 Task: Add an event with the title Second Networking Luncheon, date '2023/10/05', time 7:00 AM to 9:00 AMand add a description: The training workshop will be facilitated by experienced leadership experts who will provide guidance, insights, and practical tips throughout the session. Participants will have ample opportunities to ask questions, share experiences, and receive personalized feedback on their leadership development.Select event color  Flamingo . Add location for the event as: Kuala Lumpur, Malaysia, logged in from the account softage.8@softage.netand send the event invitation to softage.5@softage.net and softage.6@softage.net. Set a reminder for the event Doesn't repeat
Action: Mouse moved to (65, 116)
Screenshot: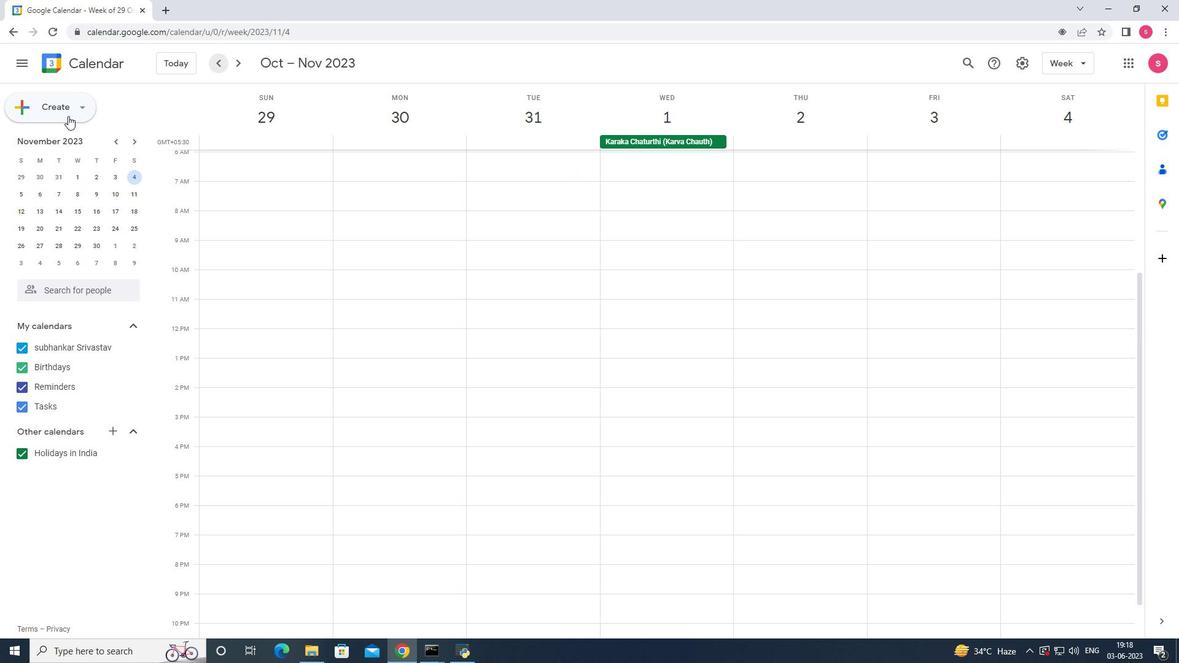 
Action: Mouse pressed left at (65, 116)
Screenshot: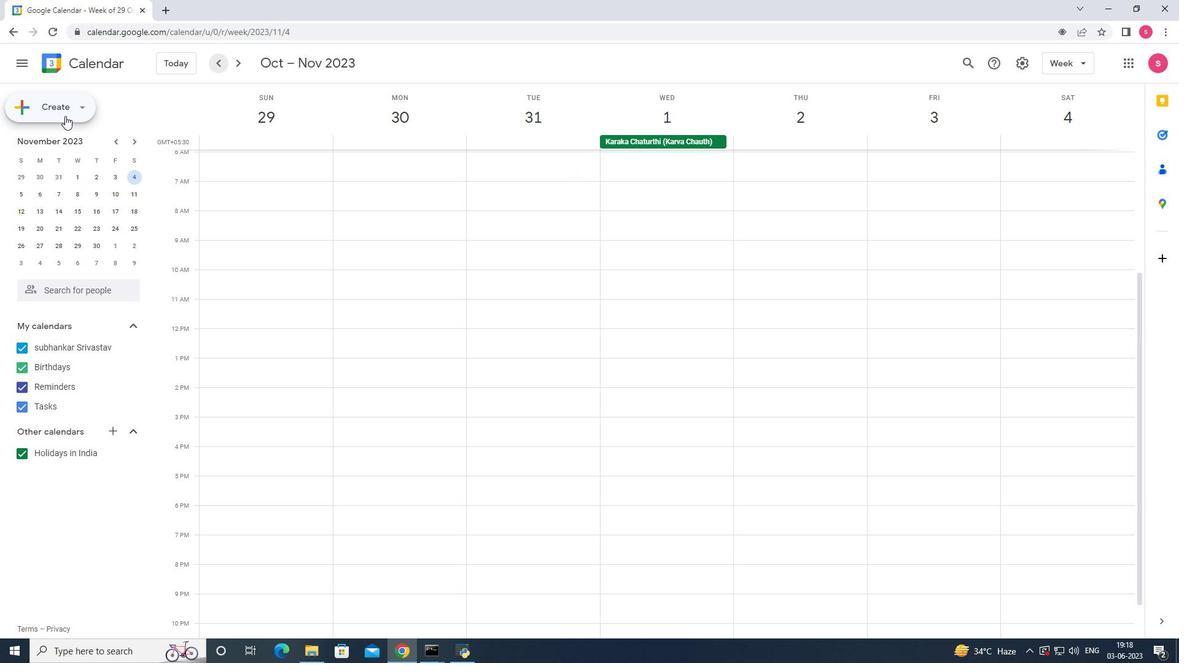 
Action: Mouse moved to (41, 136)
Screenshot: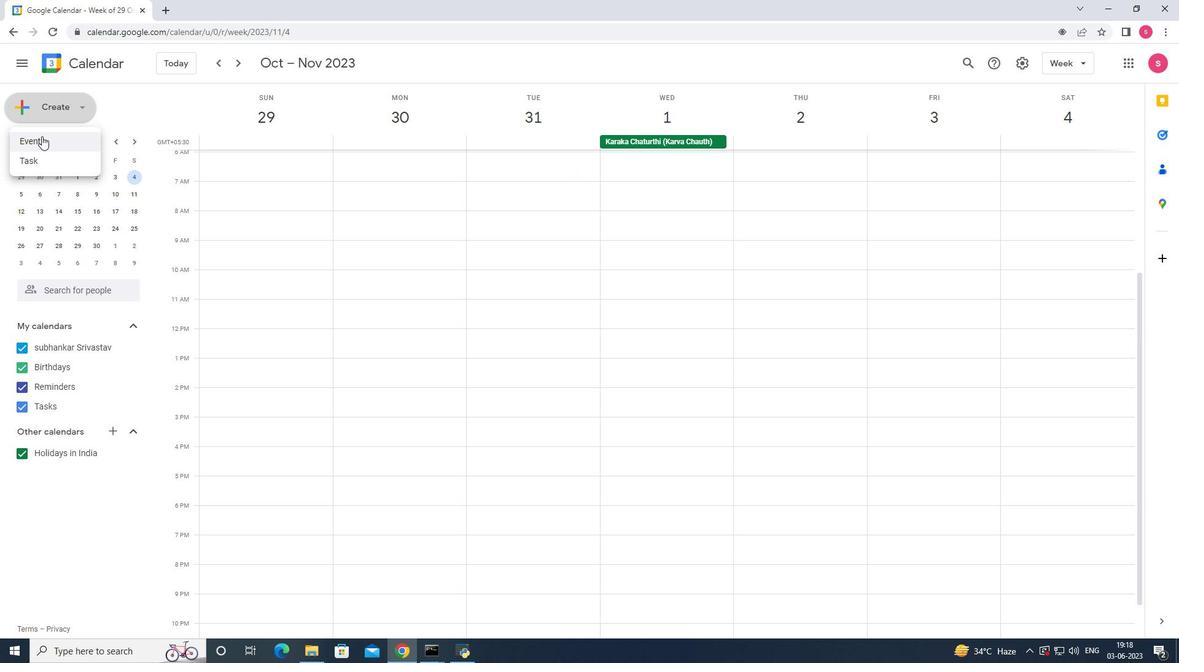 
Action: Mouse pressed left at (41, 136)
Screenshot: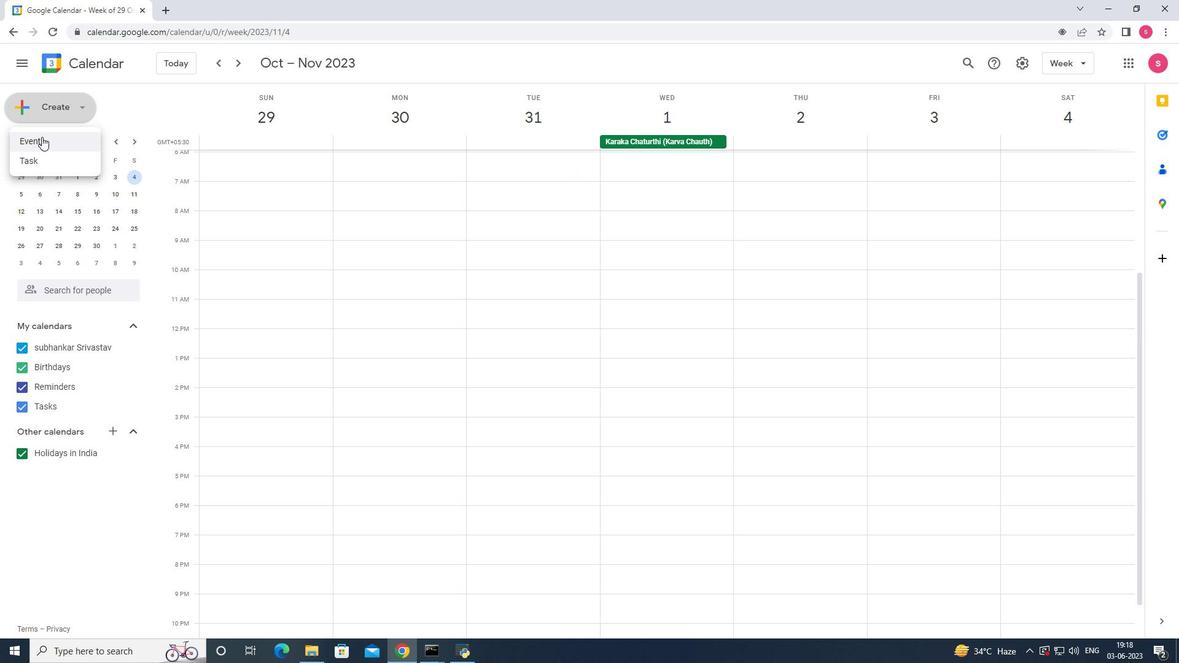 
Action: Mouse moved to (827, 247)
Screenshot: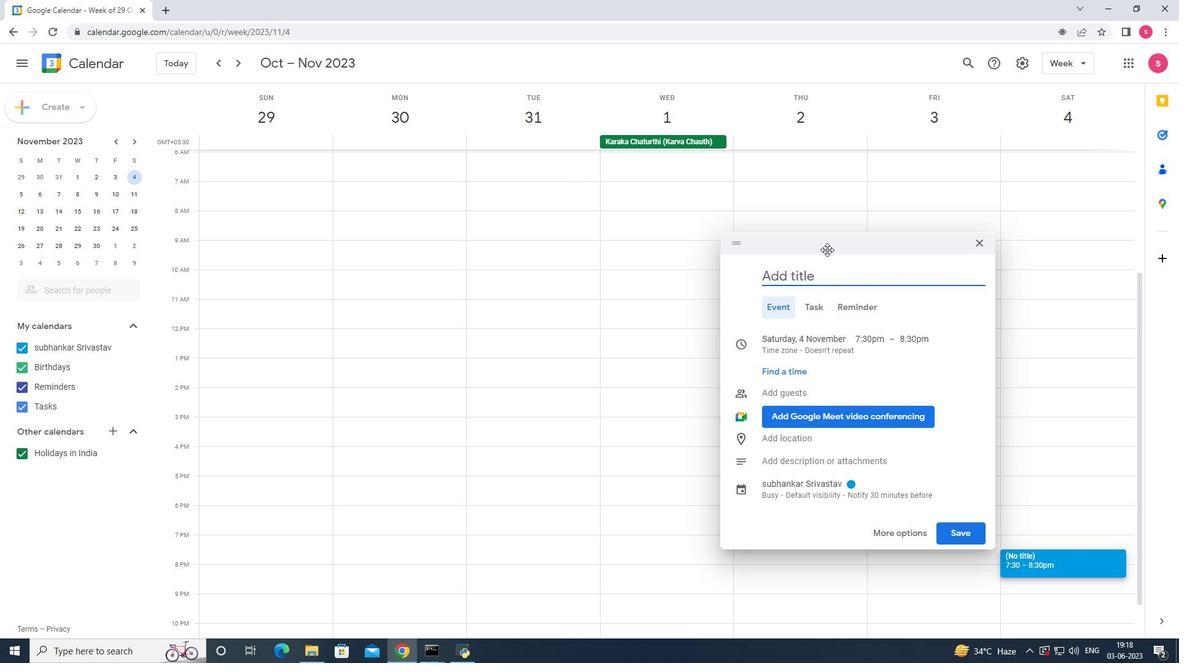 
Action: Mouse pressed left at (827, 247)
Screenshot: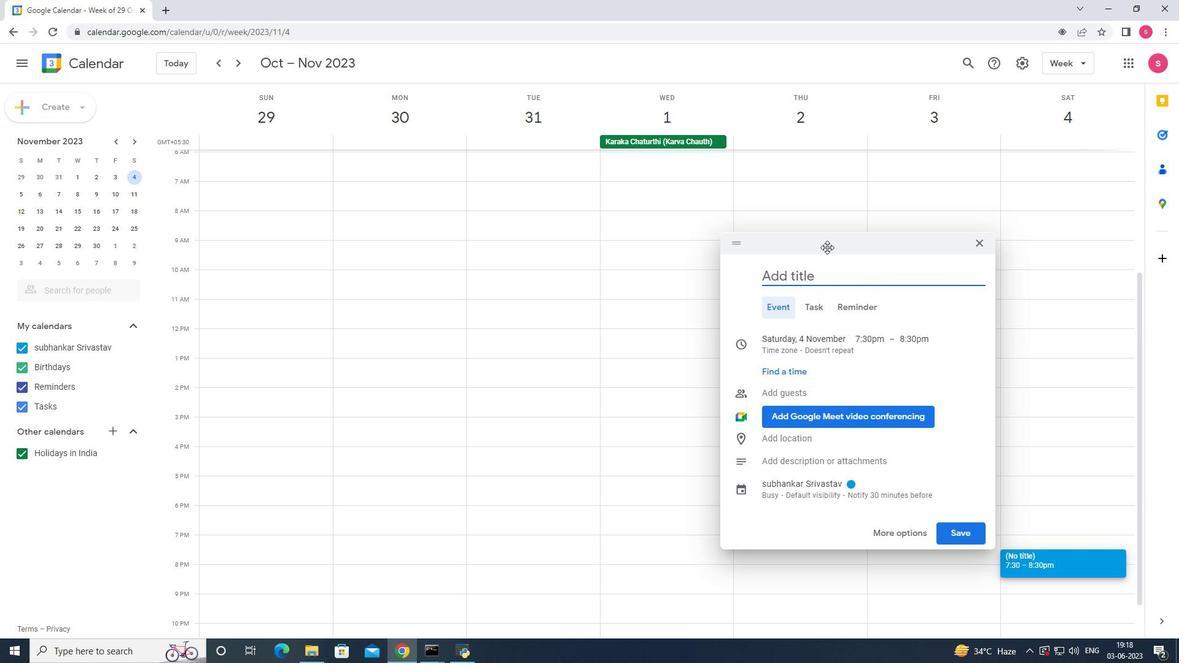 
Action: Mouse moved to (803, 253)
Screenshot: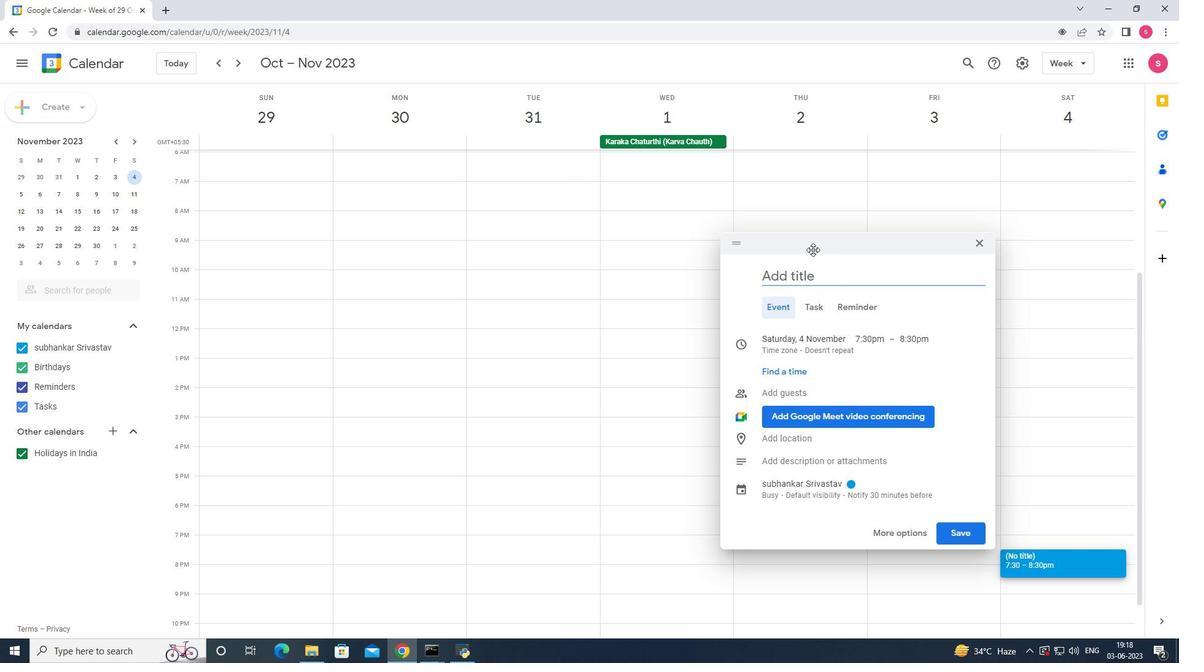 
Action: Mouse pressed left at (803, 253)
Screenshot: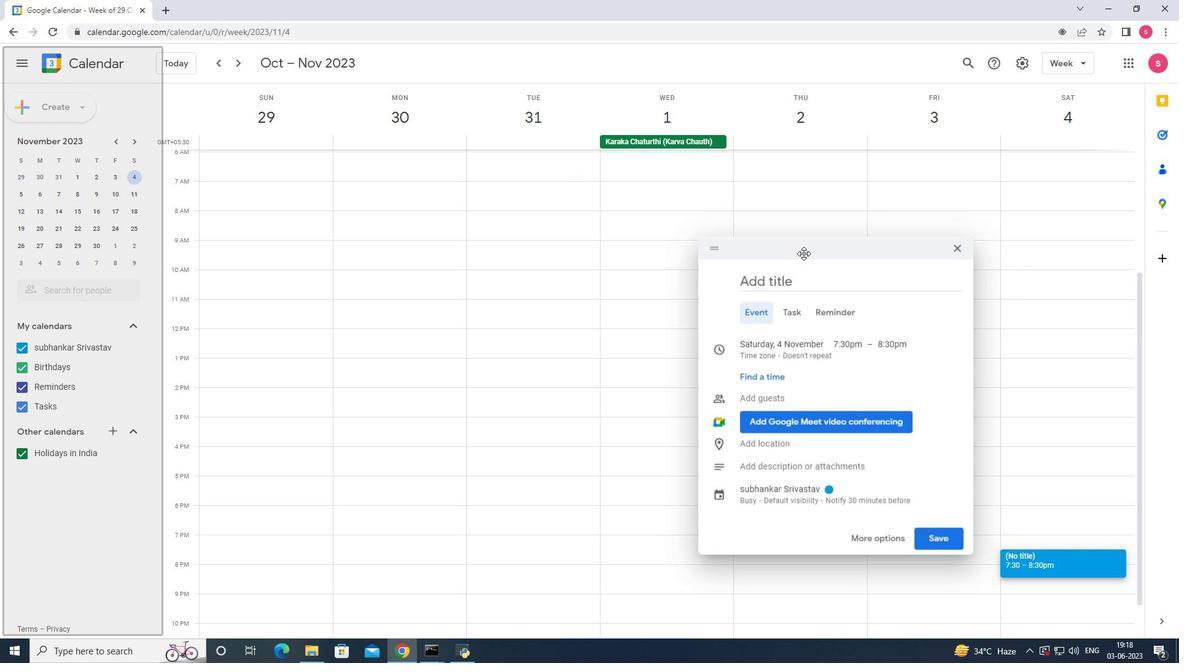 
Action: Mouse moved to (410, 240)
Screenshot: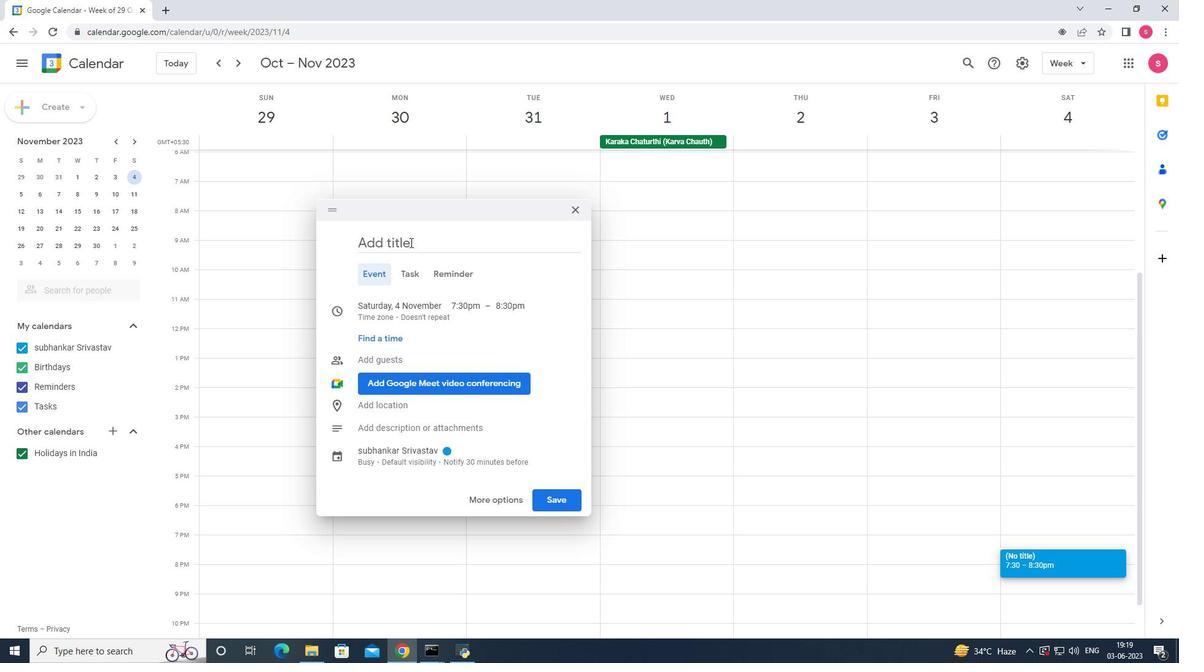 
Action: Mouse pressed left at (410, 240)
Screenshot: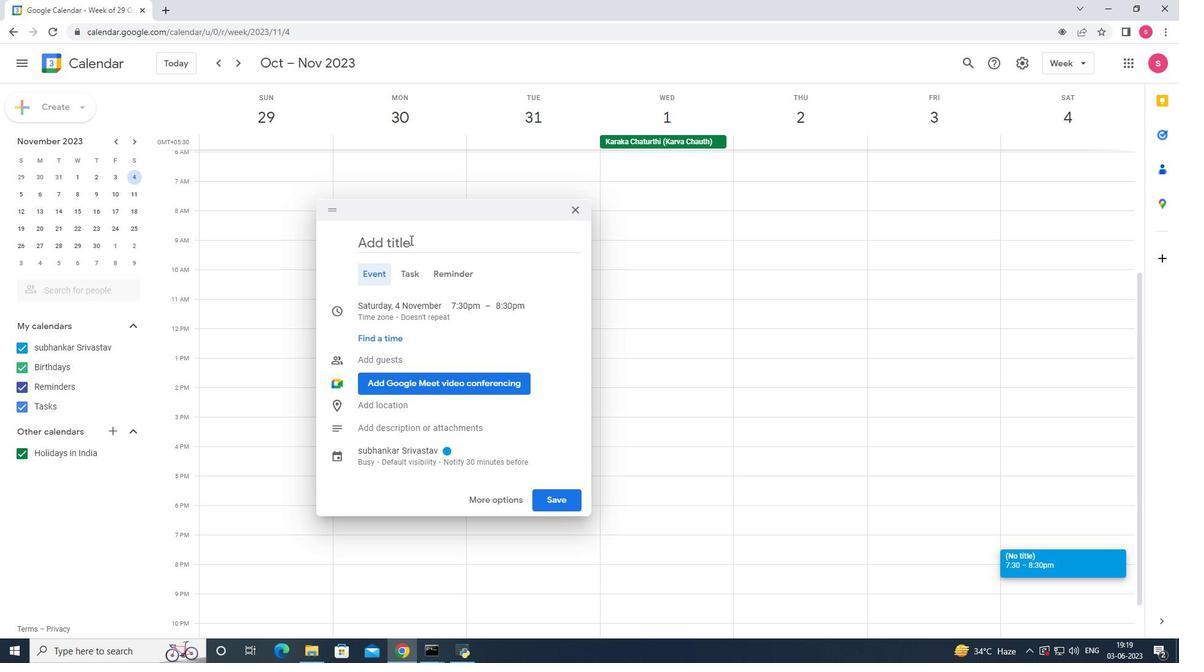 
Action: Key pressed <Key.shift_r>Select<Key.backspace><Key.backspace><Key.backspace><Key.backspace>cond<Key.space><Key.shift_r><Key.shift_r><Key.shift_r><Key.shift_r><Key.shift_r><Key.shift_r><Key.shift_r><Key.shift_r><Key.shift_r><Key.shift_r><Key.shift_r><Key.shift_r><Key.shift_r><Key.shift_r><Key.shift_r><Key.shift_r><Key.shift_r><Key.shift_r>Networking<Key.space><Key.shift>Luncheon
Screenshot: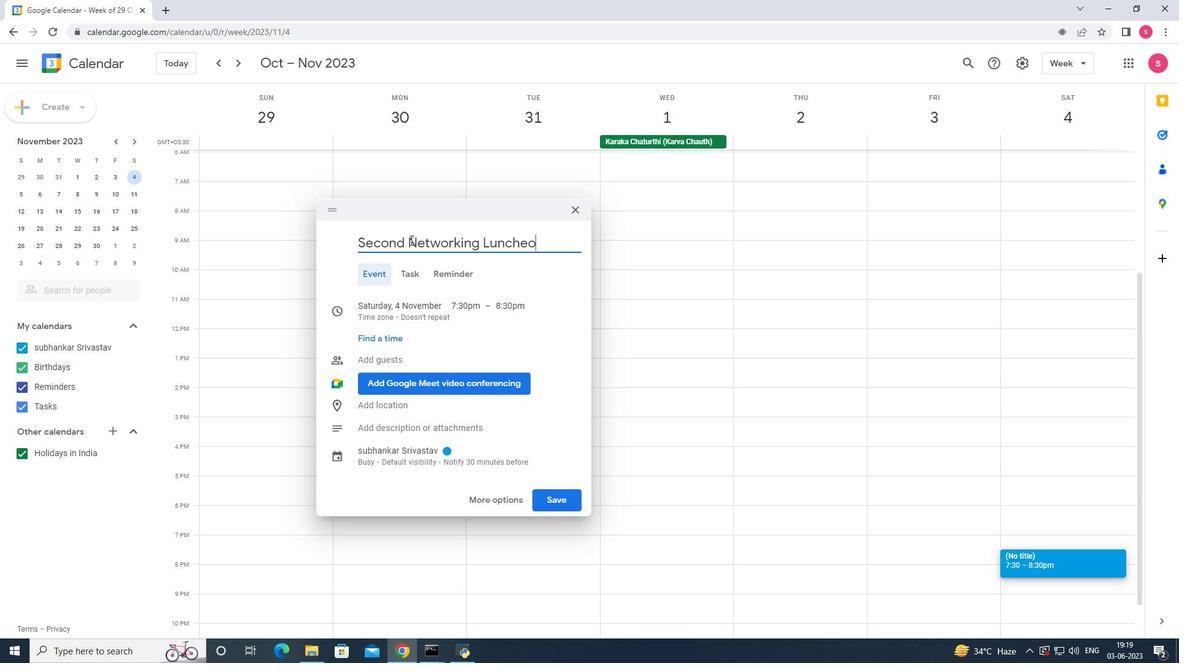 
Action: Mouse moved to (410, 308)
Screenshot: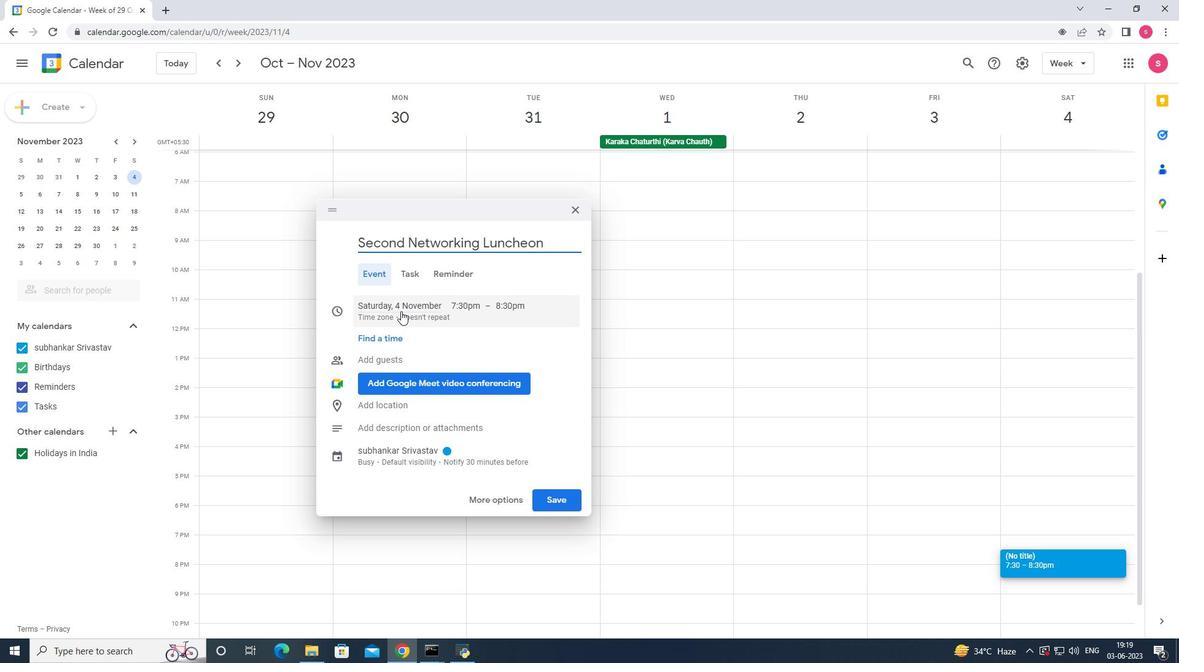 
Action: Mouse pressed left at (410, 308)
Screenshot: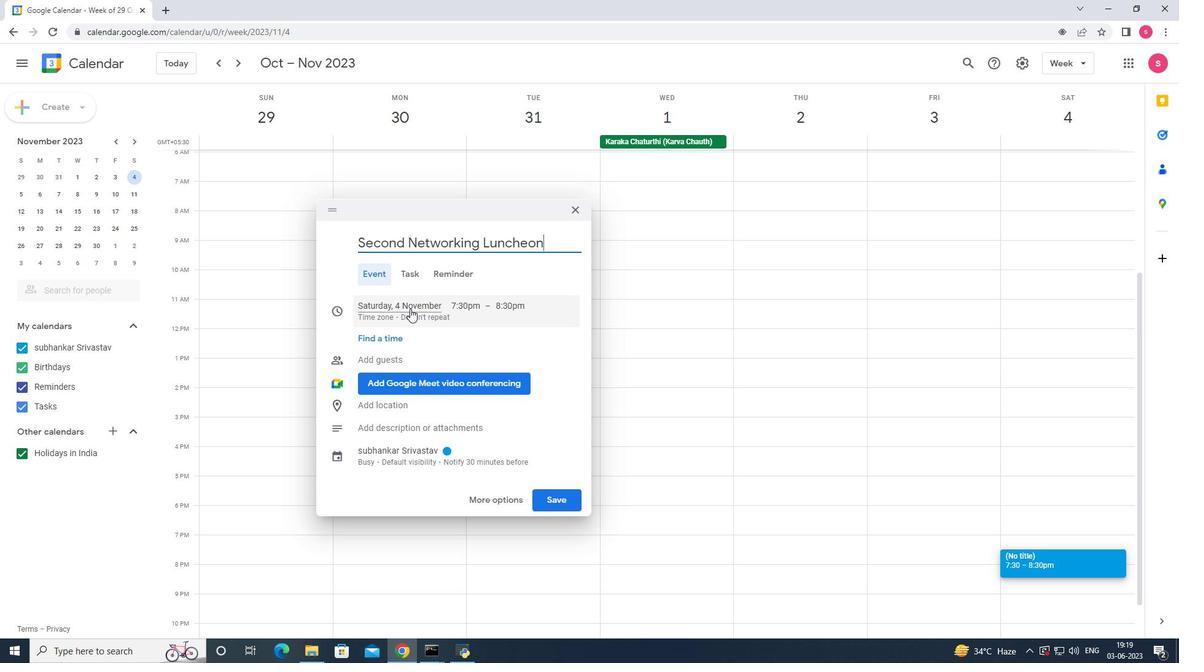 
Action: Mouse moved to (491, 330)
Screenshot: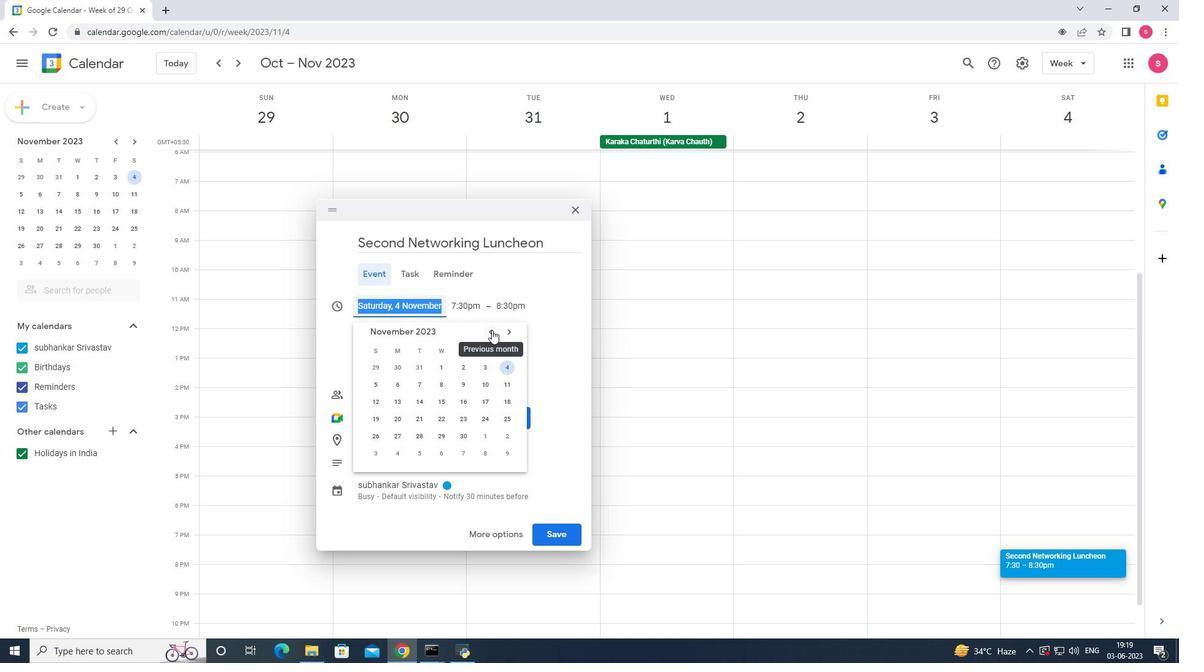 
Action: Mouse pressed left at (491, 330)
Screenshot: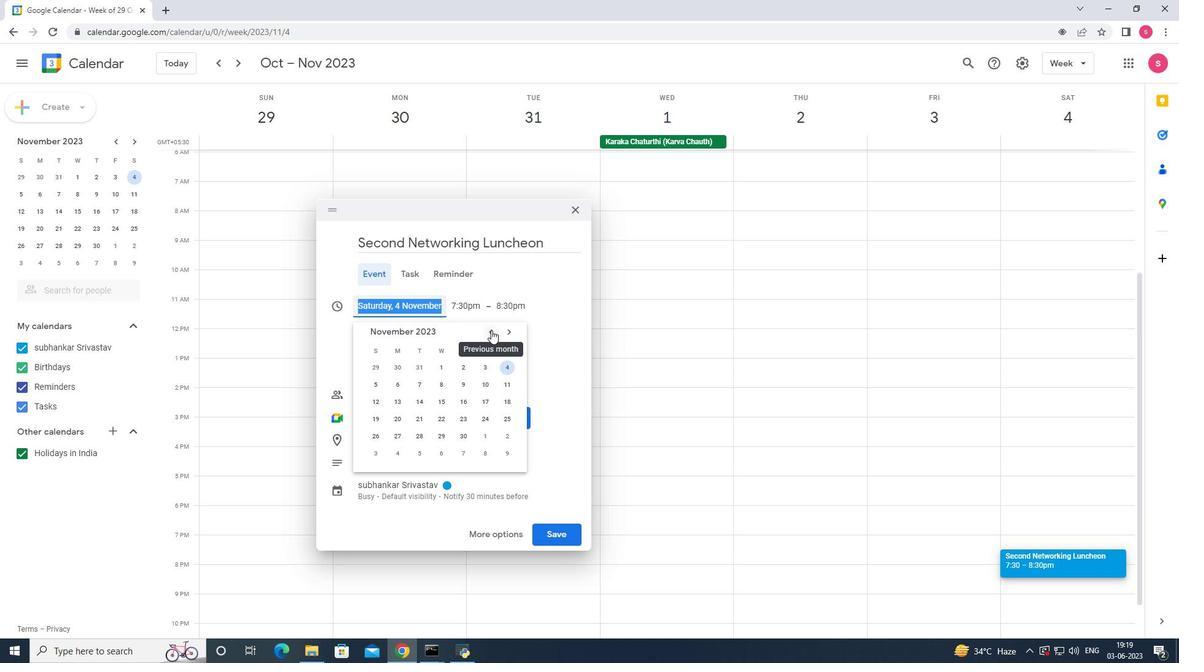 
Action: Mouse moved to (463, 361)
Screenshot: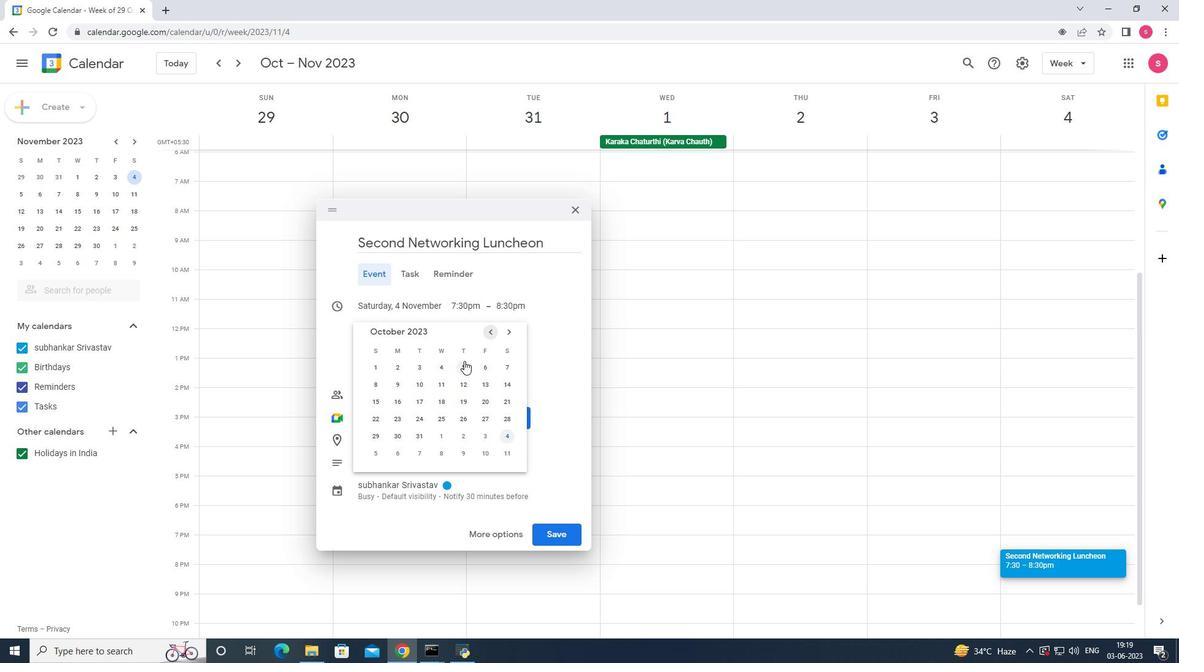 
Action: Mouse pressed left at (463, 361)
Screenshot: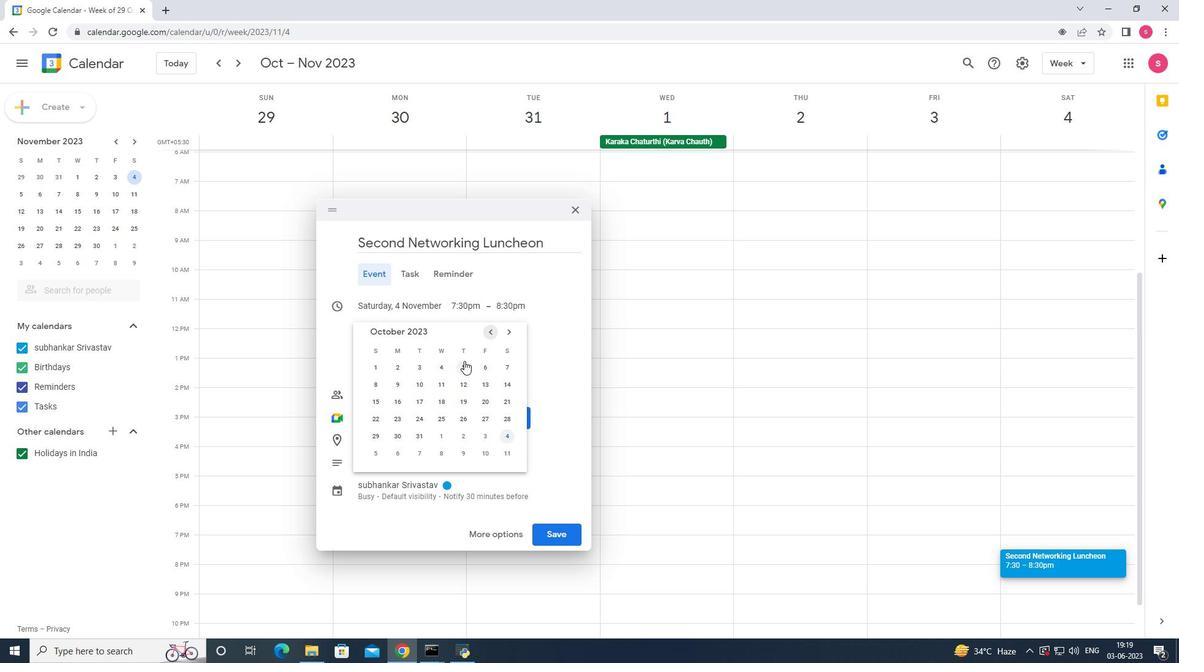 
Action: Mouse moved to (463, 307)
Screenshot: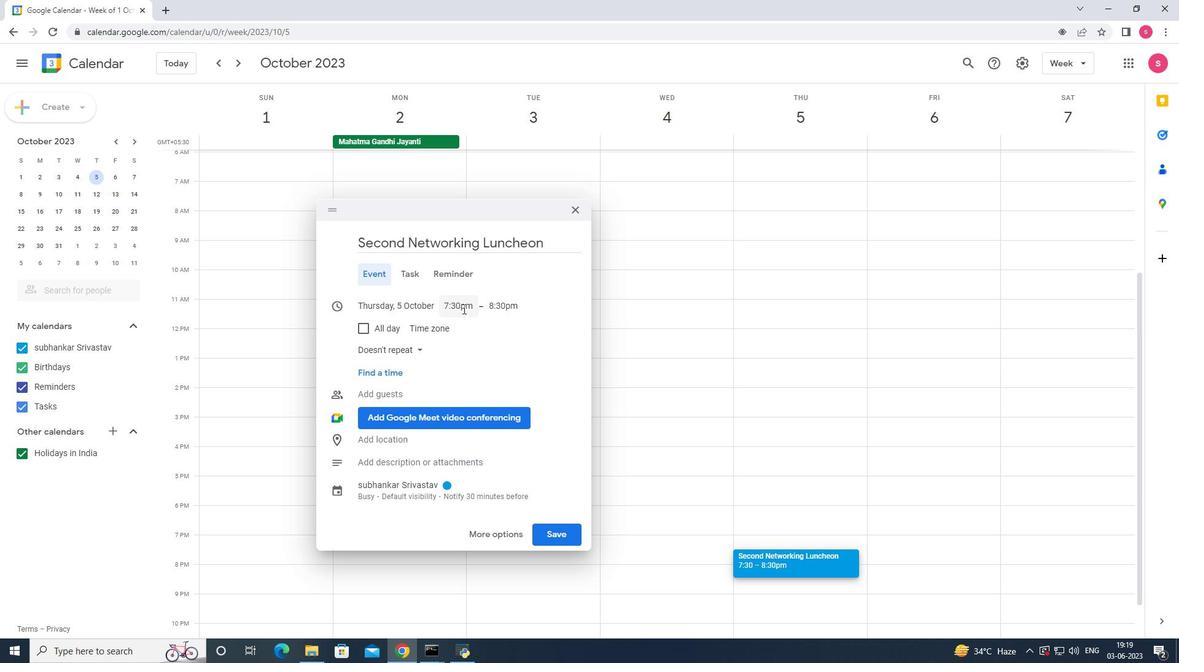 
Action: Mouse pressed left at (463, 307)
Screenshot: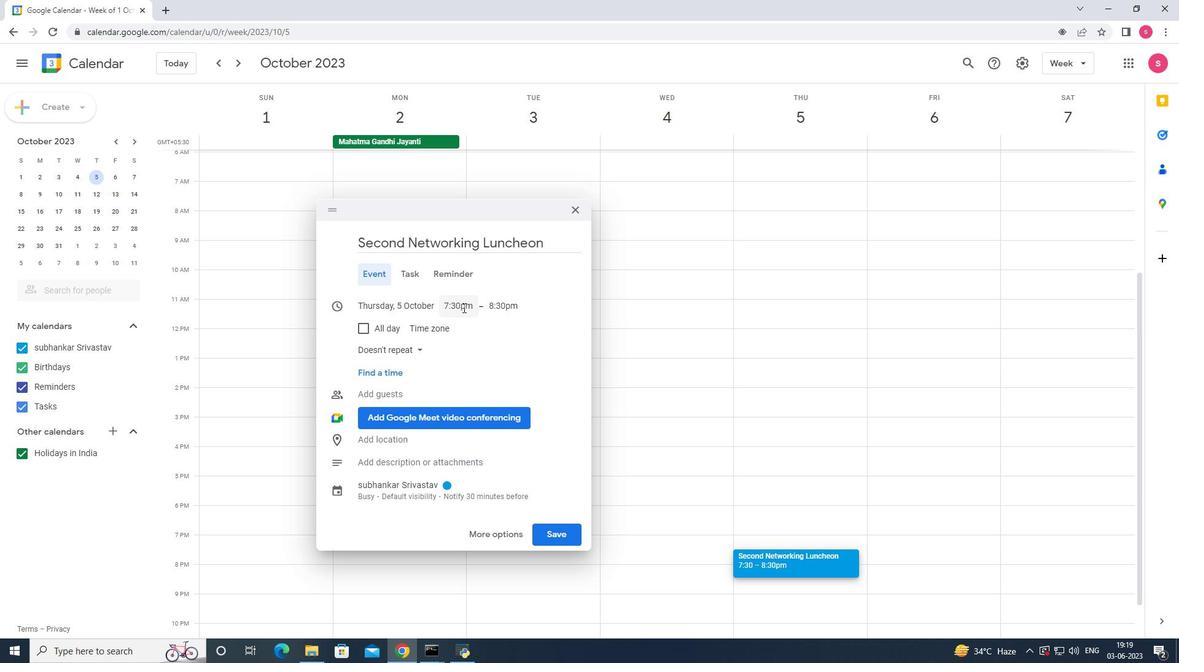 
Action: Mouse moved to (484, 411)
Screenshot: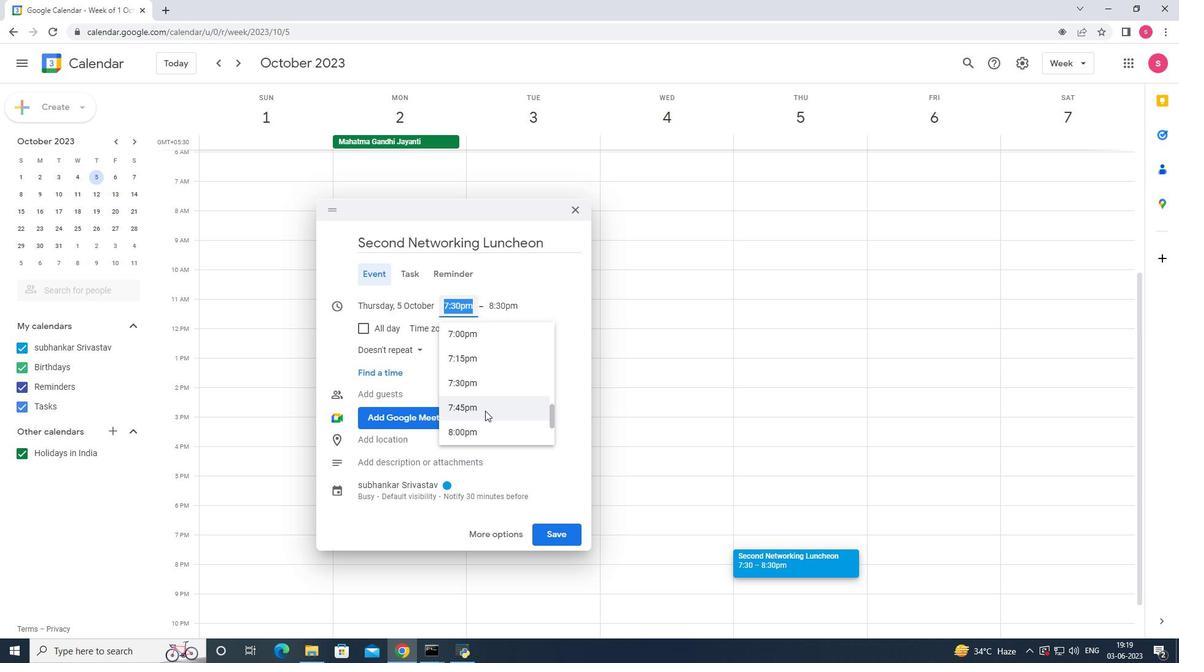 
Action: Mouse scrolled (484, 410) with delta (0, 0)
Screenshot: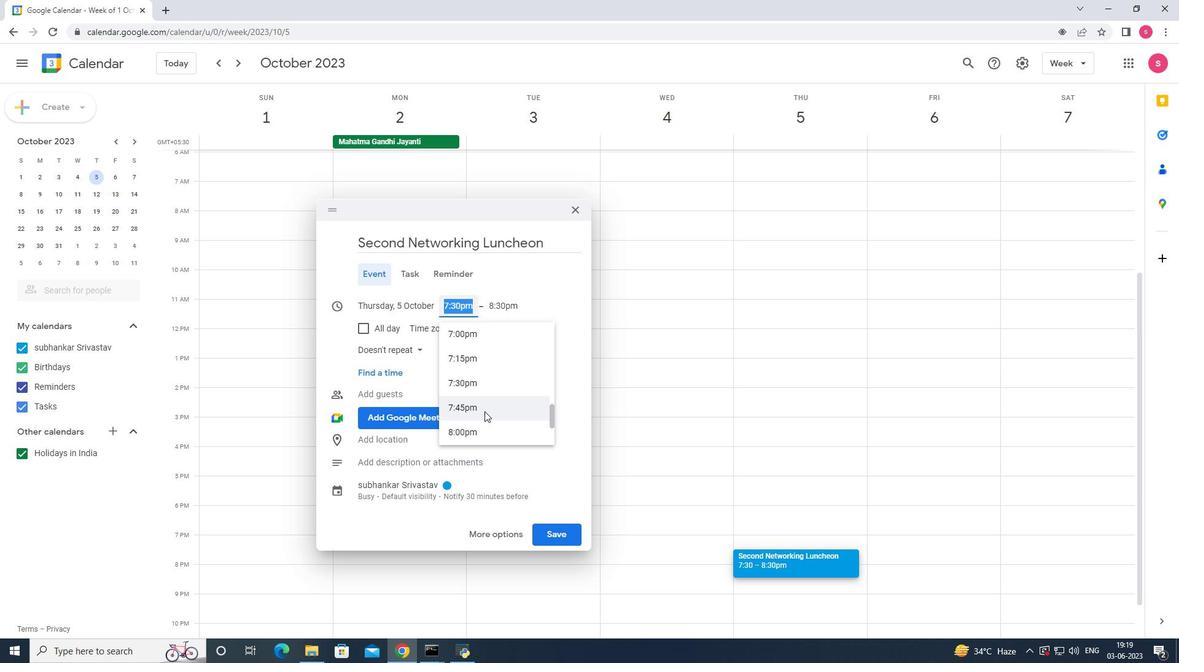 
Action: Mouse scrolled (484, 412) with delta (0, 0)
Screenshot: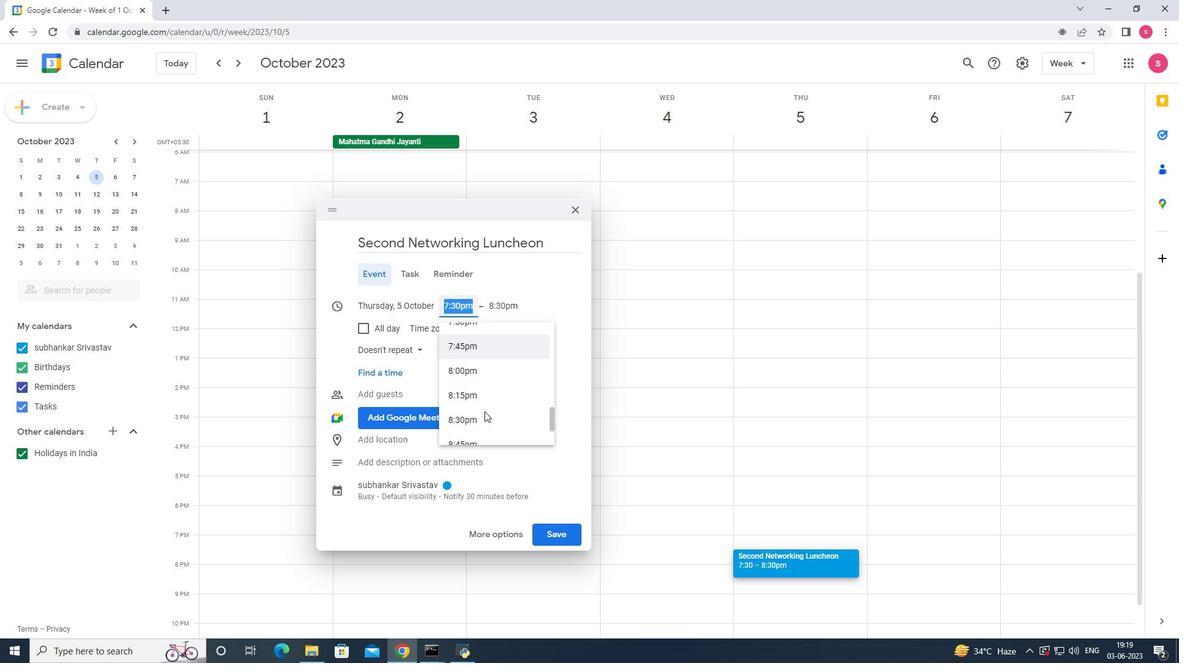 
Action: Mouse moved to (482, 407)
Screenshot: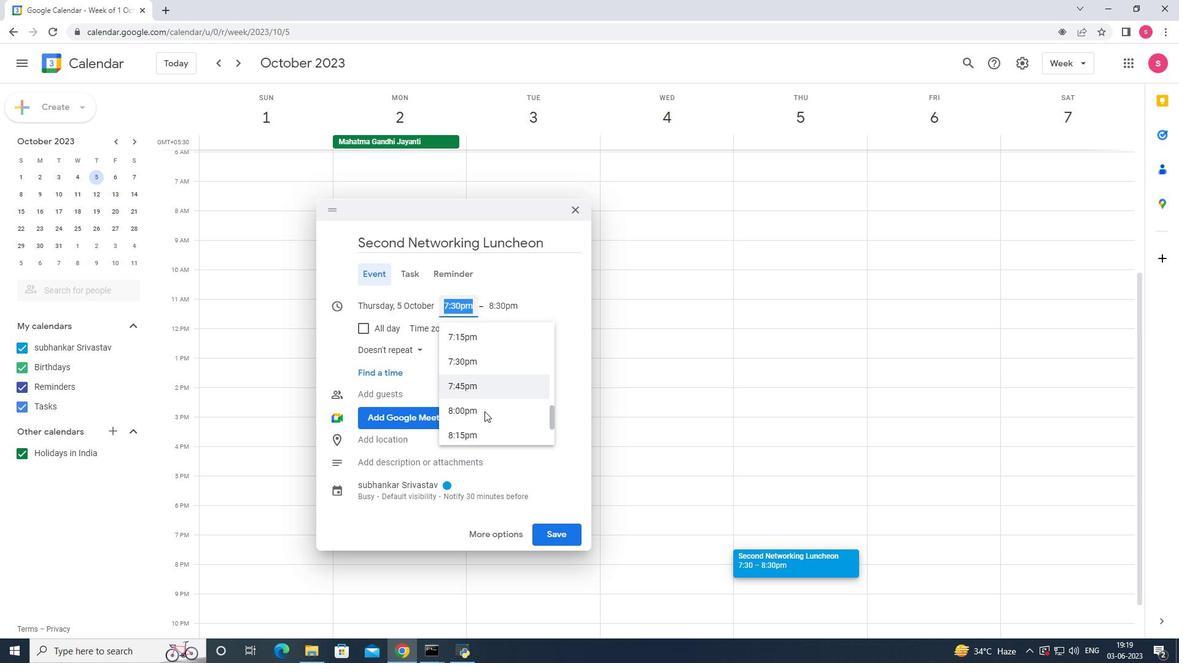 
Action: Mouse scrolled (482, 407) with delta (0, 0)
Screenshot: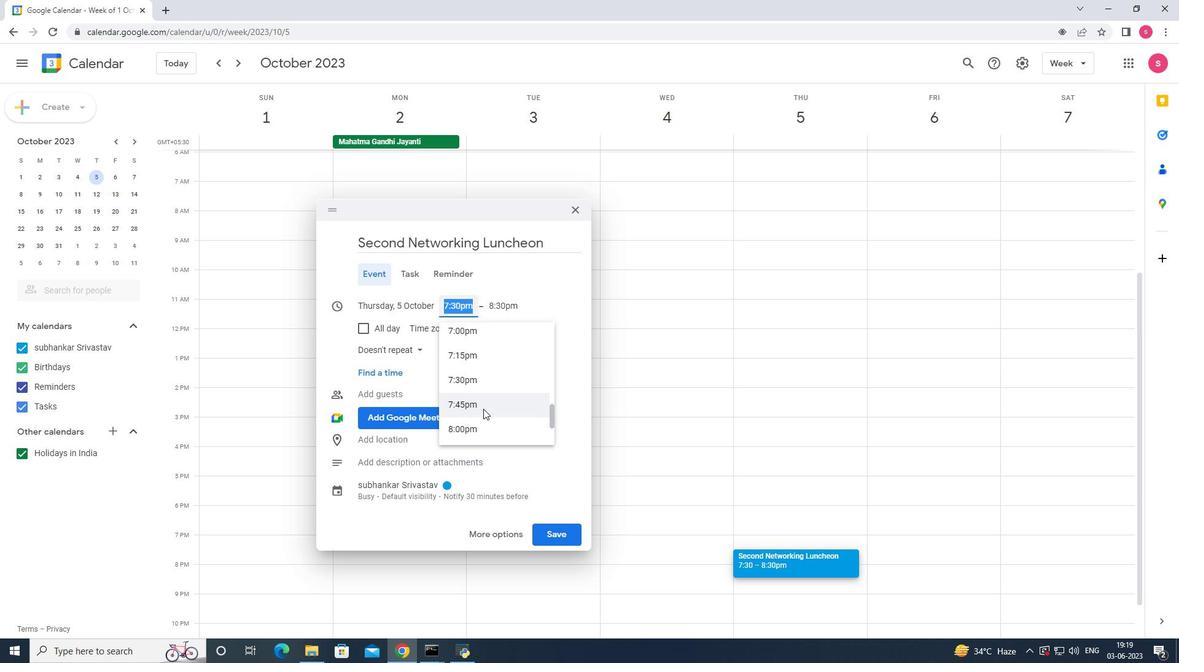 
Action: Mouse scrolled (482, 407) with delta (0, 0)
Screenshot: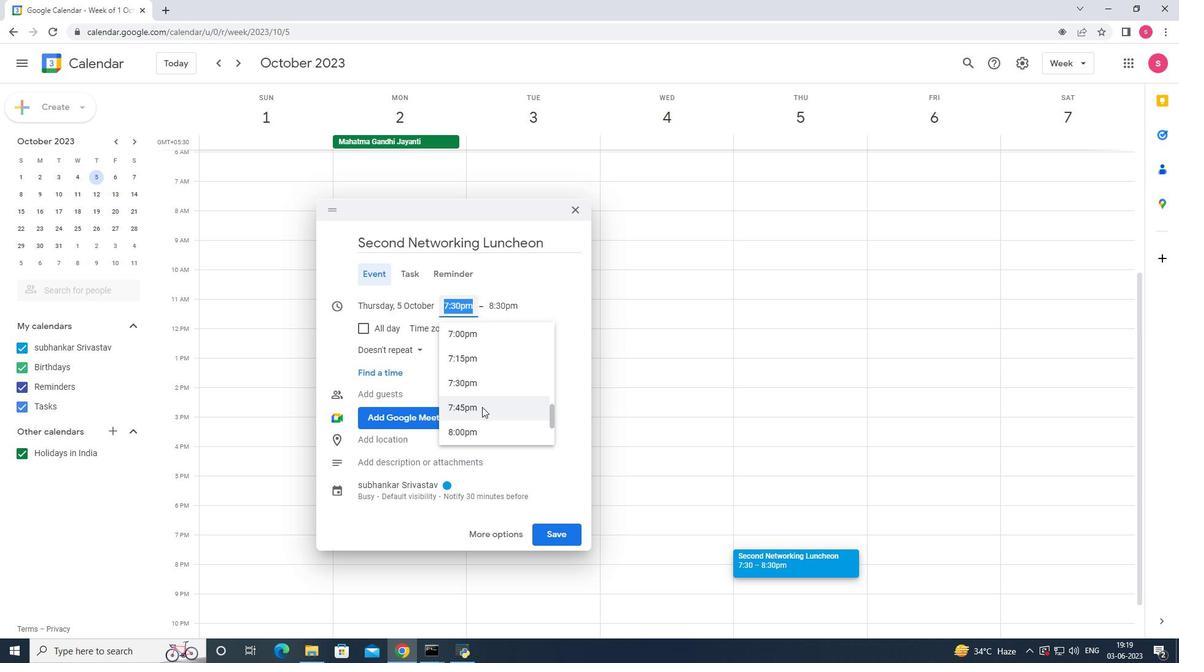 
Action: Mouse scrolled (482, 407) with delta (0, 0)
Screenshot: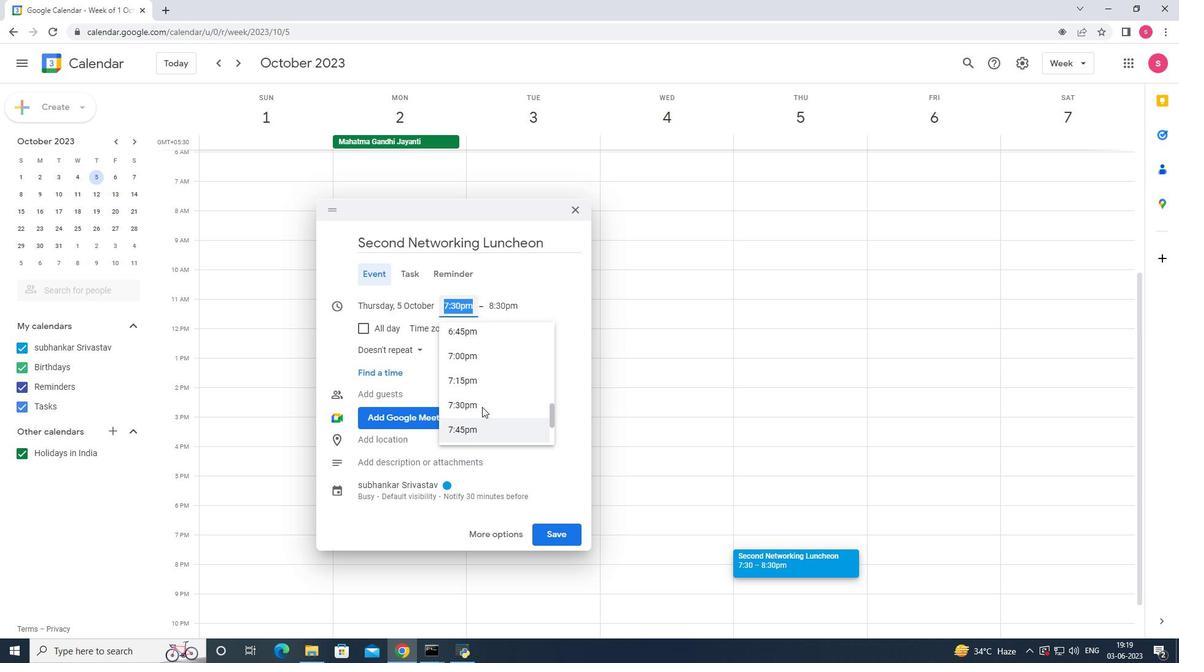 
Action: Mouse scrolled (482, 406) with delta (0, 0)
Screenshot: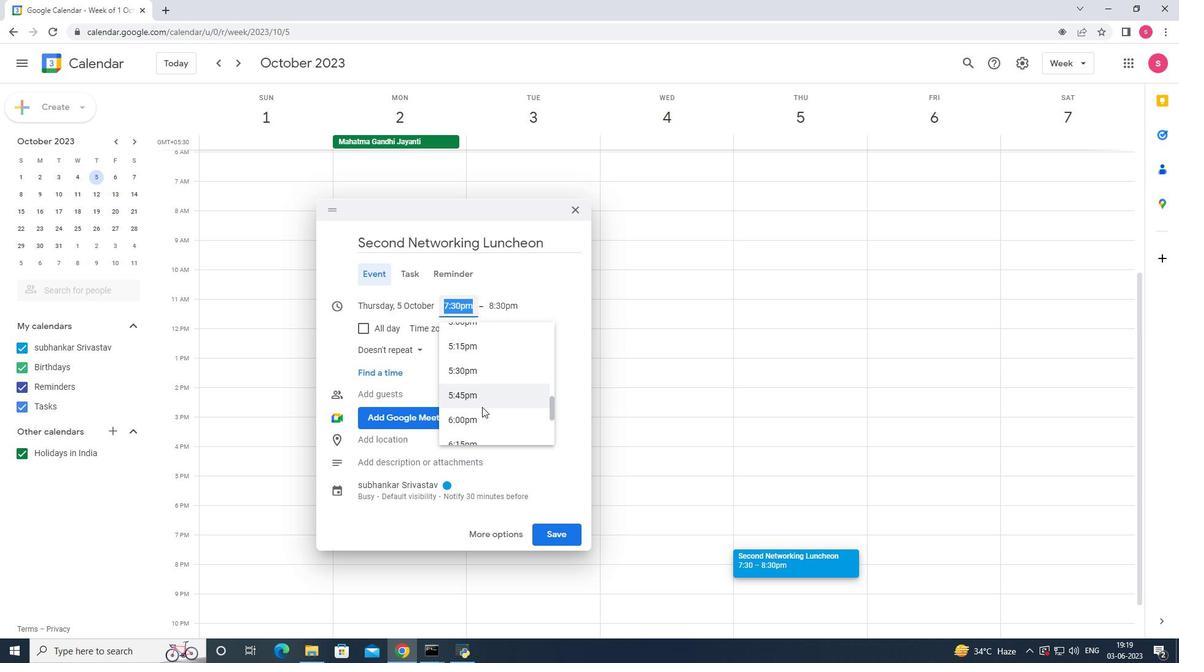 
Action: Mouse scrolled (482, 407) with delta (0, 0)
Screenshot: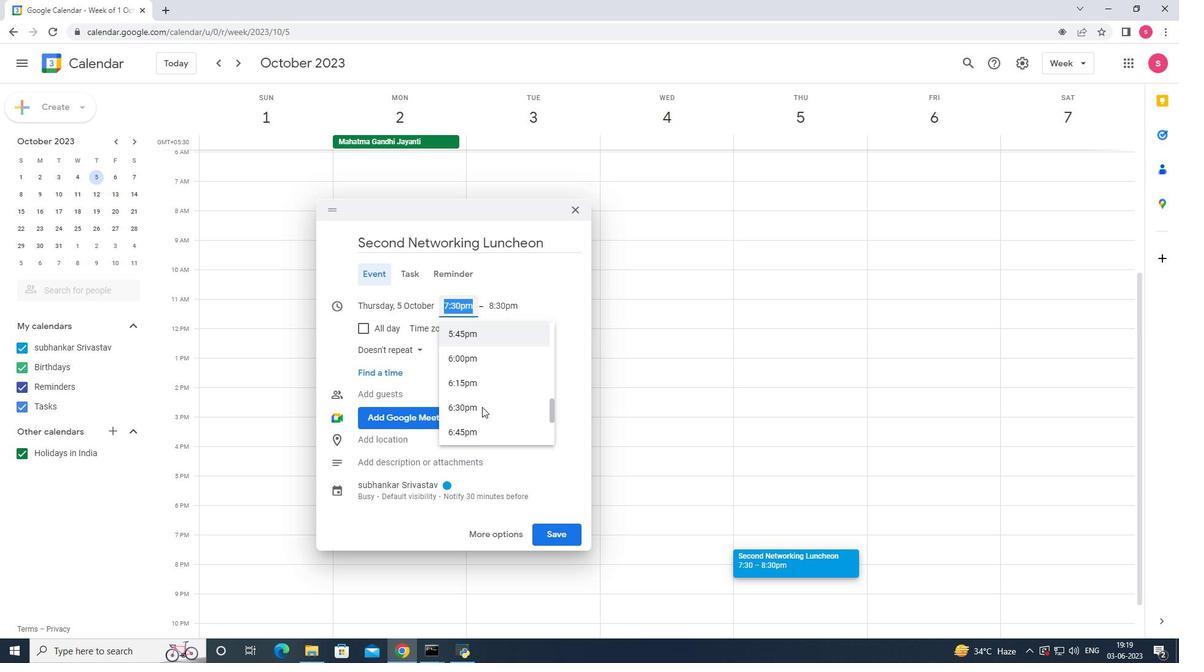 
Action: Mouse moved to (481, 404)
Screenshot: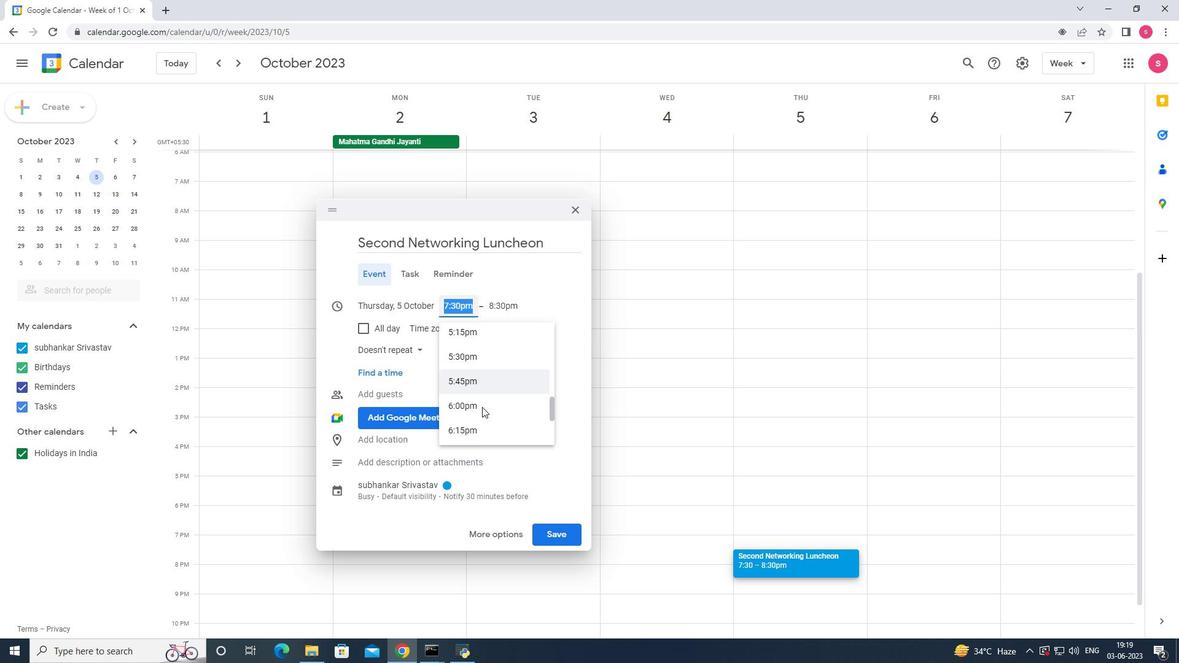 
Action: Mouse scrolled (481, 405) with delta (0, 0)
Screenshot: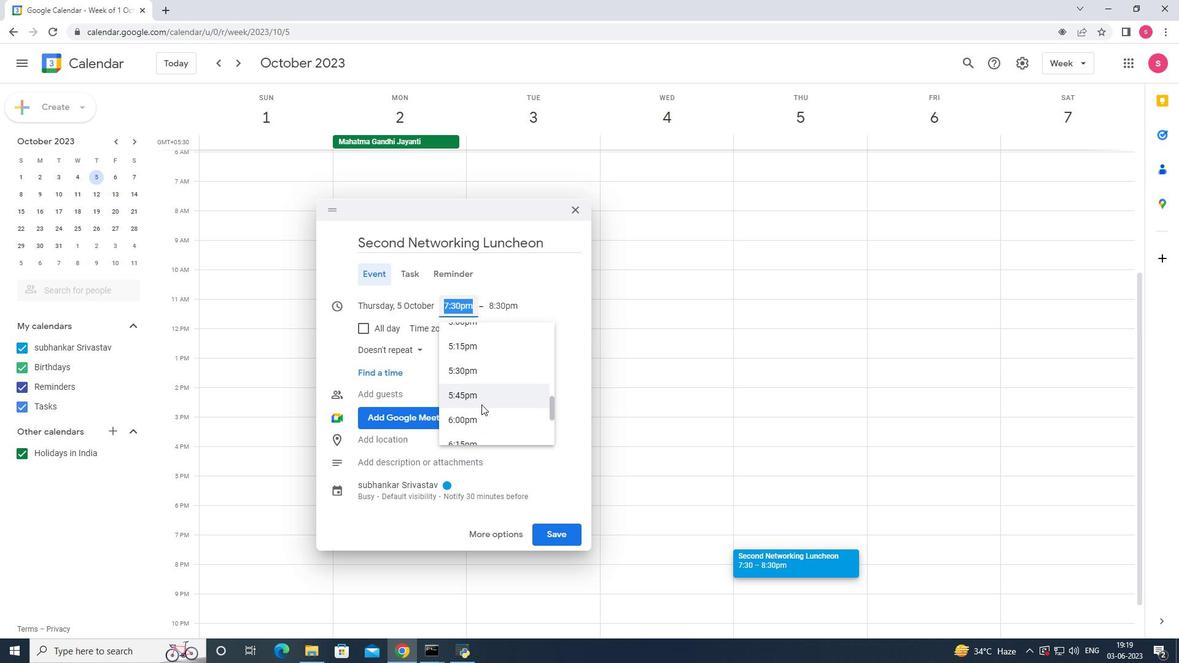 
Action: Mouse scrolled (481, 405) with delta (0, 0)
Screenshot: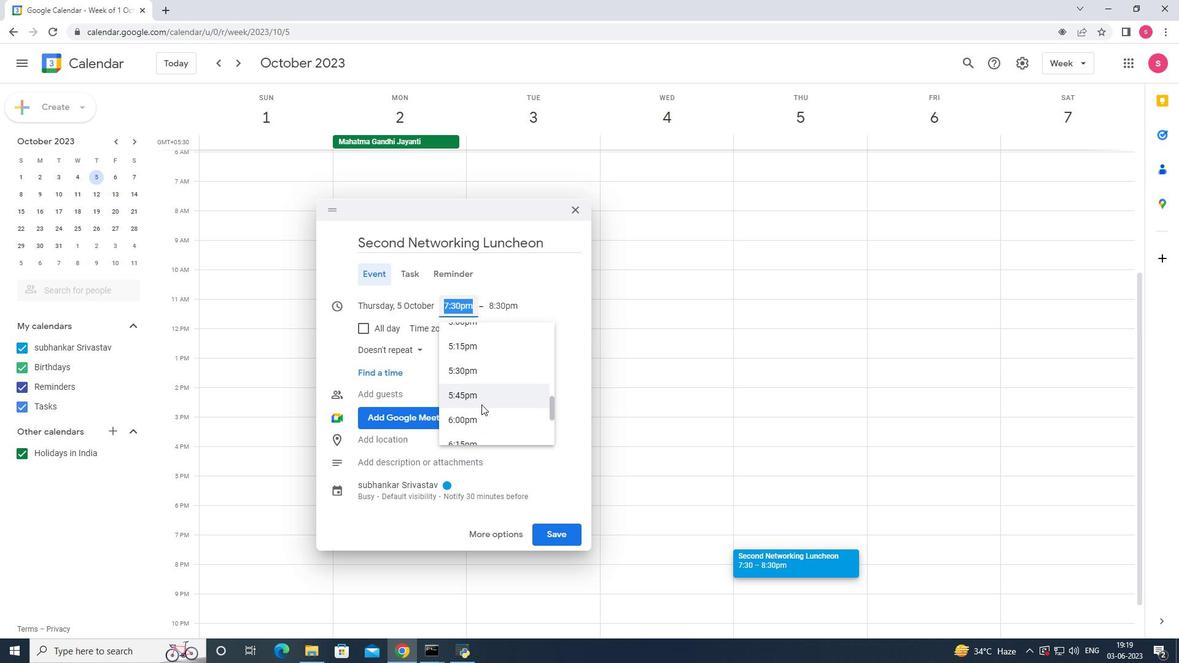 
Action: Mouse scrolled (481, 405) with delta (0, 0)
Screenshot: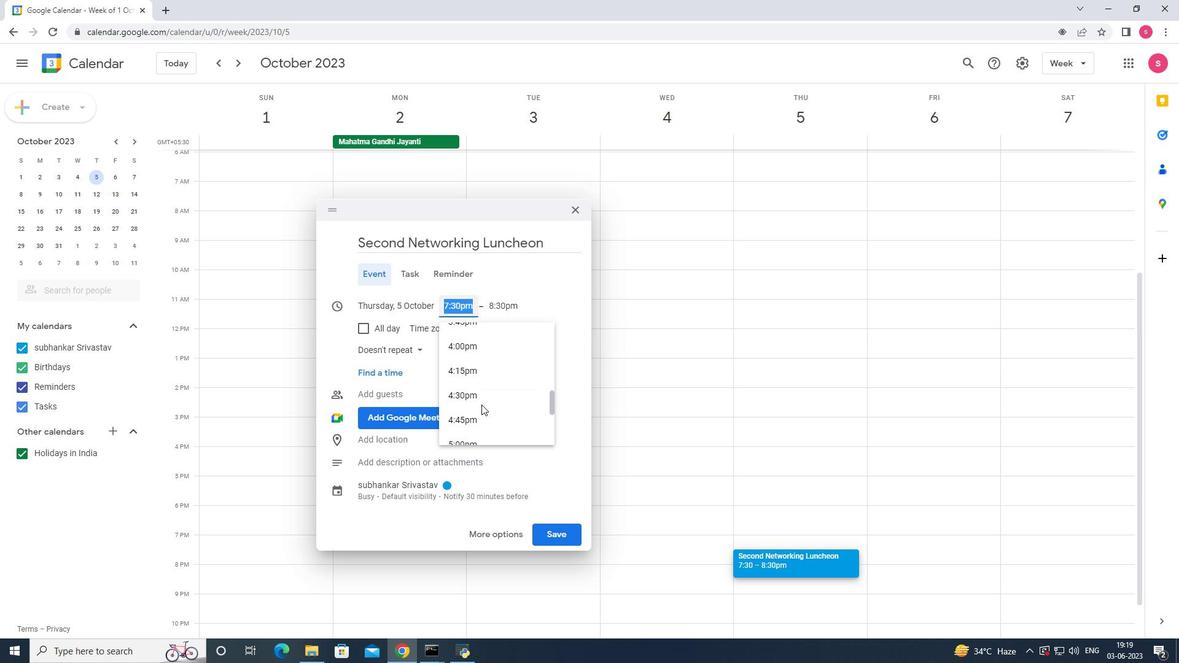 
Action: Mouse scrolled (481, 405) with delta (0, 0)
Screenshot: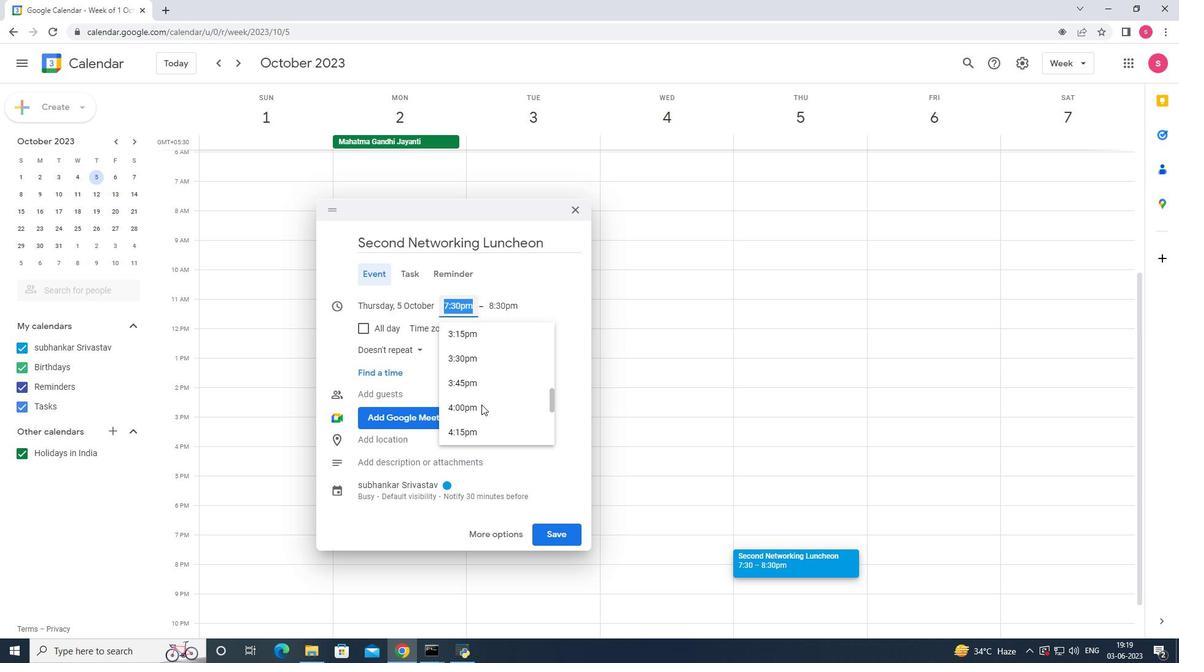 
Action: Mouse scrolled (481, 405) with delta (0, 0)
Screenshot: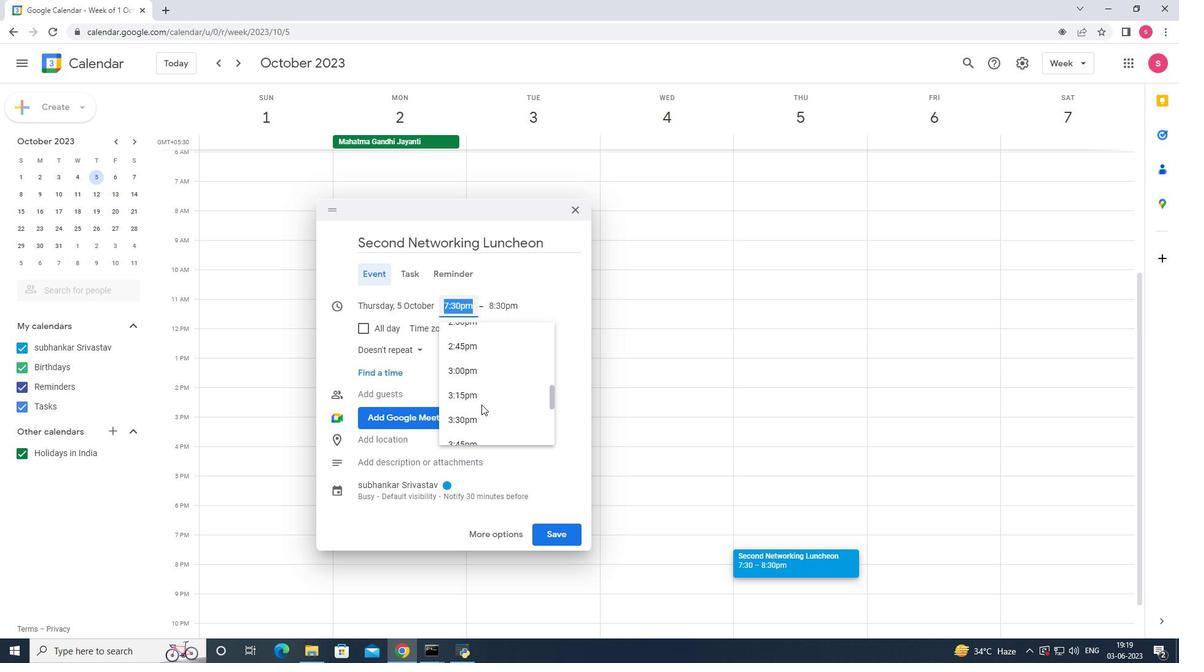 
Action: Mouse scrolled (481, 405) with delta (0, 0)
Screenshot: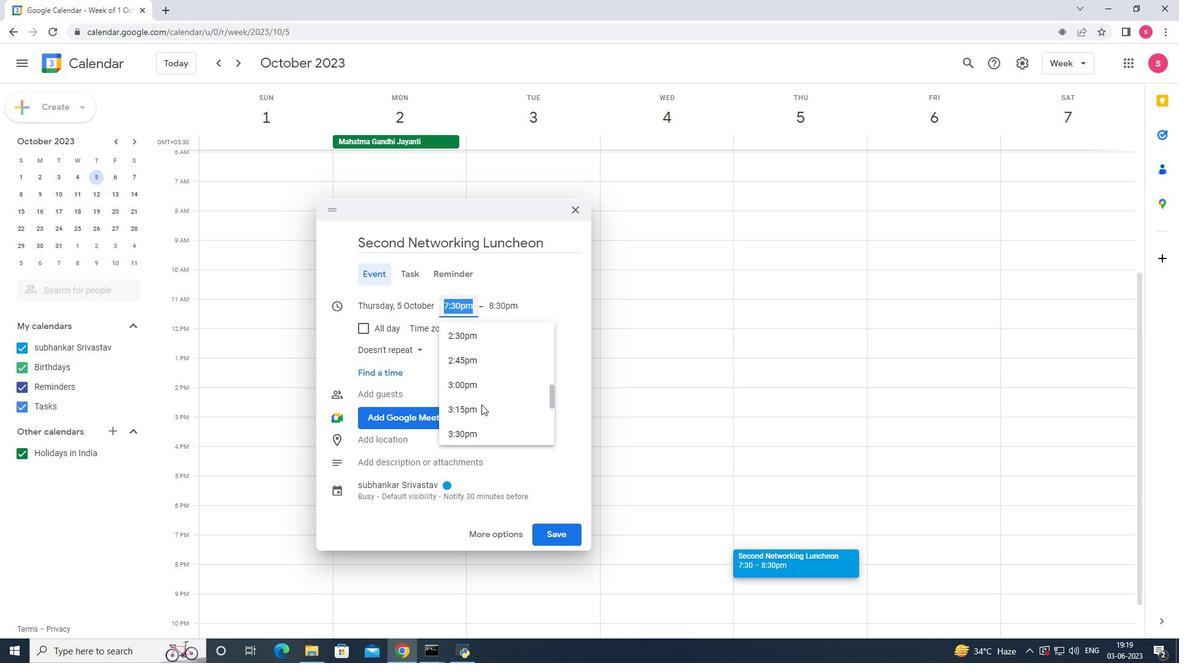 
Action: Mouse scrolled (481, 405) with delta (0, 0)
Screenshot: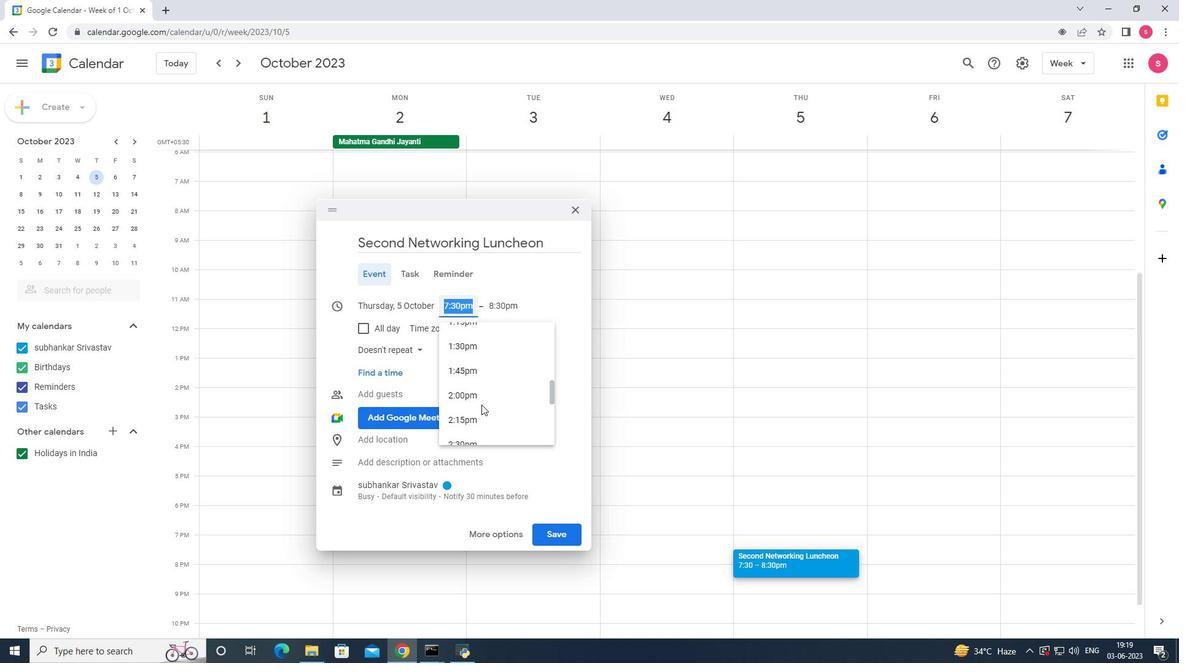 
Action: Mouse scrolled (481, 405) with delta (0, 0)
Screenshot: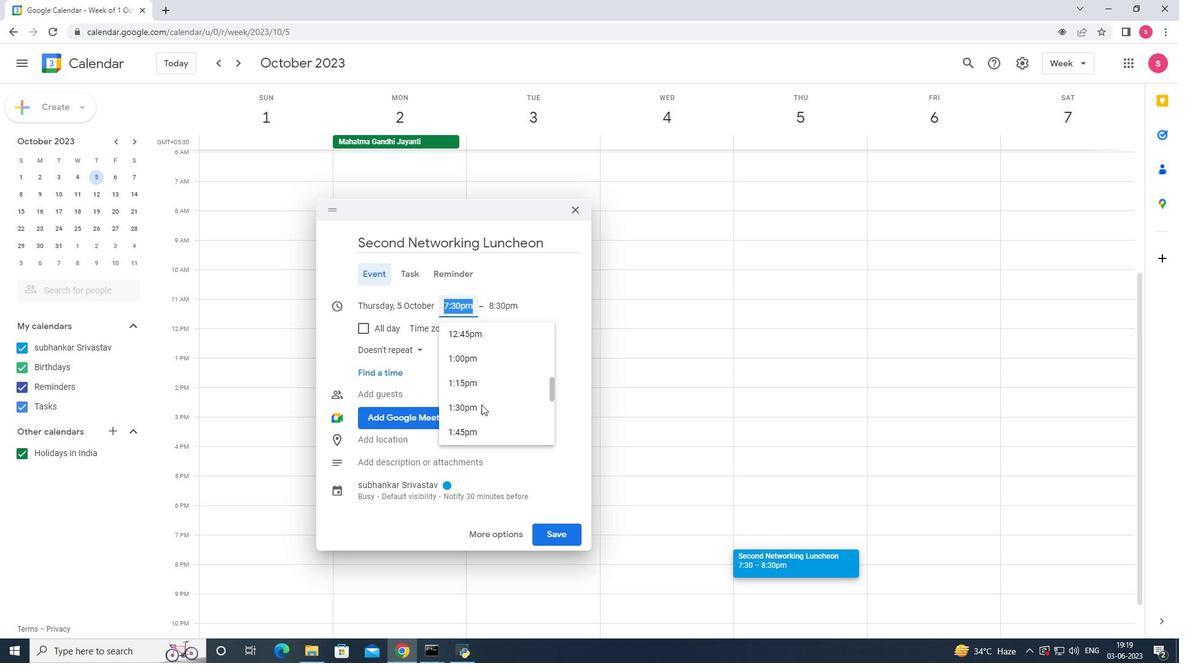 
Action: Mouse scrolled (481, 405) with delta (0, 0)
Screenshot: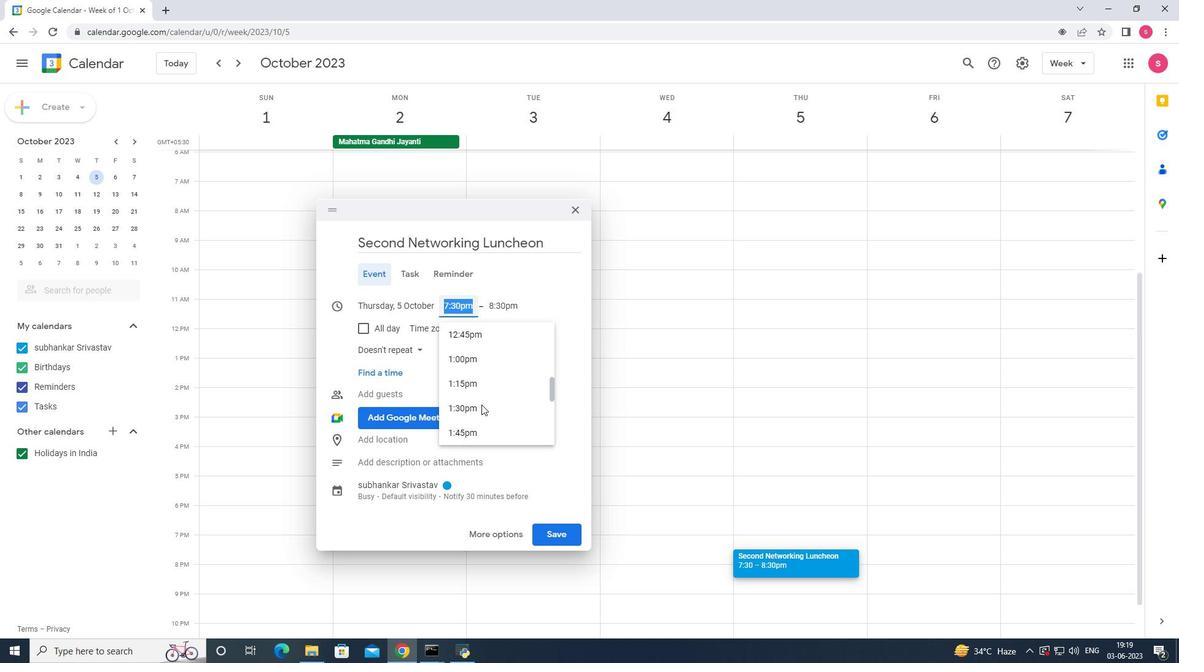
Action: Mouse scrolled (481, 405) with delta (0, 0)
Screenshot: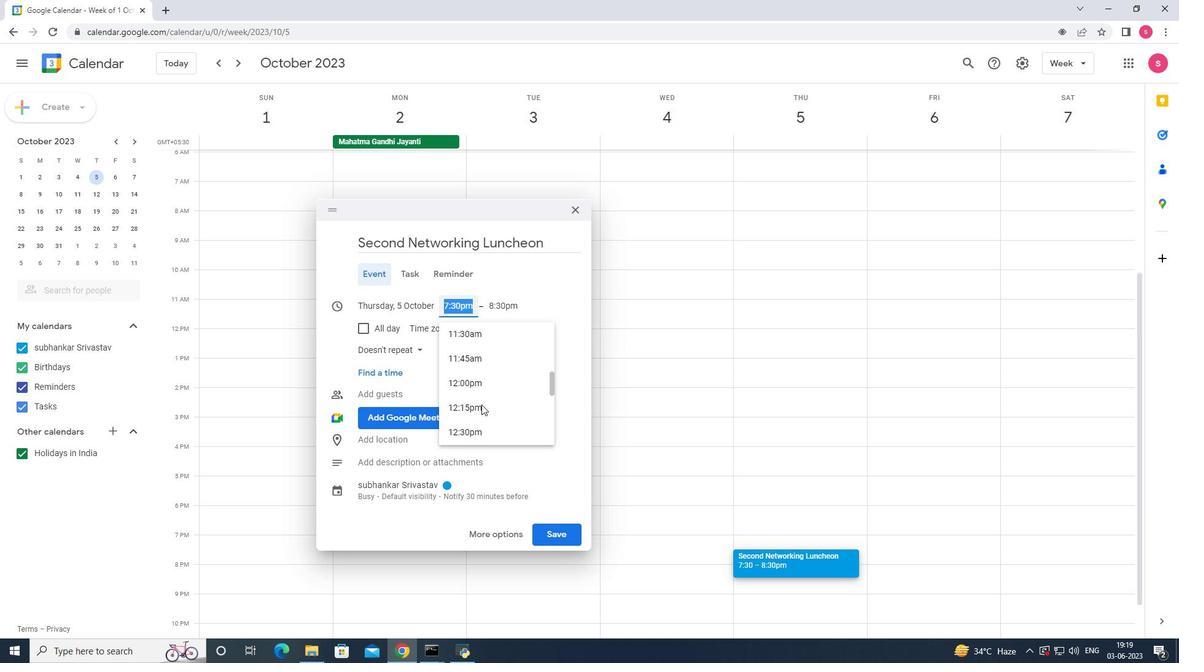 
Action: Mouse scrolled (481, 404) with delta (0, 0)
Screenshot: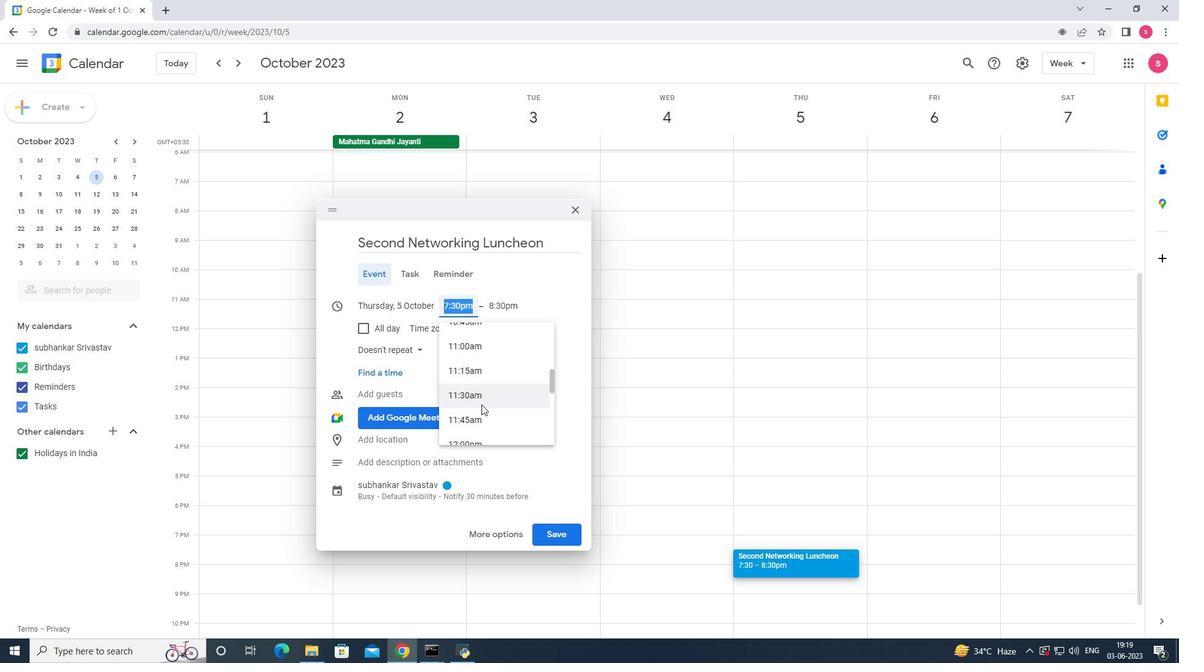 
Action: Mouse scrolled (481, 405) with delta (0, 0)
Screenshot: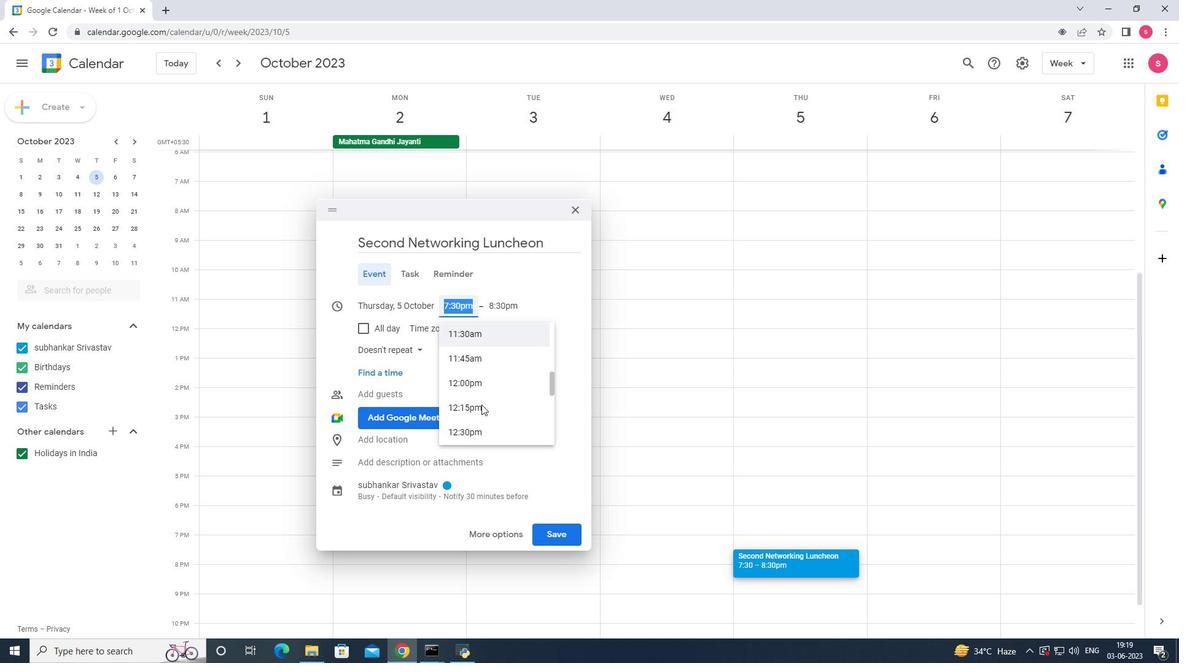 
Action: Mouse scrolled (481, 405) with delta (0, 0)
Screenshot: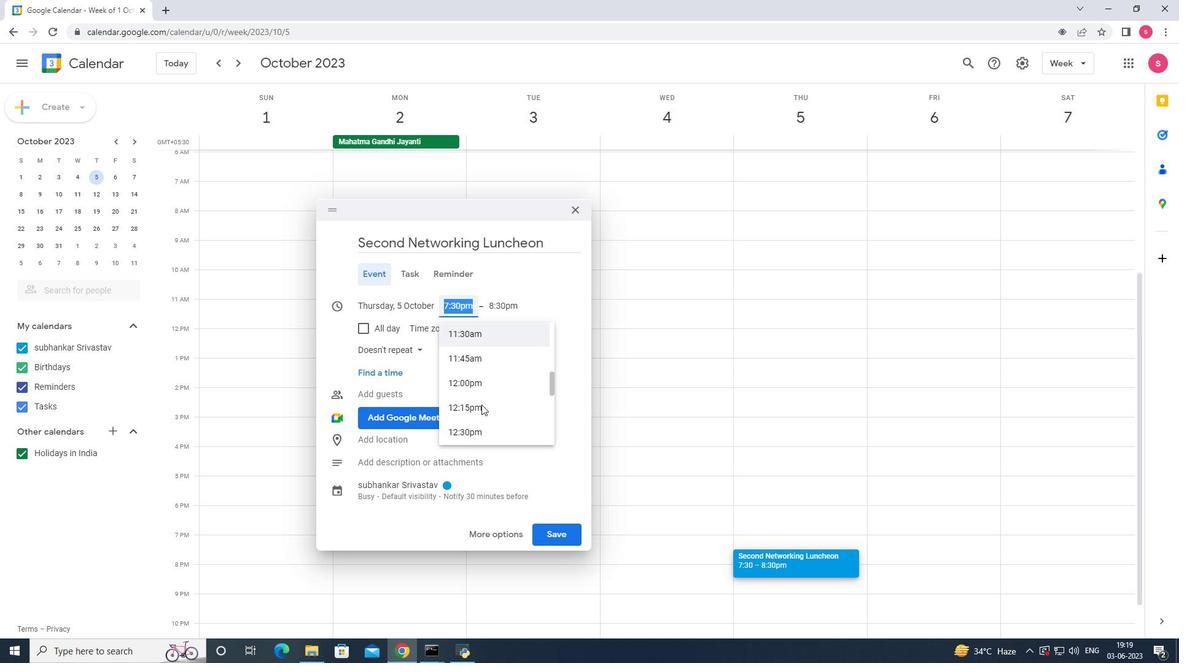 
Action: Mouse scrolled (481, 405) with delta (0, 0)
Screenshot: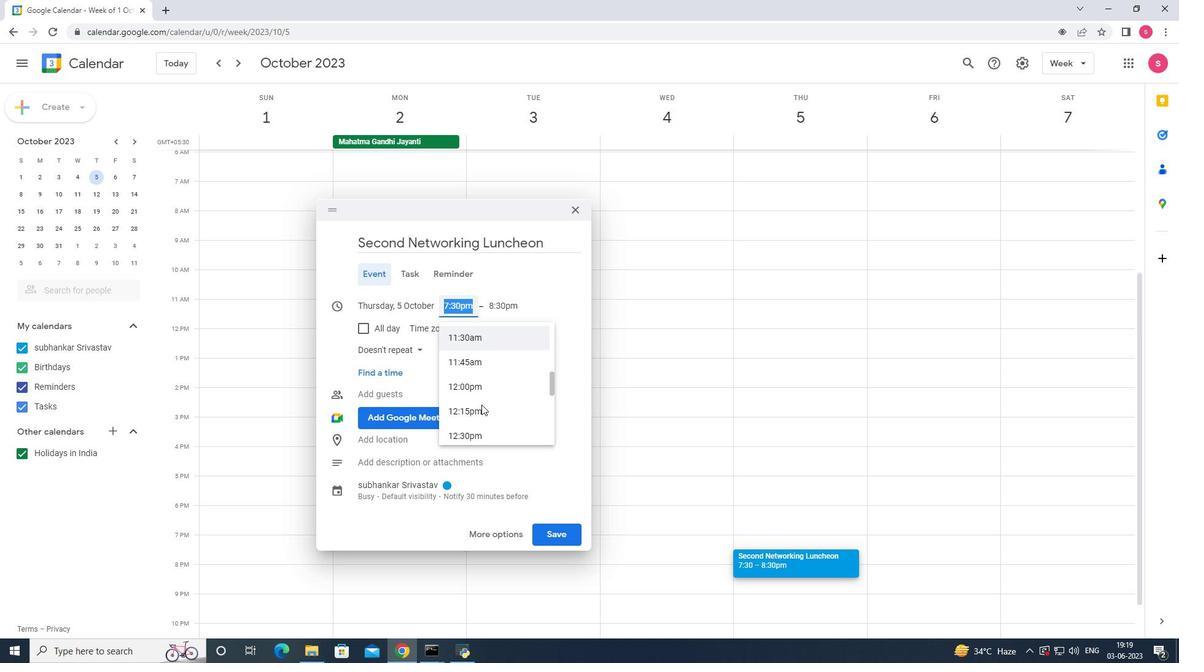 
Action: Mouse scrolled (481, 405) with delta (0, 0)
Screenshot: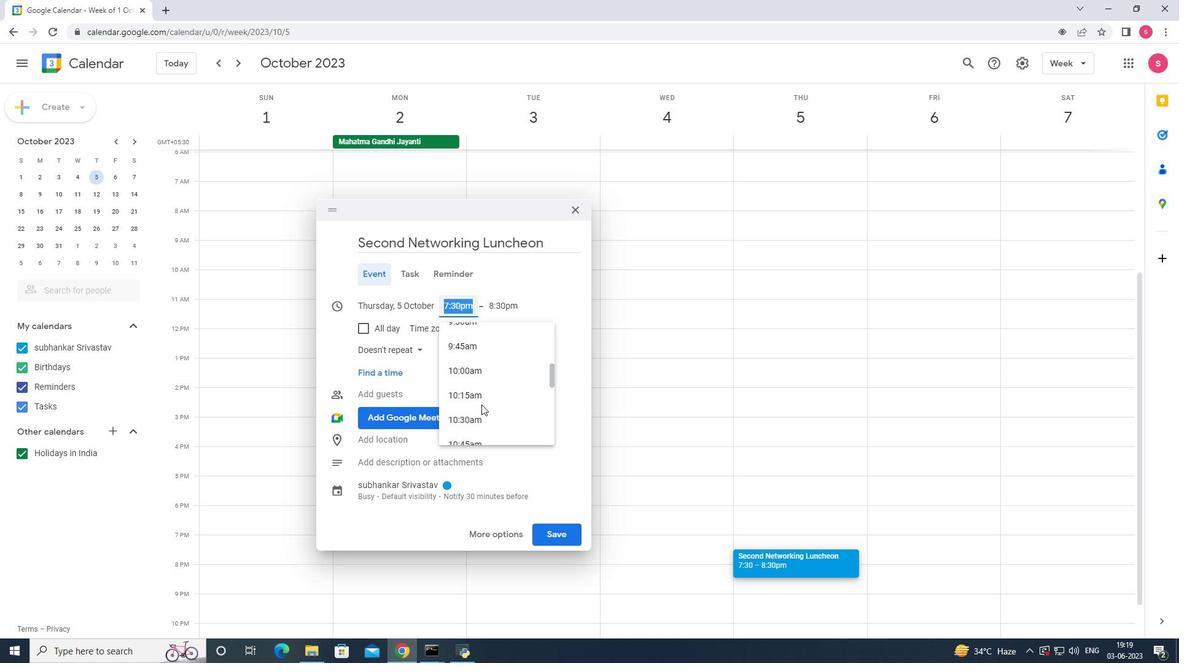 
Action: Mouse scrolled (481, 405) with delta (0, 0)
Screenshot: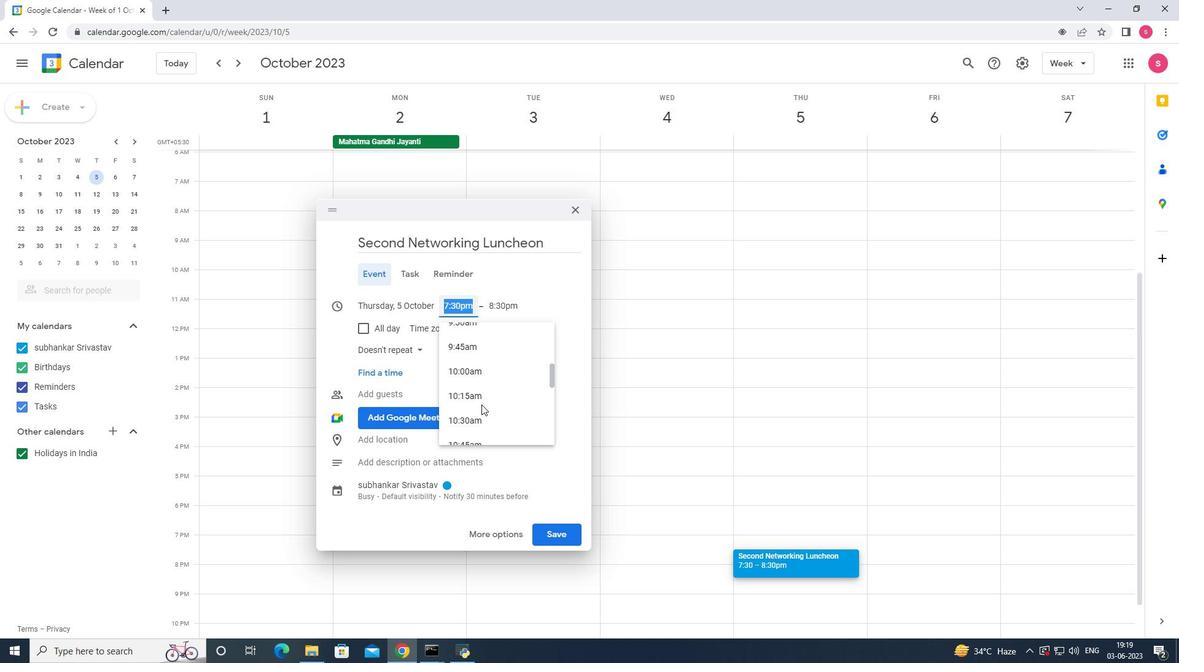 
Action: Mouse scrolled (481, 405) with delta (0, 0)
Screenshot: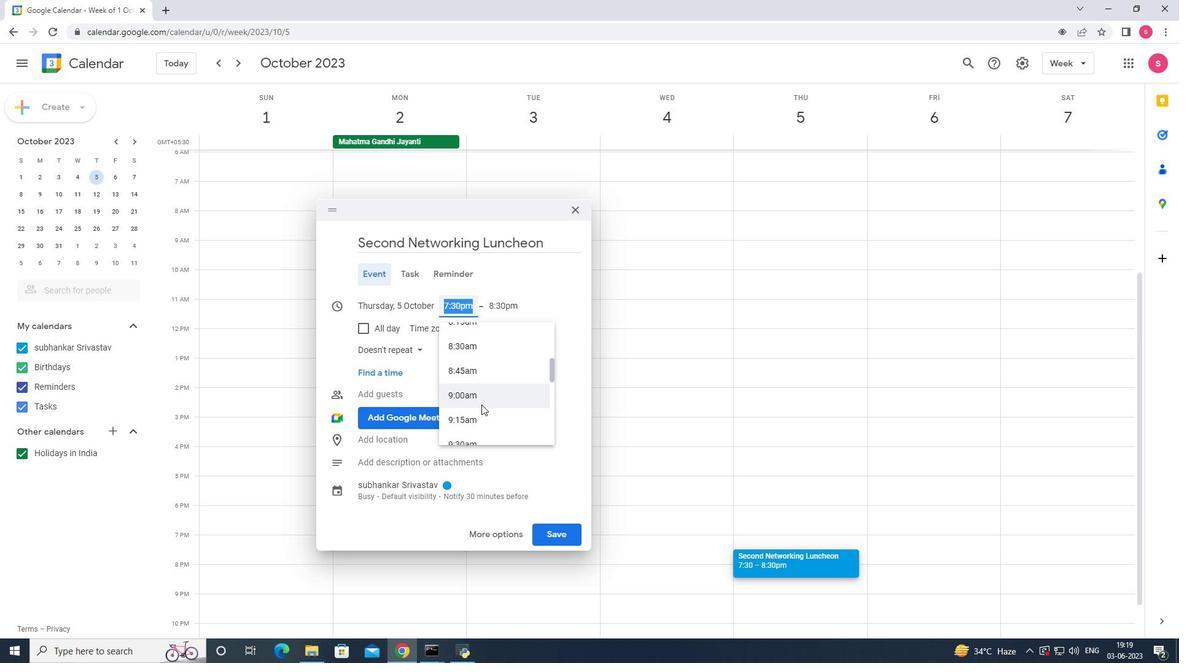 
Action: Mouse scrolled (481, 405) with delta (0, 0)
Screenshot: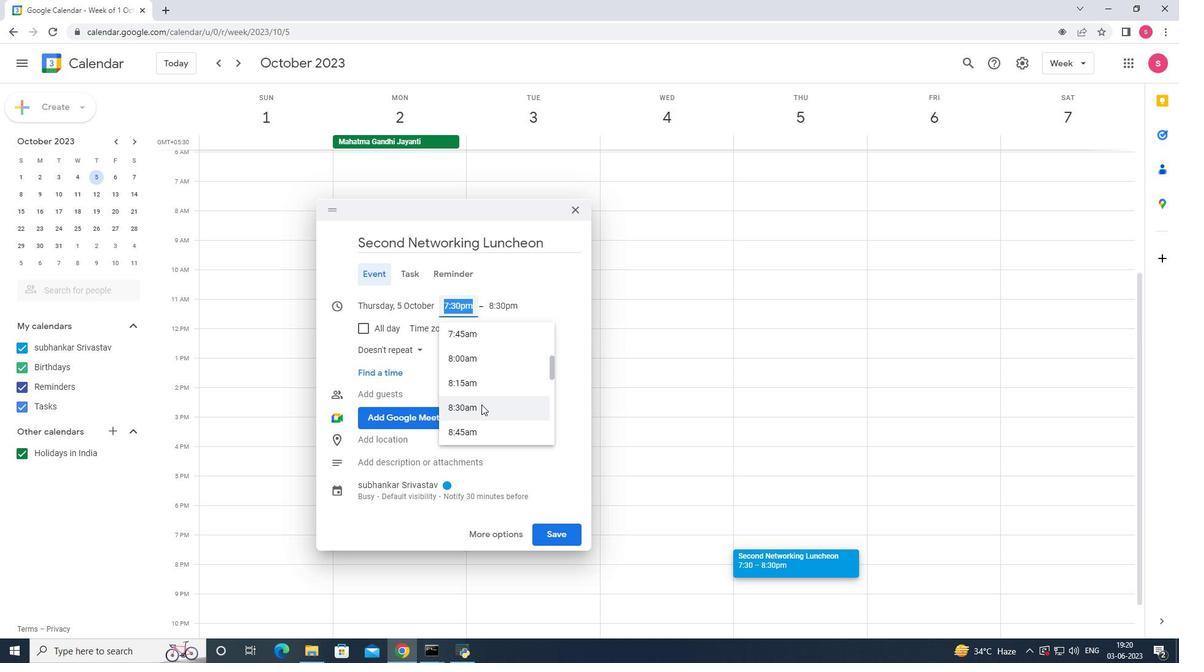 
Action: Mouse scrolled (481, 405) with delta (0, 0)
Screenshot: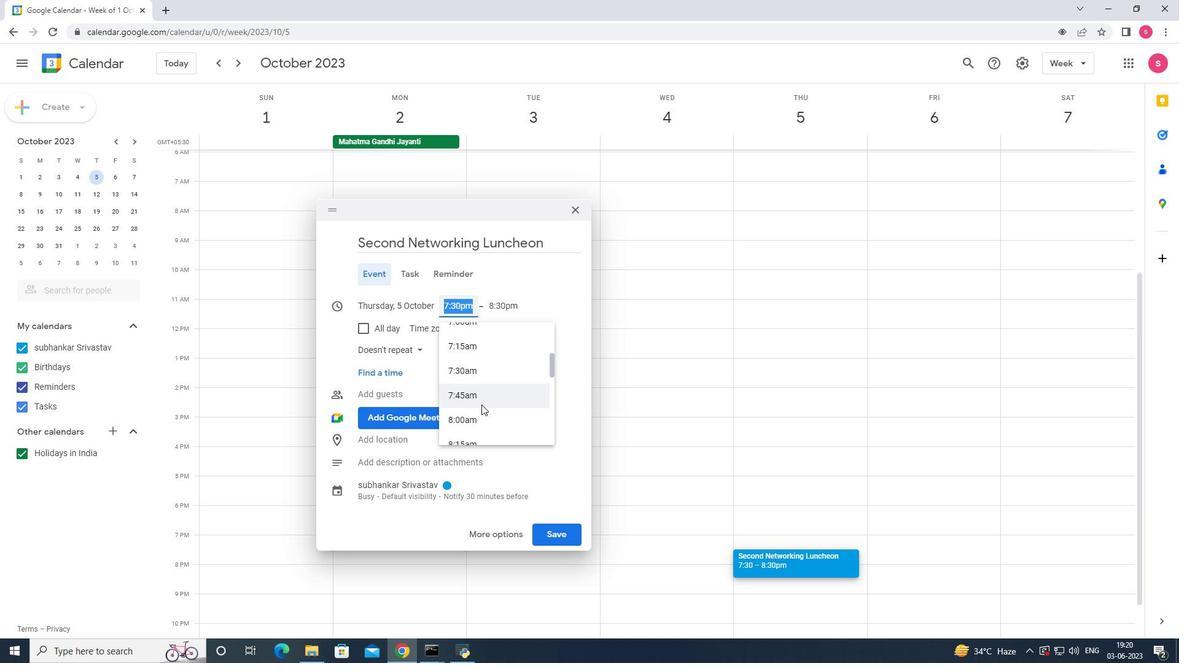 
Action: Mouse scrolled (481, 405) with delta (0, 0)
Screenshot: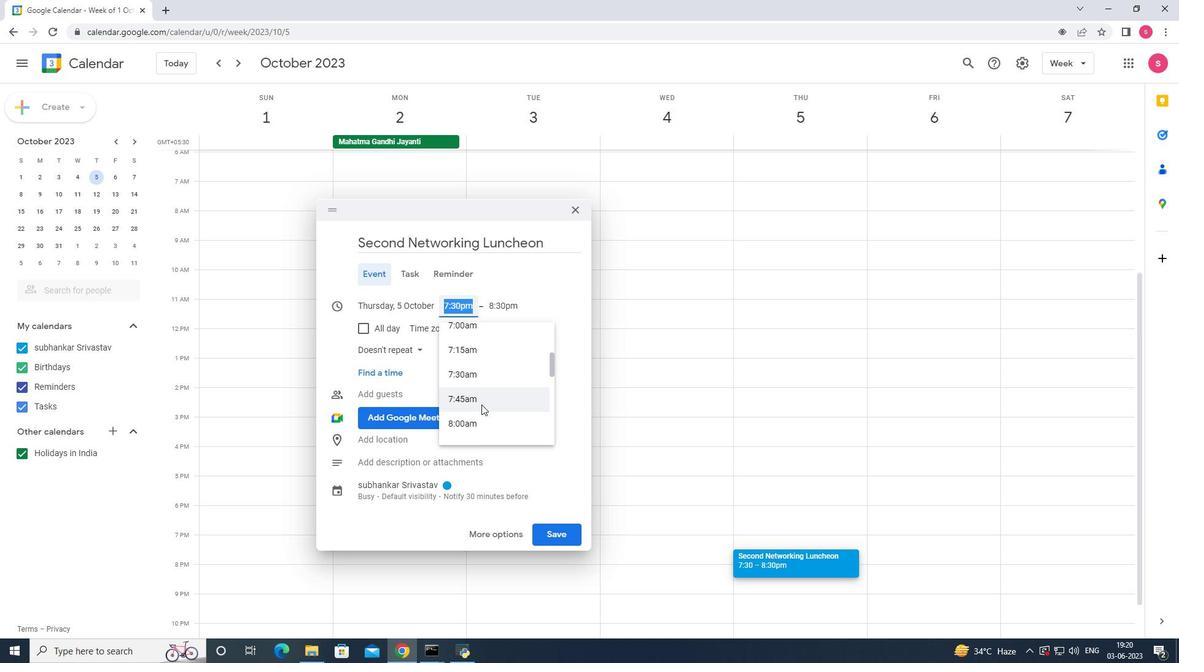 
Action: Mouse moved to (479, 405)
Screenshot: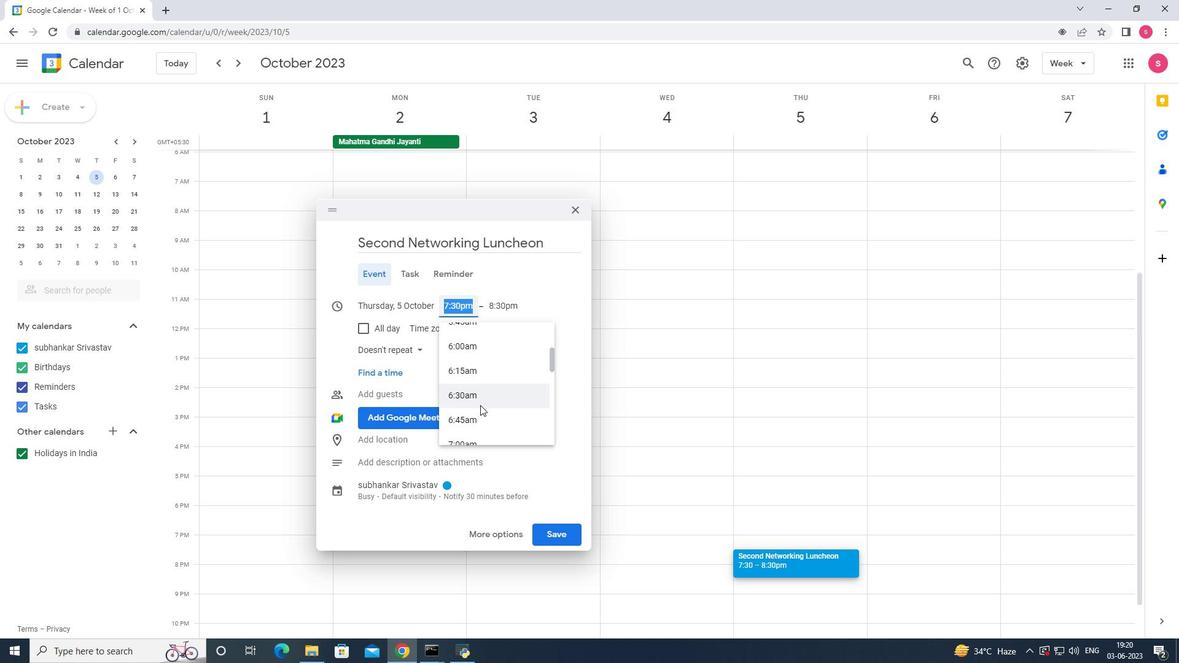 
Action: Mouse scrolled (479, 405) with delta (0, 0)
Screenshot: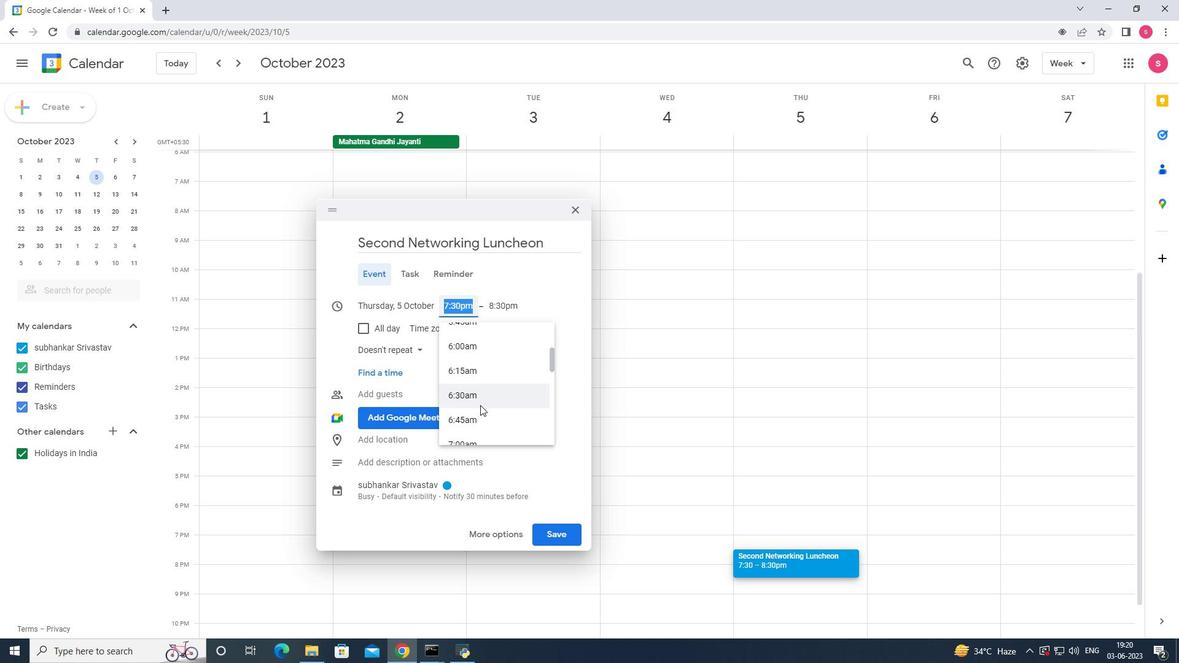 
Action: Mouse moved to (477, 383)
Screenshot: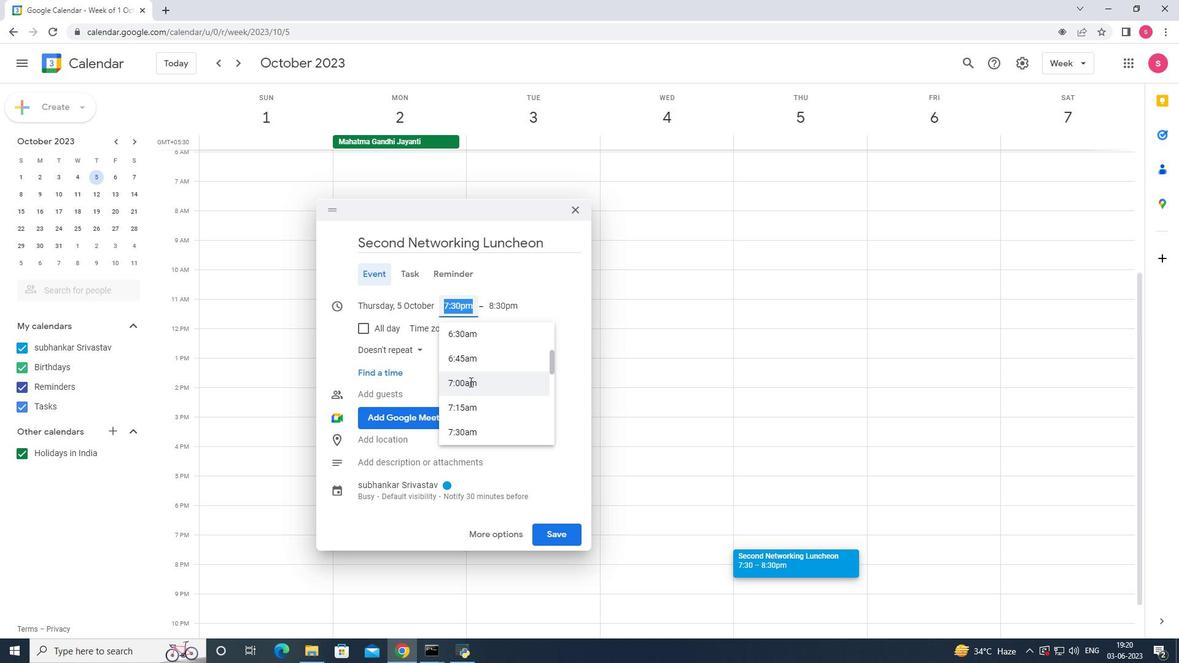 
Action: Mouse pressed left at (477, 383)
Screenshot: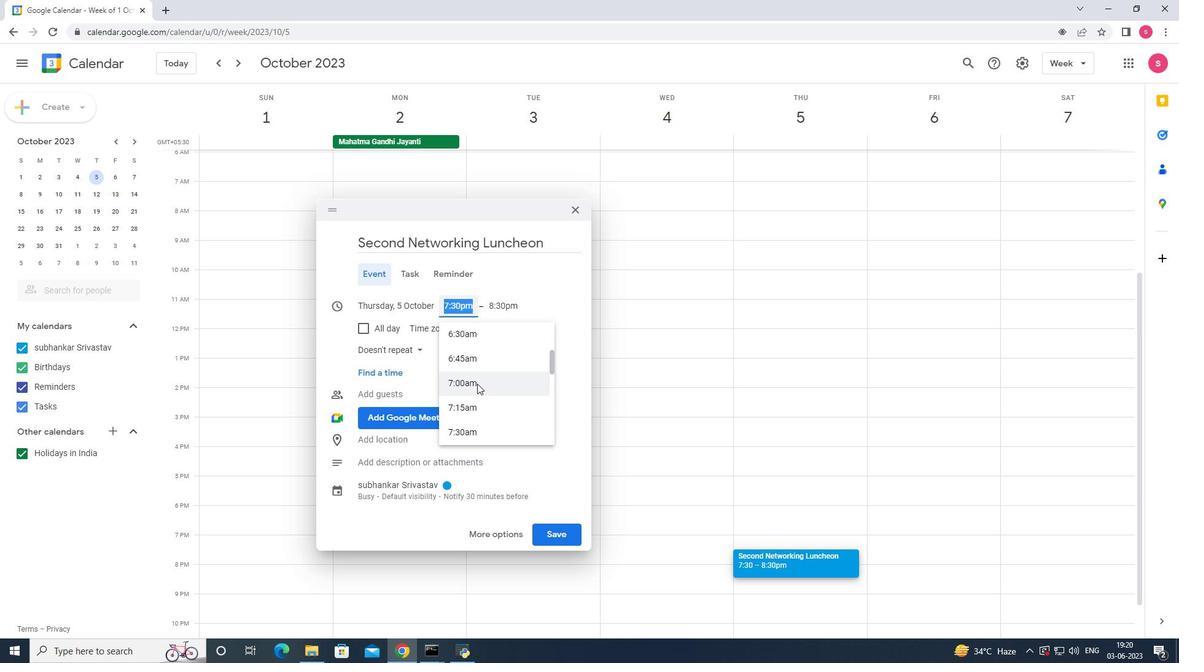 
Action: Mouse moved to (496, 305)
Screenshot: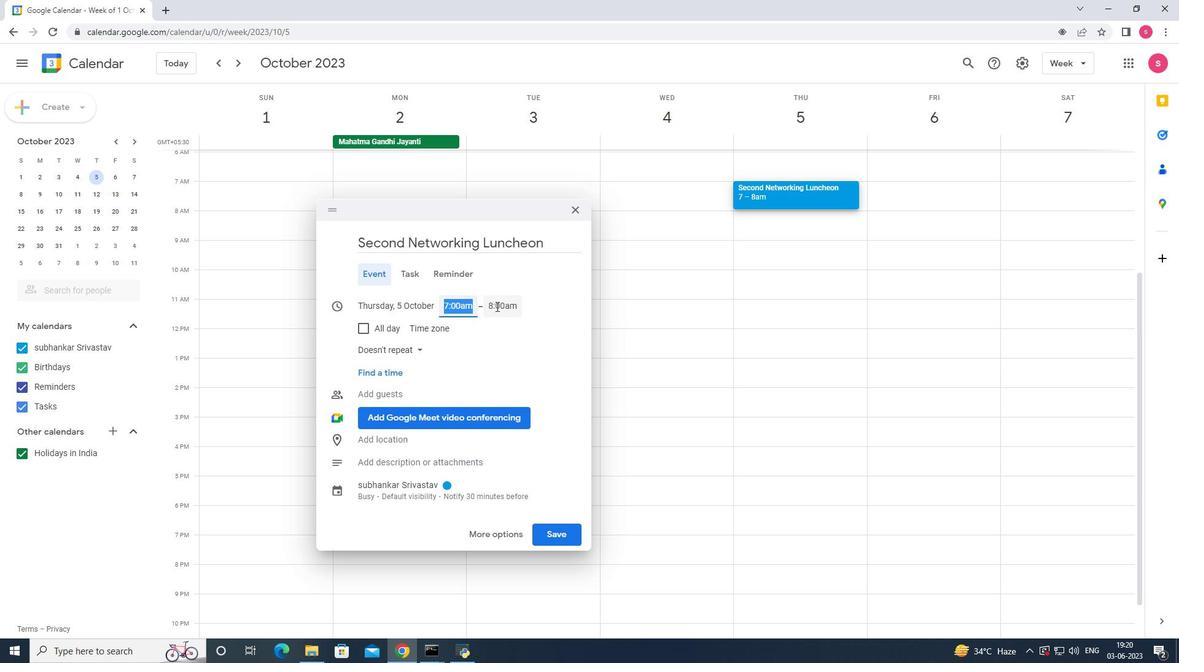 
Action: Mouse pressed left at (496, 305)
Screenshot: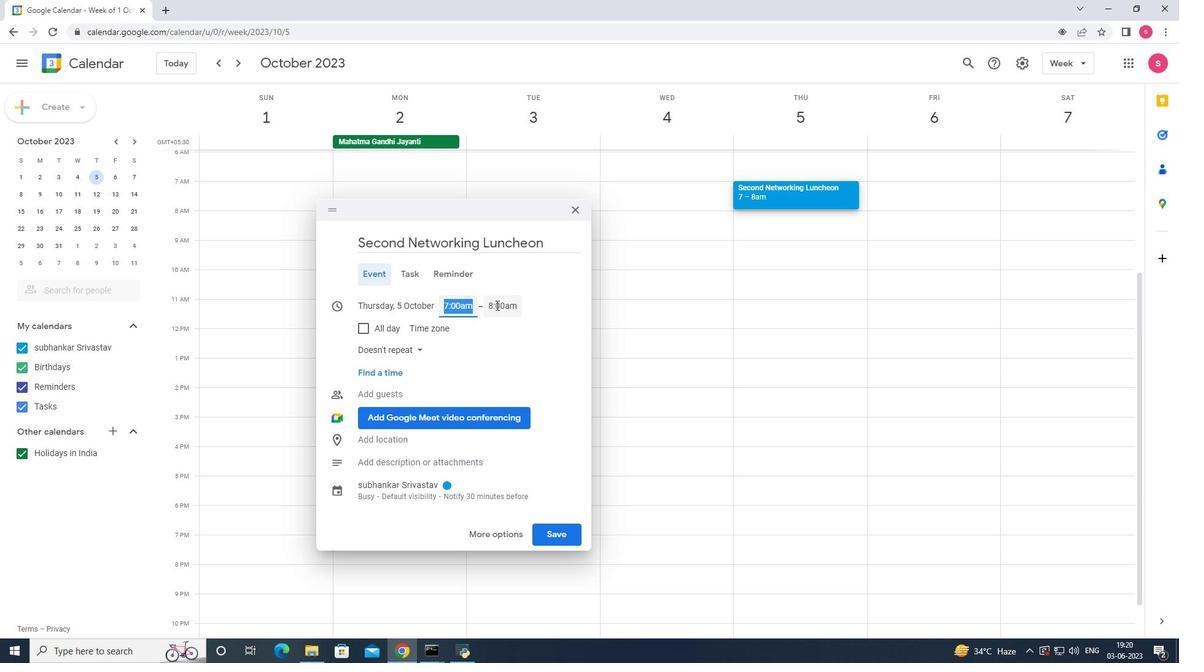 
Action: Mouse moved to (497, 380)
Screenshot: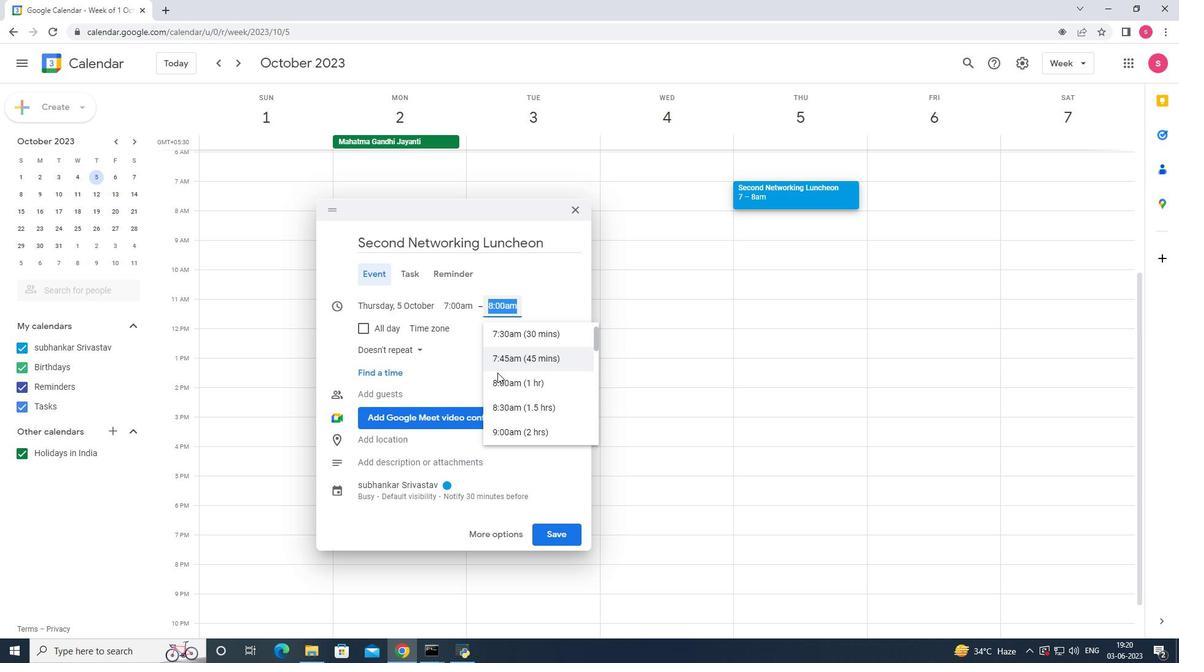 
Action: Mouse scrolled (497, 381) with delta (0, 0)
Screenshot: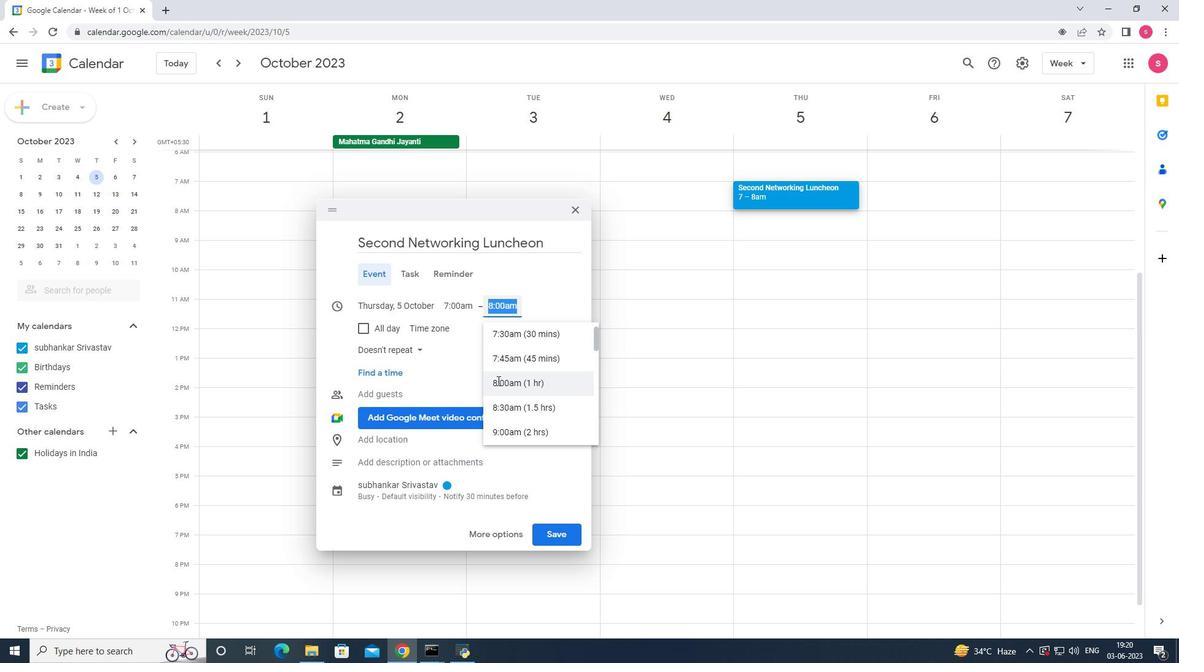 
Action: Mouse scrolled (497, 380) with delta (0, 0)
Screenshot: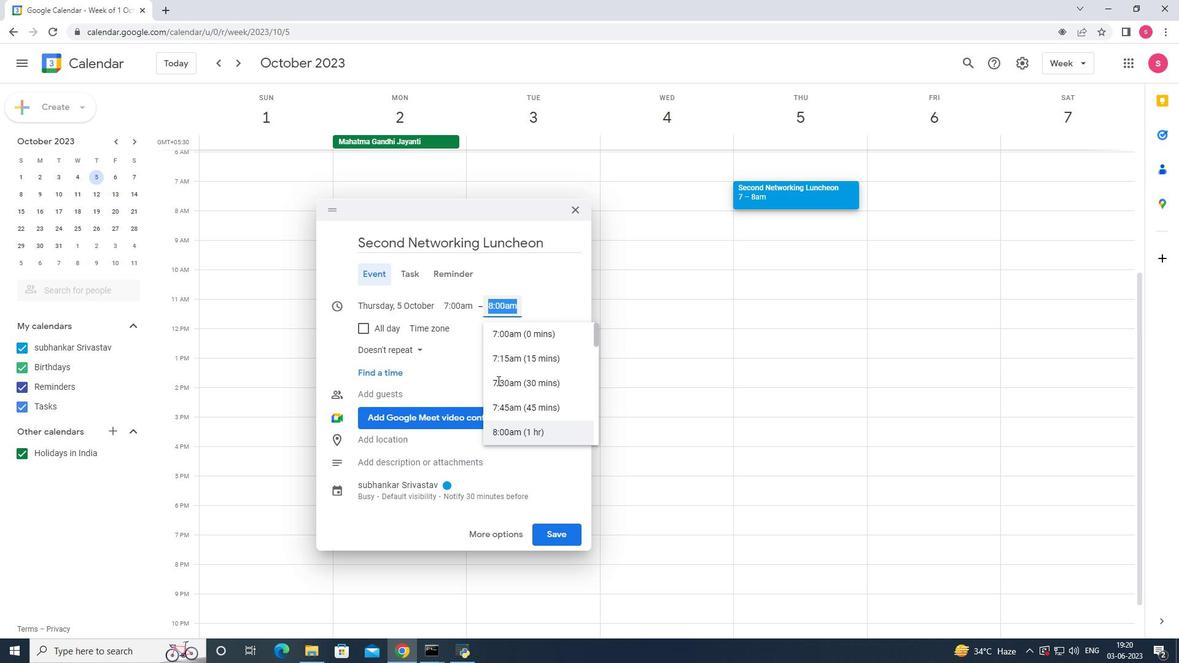 
Action: Mouse scrolled (497, 381) with delta (0, 0)
Screenshot: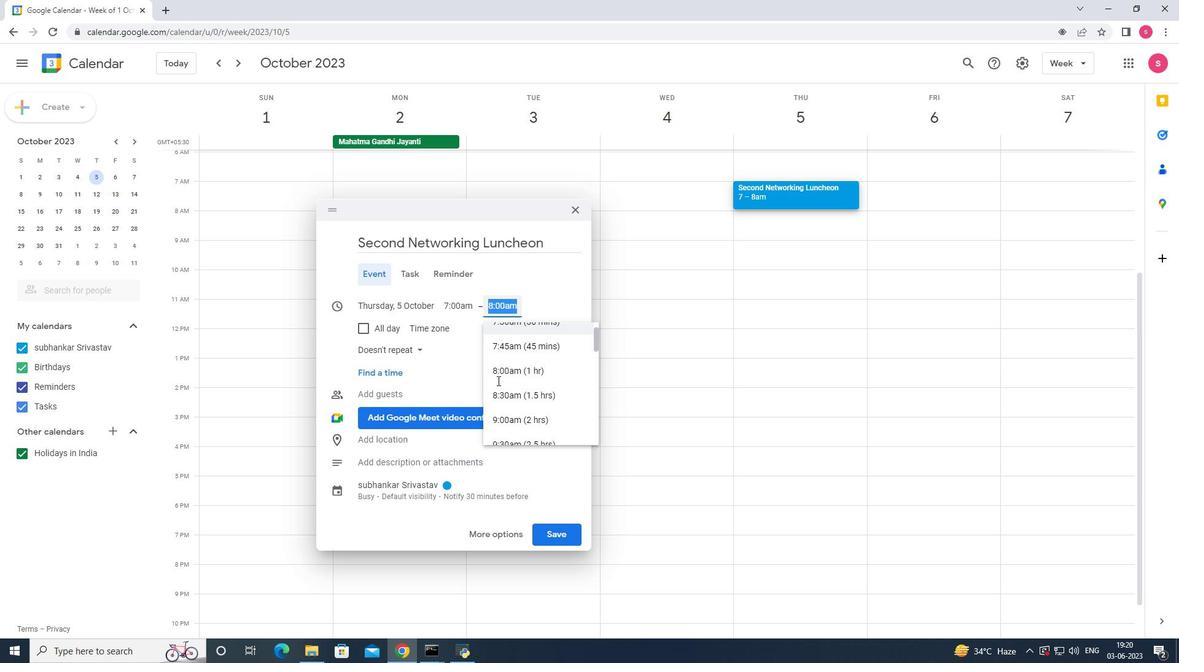 
Action: Mouse moved to (498, 380)
Screenshot: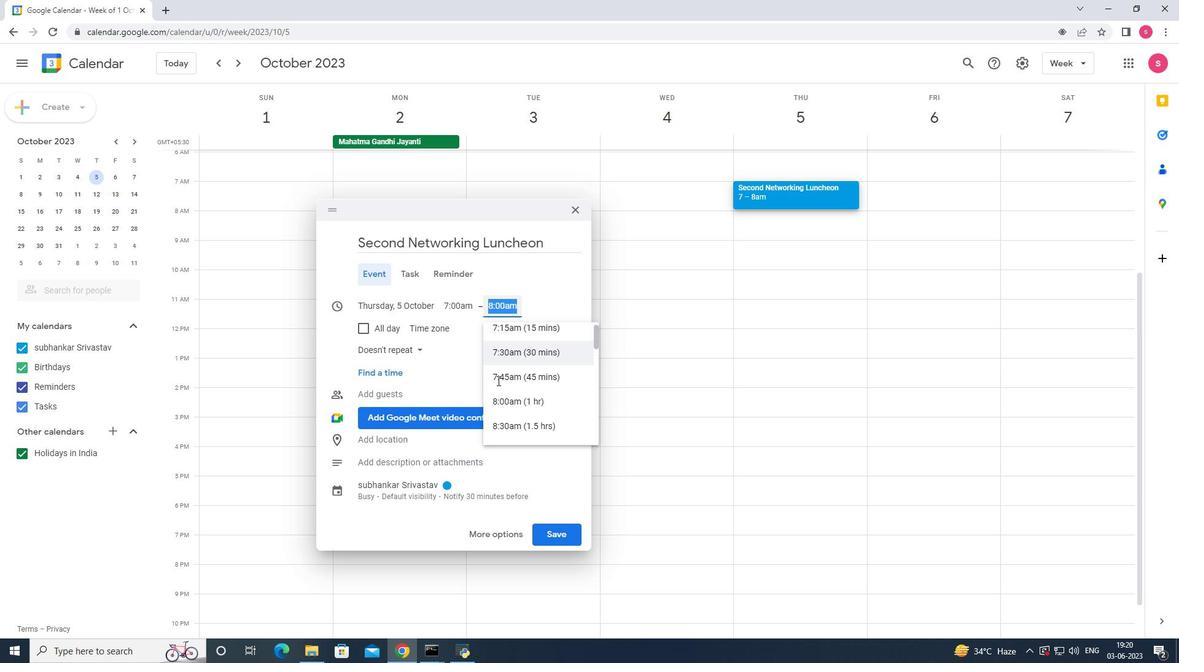 
Action: Mouse scrolled (498, 381) with delta (0, 0)
Screenshot: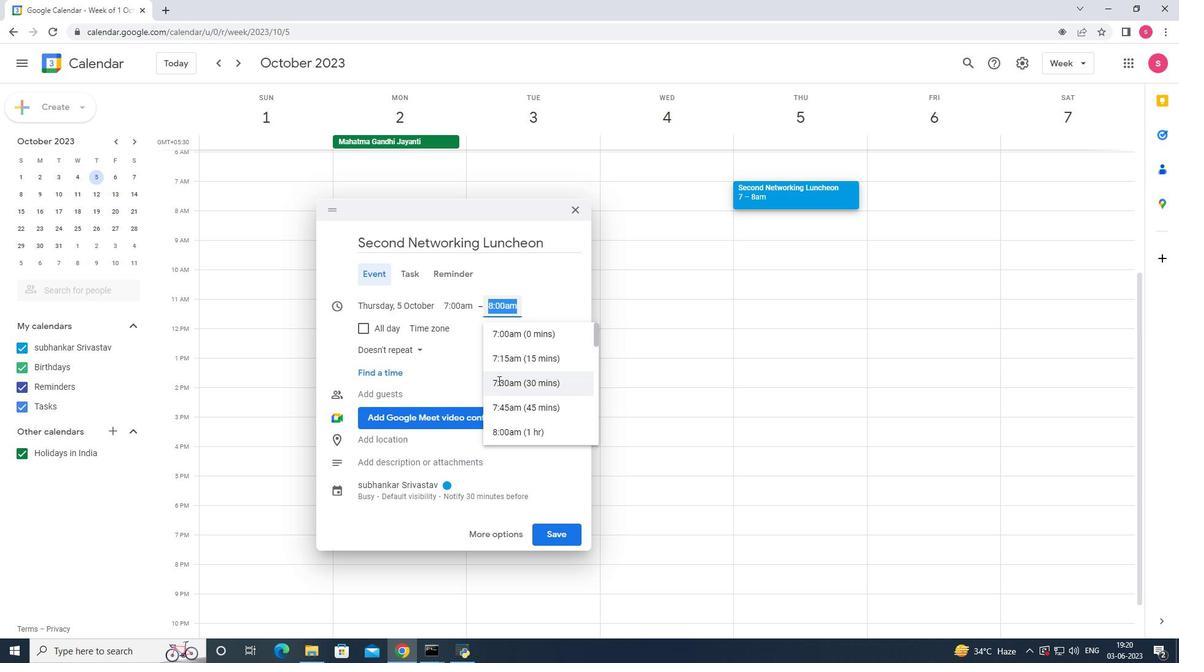 
Action: Mouse scrolled (498, 381) with delta (0, 0)
Screenshot: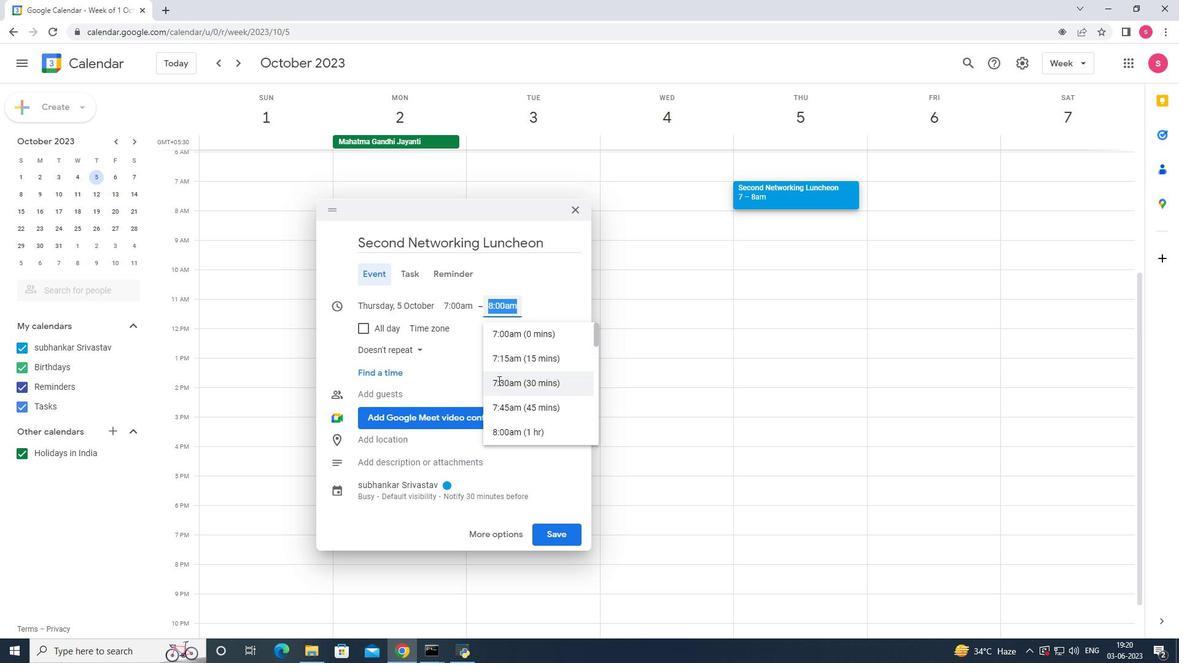 
Action: Mouse scrolled (498, 380) with delta (0, 0)
Screenshot: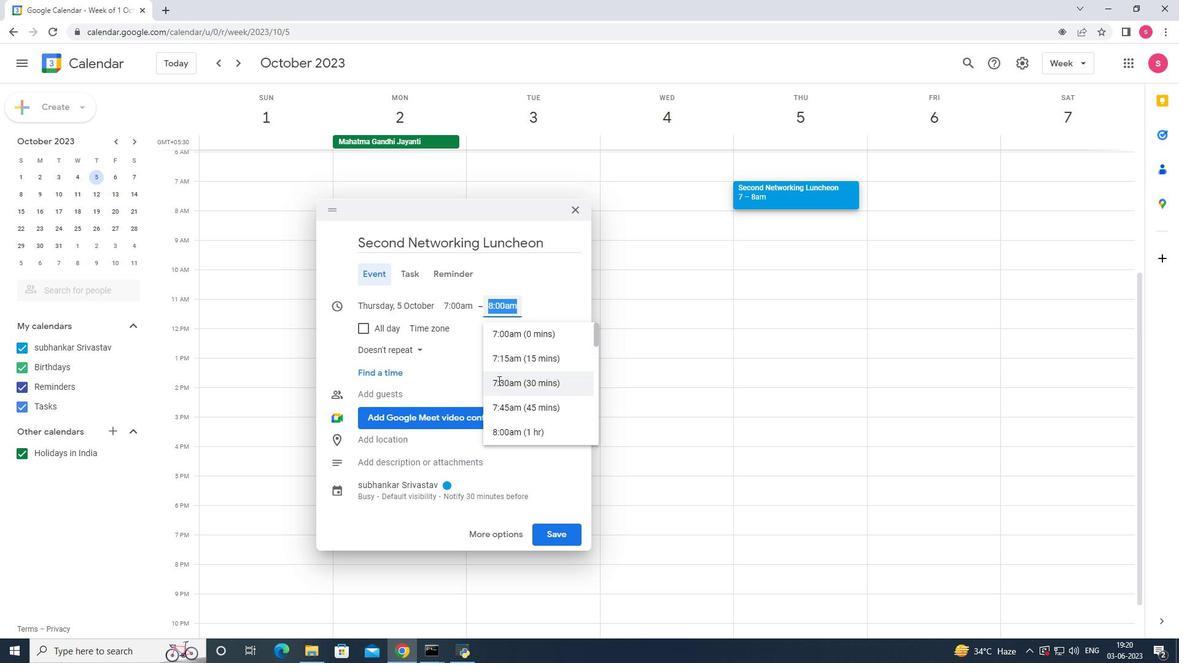 
Action: Mouse scrolled (498, 380) with delta (0, 0)
Screenshot: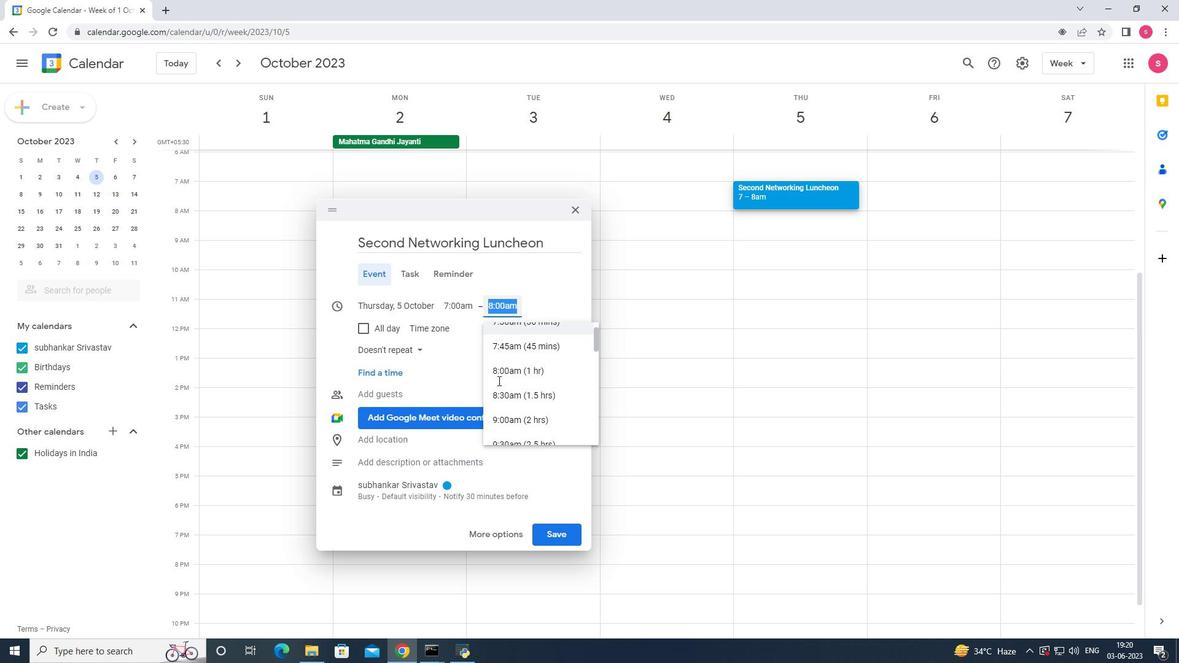 
Action: Mouse scrolled (498, 380) with delta (0, 0)
Screenshot: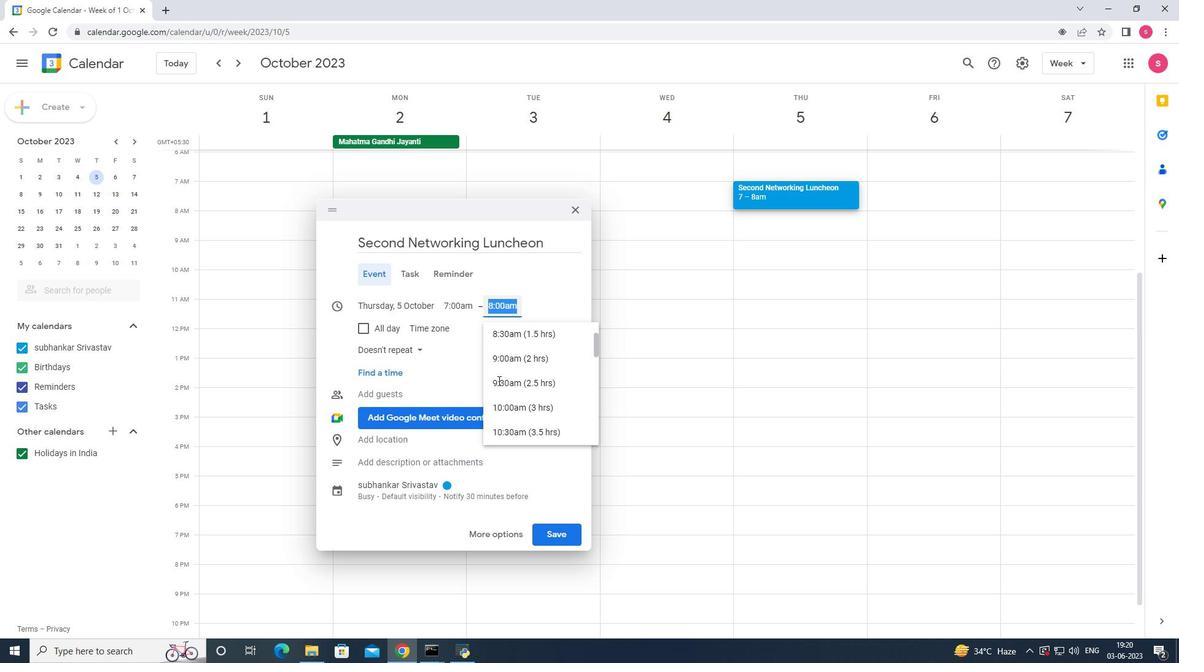
Action: Mouse moved to (504, 378)
Screenshot: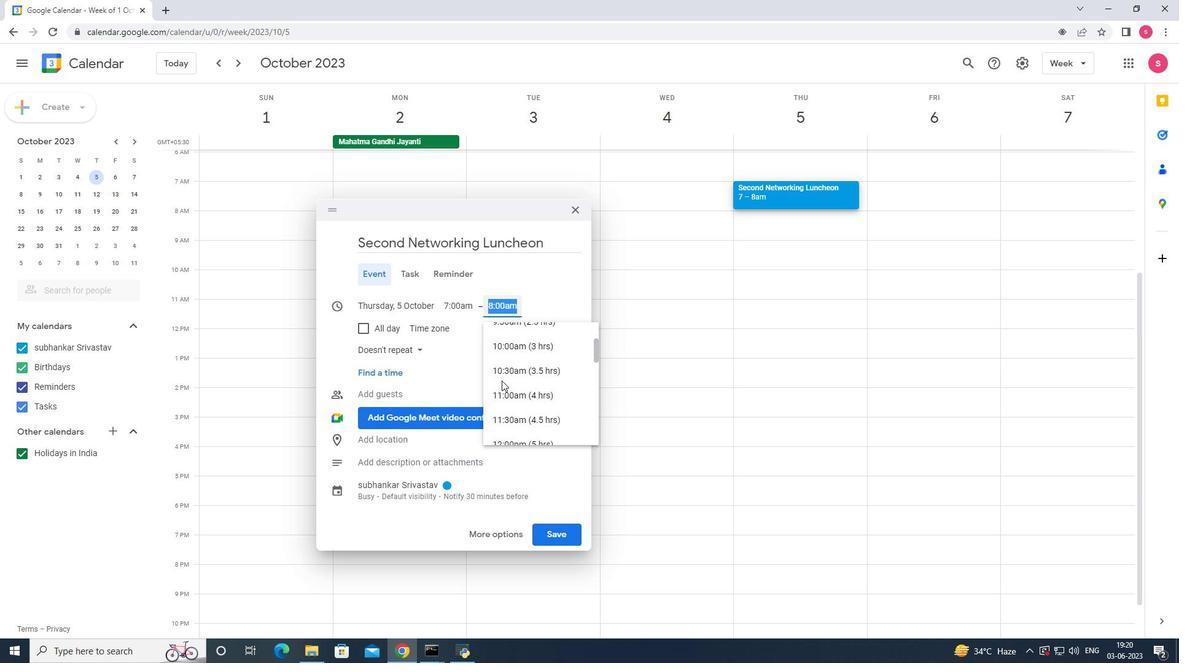 
Action: Mouse scrolled (504, 379) with delta (0, 0)
Screenshot: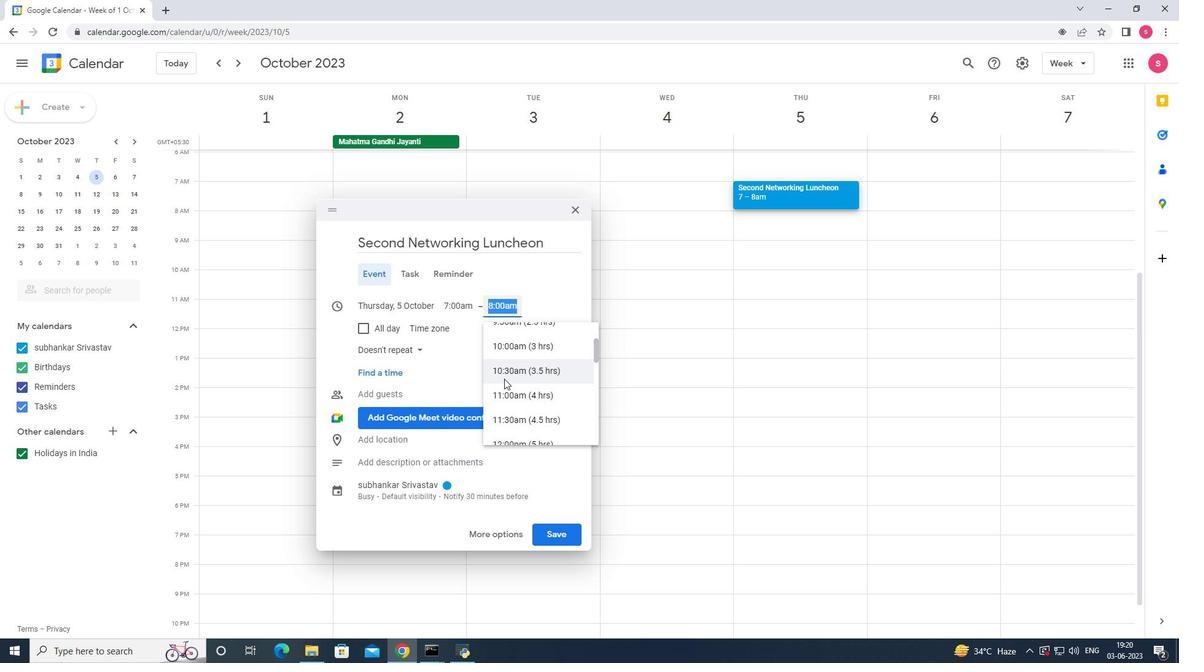 
Action: Mouse moved to (512, 358)
Screenshot: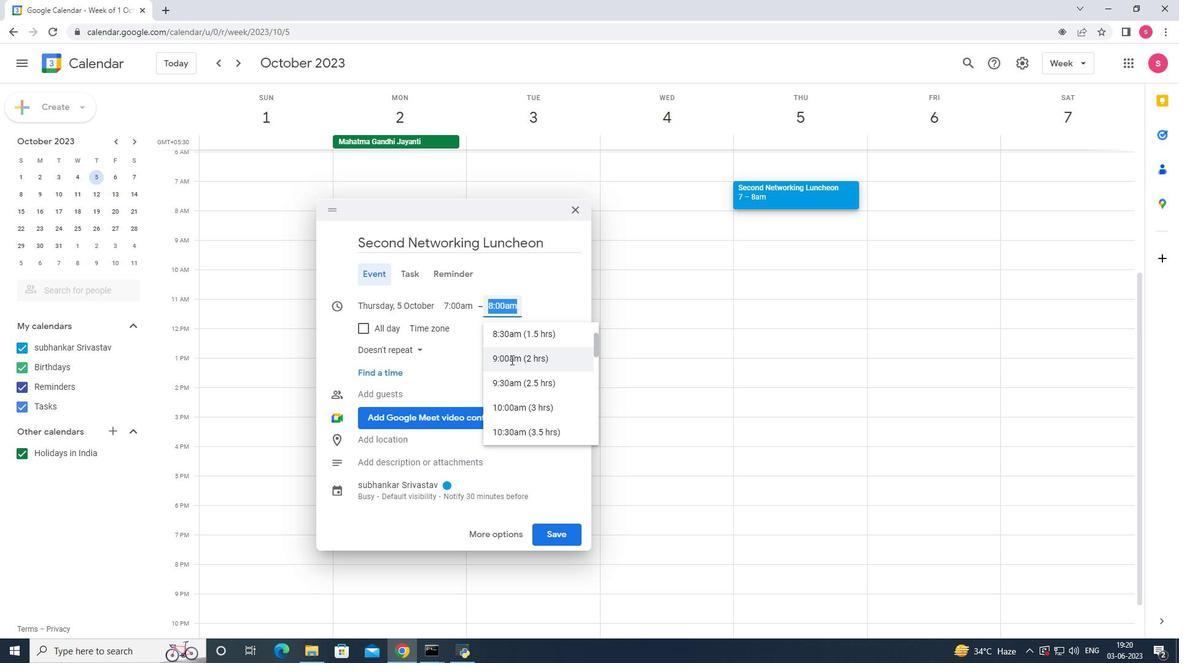 
Action: Mouse pressed left at (512, 358)
Screenshot: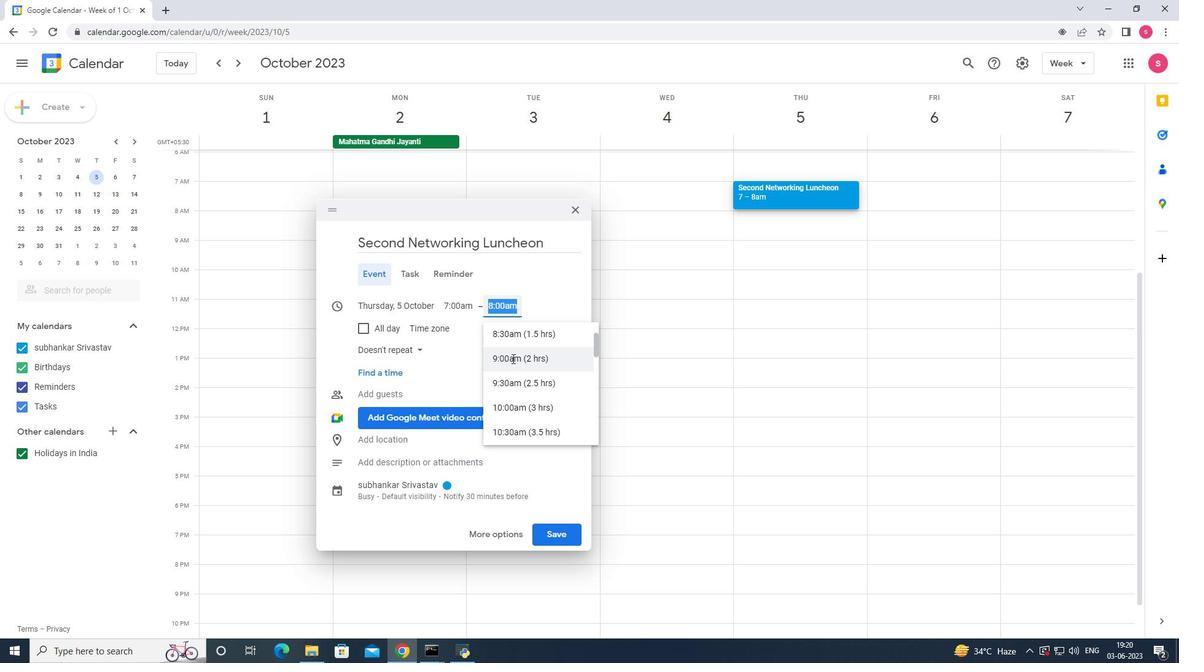 
Action: Mouse moved to (477, 358)
Screenshot: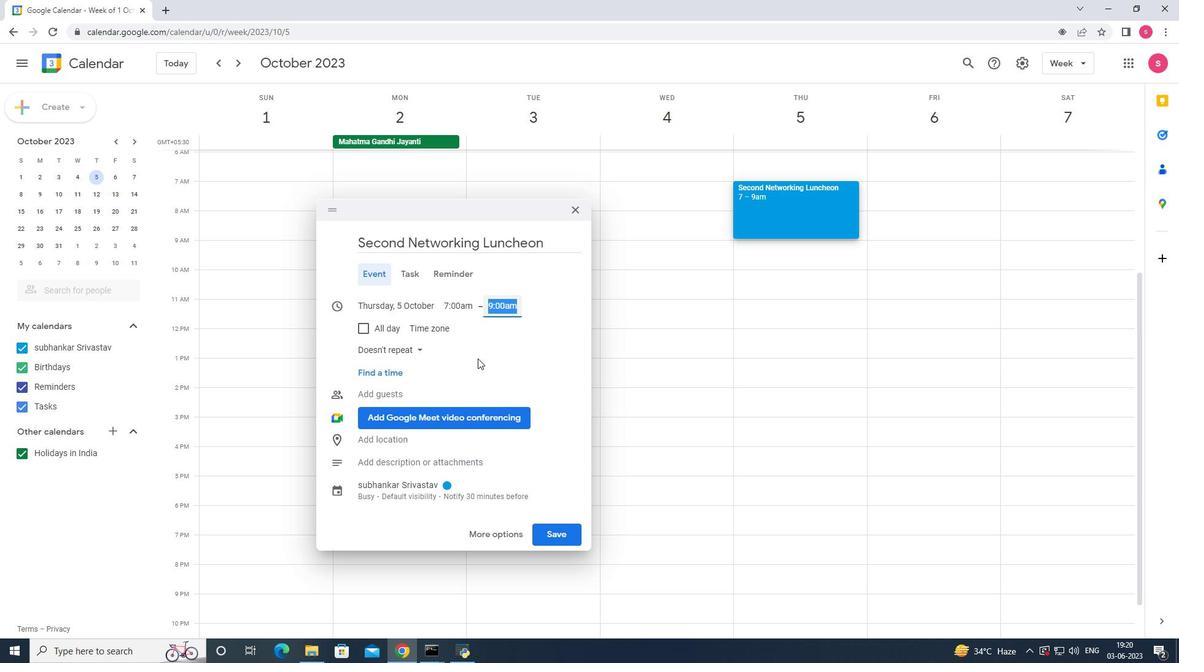 
Action: Mouse pressed left at (477, 358)
Screenshot: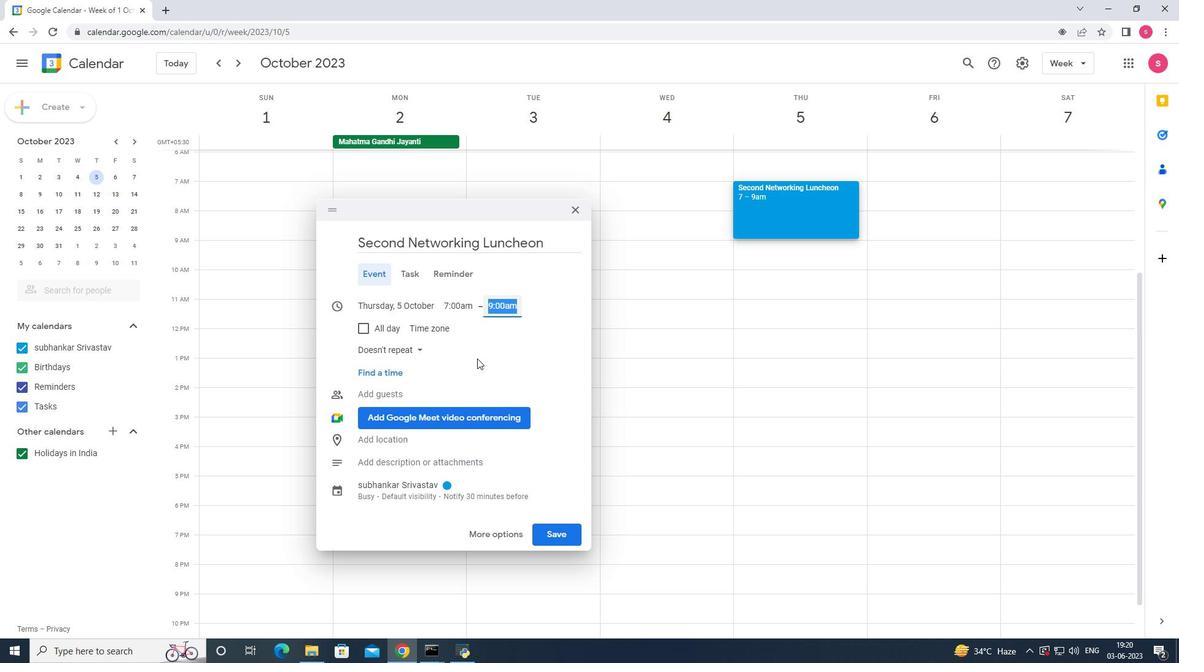 
Action: Mouse moved to (380, 380)
Screenshot: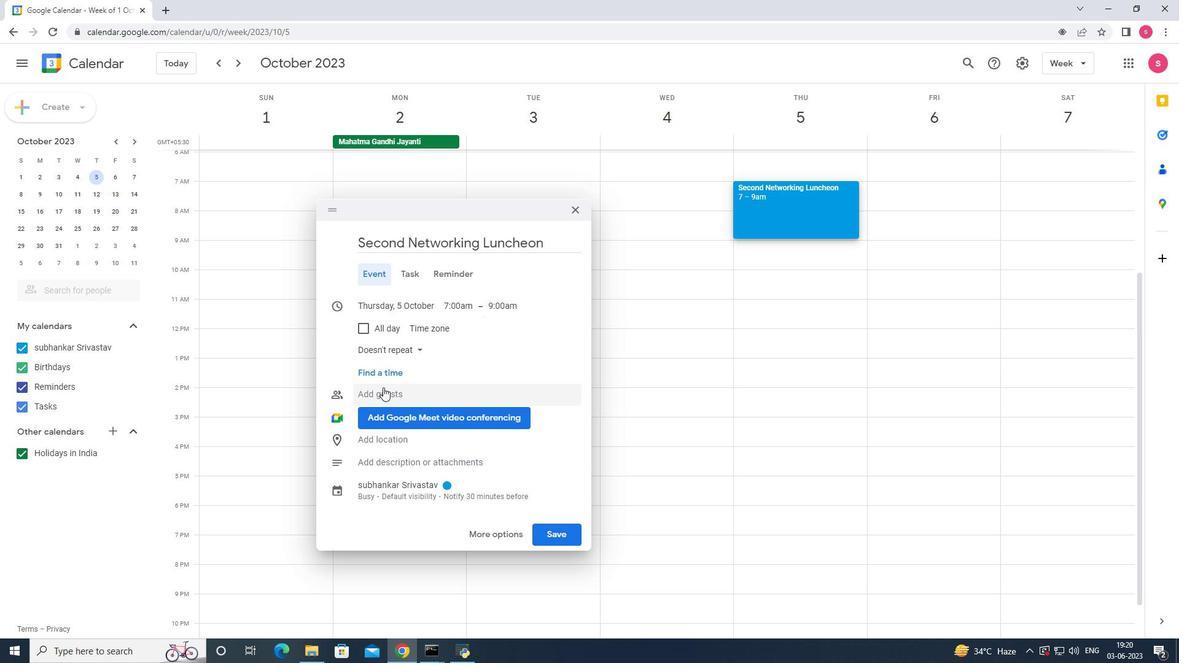 
Action: Mouse scrolled (380, 379) with delta (0, 0)
Screenshot: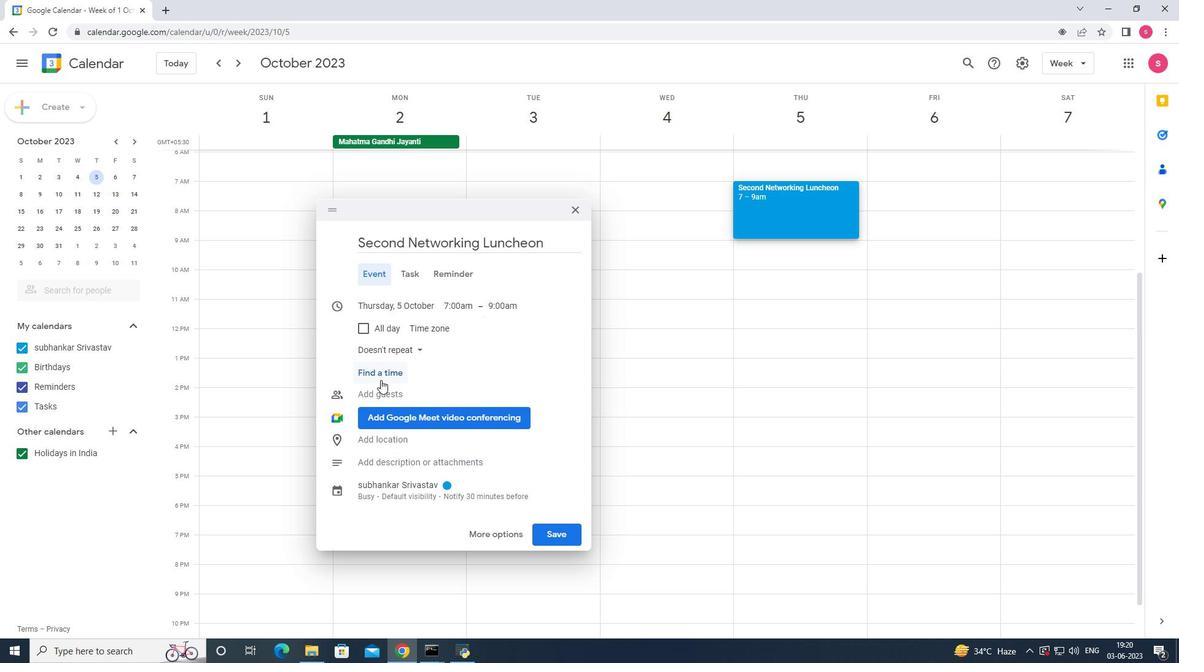 
Action: Mouse moved to (393, 458)
Screenshot: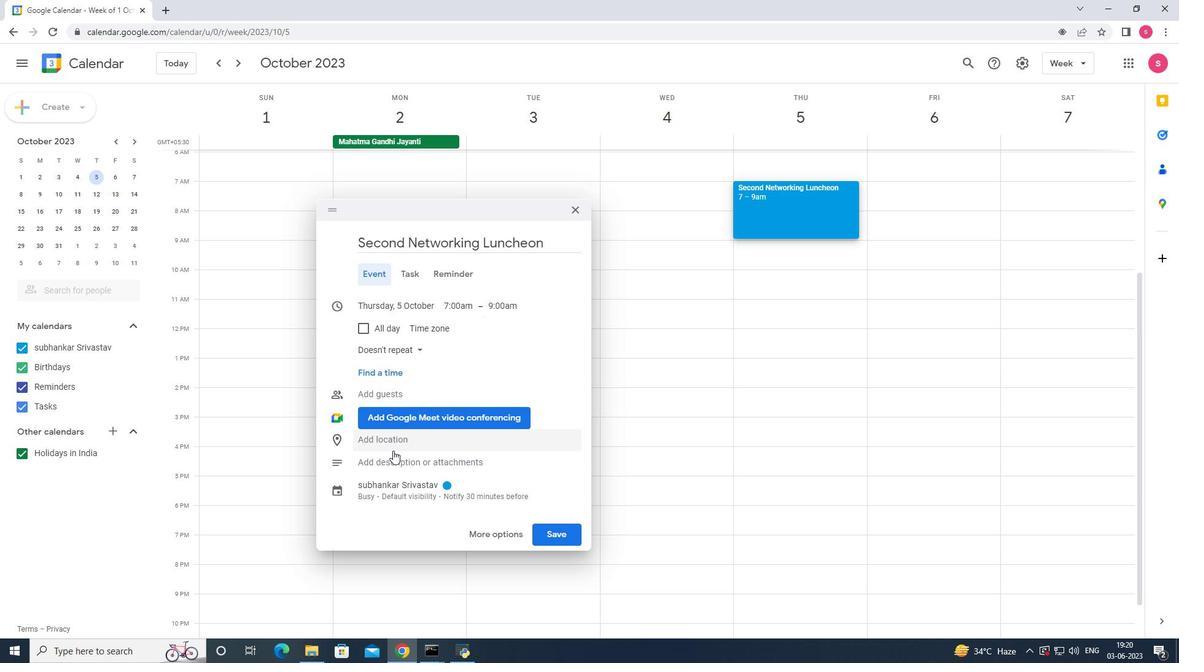 
Action: Mouse pressed left at (393, 458)
Screenshot: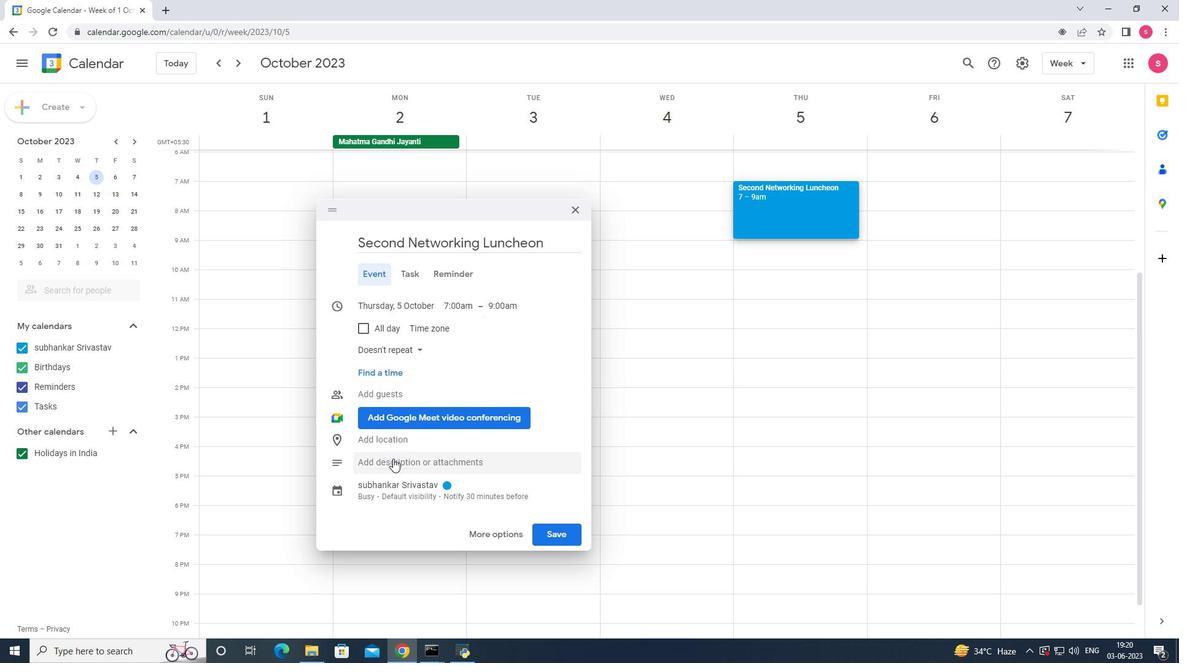 
Action: Mouse moved to (452, 452)
Screenshot: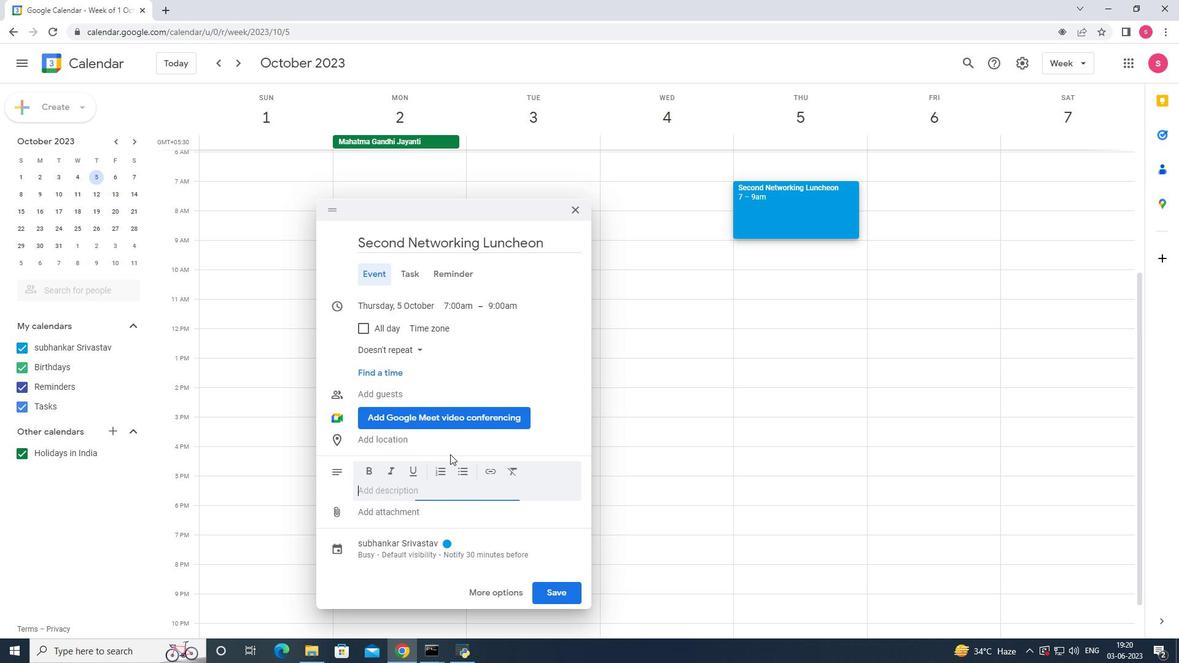 
Action: Key pressed <Key.shift_r><Key.shift_r><Key.shift_r><Key.shift_r><Key.shift_r><Key.shift_r><Key.shift_r><Key.shift_r><Key.shift_r><Key.shift_r><Key.shift_r><Key.shift_r><Key.shift_r><Key.shift_r><Key.shift_r><Key.shift_r><Key.shift_r><Key.shift_r><Key.shift_r><Key.shift_r><Key.shift_r><Key.shift_r><Key.shift_r><Key.shift_r><Key.shift_r>The<Key.space>training<Key.space>workshop<Key.space>wil<Key.space>be<Key.space>facilitated<Key.space>bt<Key.space>exper
Screenshot: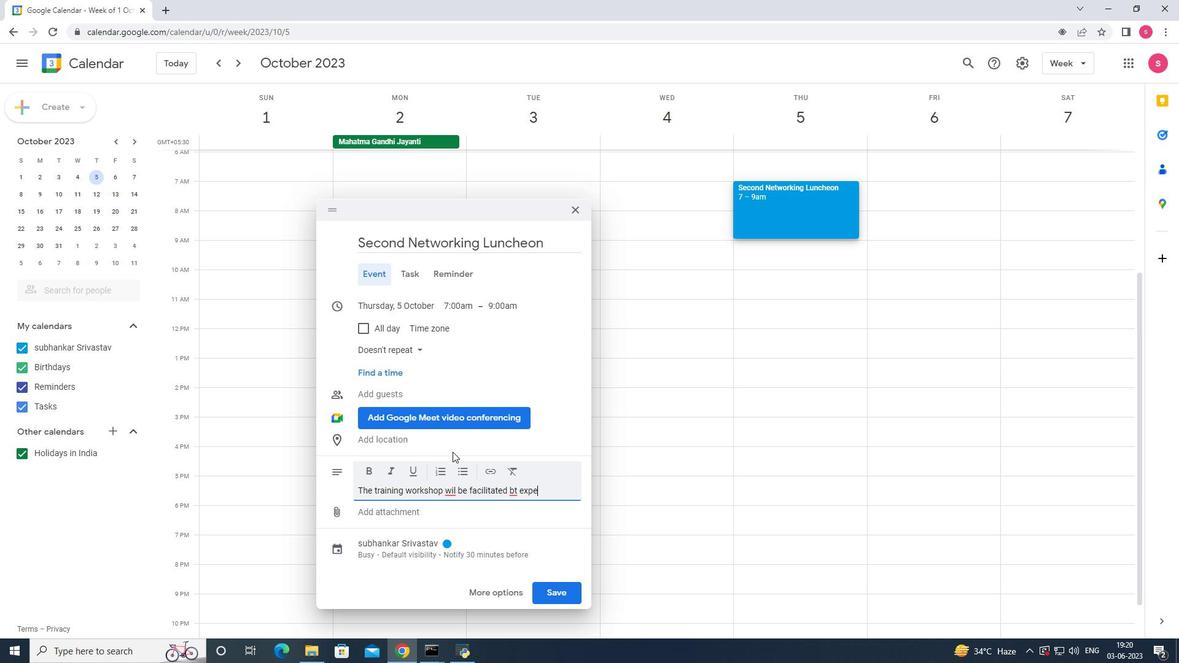 
Action: Mouse moved to (448, 490)
Screenshot: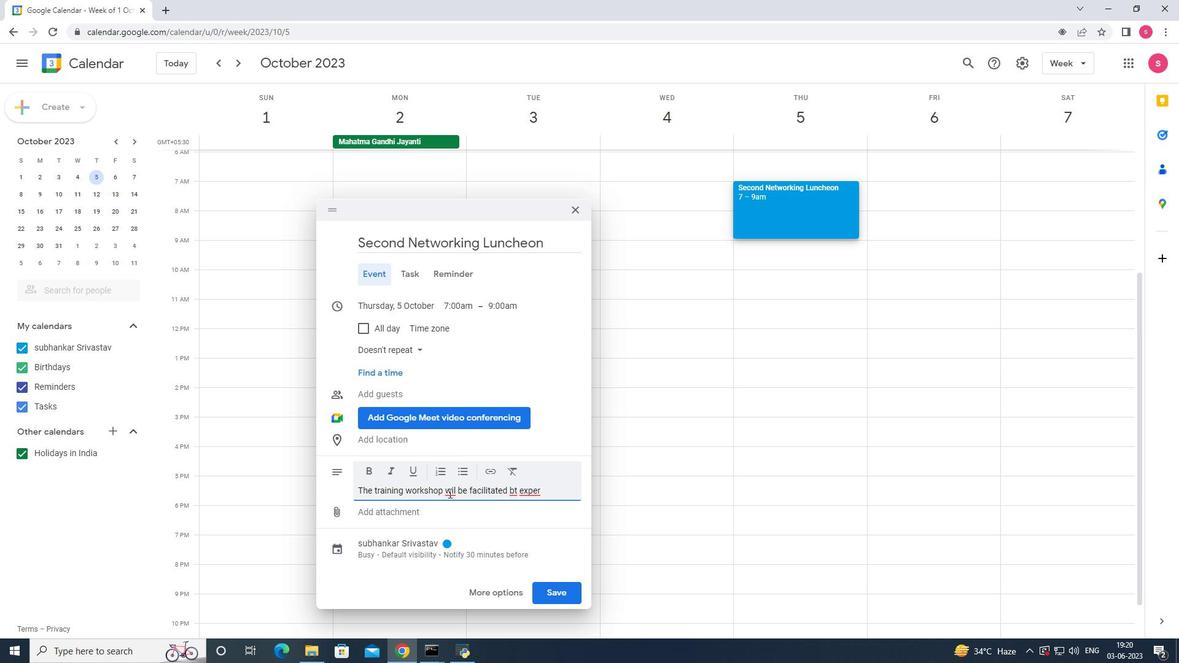 
Action: Mouse pressed left at (448, 490)
Screenshot: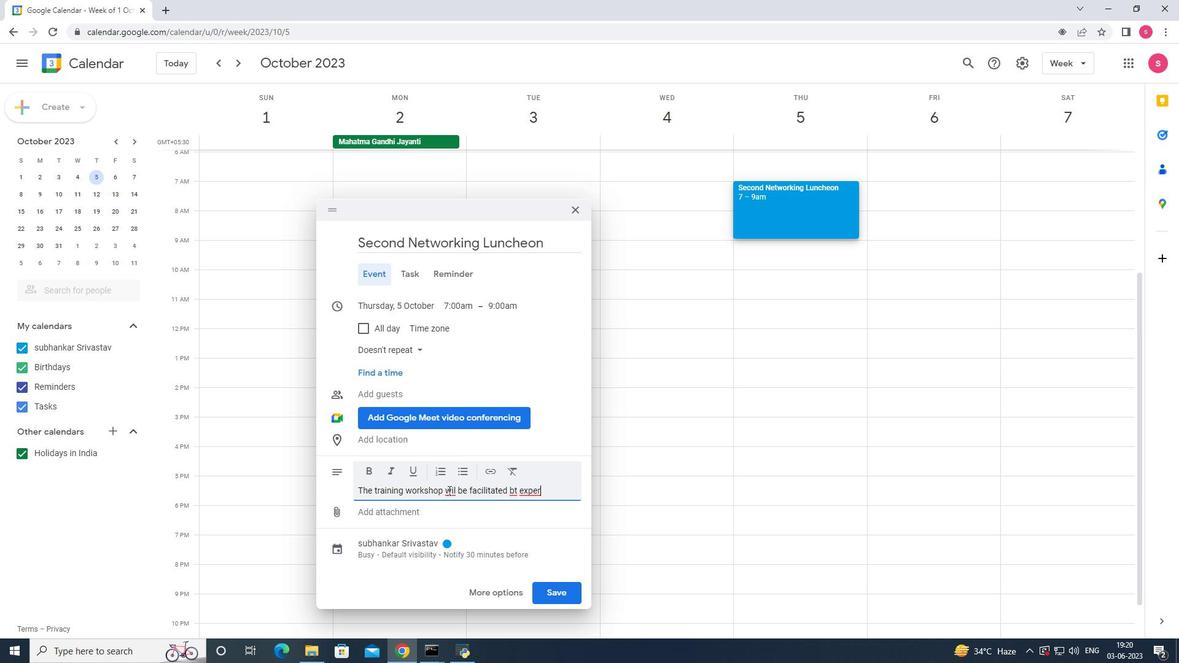 
Action: Mouse moved to (453, 492)
Screenshot: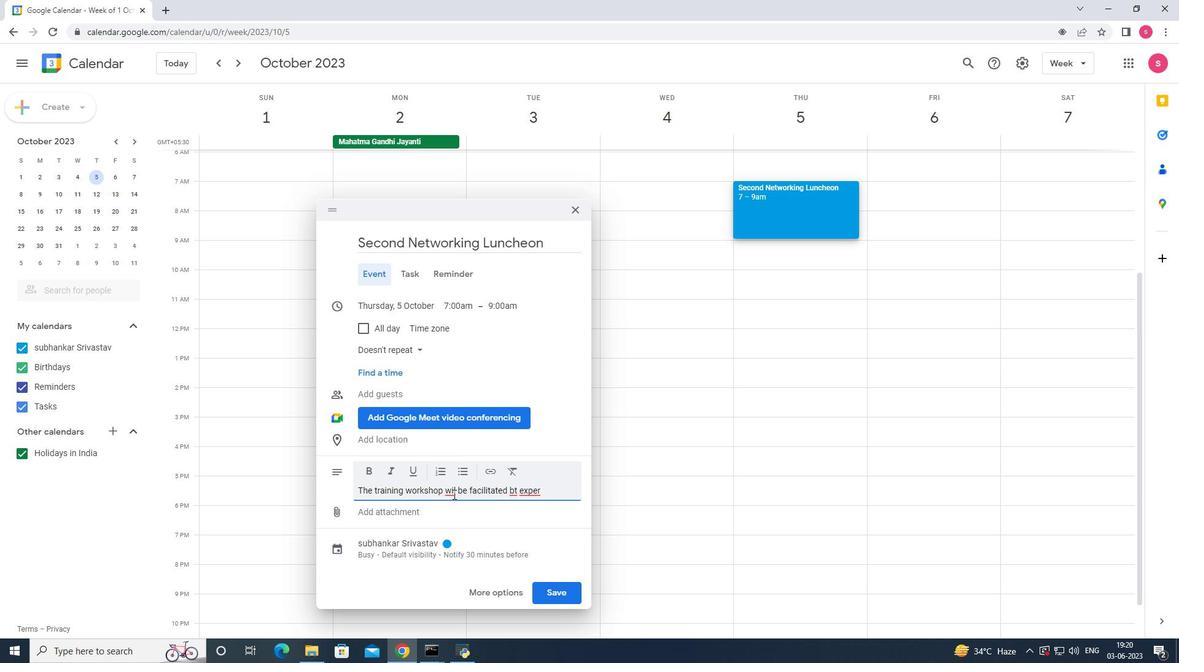
Action: Mouse pressed left at (453, 492)
Screenshot: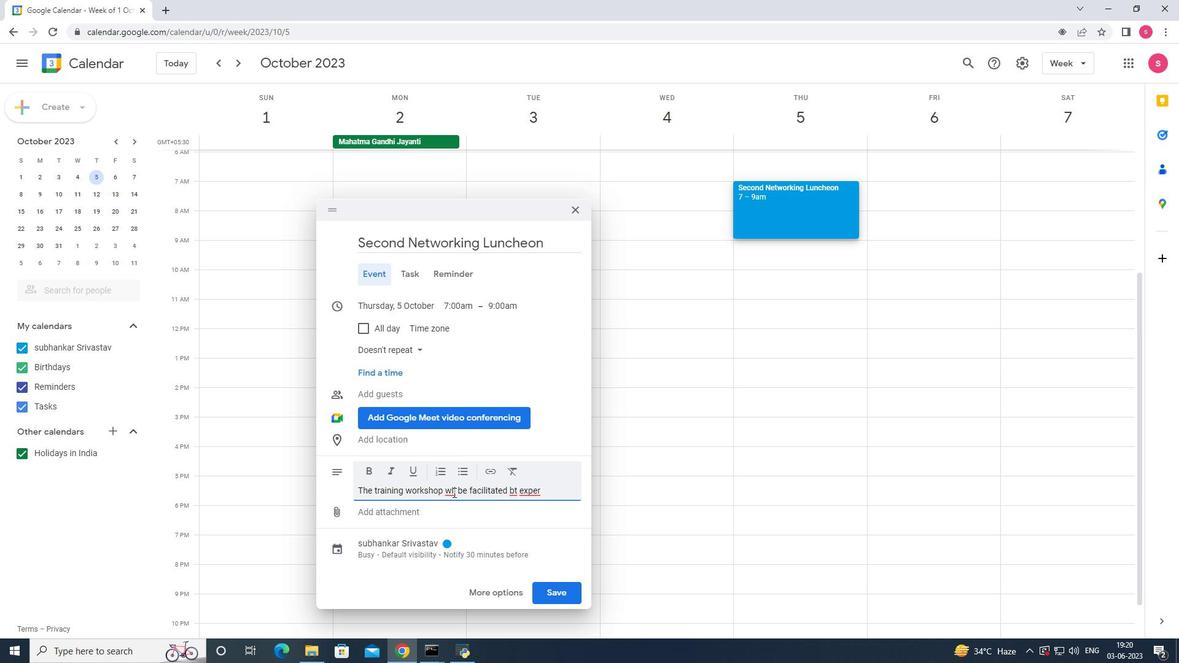 
Action: Mouse moved to (456, 491)
Screenshot: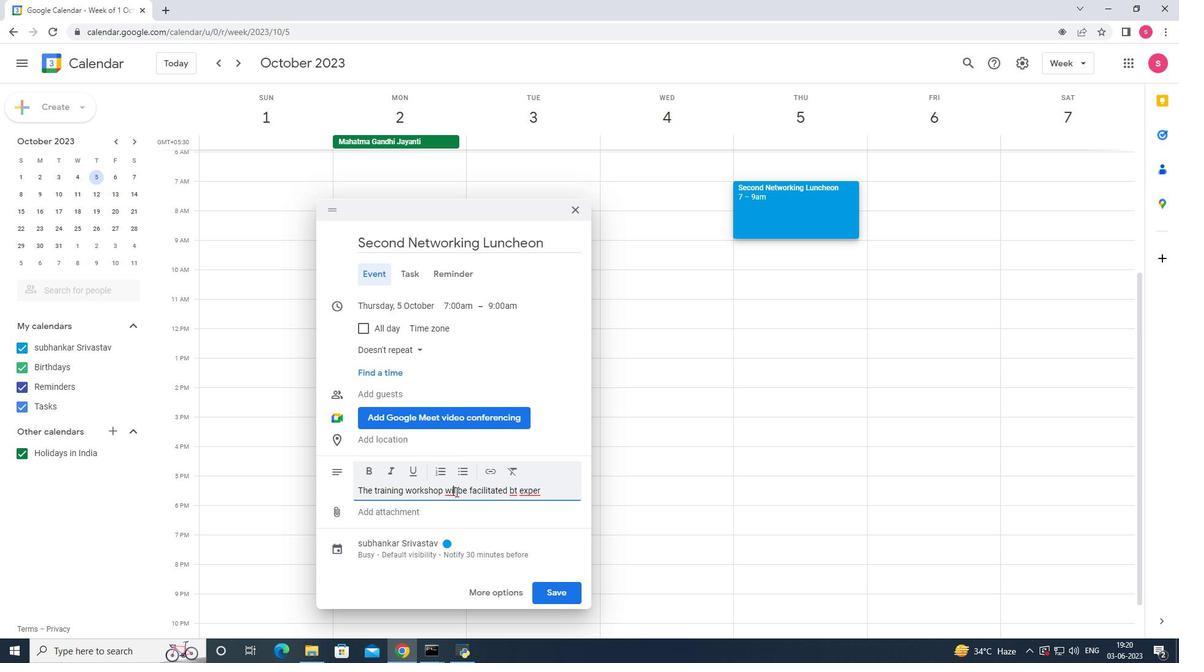 
Action: Mouse pressed left at (456, 491)
Screenshot: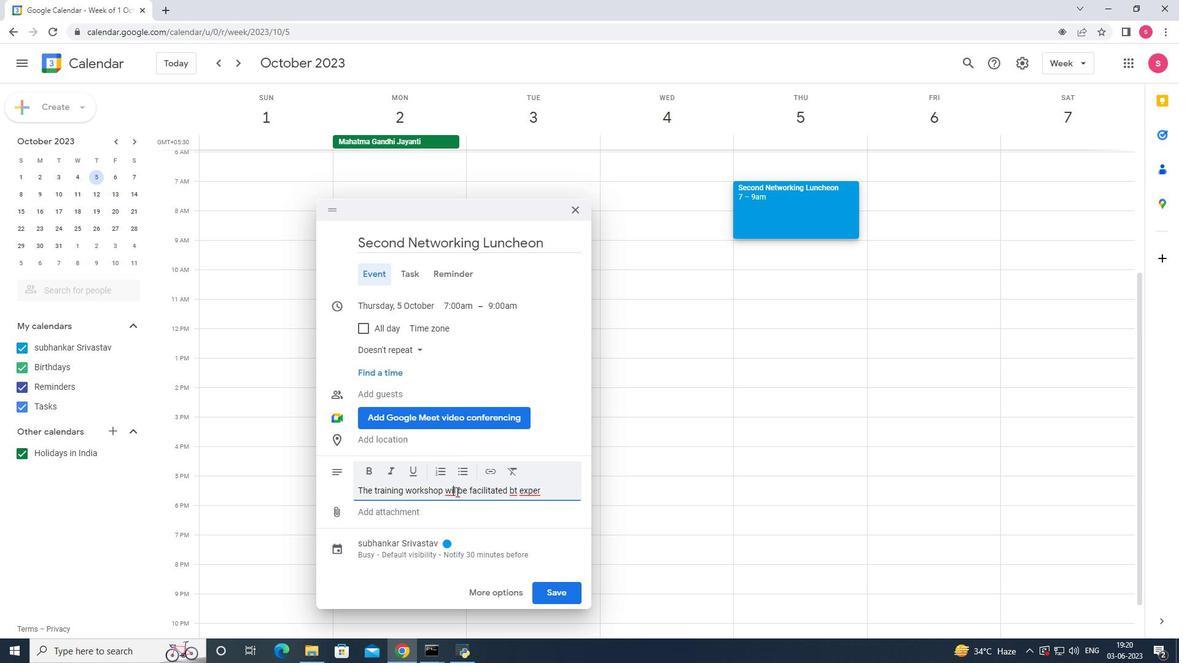 
Action: Mouse moved to (462, 495)
Screenshot: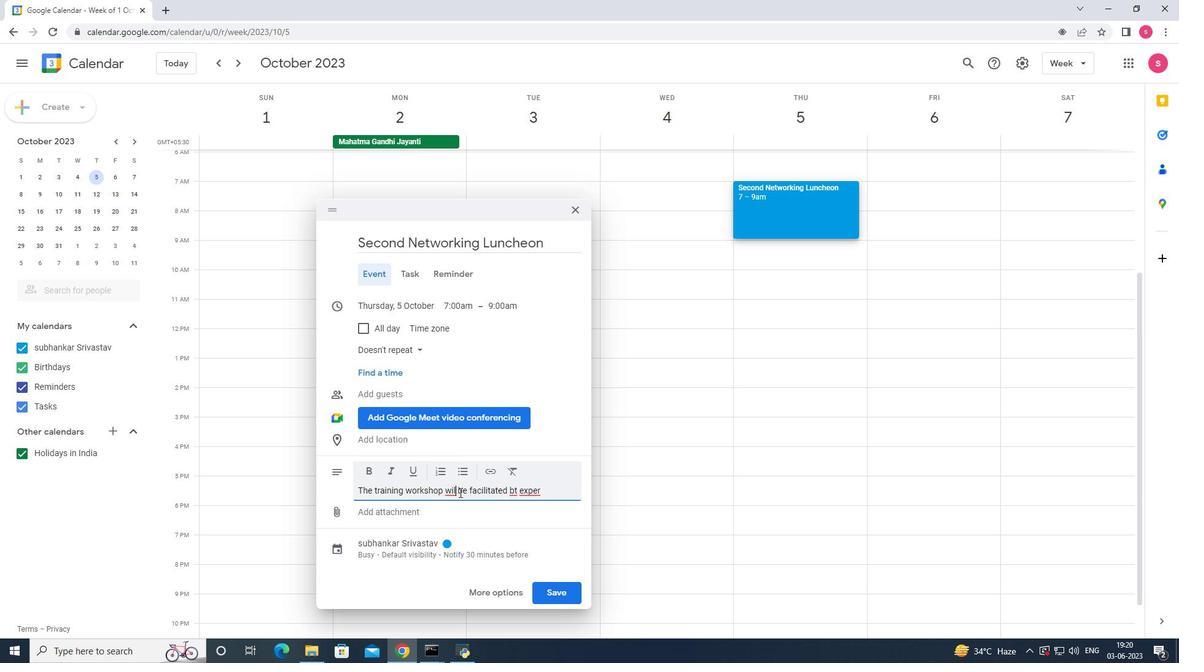 
Action: Key pressed l
Screenshot: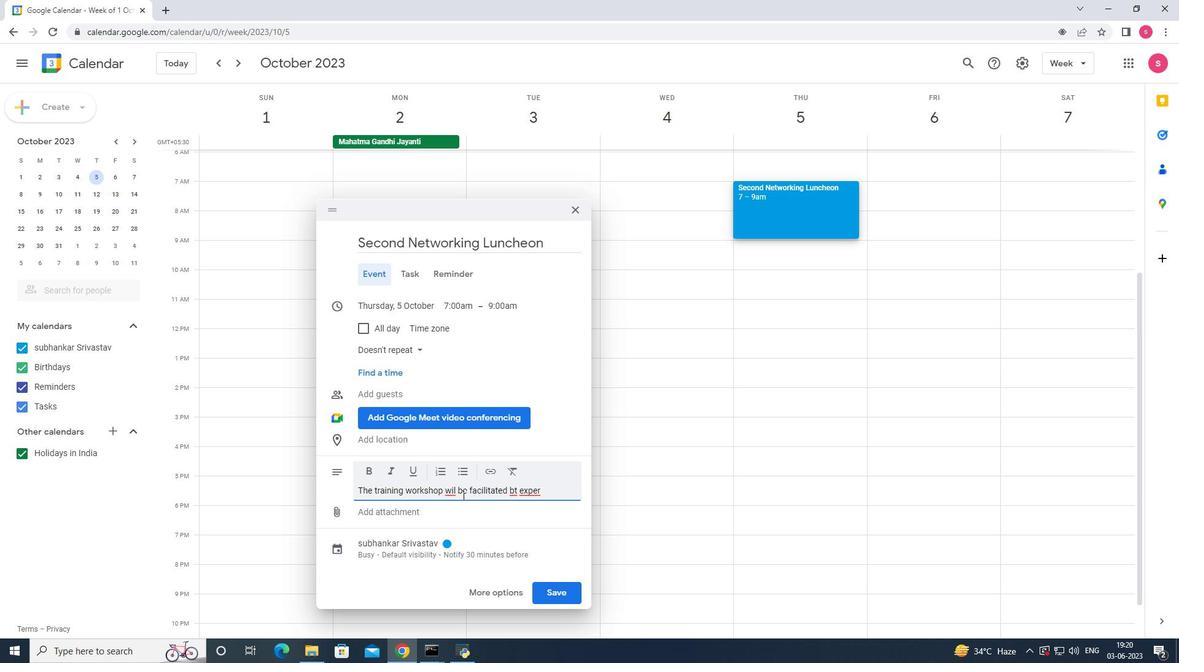 
Action: Mouse moved to (521, 491)
Screenshot: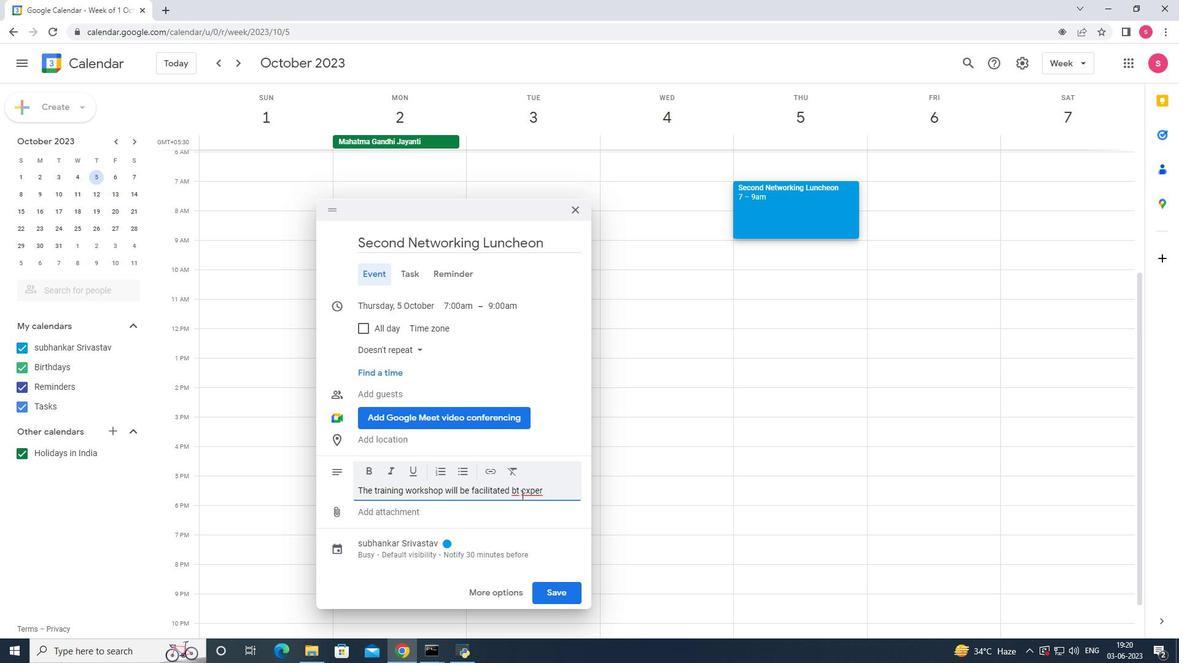 
Action: Mouse pressed left at (521, 491)
Screenshot: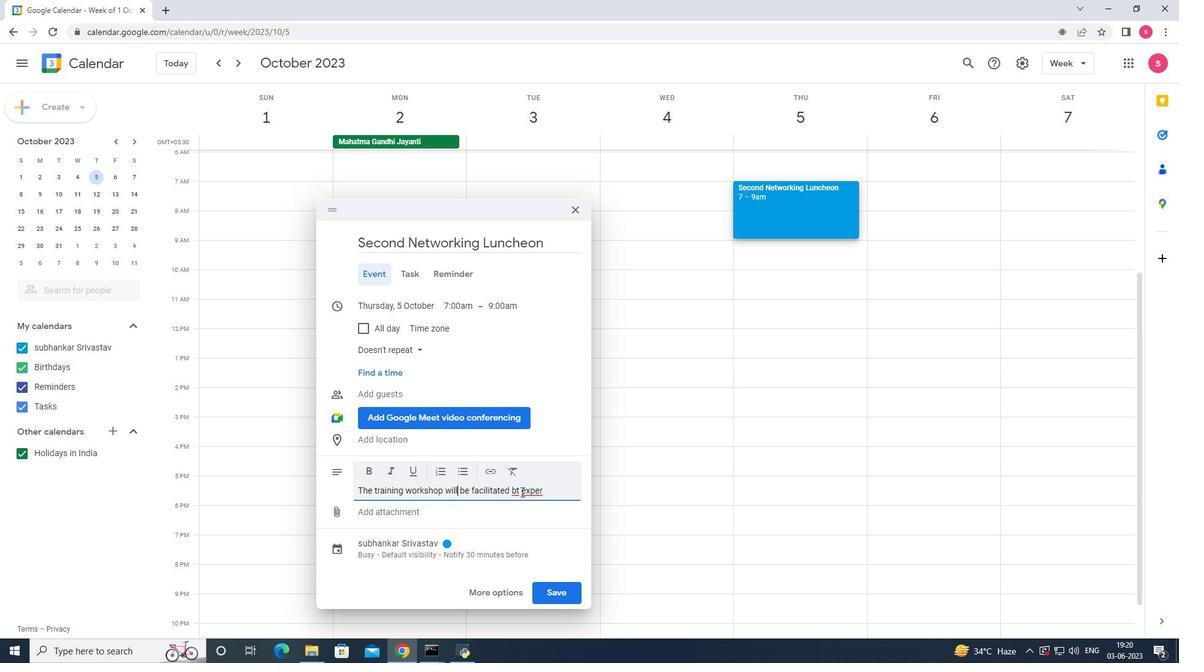 
Action: Mouse moved to (527, 477)
Screenshot: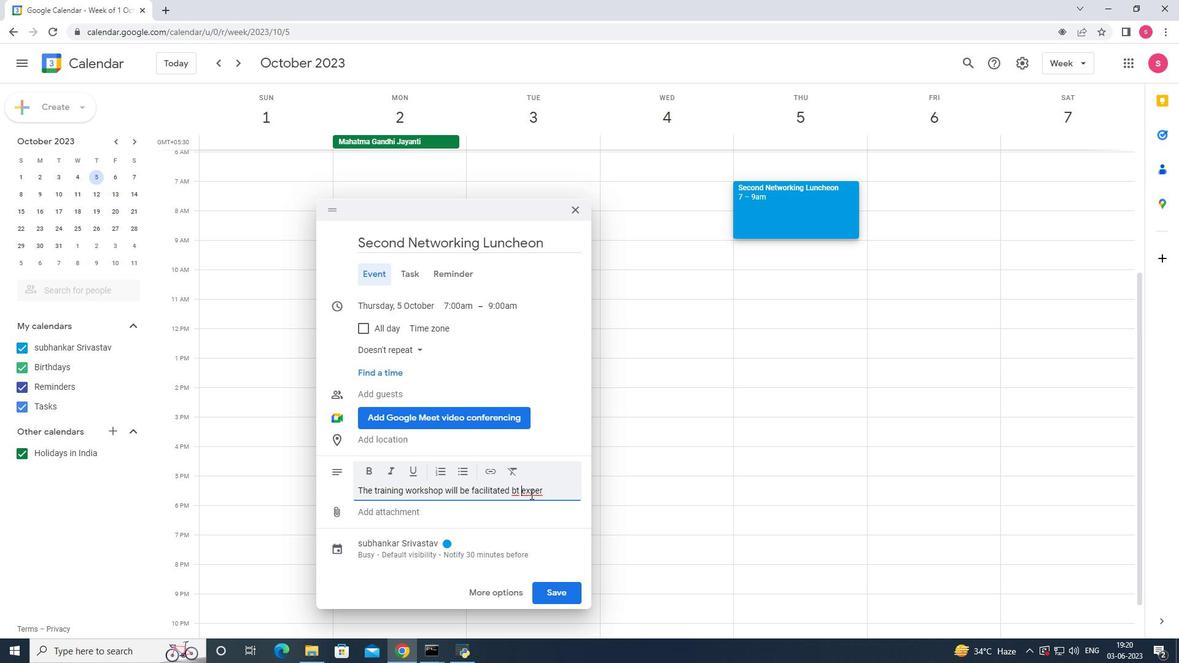
Action: Key pressed <Key.backspace><Key.backspace>e<Key.space>
Screenshot: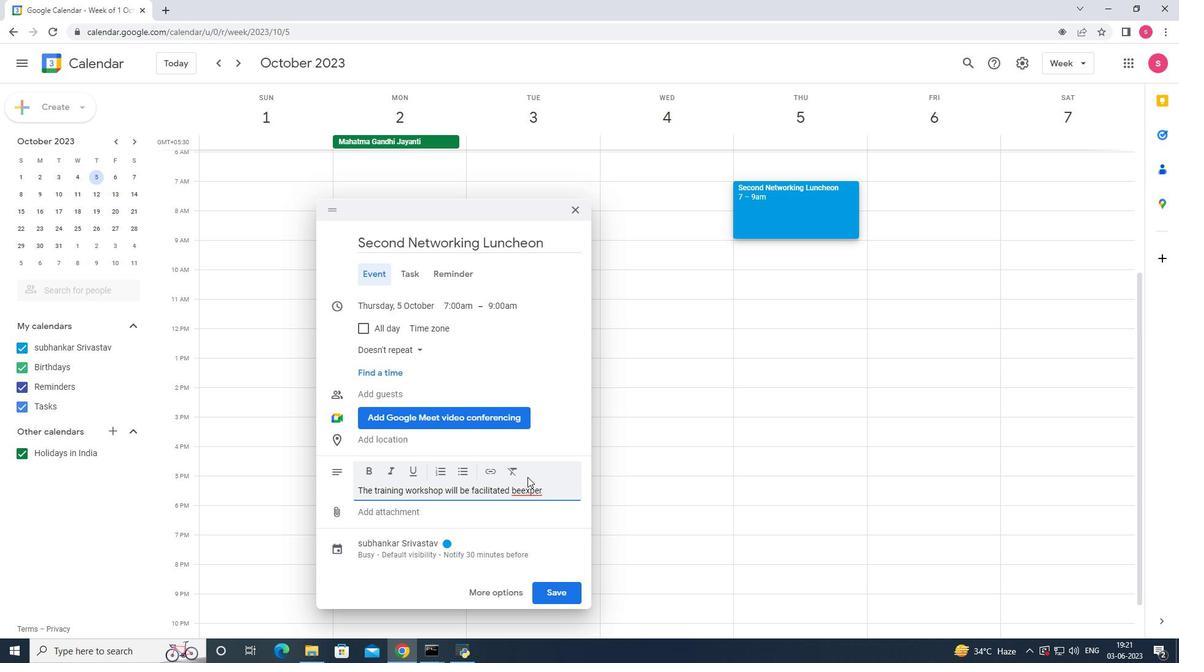 
Action: Mouse moved to (530, 496)
Screenshot: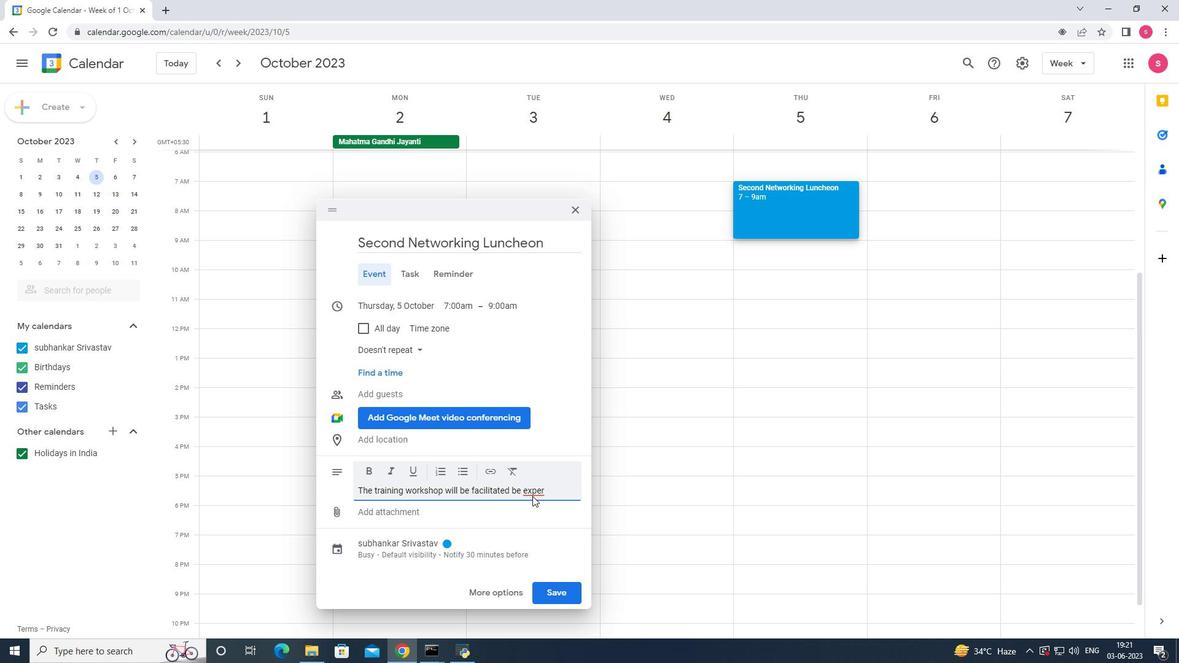 
Action: Key pressed <Key.backspace><Key.backspace>y<Key.space>
Screenshot: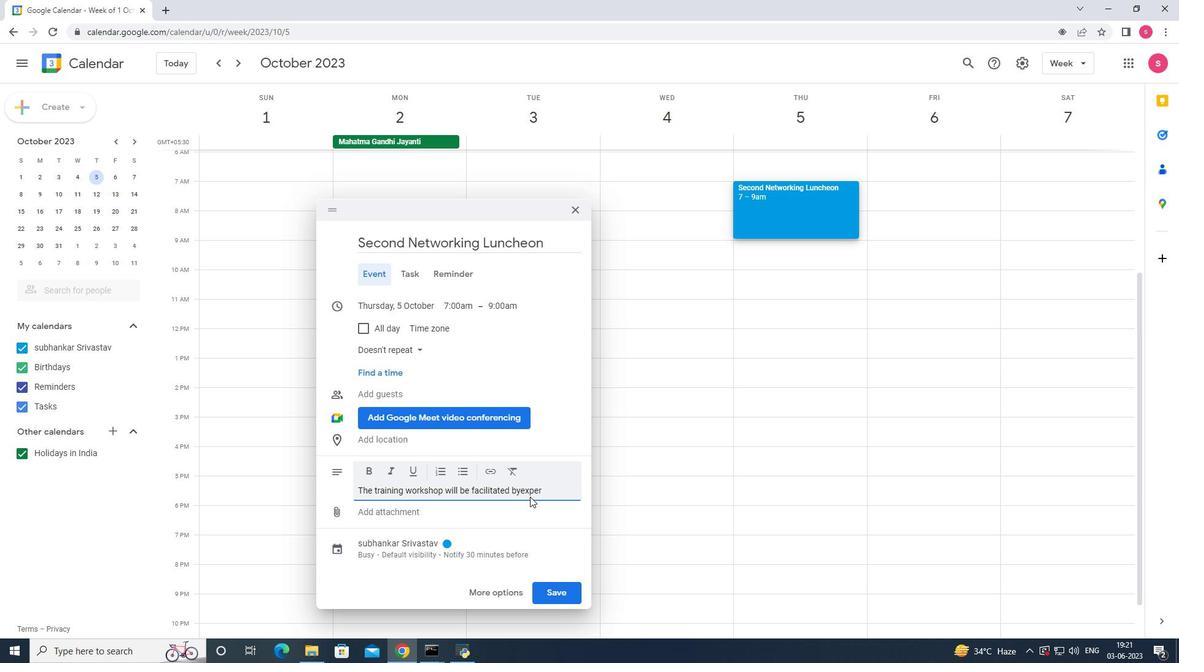 
Action: Mouse moved to (546, 485)
Screenshot: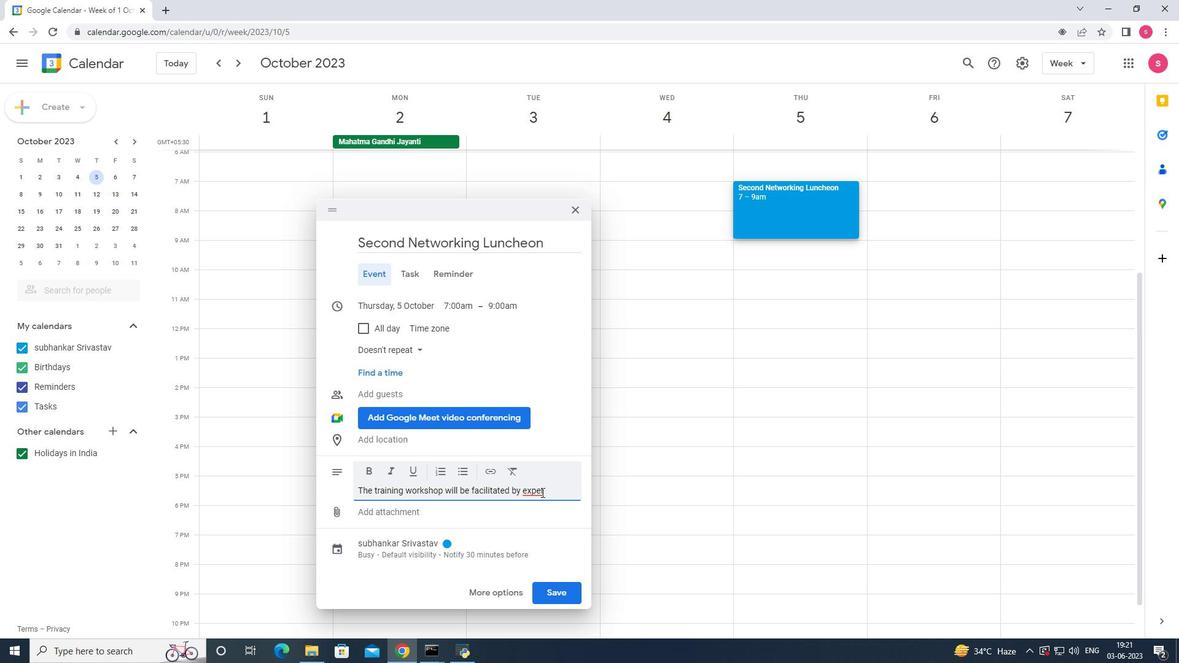 
Action: Mouse pressed left at (546, 485)
Screenshot: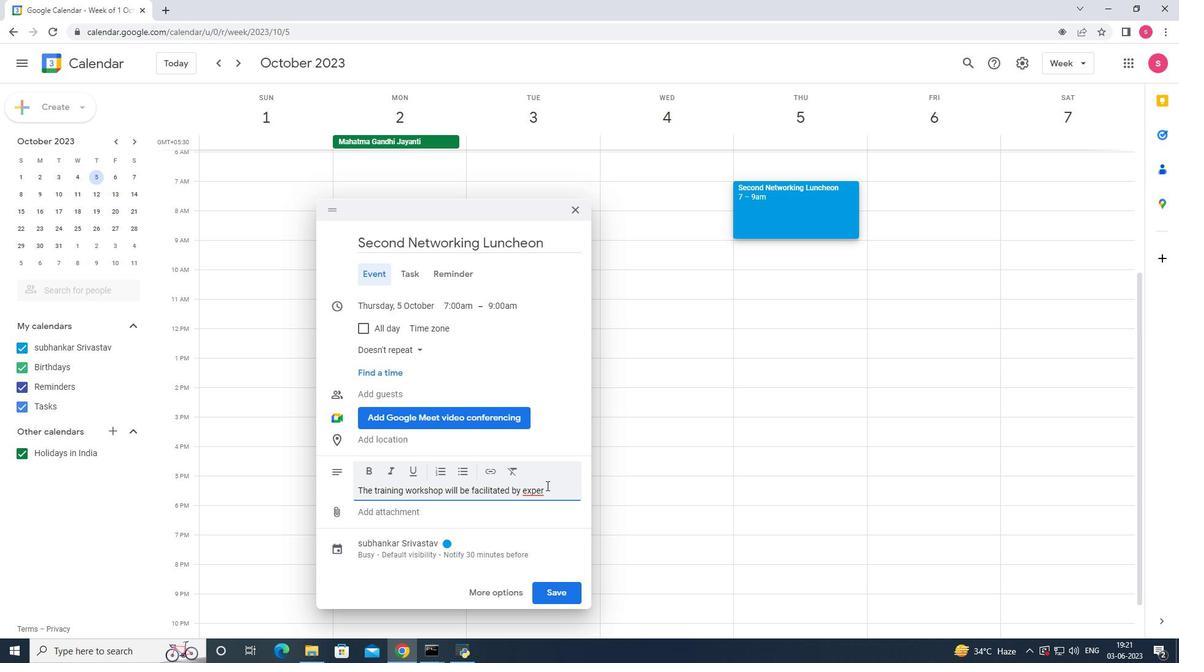 
Action: Key pressed <Key.right><Key.right>
Screenshot: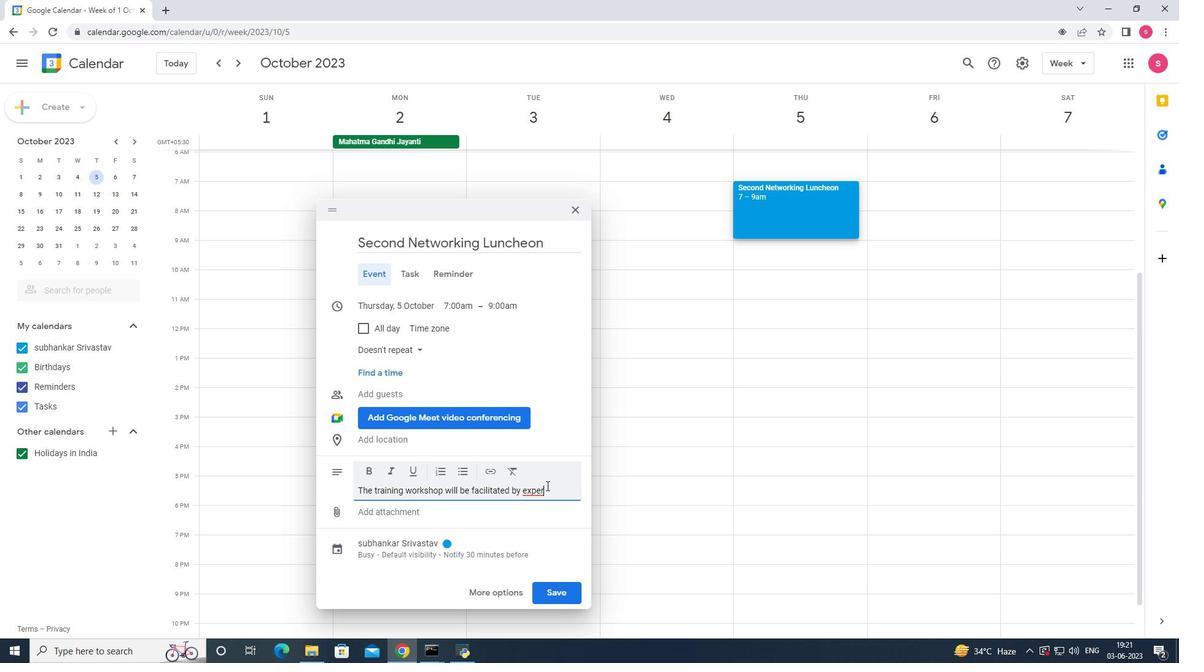 
Action: Mouse moved to (548, 485)
Screenshot: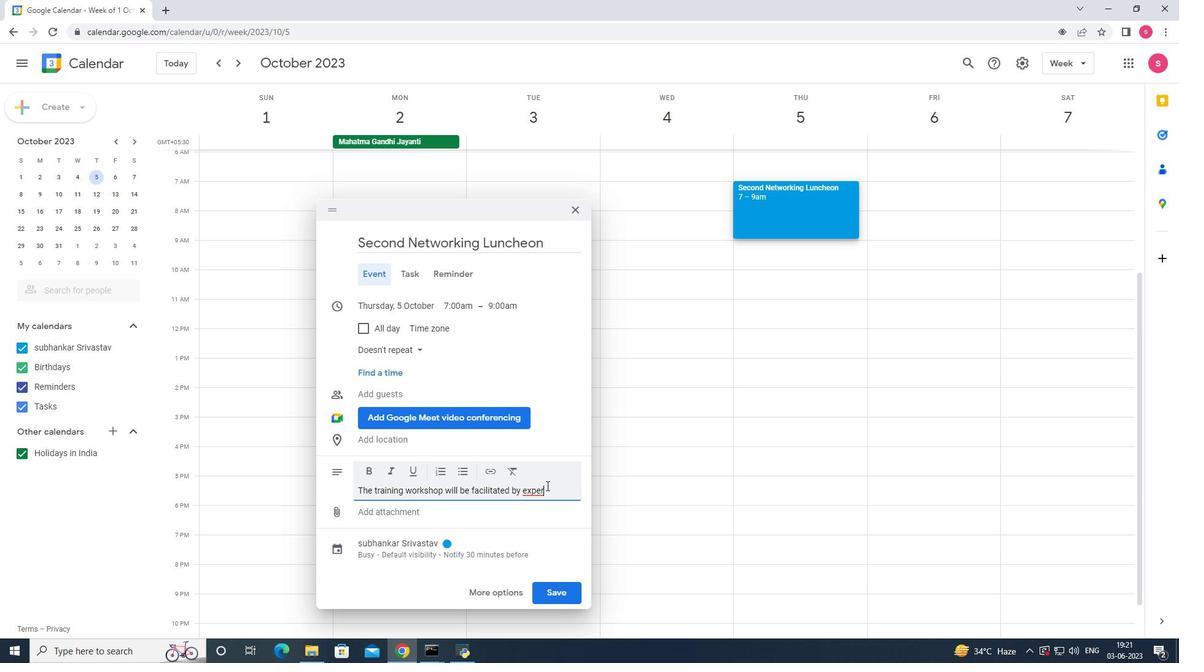 
Action: Key pressed <Key.backspace><Key.backspace>erience<Key.space><Key.backspace>d<Key.space>leadd<Key.backspace>ership<Key.space>experts<Key.space>who<Key.space>will<Key.space>provie<Key.backspace>de<Key.space>huidence<Key.space>
Screenshot: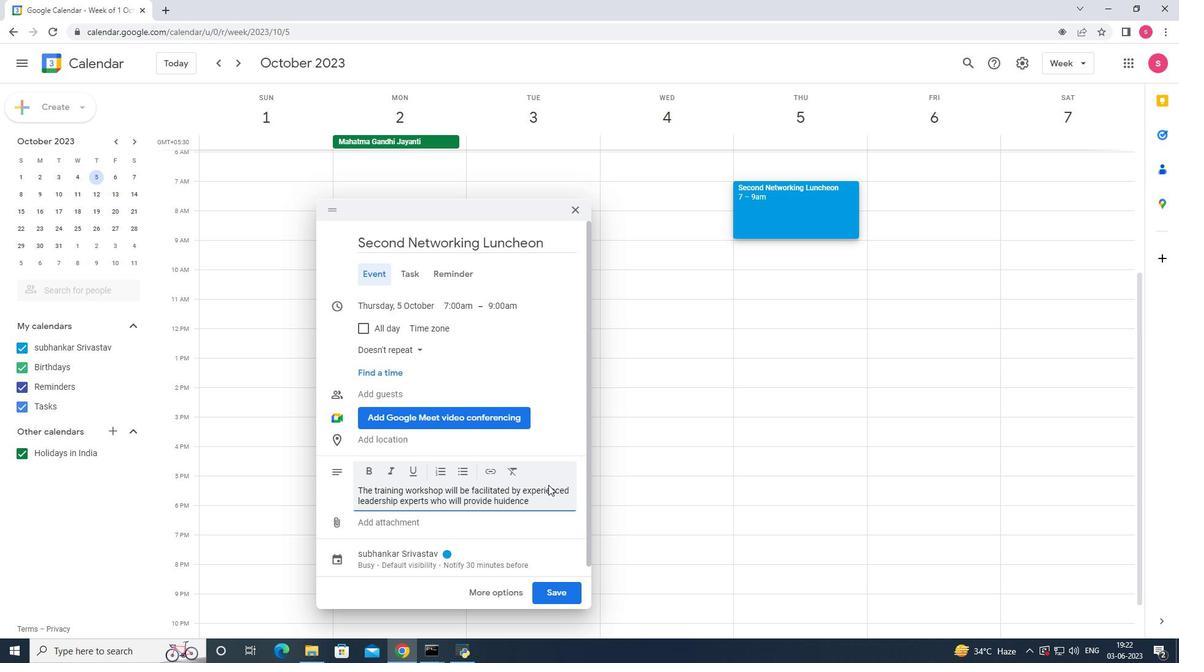 
Action: Mouse moved to (496, 501)
Screenshot: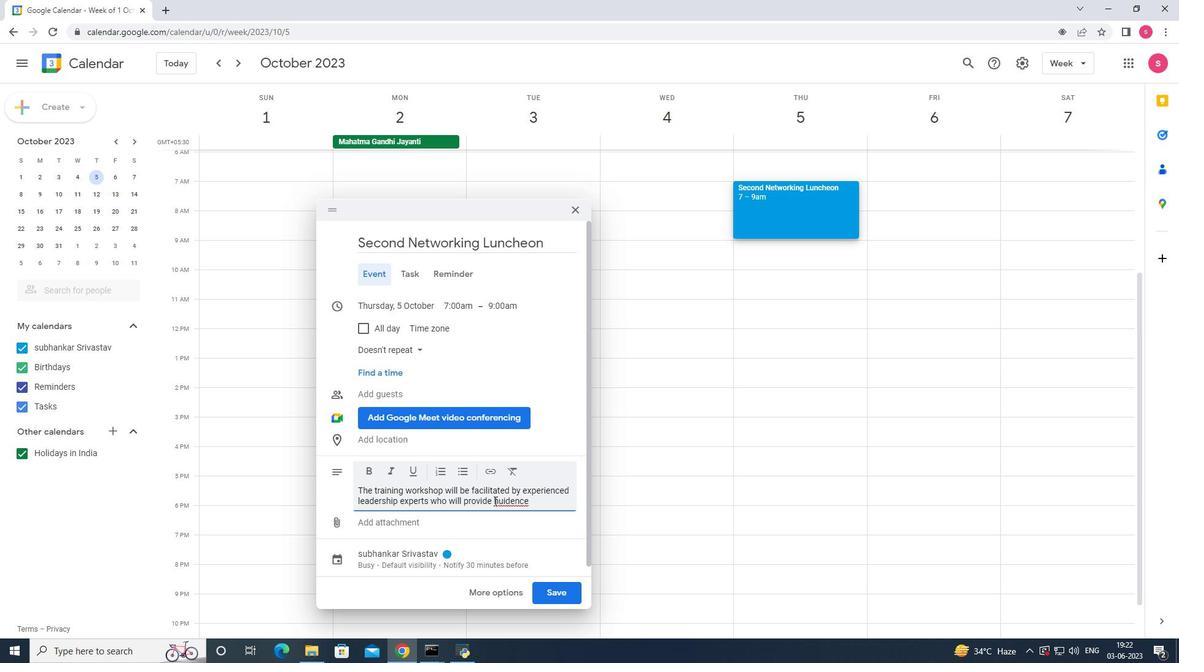 
Action: Mouse pressed left at (496, 501)
Screenshot: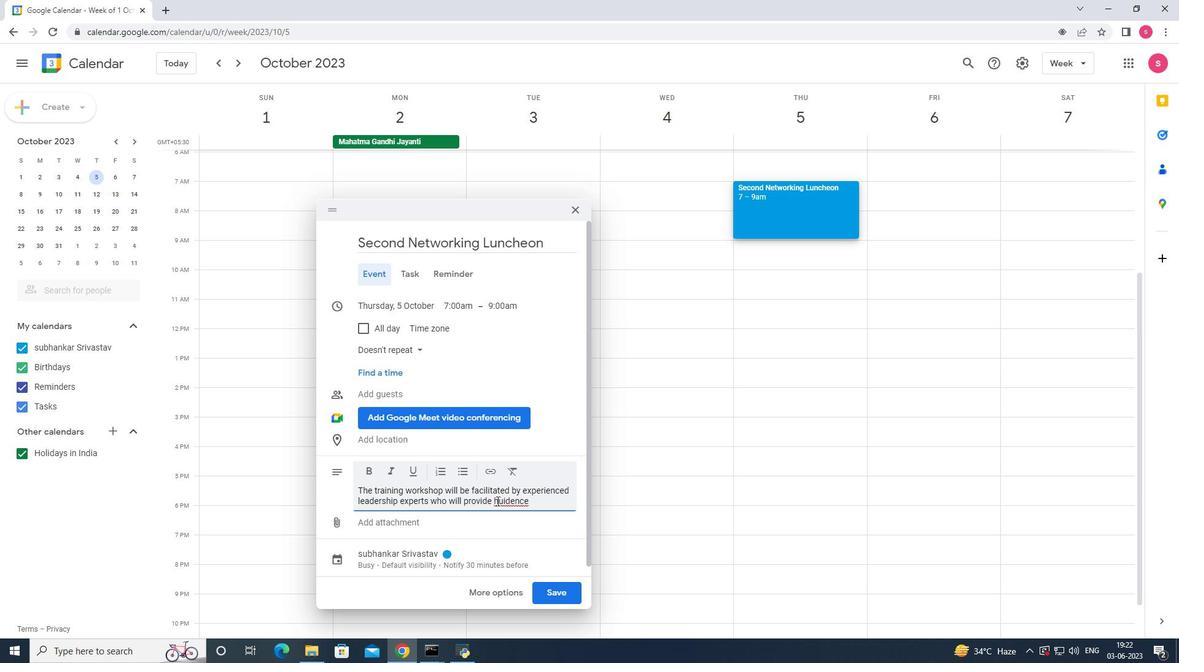 
Action: Mouse moved to (501, 503)
Screenshot: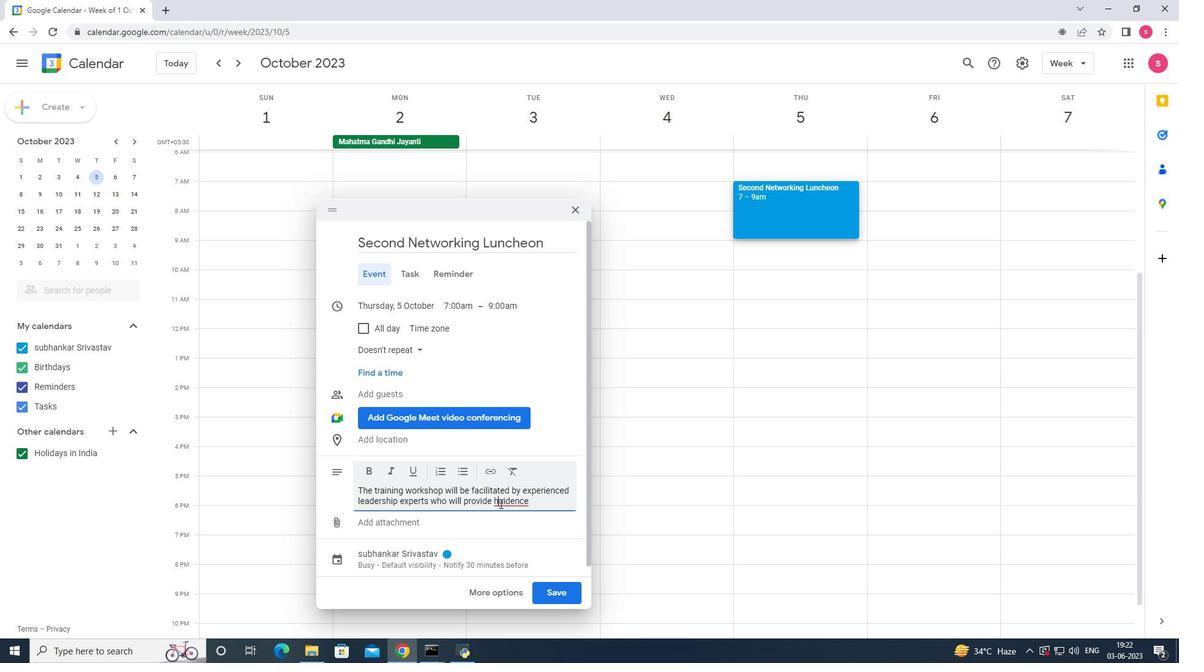 
Action: Key pressed <Key.backspace>g
Screenshot: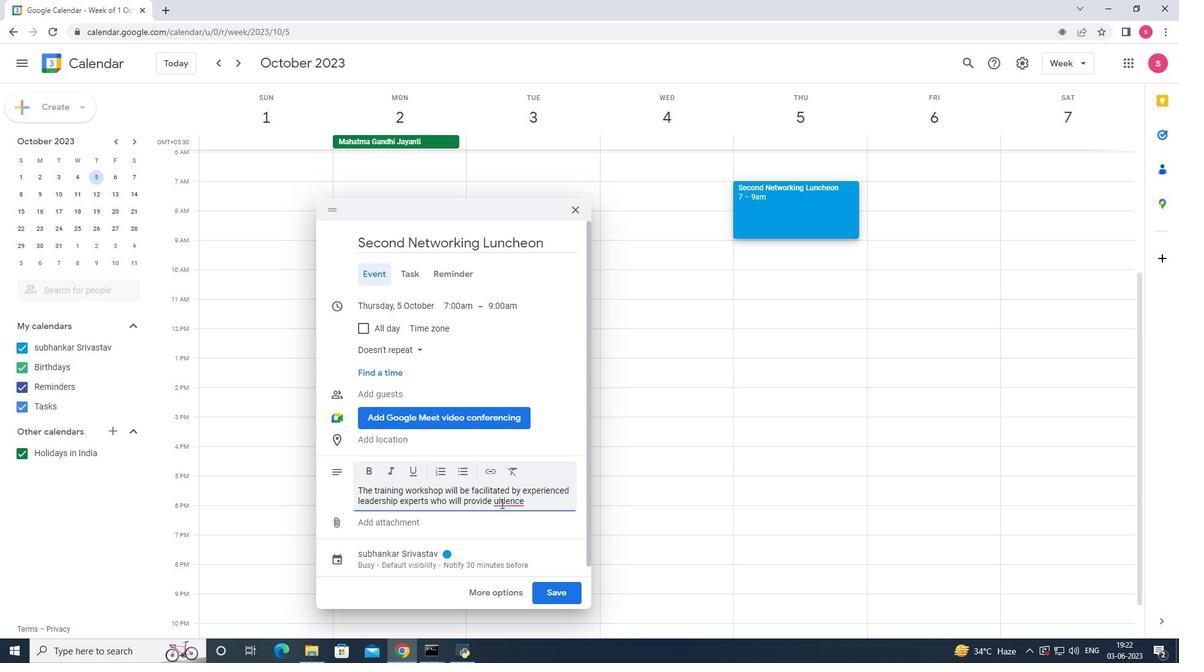 
Action: Mouse moved to (540, 504)
Screenshot: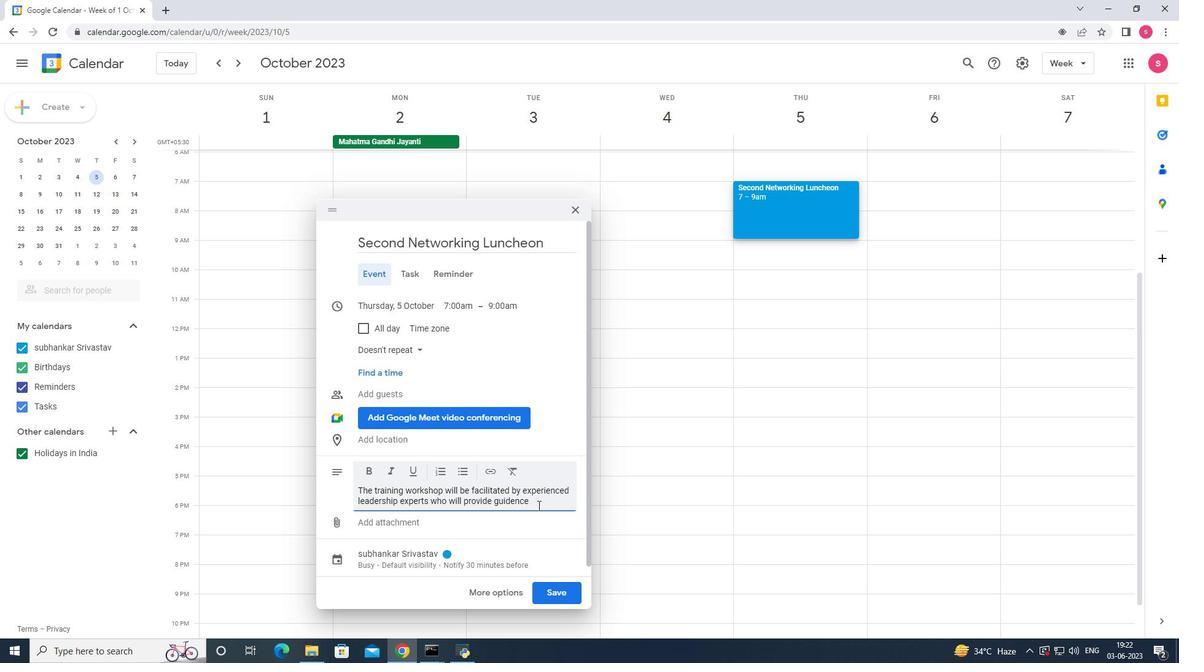 
Action: Mouse pressed left at (540, 504)
Screenshot: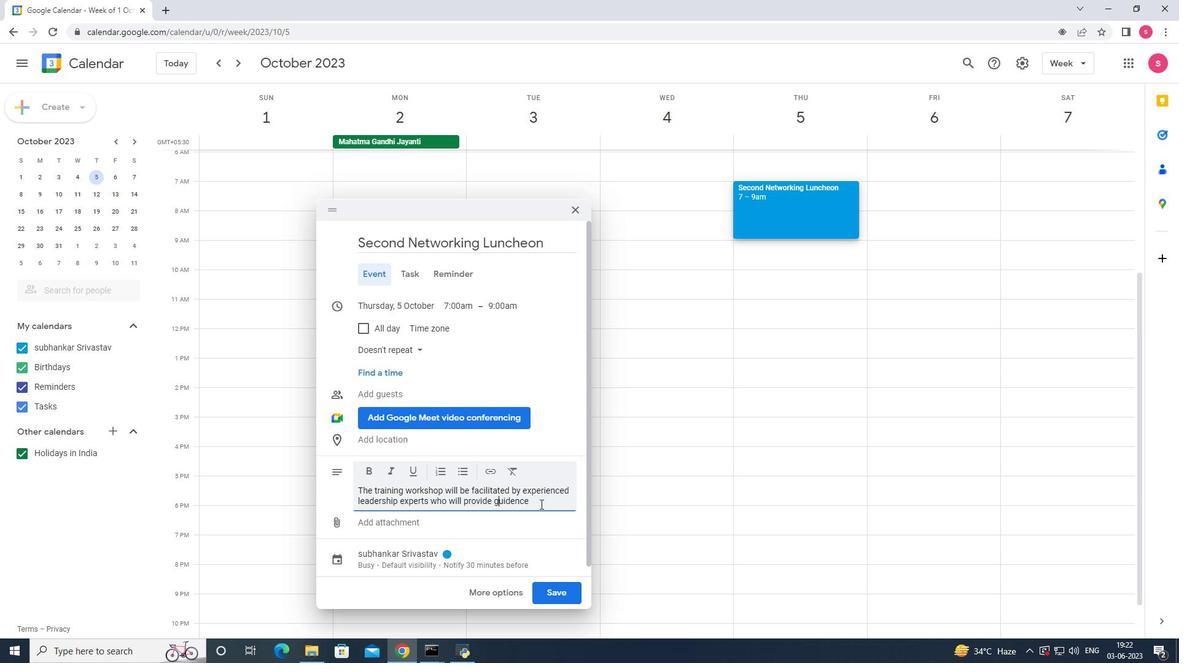 
Action: Key pressed <Key.backspace>,<Key.space>insights
Screenshot: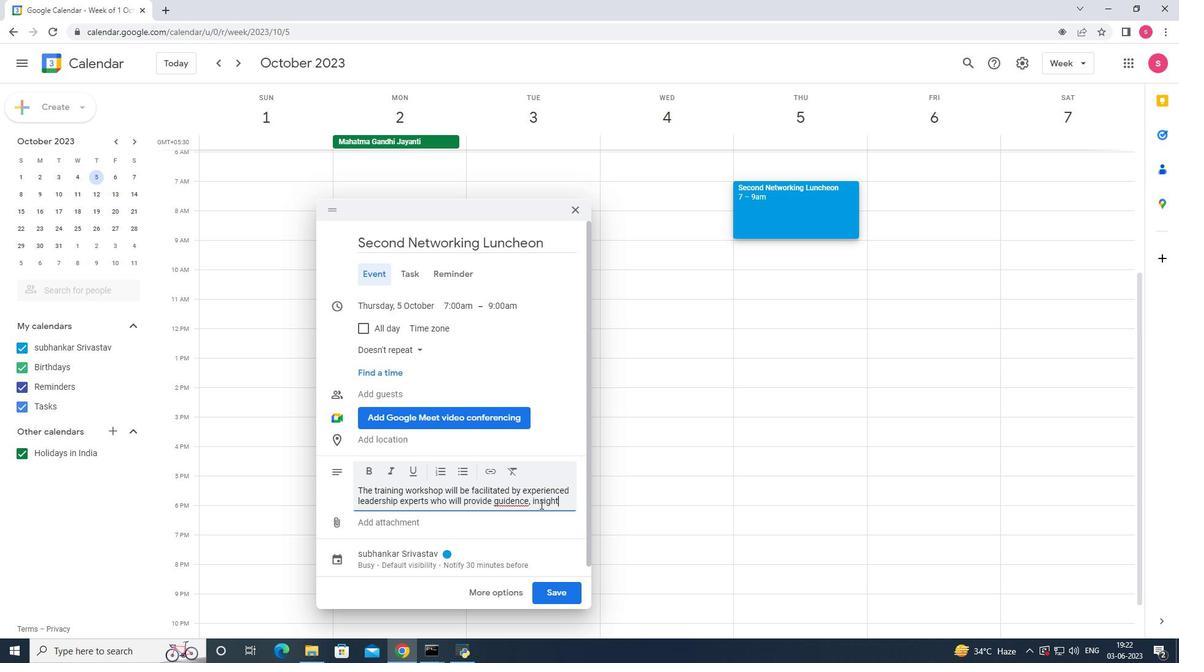 
Action: Mouse moved to (513, 496)
Screenshot: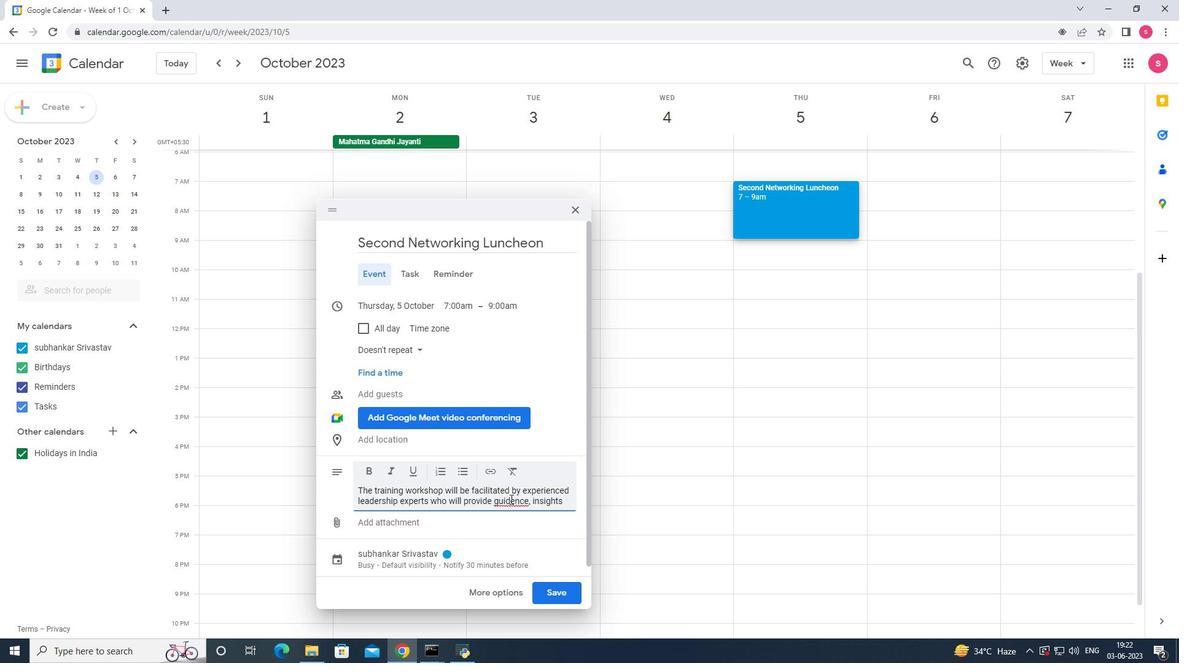
Action: Mouse pressed left at (513, 496)
Screenshot: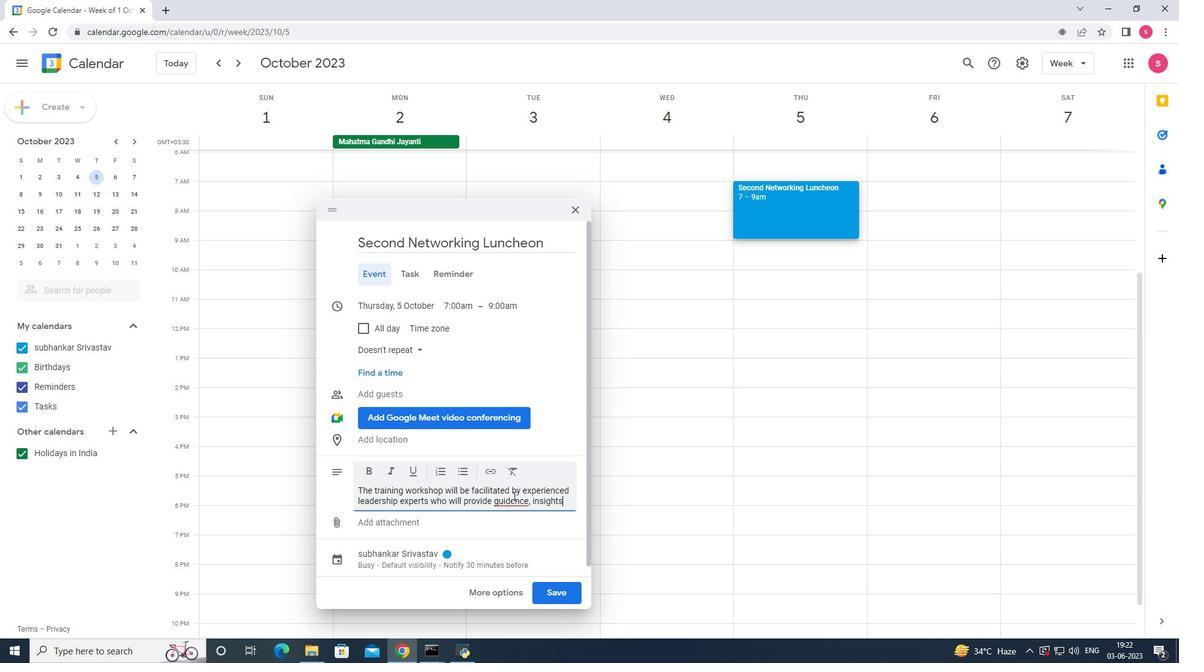 
Action: Mouse moved to (532, 496)
Screenshot: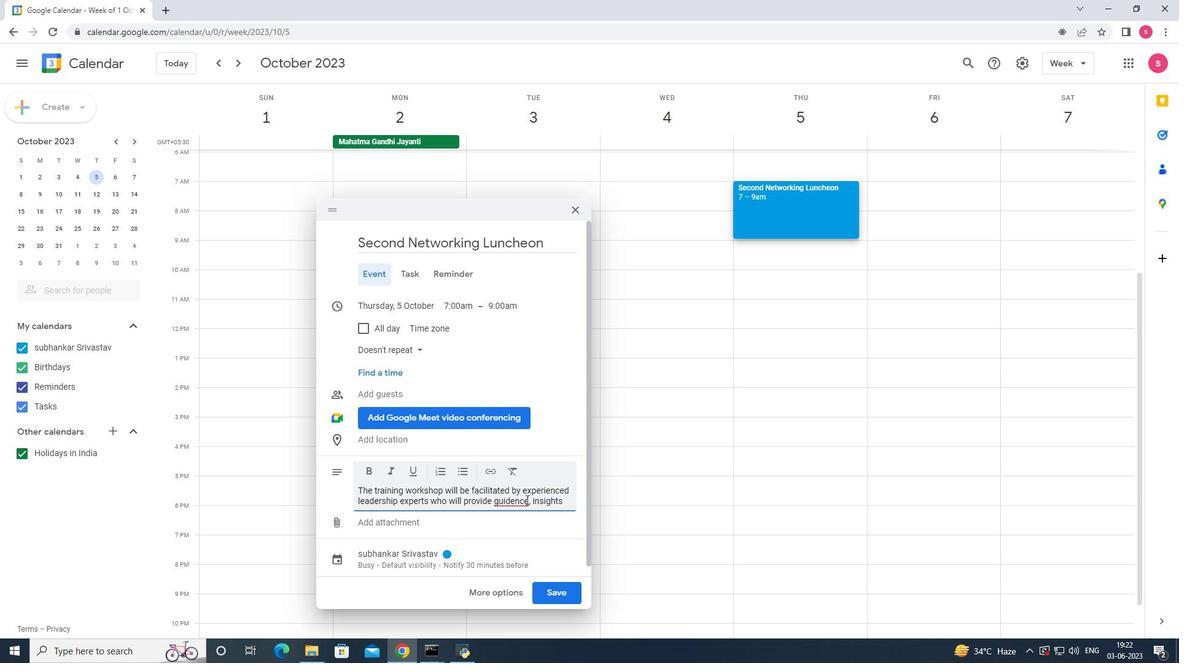 
Action: Key pressed <Key.backspace>a<Key.right><Key.right><Key.right><Key.right><Key.right><Key.right><Key.right><Key.right><Key.right><Key.right><Key.right><Key.right><Key.right><Key.right>,<Key.space>and<Key.space>practial<Key.space>tips<Key.space>
Screenshot: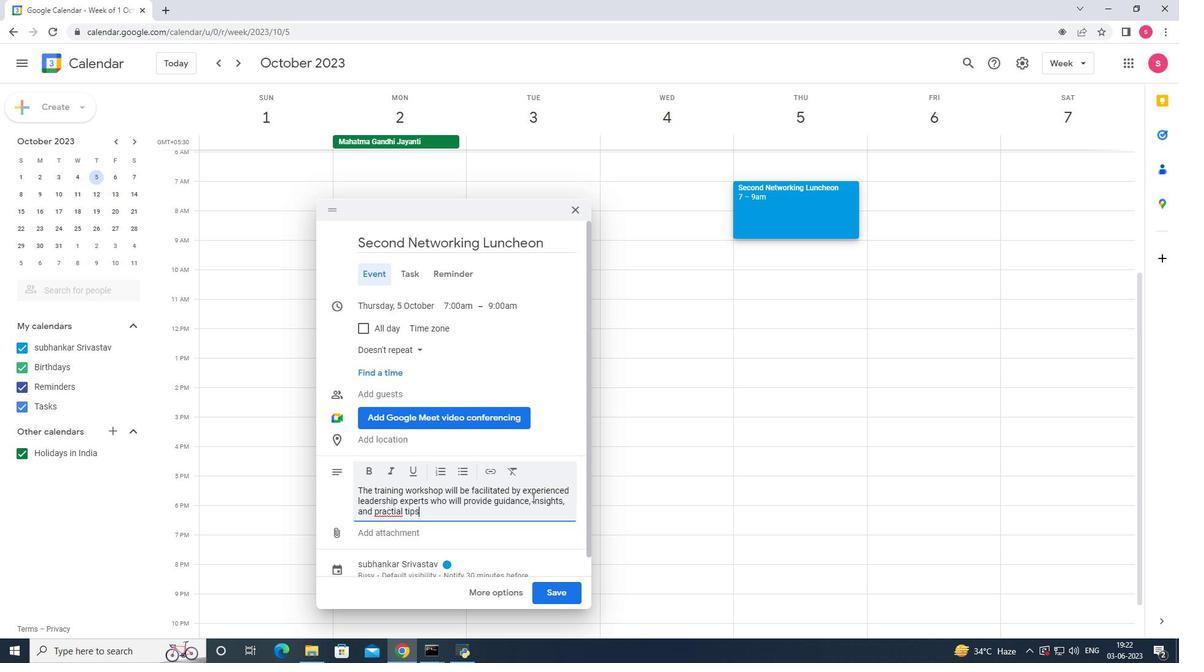 
Action: Mouse moved to (392, 515)
Screenshot: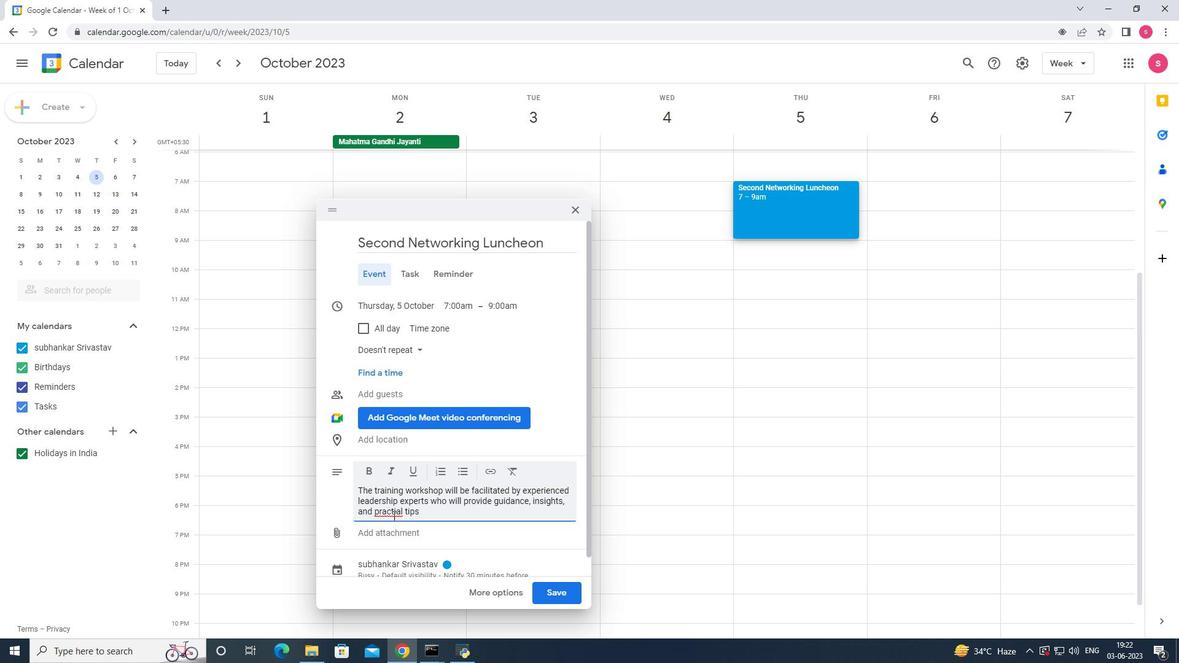 
Action: Key pressed <Key.left>
Screenshot: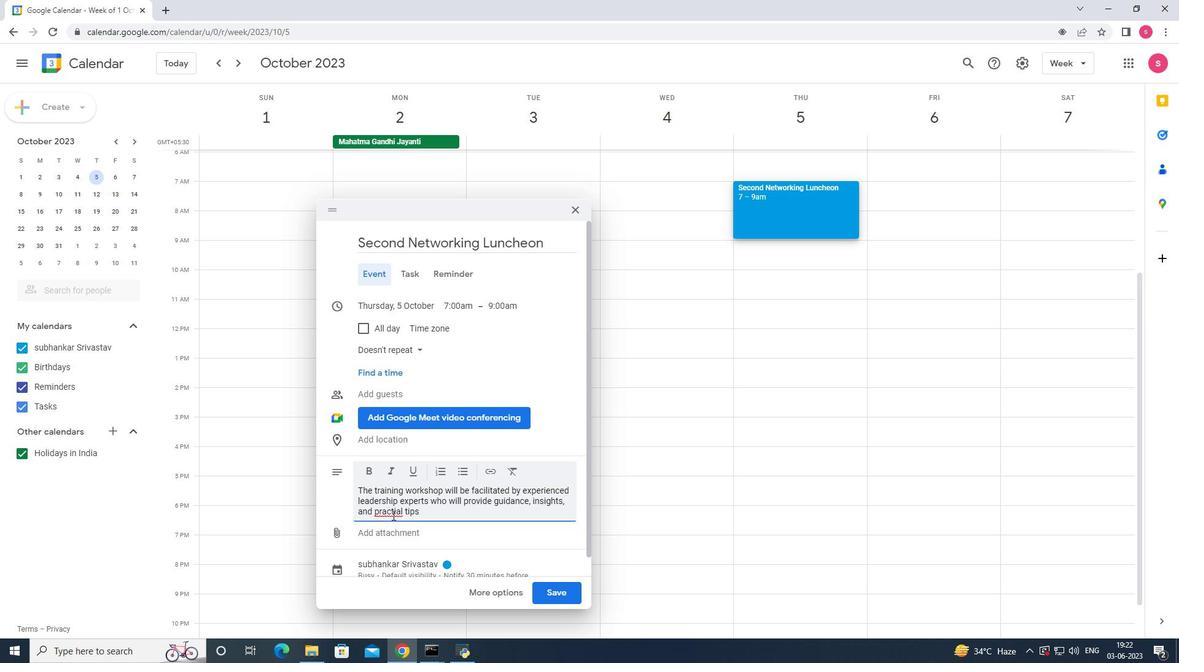 
Action: Mouse moved to (393, 512)
Screenshot: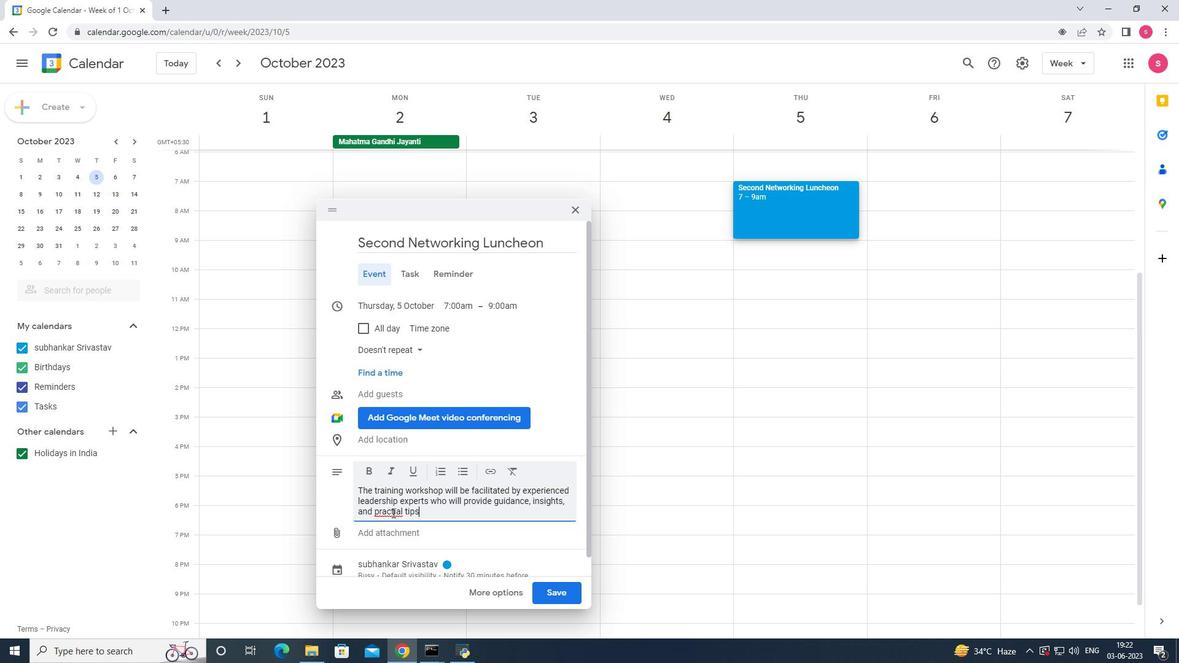 
Action: Key pressed <Key.left>
Screenshot: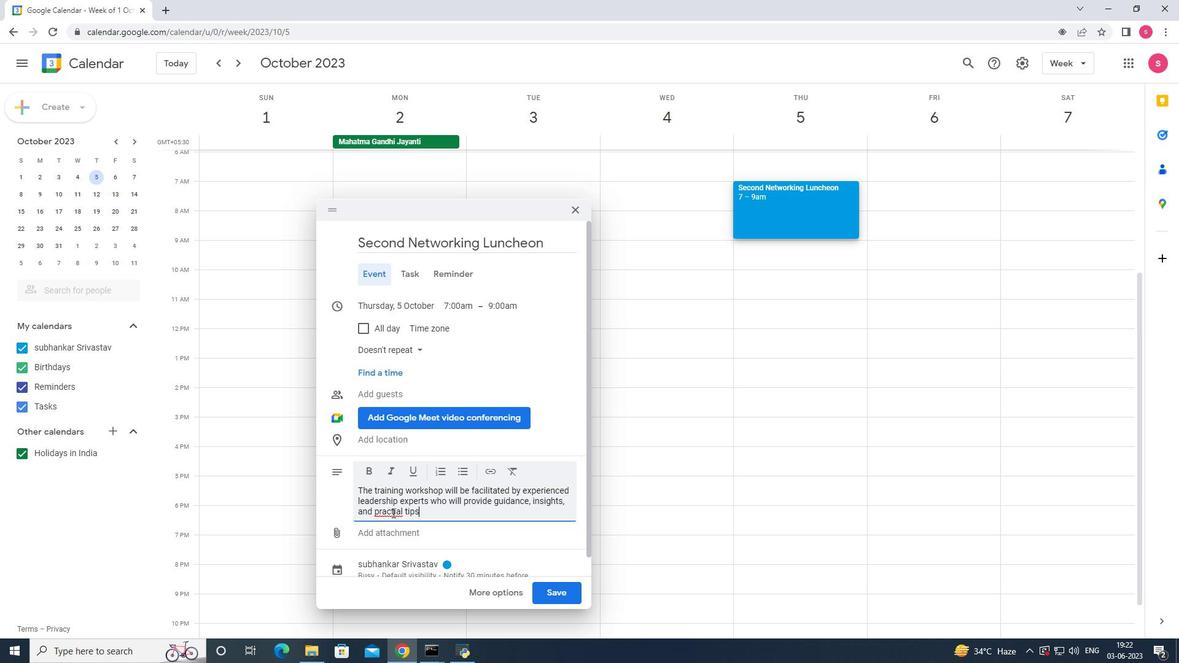 
Action: Mouse moved to (412, 514)
Screenshot: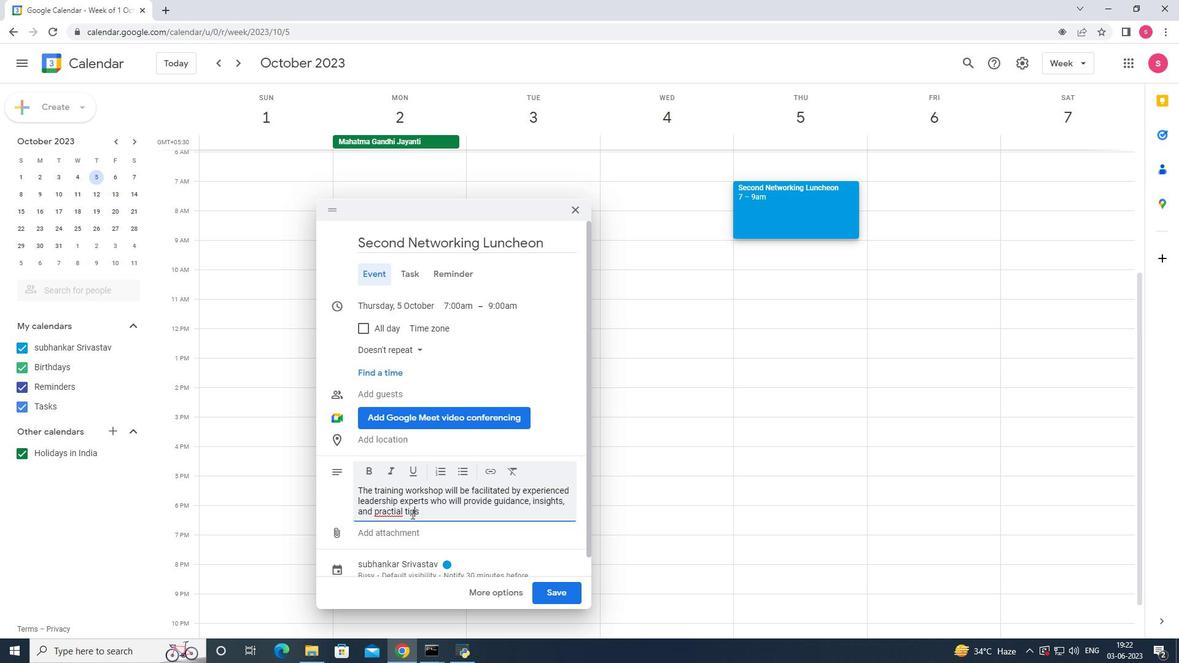 
Action: Key pressed <Key.left>
Screenshot: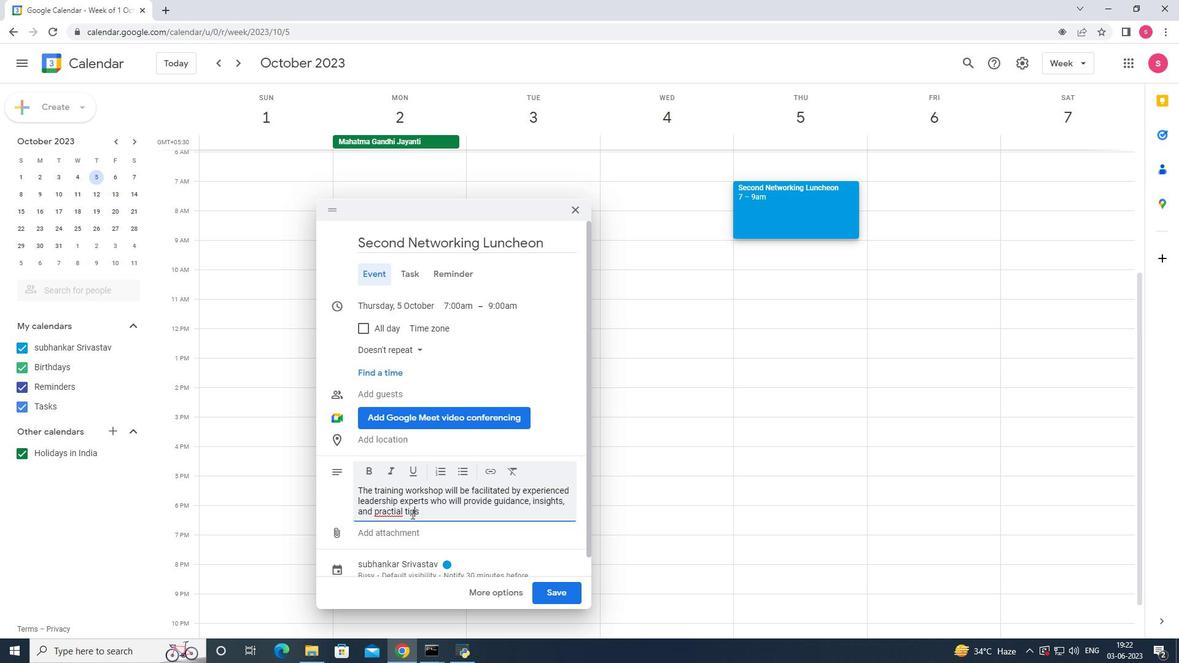 
Action: Mouse moved to (441, 539)
Screenshot: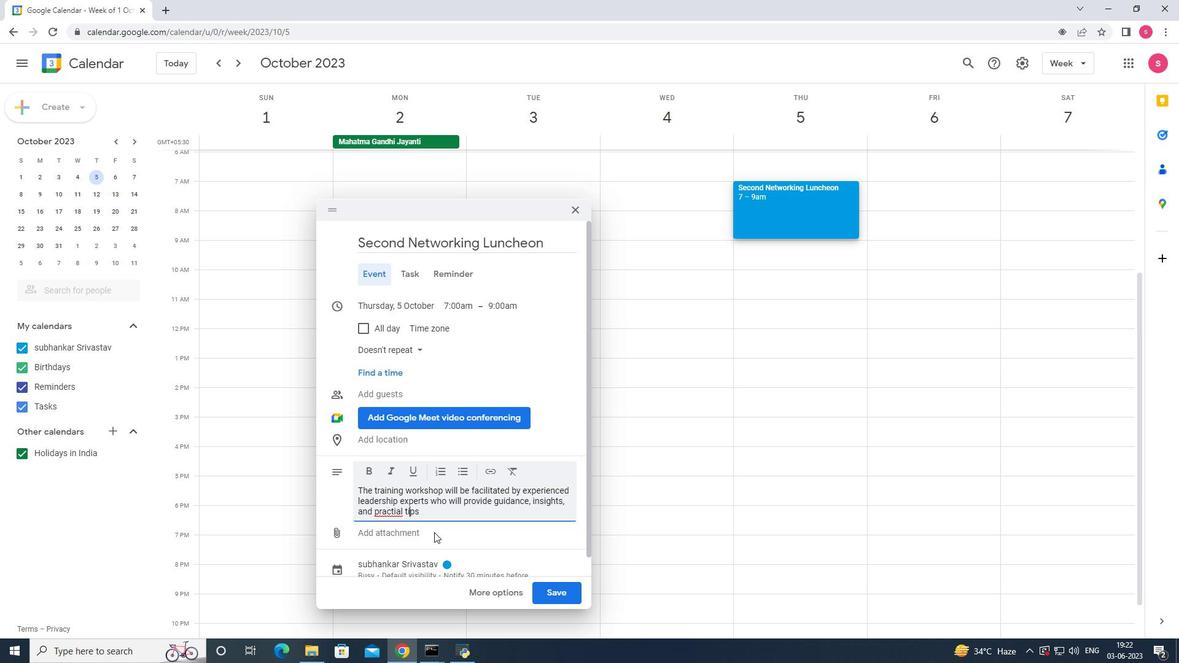 
Action: Key pressed <Key.left>
Screenshot: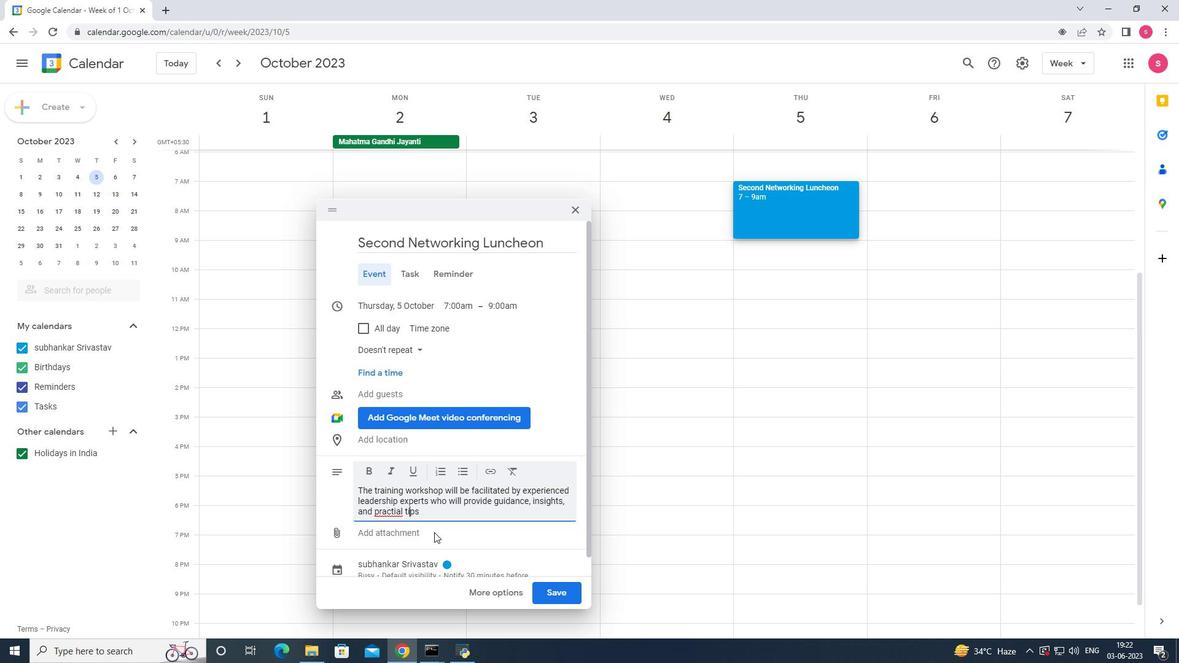 
Action: Mouse moved to (468, 535)
Screenshot: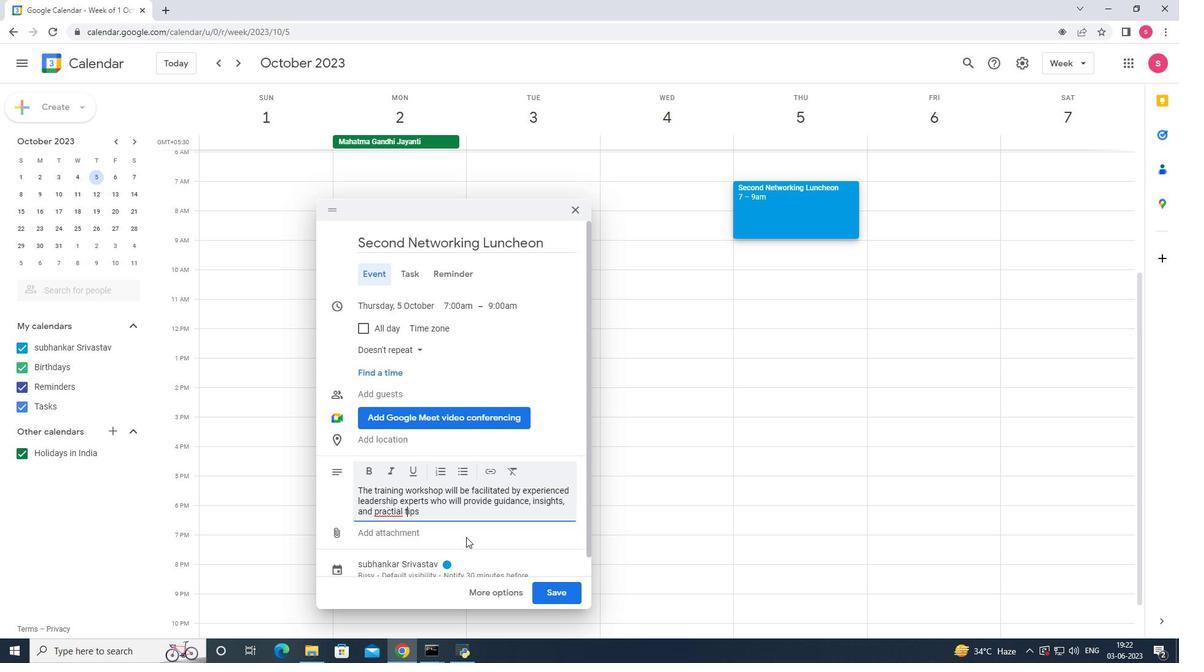 
Action: Key pressed <Key.left><Key.left><Key.left><Key.left>c
Screenshot: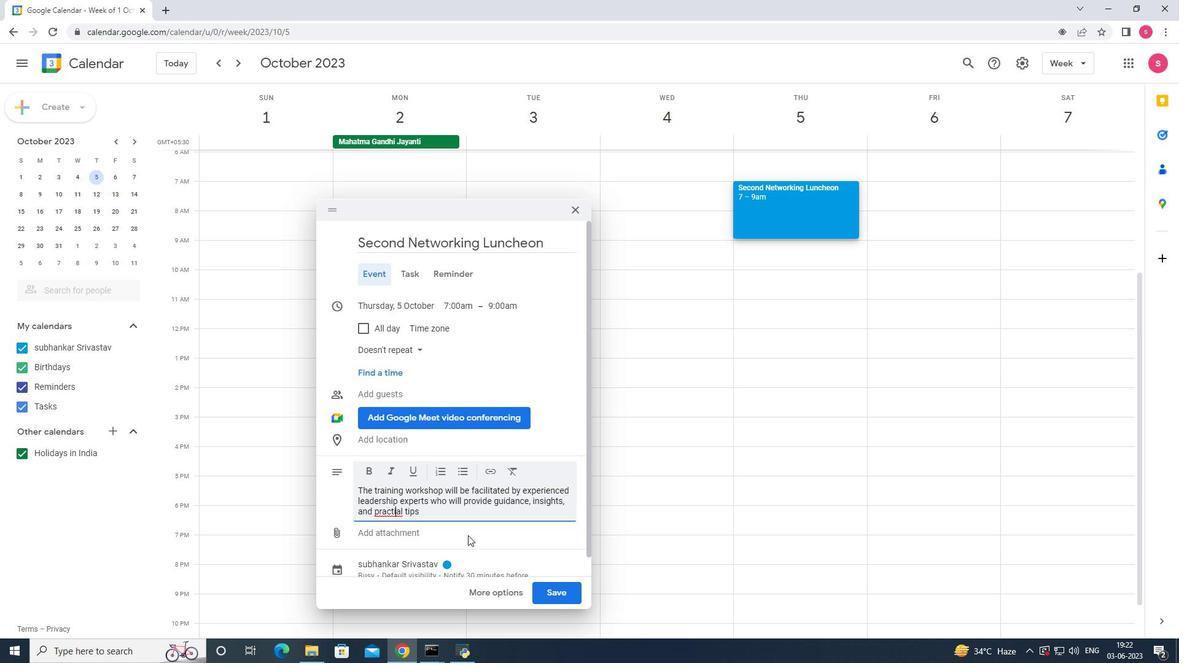 
Action: Mouse moved to (439, 513)
Screenshot: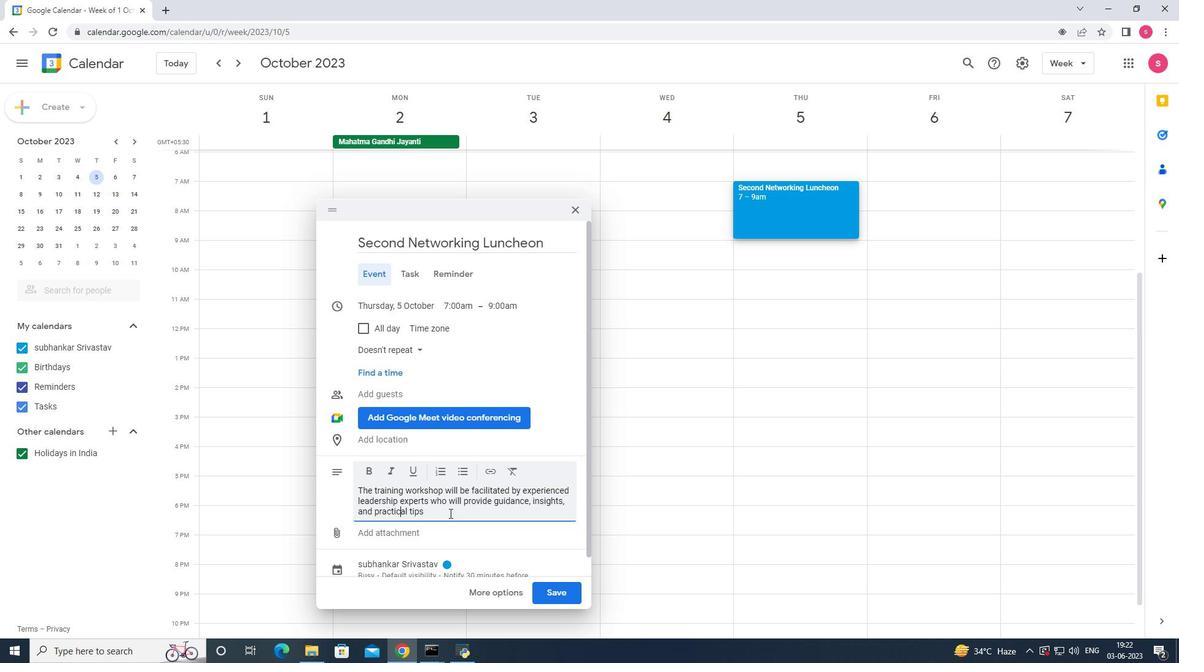 
Action: Mouse pressed left at (439, 513)
Screenshot: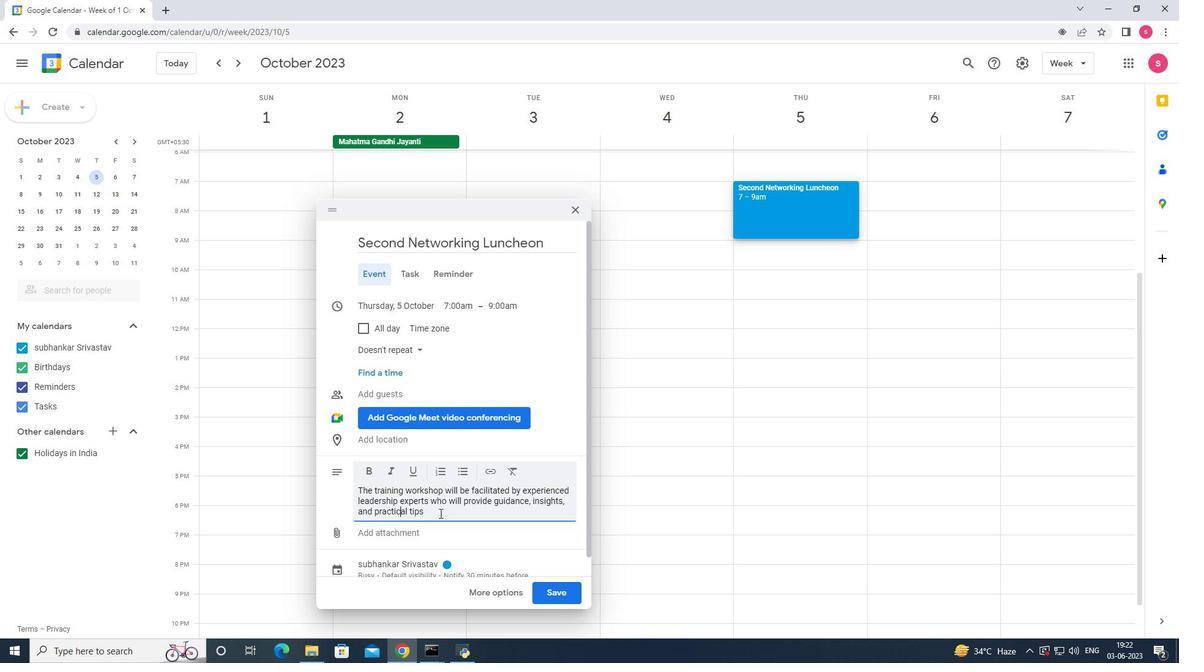 
Action: Key pressed throughout<Key.space>the<Key.space>session.<Key.space><Key.shift>Participants<Key.space>will<Key.space>hs<Key.backspace>ave<Key.space>ample<Key.space>p<Key.backspace>oppotunities<Key.space><Key.backspace><Key.backspace><Key.backspace><Key.backspace><Key.backspace>r<Key.backspace><Key.backspace><Key.backspace><Key.backspace><Key.backspace>rtunities<Key.space>to<Key.space>ask<Key.space>questions,<Key.space>share<Key.space>experiences<Key.space><Key.backspace>,<Key.space>and<Key.space>receive<Key.space>personalisedx<Key.backspace><Key.space><Key.backspace><Key.backspace><Key.backspace>z<Key.backspace><Key.backspace>zed<Key.space>feedback<Key.space>on<Key.space>ther<Key.backspace>ir<Key.space>leand<Key.backspace>ersh<Key.backspace><Key.backspace><Key.backspace><Key.backspace><Key.backspace>dershop<Key.backspace><Key.backspace>o<Key.backspace>ip<Key.space>deveki<Key.backspace><Key.backspace>lopment<Key.space><Key.backspace>.
Screenshot: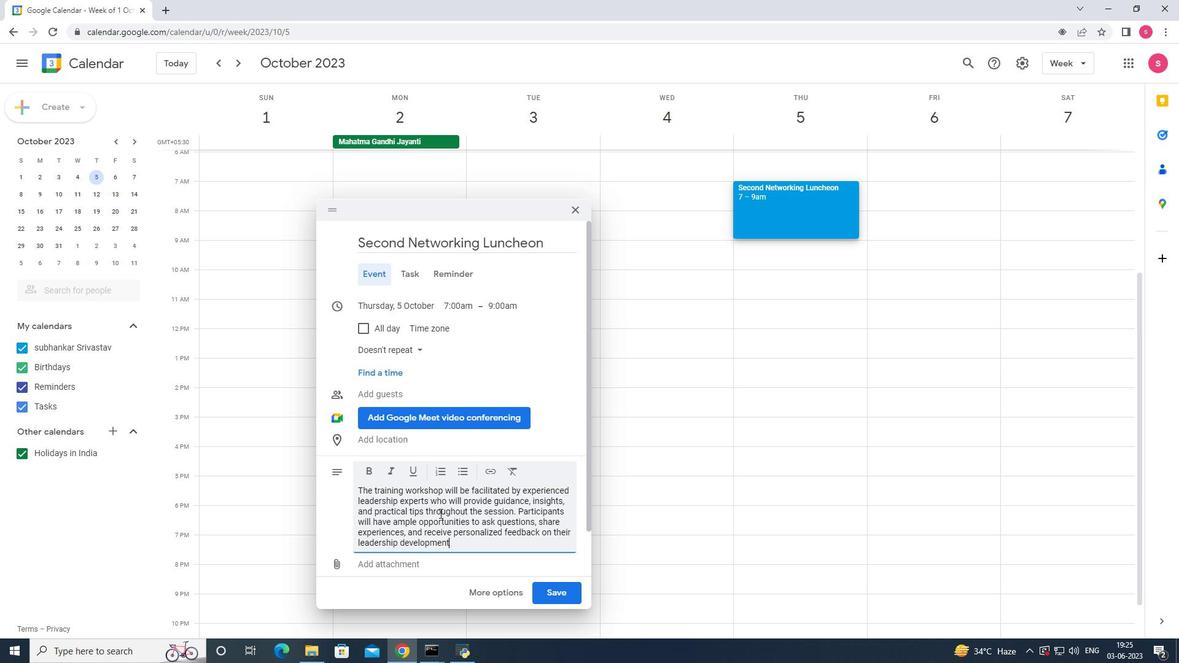 
Action: Mouse moved to (404, 372)
Screenshot: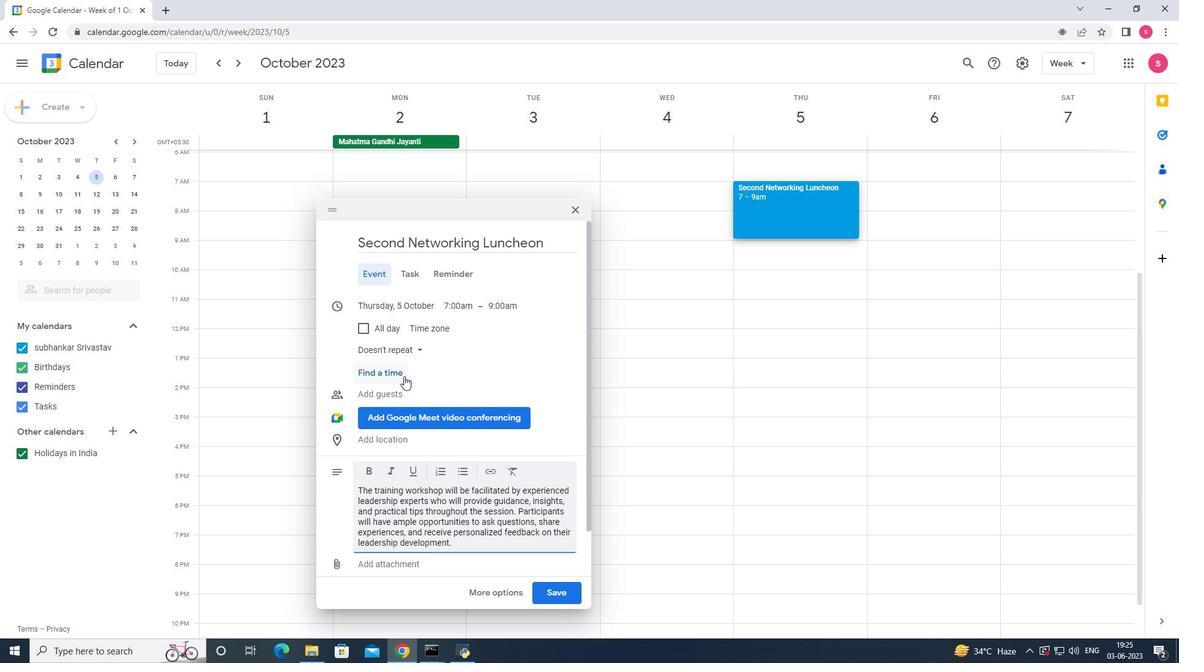 
Action: Mouse scrolled (404, 371) with delta (0, 0)
Screenshot: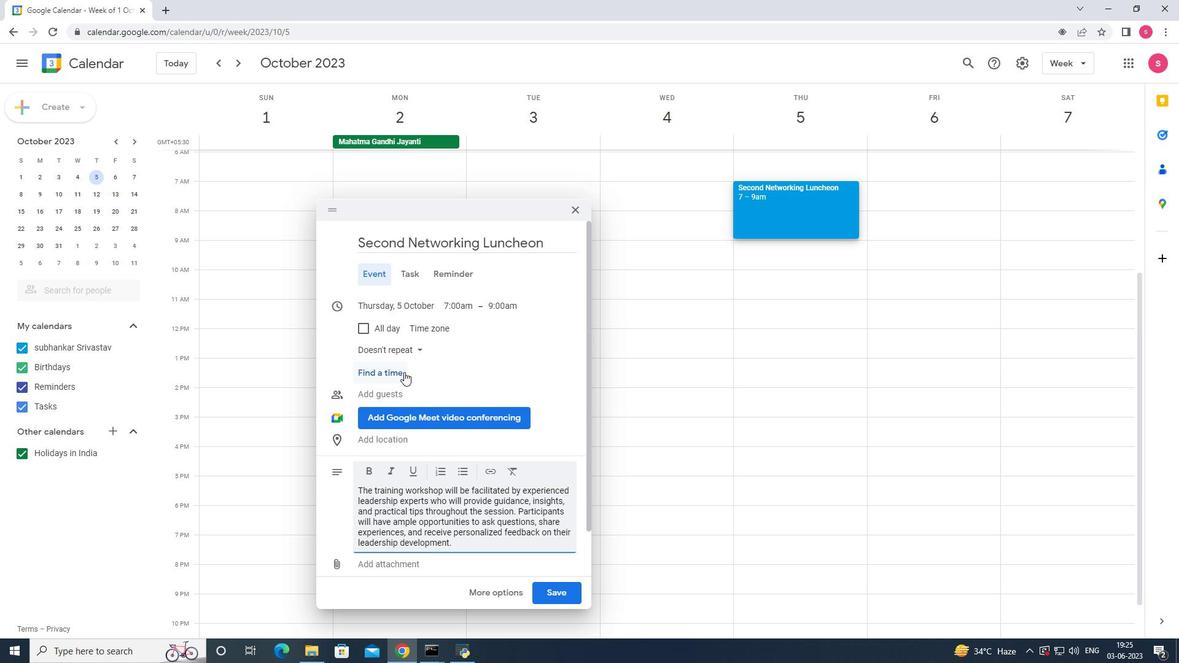 
Action: Mouse moved to (446, 543)
Screenshot: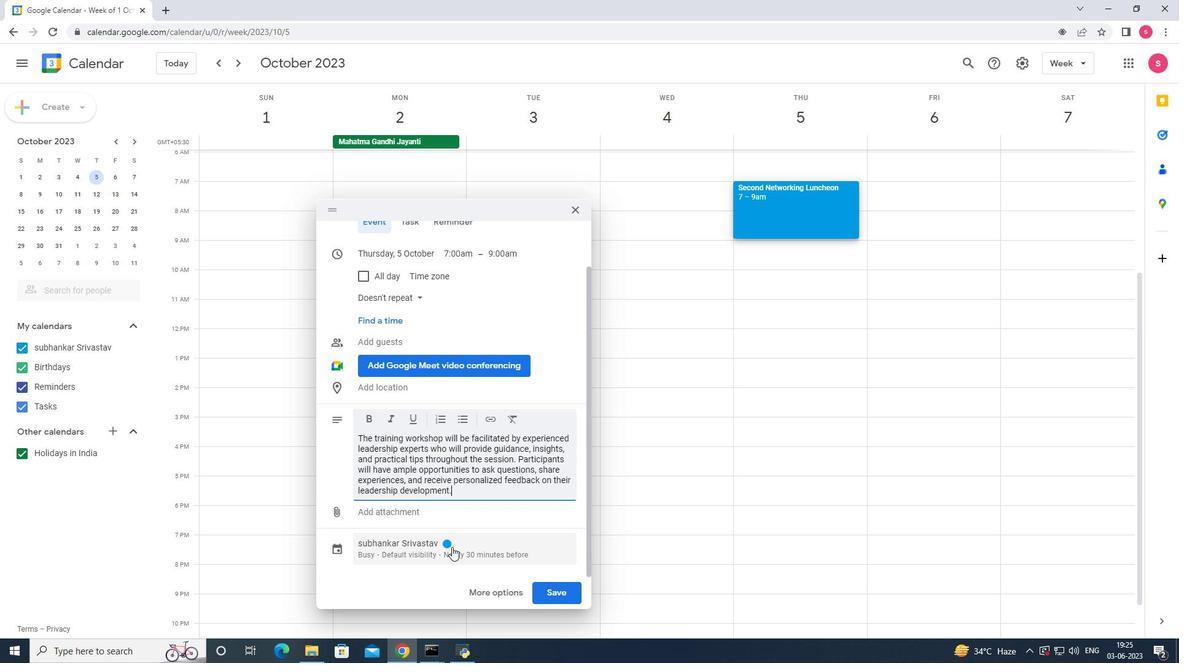 
Action: Mouse pressed left at (446, 543)
Screenshot: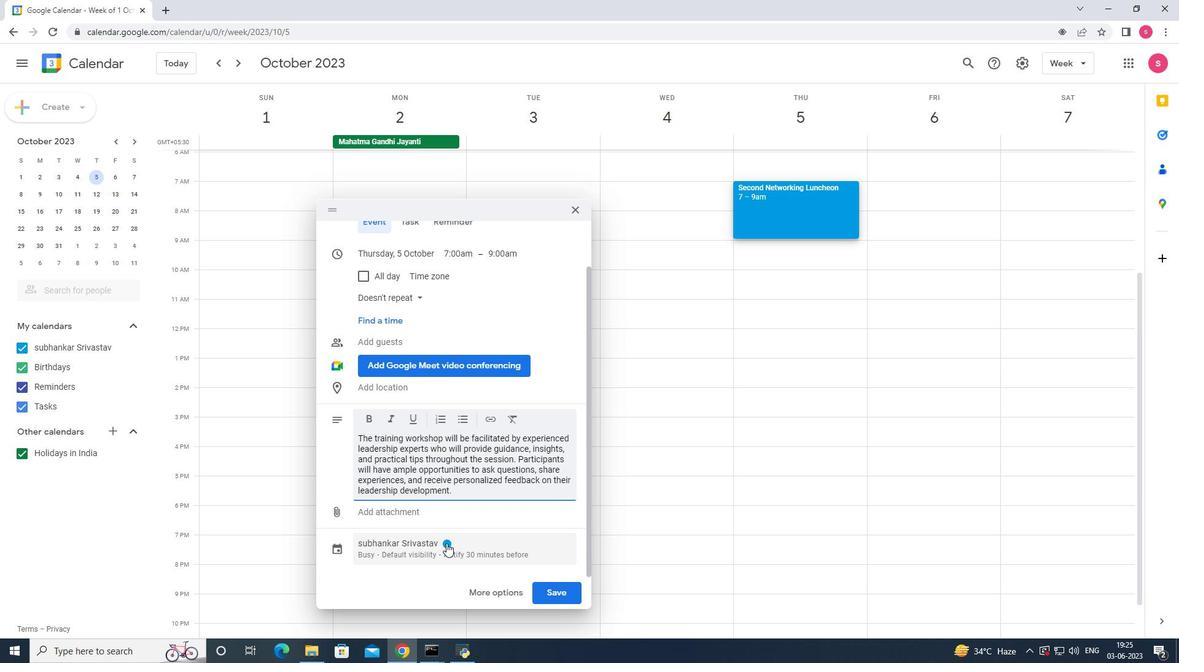 
Action: Mouse moved to (460, 477)
Screenshot: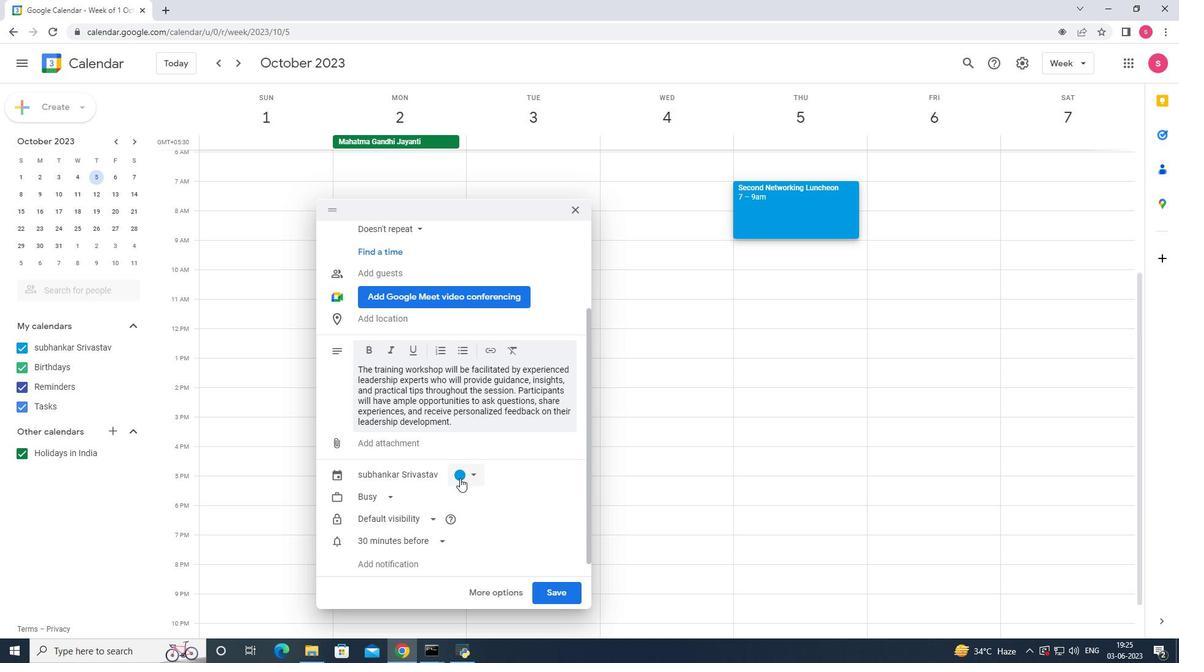 
Action: Mouse pressed left at (460, 477)
Screenshot: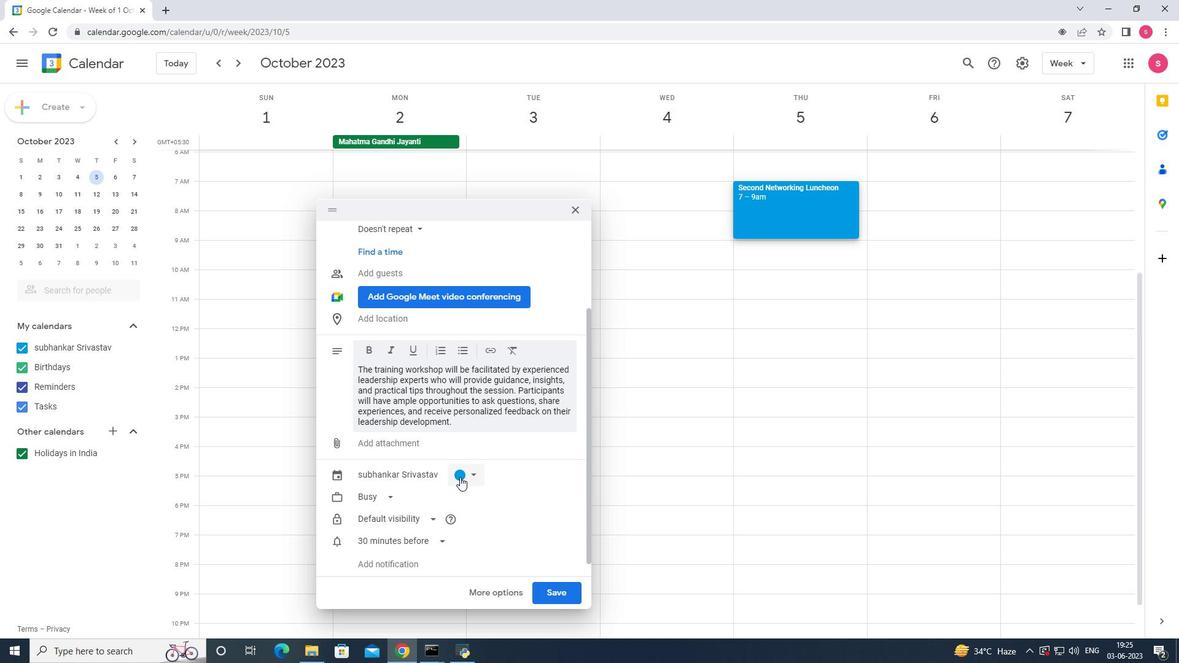 
Action: Mouse moved to (477, 478)
Screenshot: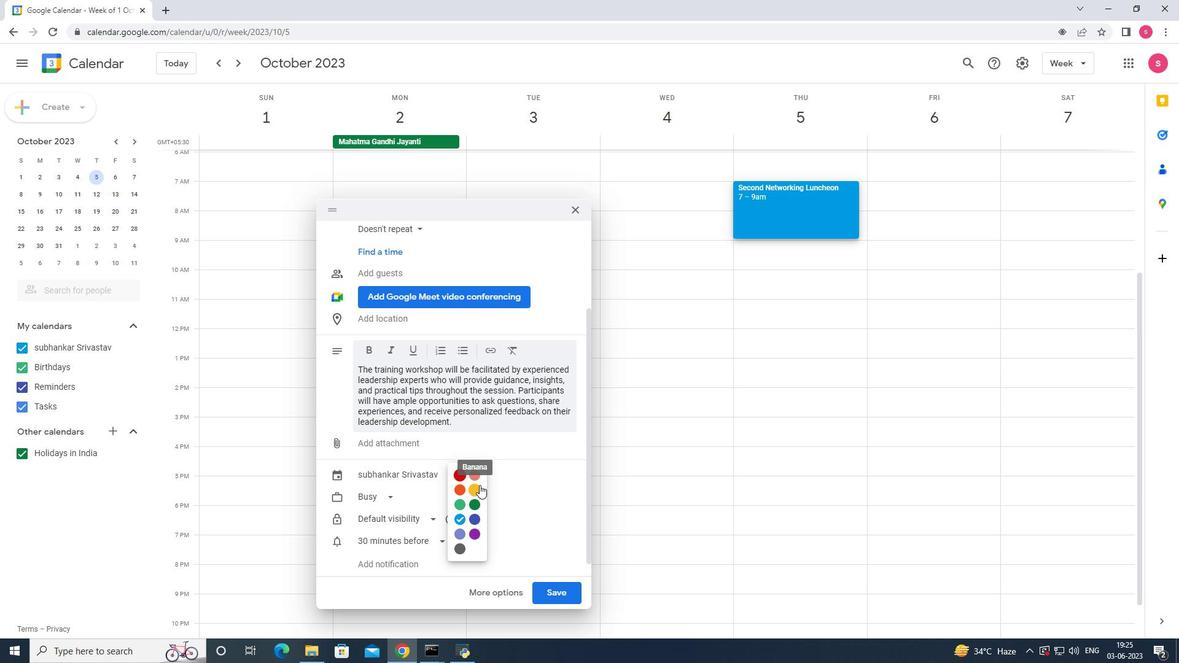 
Action: Mouse pressed left at (477, 478)
Screenshot: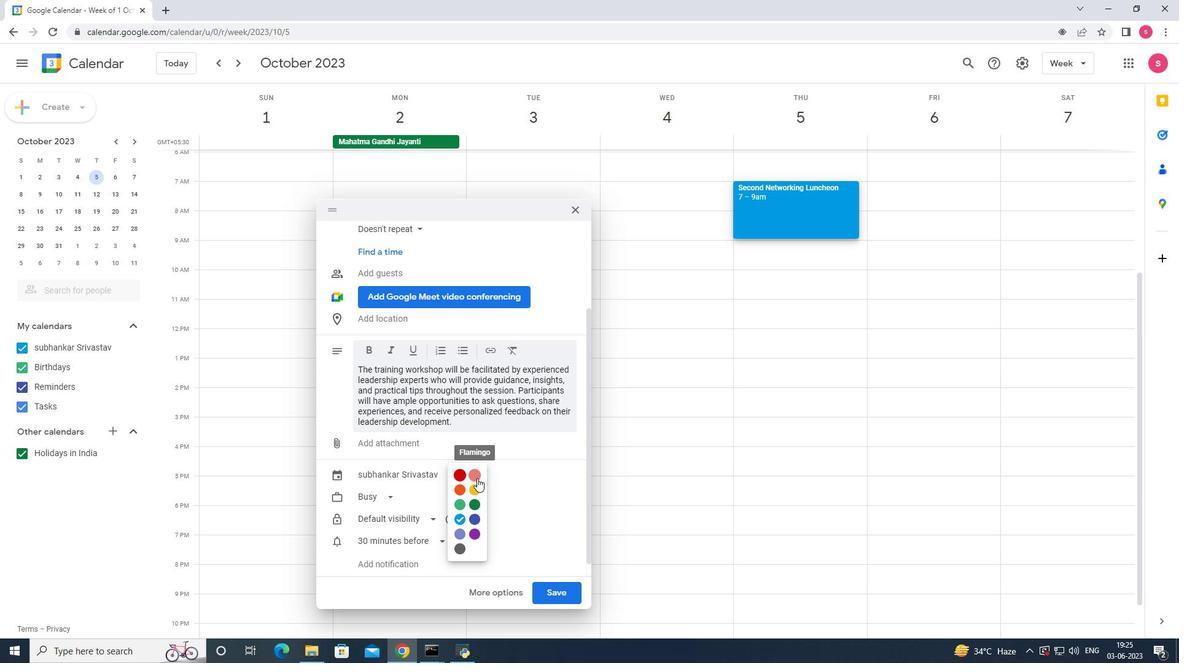
Action: Mouse moved to (385, 343)
Screenshot: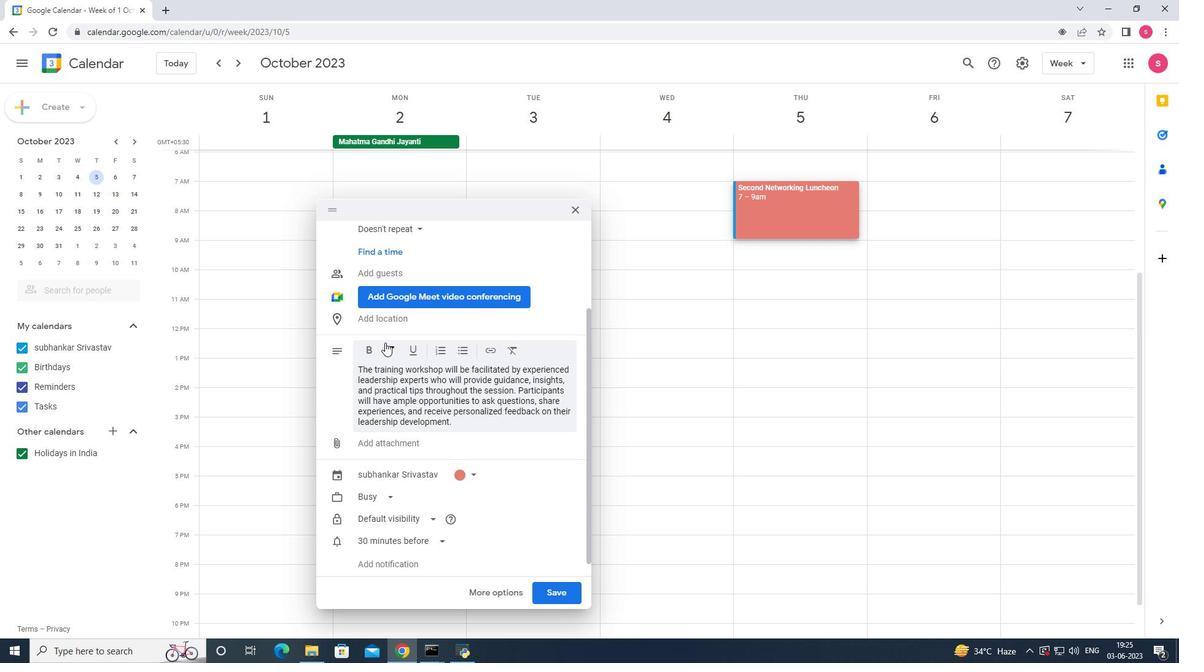 
Action: Mouse scrolled (385, 343) with delta (0, 0)
Screenshot: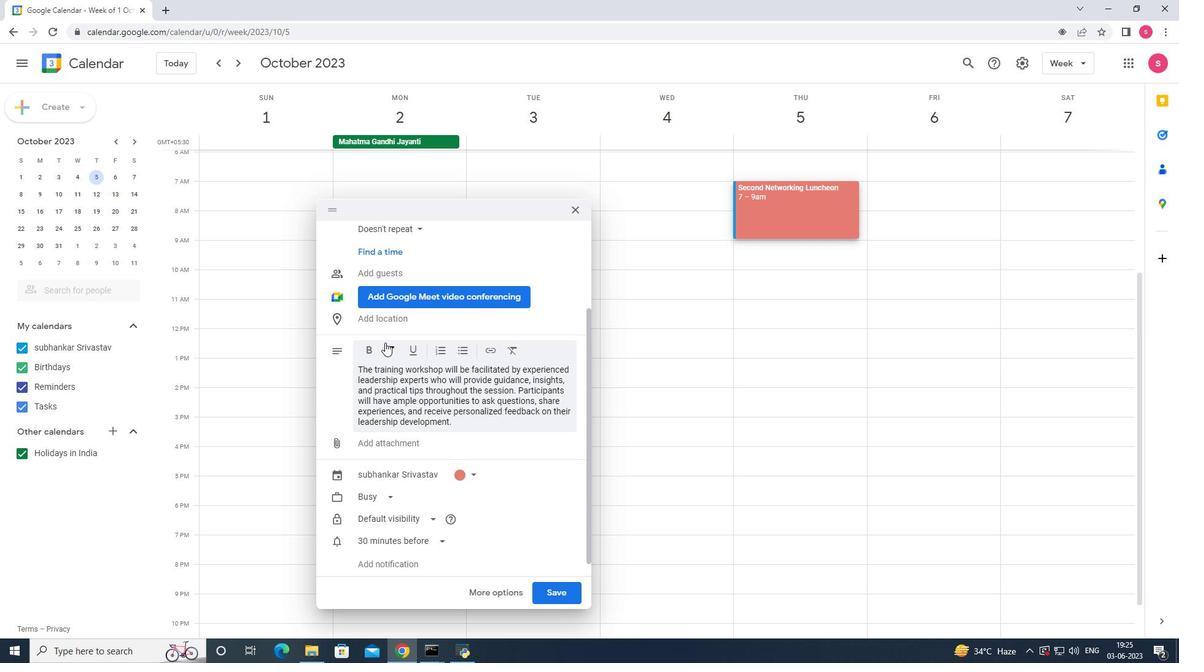 
Action: Mouse moved to (387, 344)
Screenshot: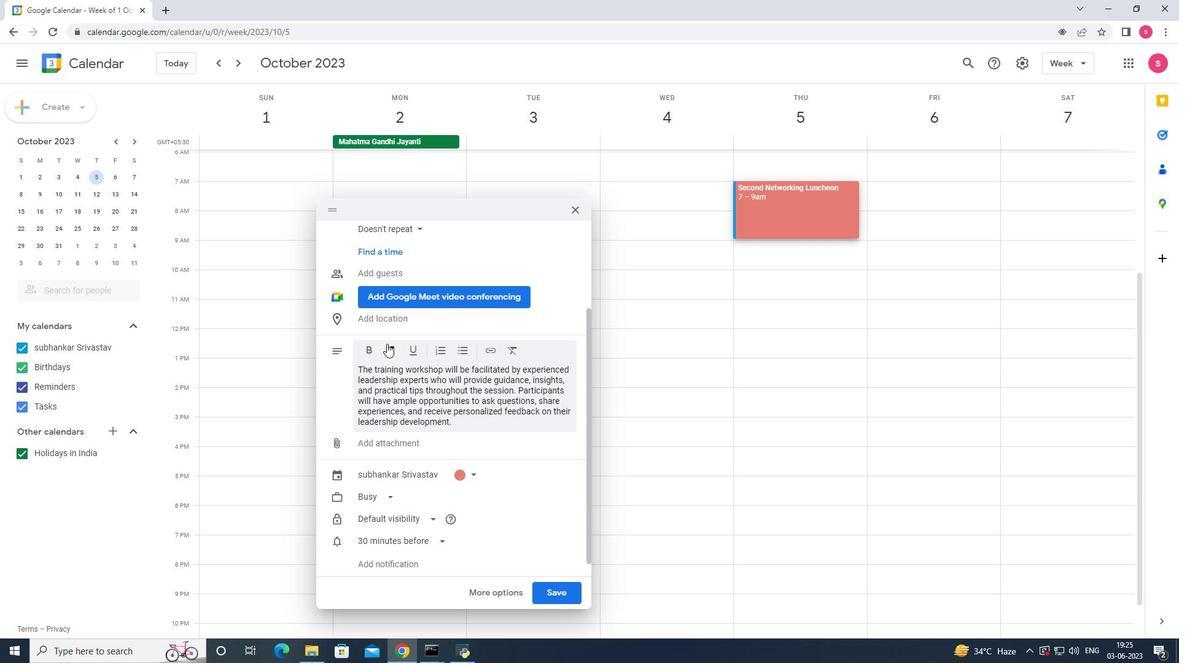 
Action: Mouse scrolled (387, 345) with delta (0, 0)
Screenshot: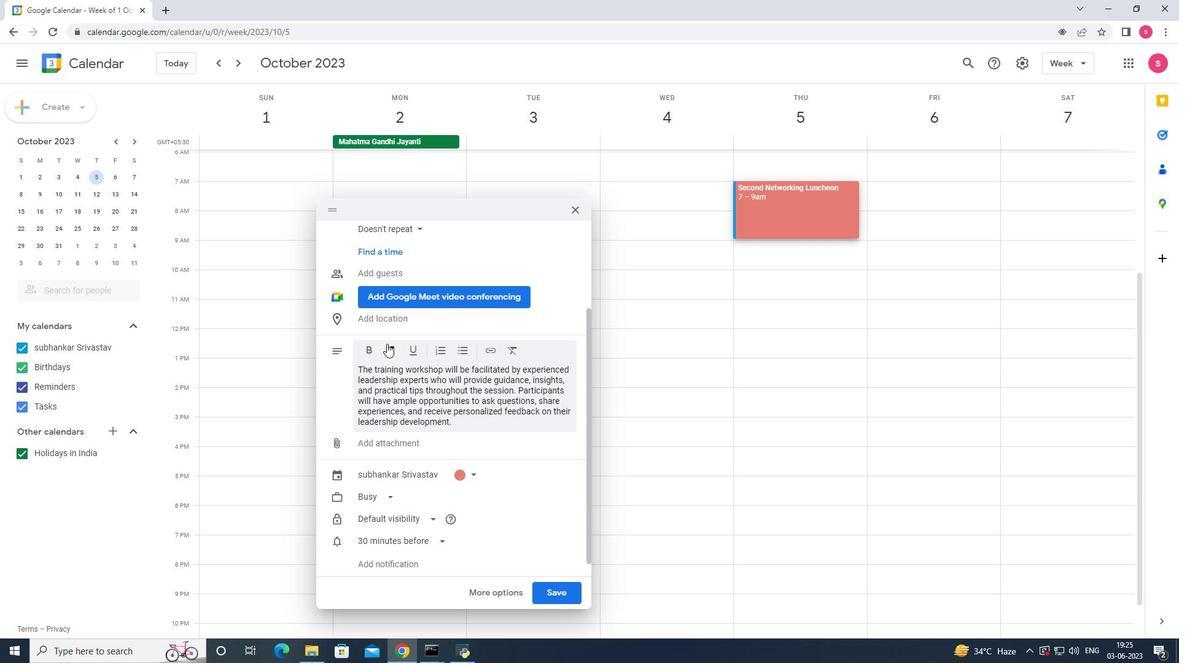 
Action: Mouse moved to (385, 434)
Screenshot: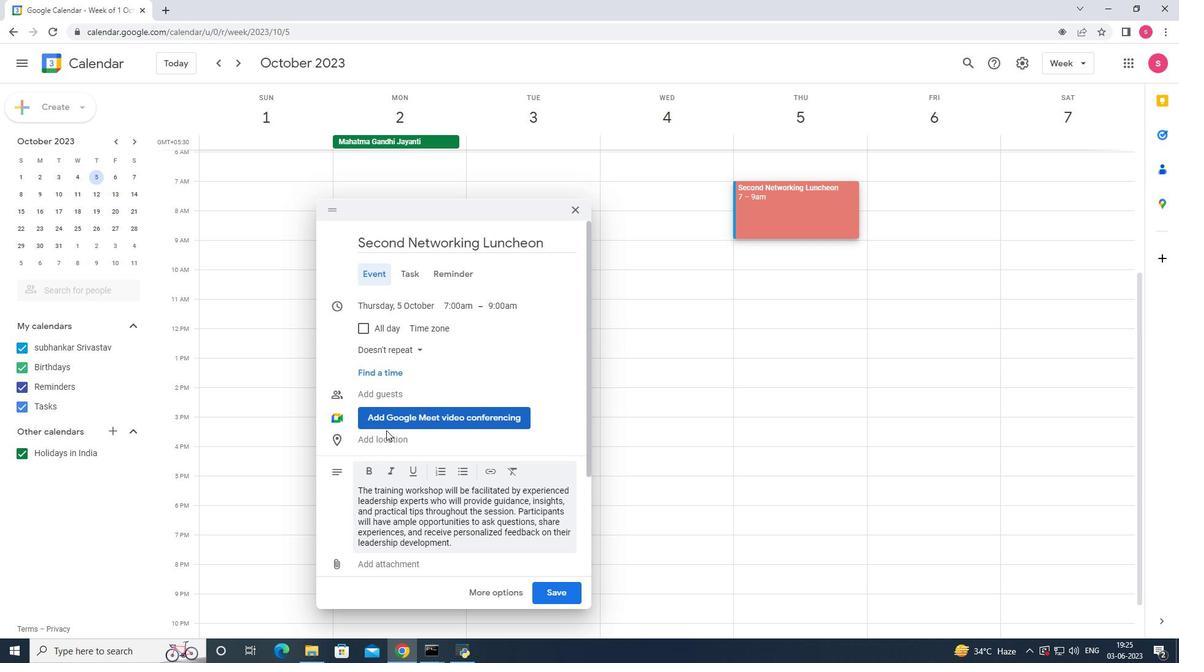 
Action: Mouse pressed left at (385, 434)
Screenshot: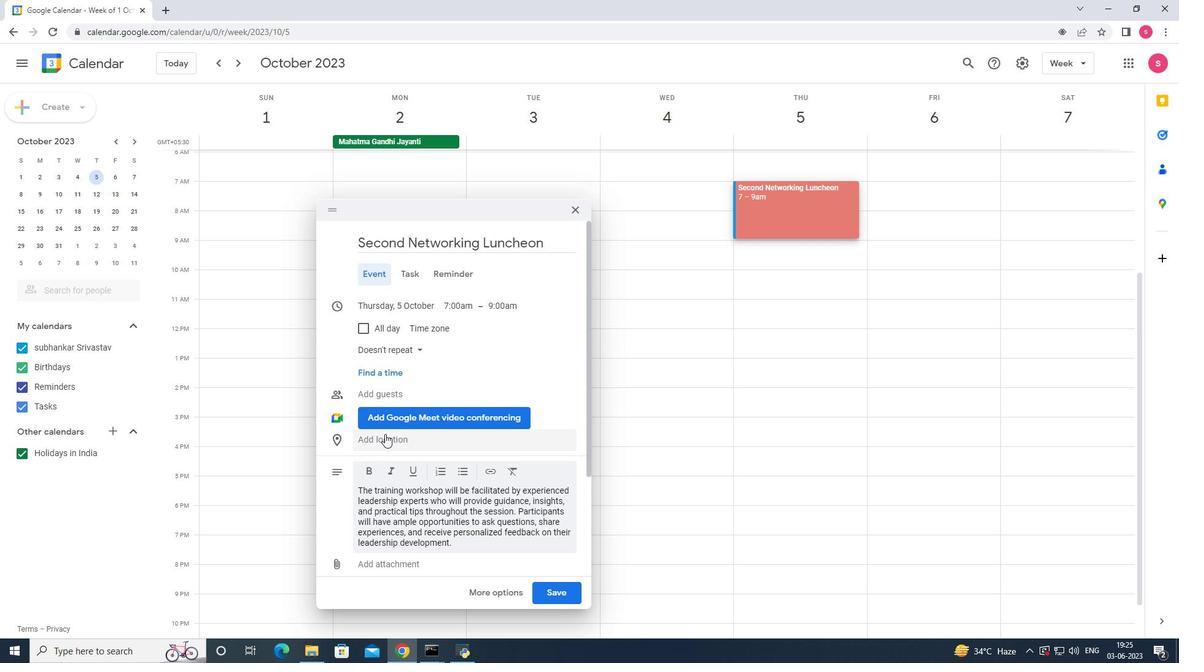 
Action: Mouse moved to (389, 449)
Screenshot: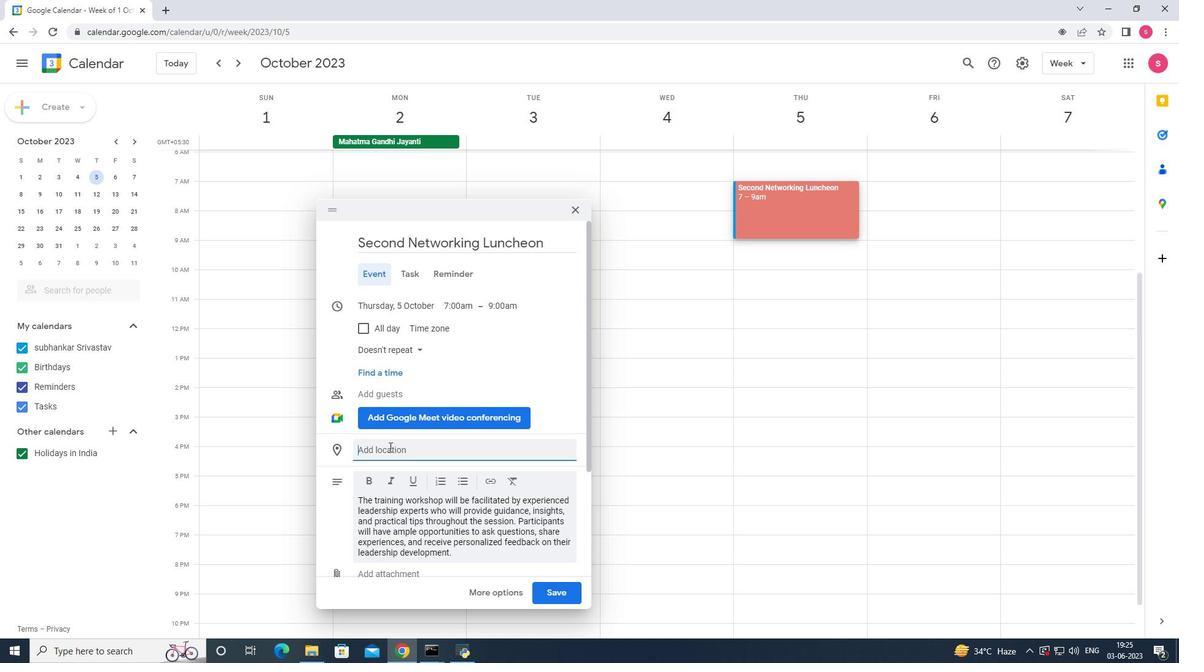 
Action: Key pressed <Key.shift>Kualam<Key.space><Key.backspace><Key.backspace>,<Key.space>lamp
Screenshot: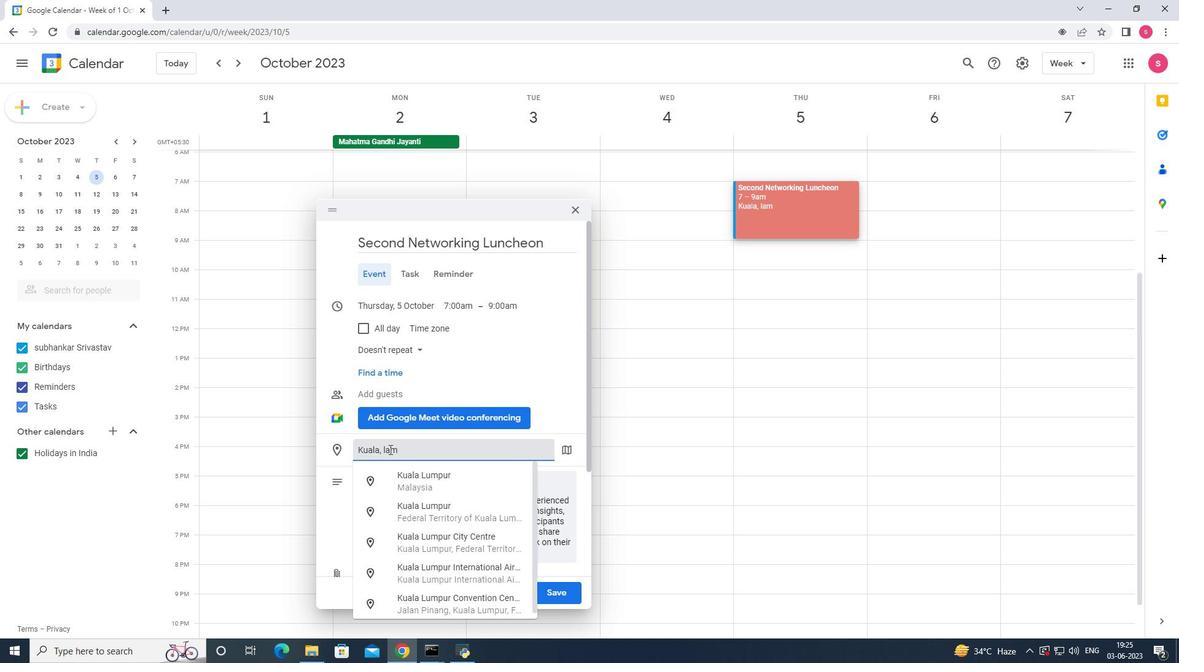 
Action: Mouse moved to (389, 449)
Screenshot: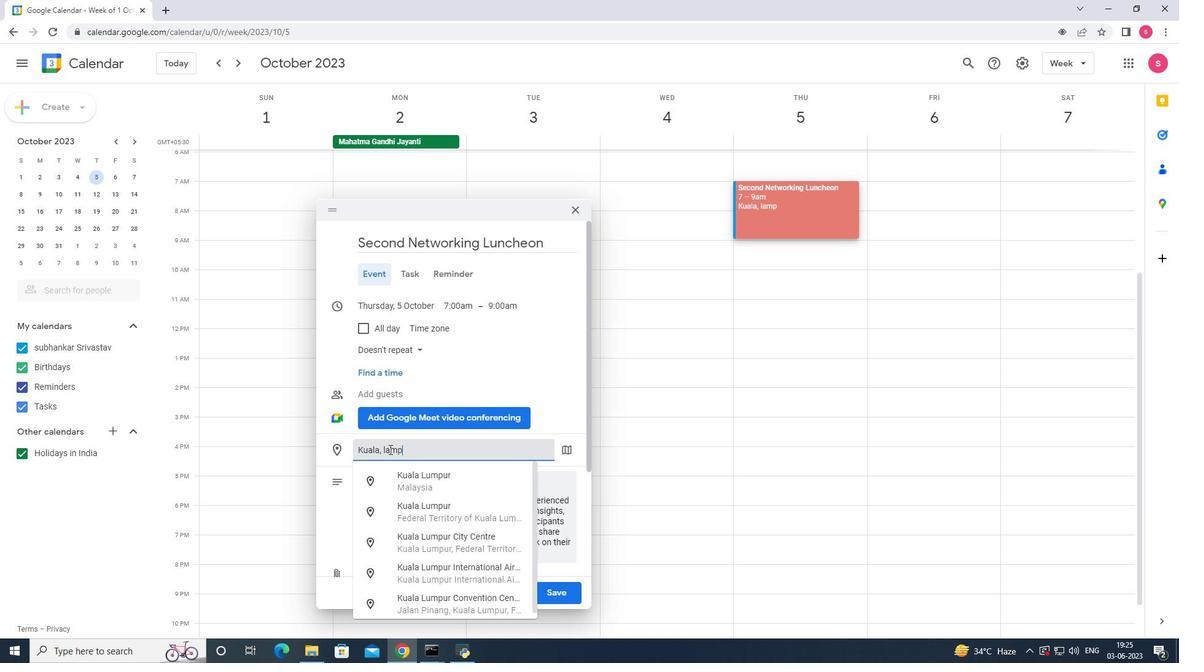 
Action: Key pressed ur<Key.backspace><Key.backspace><Key.backspace><Key.backspace><Key.backspace><Key.backspace><Key.backspace><Key.backspace><Key.space><Key.shift>Lampir<Key.backspace><Key.backspace>ur<Key.backspace><Key.backspace><Key.backspace><Key.backspace><Key.backspace>umpe<Key.backspace>ur,
Screenshot: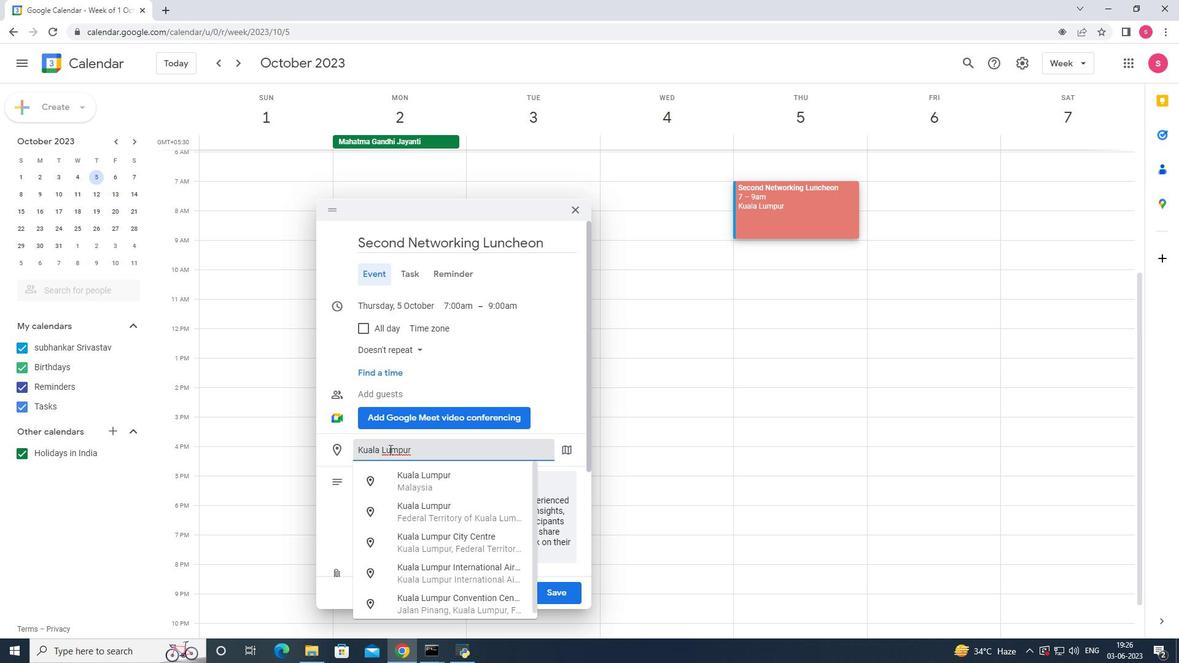 
Action: Mouse moved to (552, 462)
Screenshot: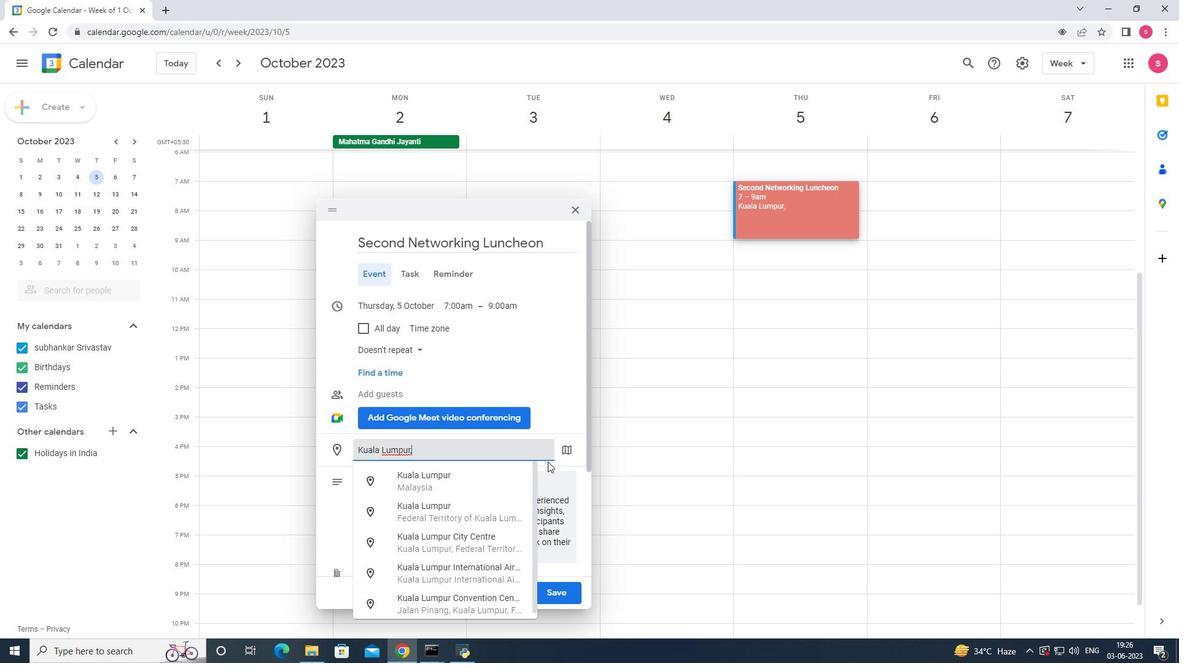 
Action: Key pressed <Key.shift>Malaysia
Screenshot: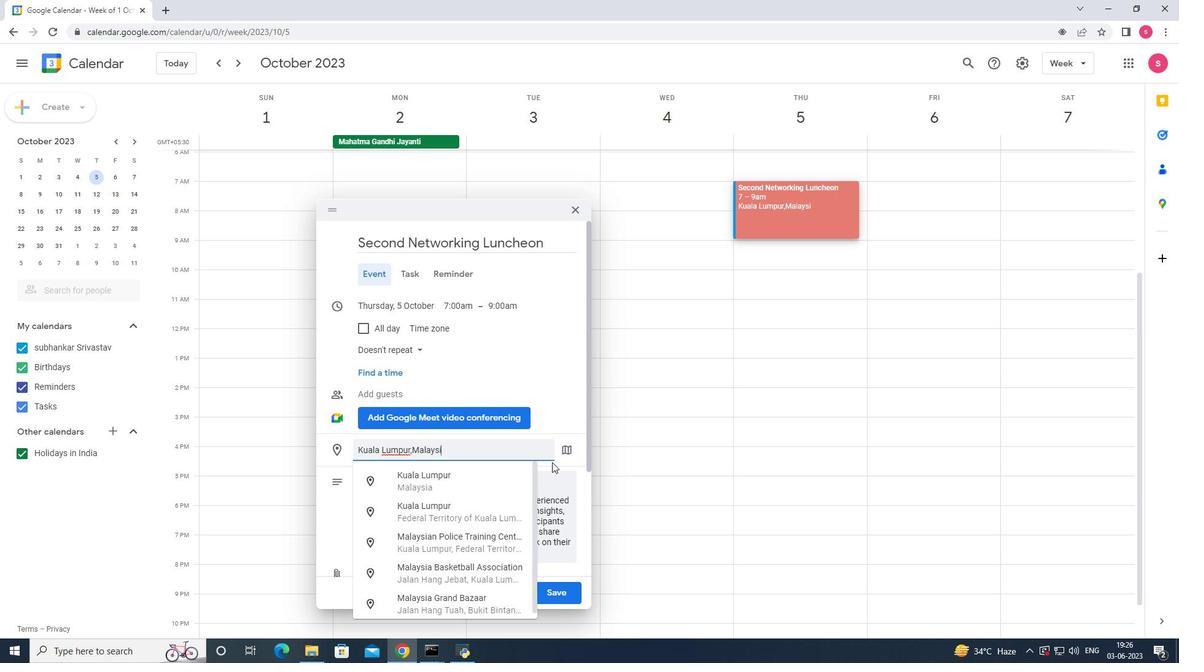 
Action: Mouse moved to (410, 450)
Screenshot: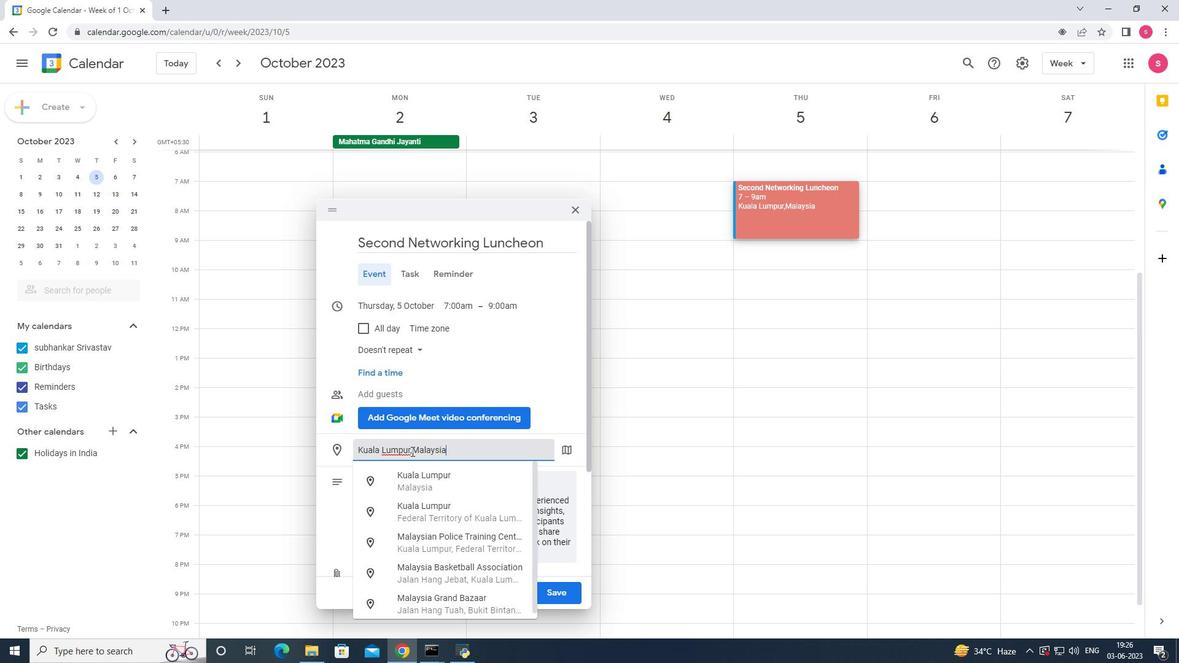 
Action: Mouse pressed left at (410, 450)
Screenshot: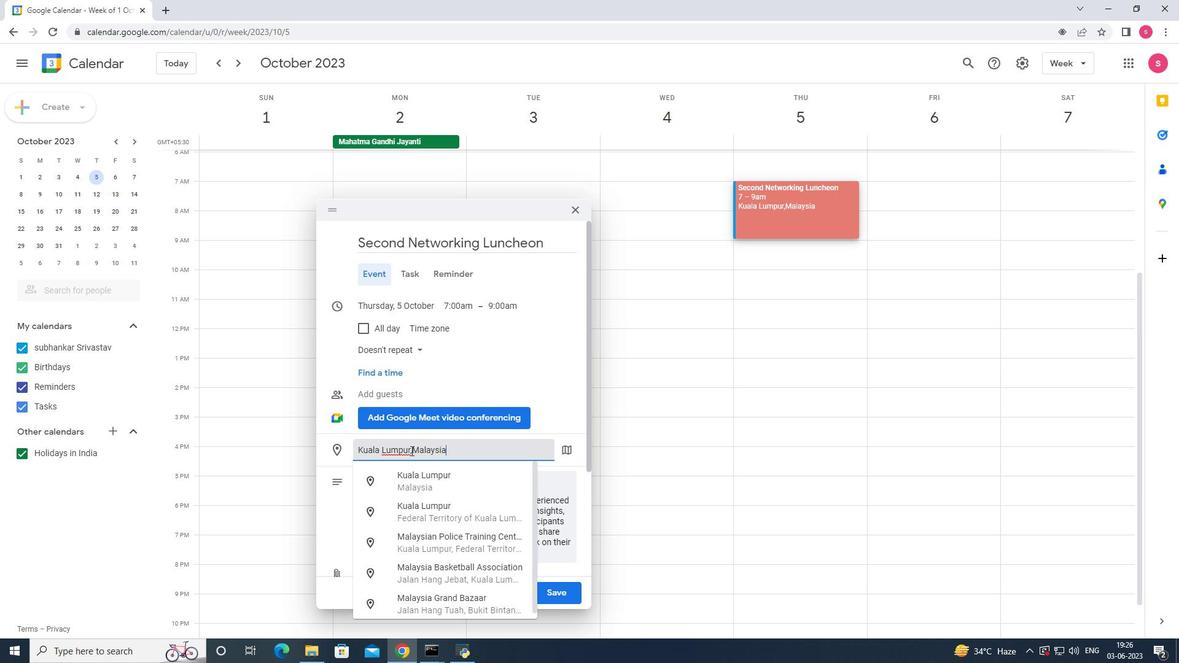 
Action: Key pressed <Key.right><Key.space>
Screenshot: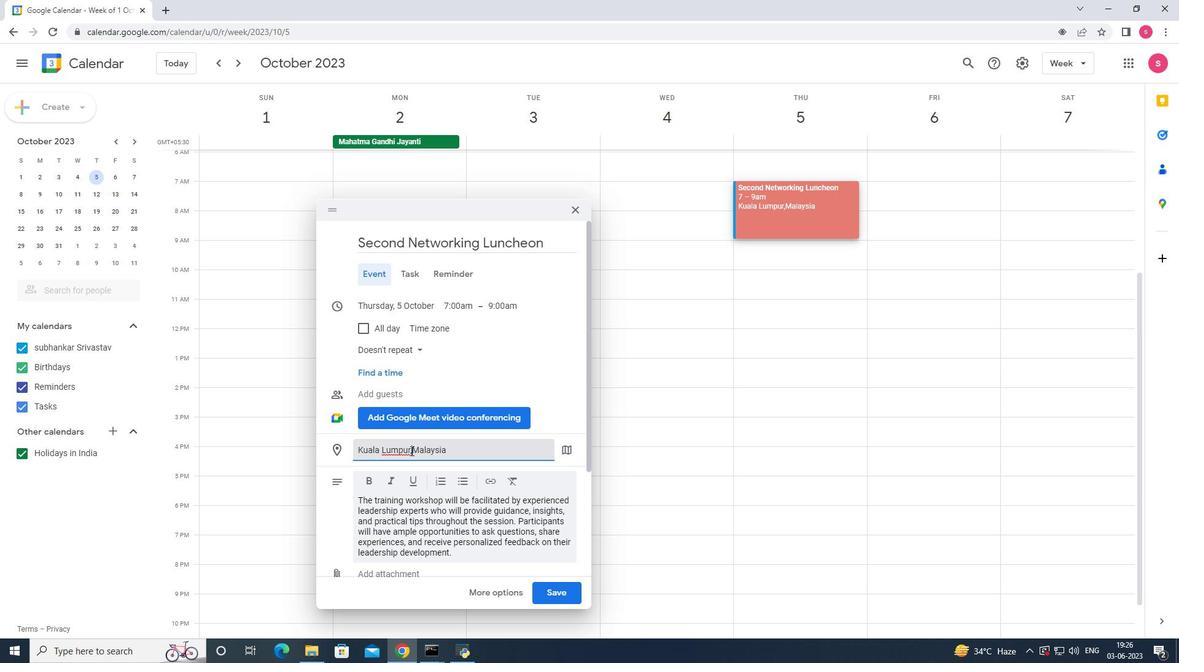 
Action: Mouse moved to (471, 433)
Screenshot: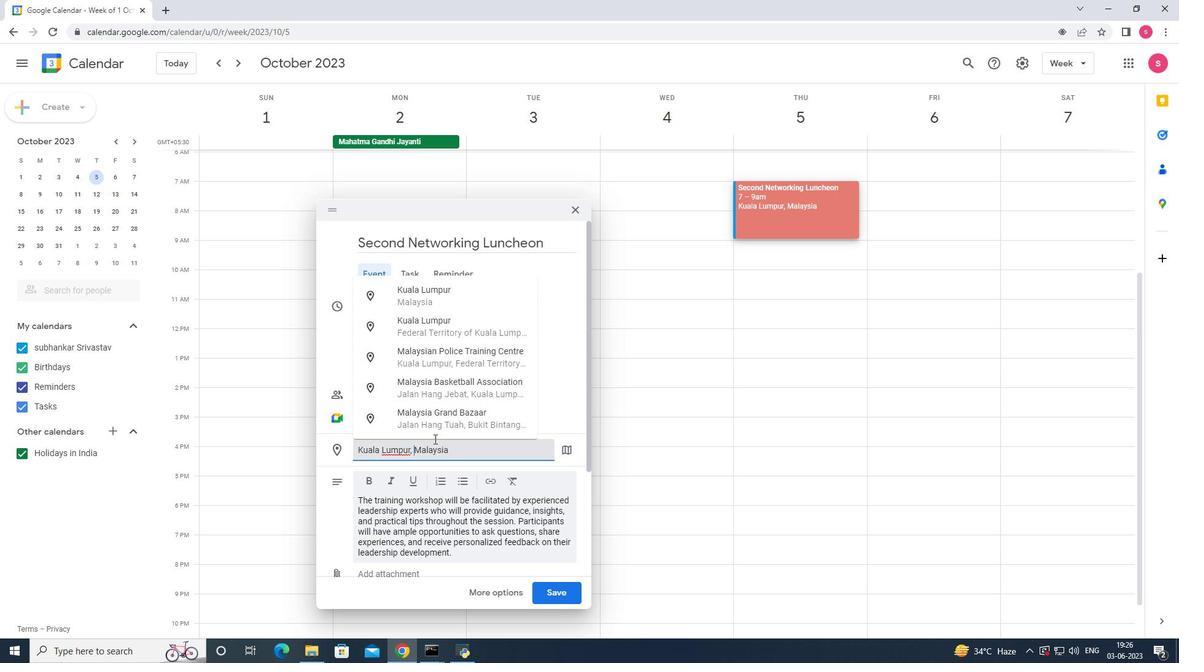 
Action: Mouse scrolled (471, 434) with delta (0, 0)
Screenshot: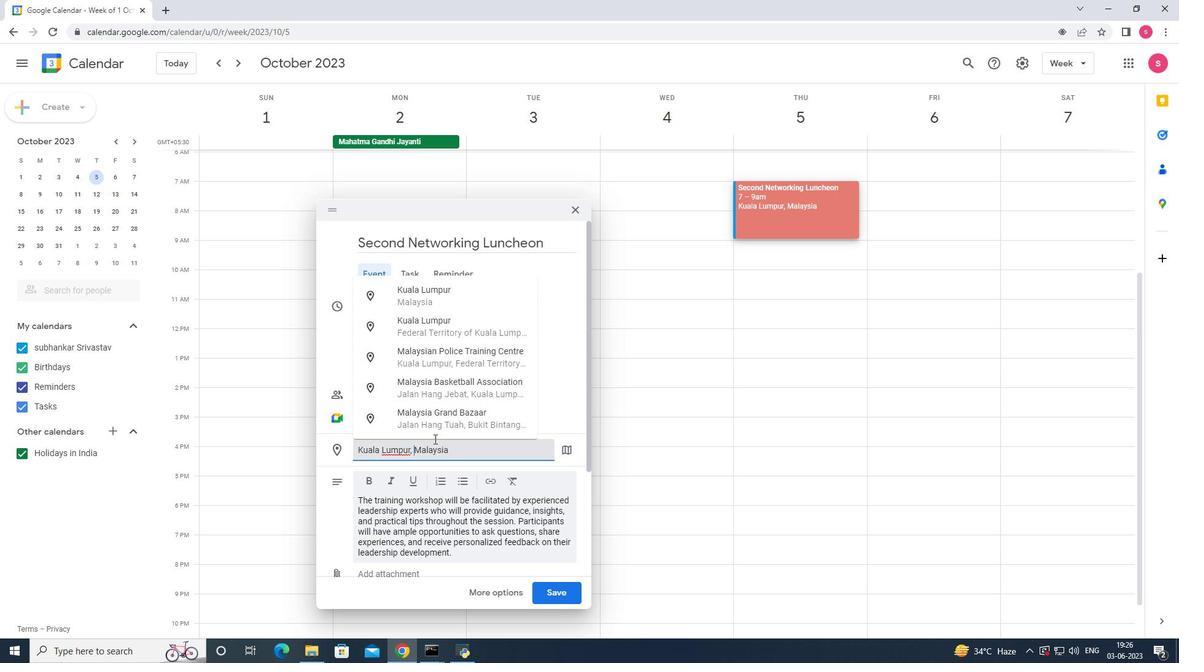 
Action: Mouse moved to (456, 454)
Screenshot: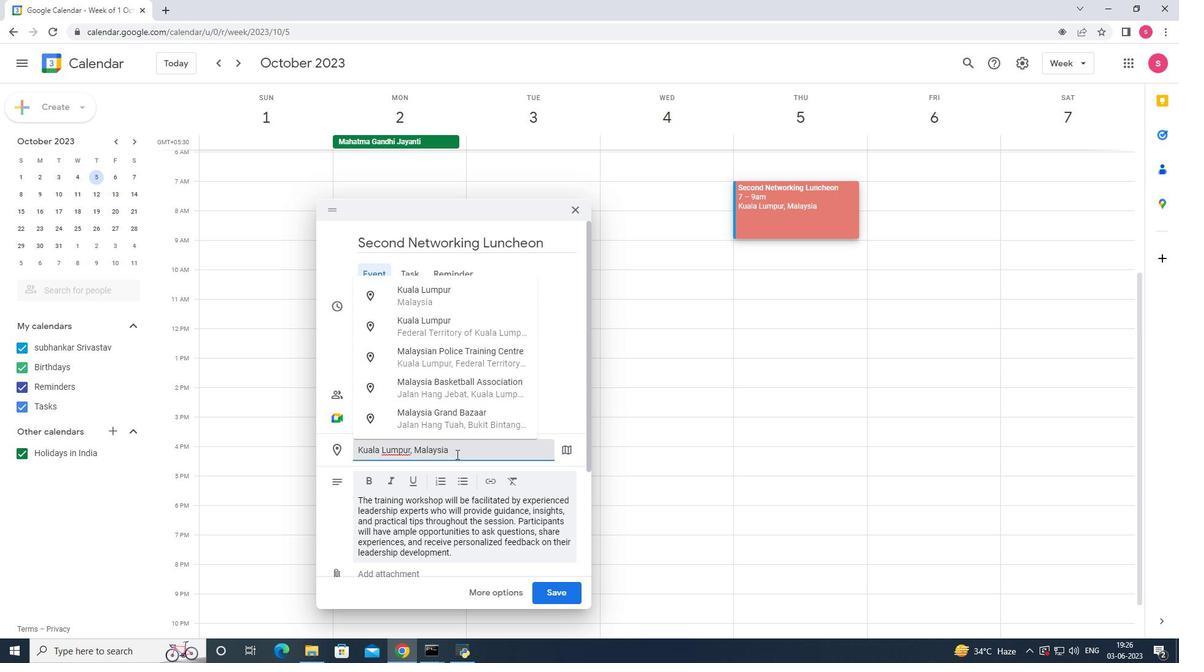
Action: Mouse pressed left at (456, 454)
Screenshot: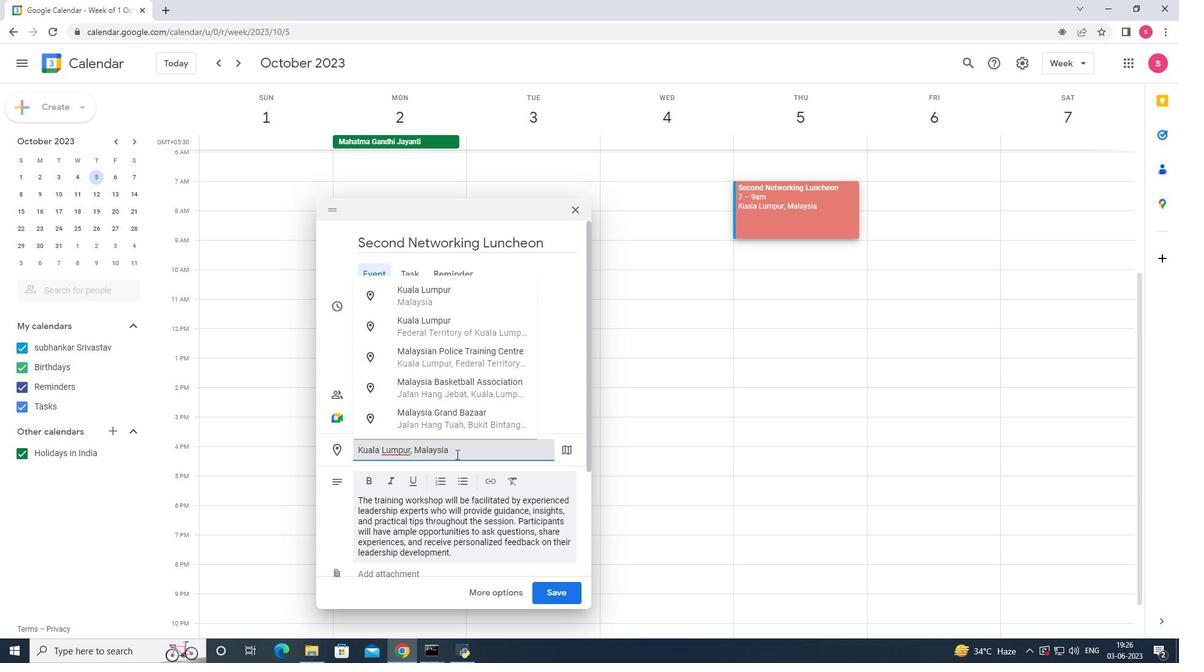 
Action: Mouse moved to (441, 273)
Screenshot: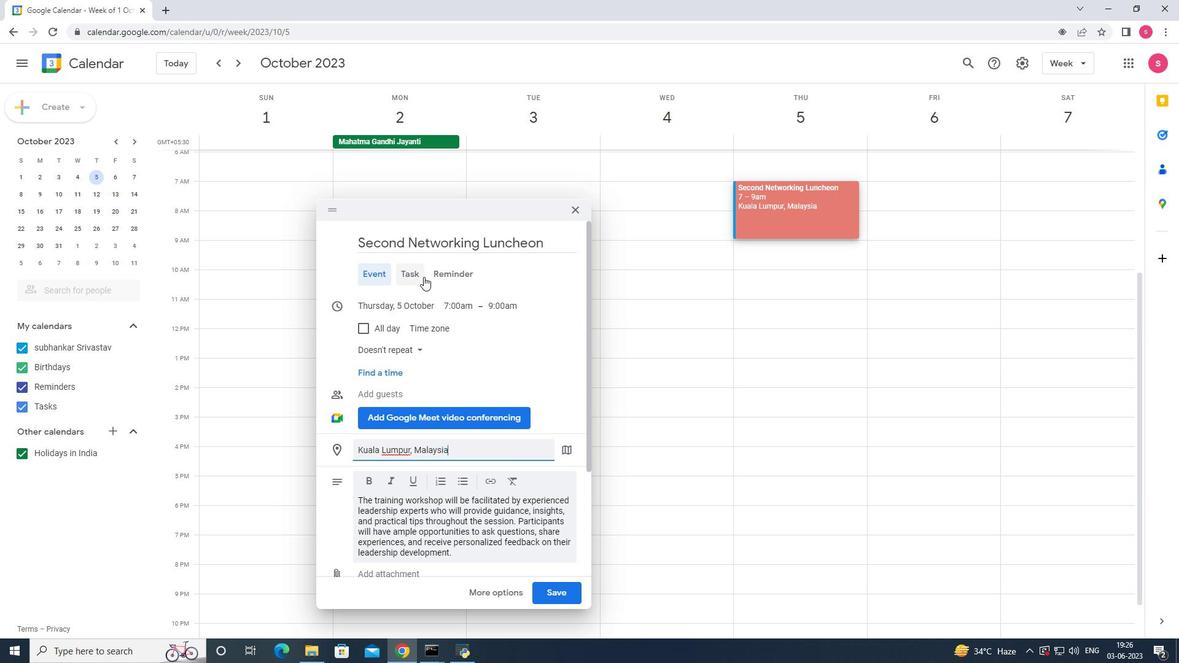 
Action: Mouse pressed left at (441, 273)
Screenshot: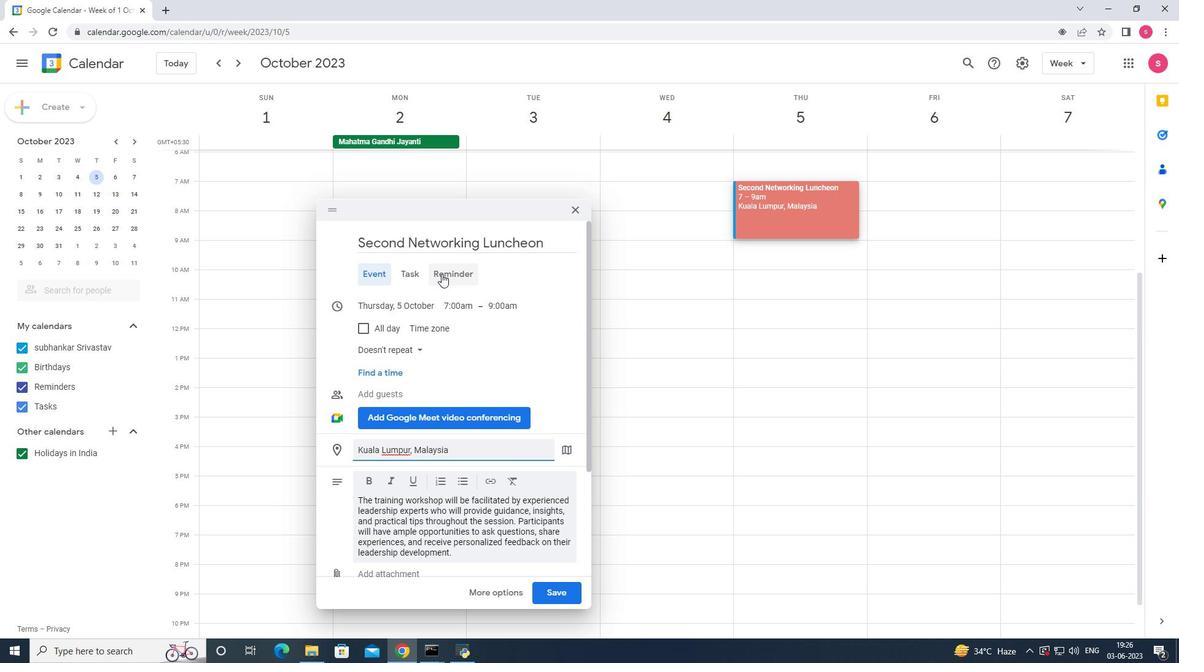 
Action: Mouse moved to (417, 330)
Screenshot: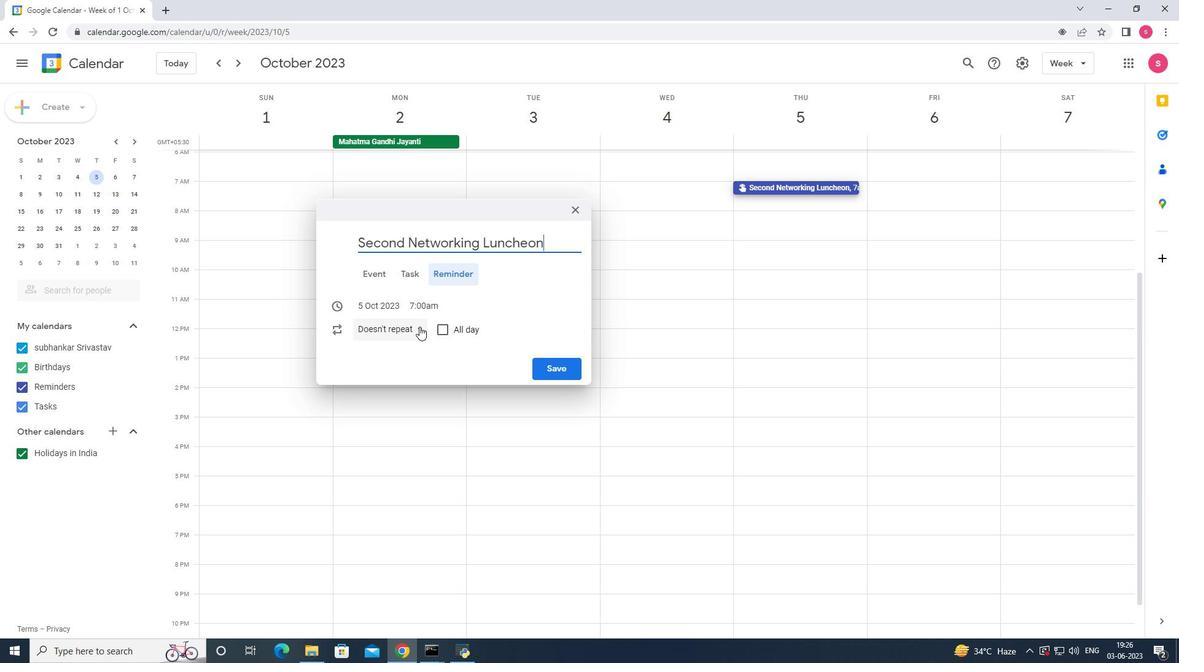 
Action: Mouse pressed left at (417, 330)
Screenshot: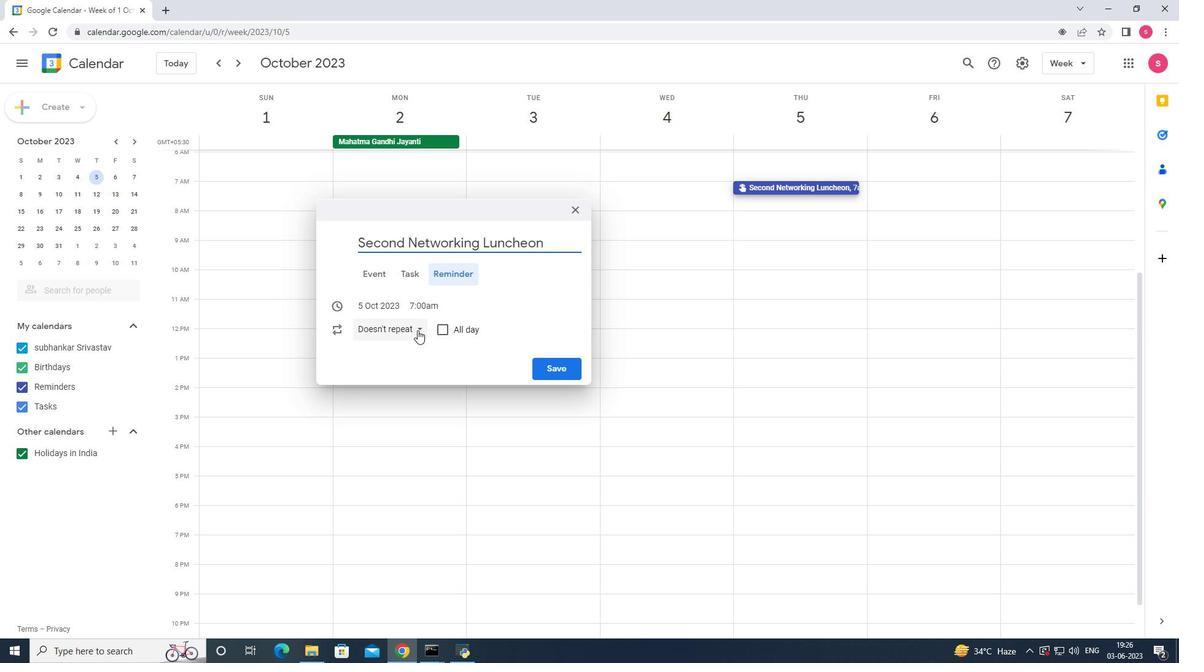 
Action: Mouse moved to (385, 329)
Screenshot: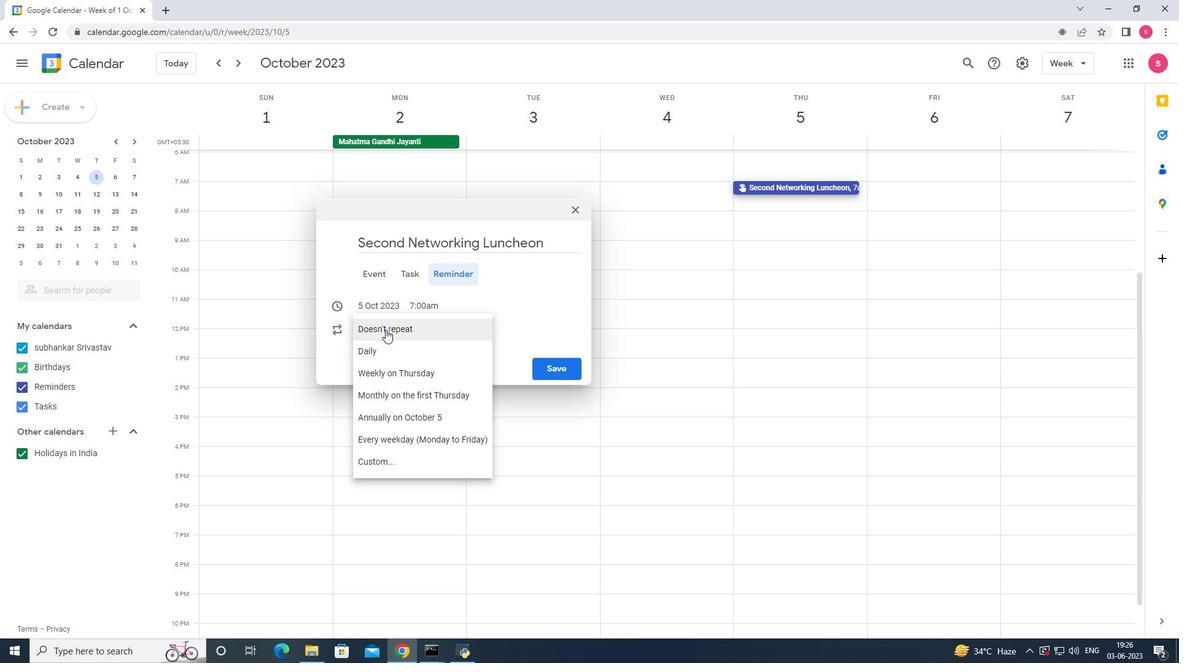 
Action: Mouse pressed left at (385, 329)
Screenshot: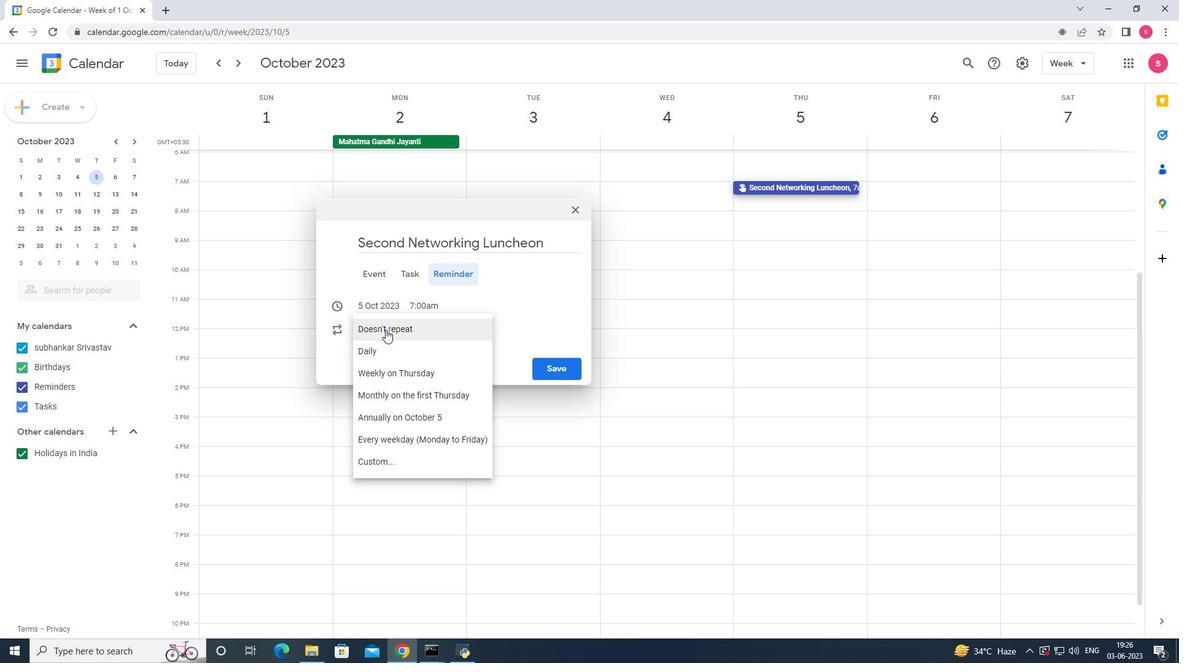 
Action: Mouse moved to (546, 370)
Screenshot: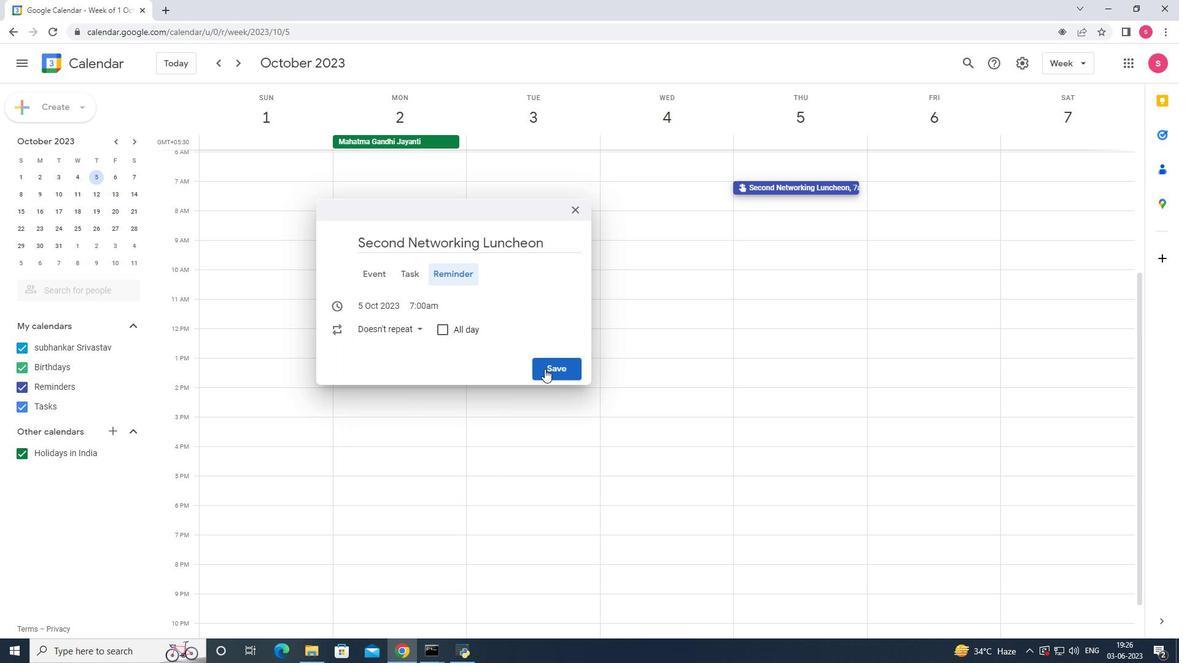 
Action: Mouse pressed left at (546, 370)
Screenshot: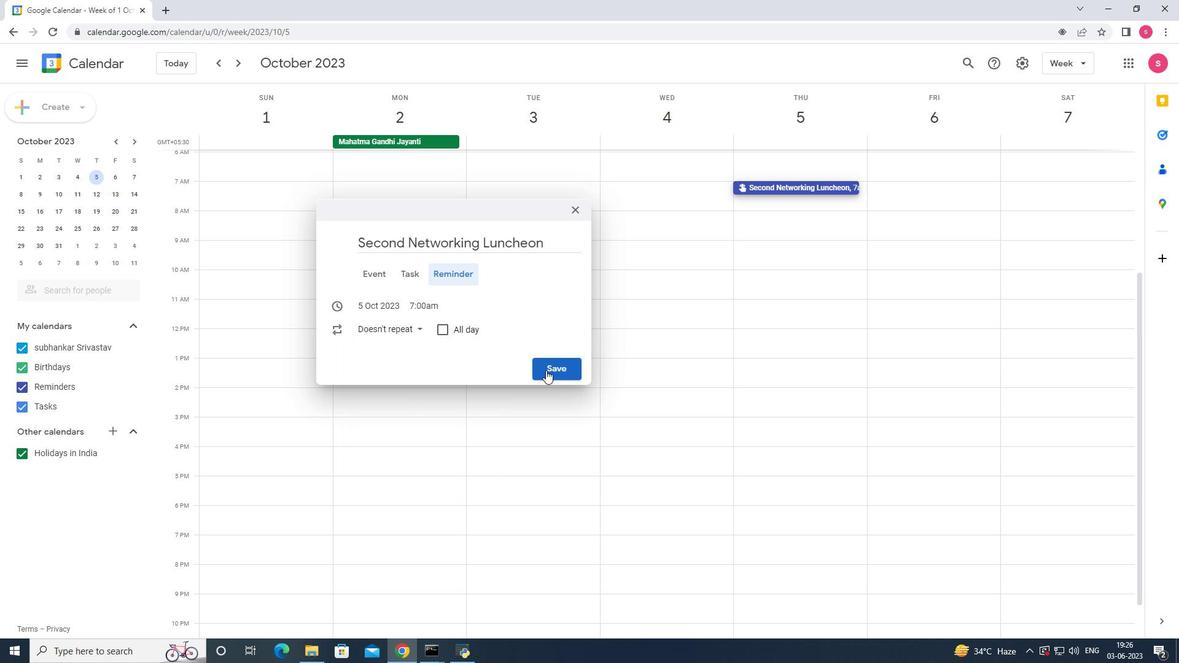 
Action: Mouse moved to (136, 140)
Screenshot: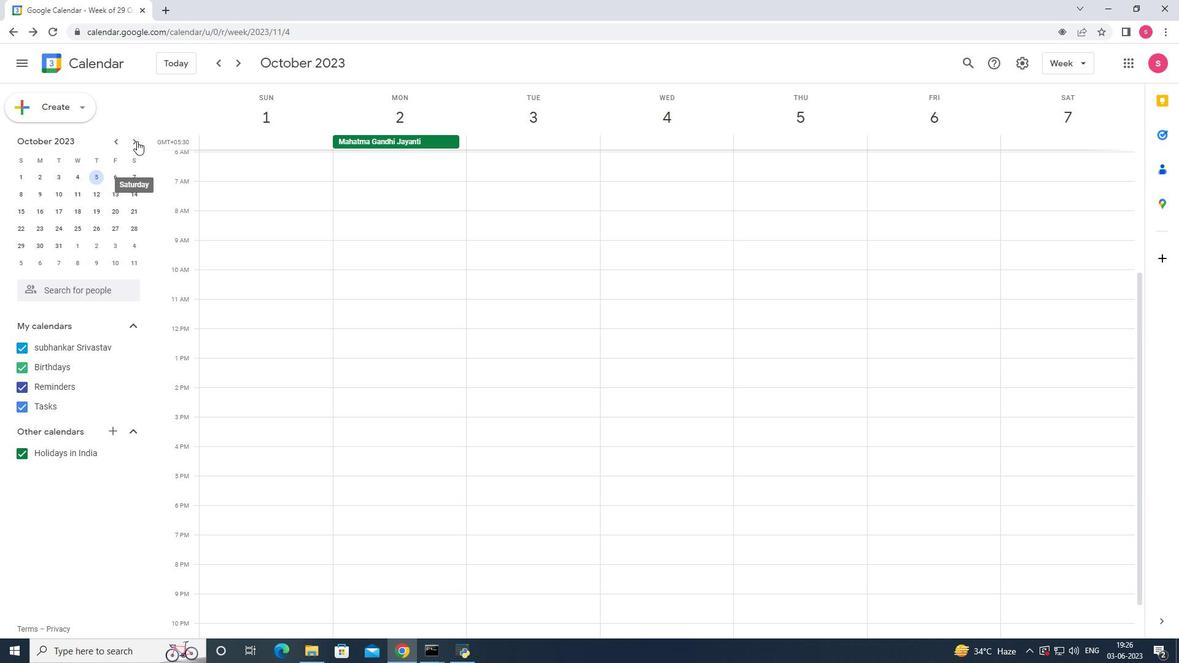 
Action: Mouse pressed left at (136, 140)
Screenshot: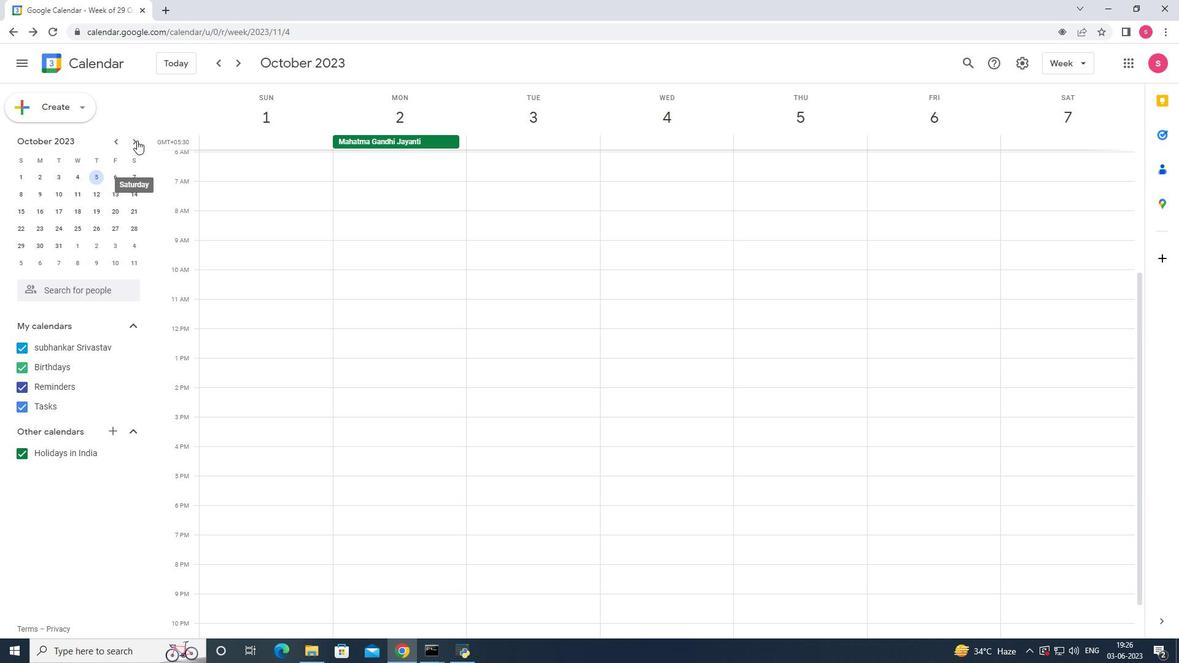 
Action: Mouse pressed left at (136, 140)
Screenshot: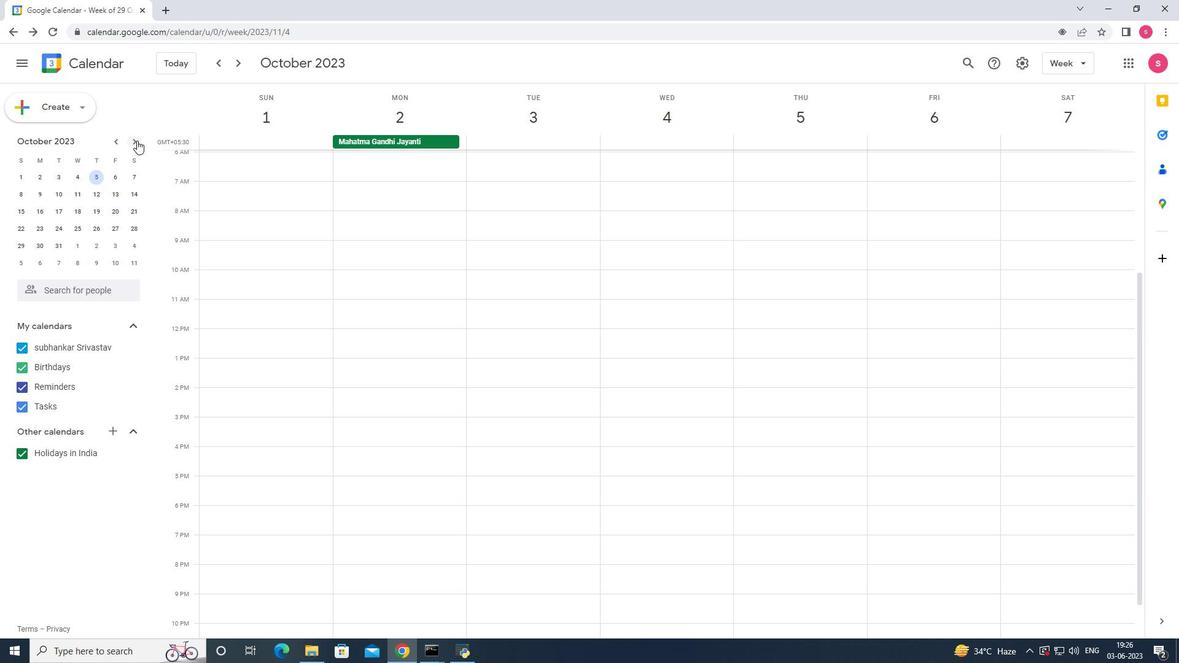 
Action: Mouse moved to (240, 66)
Screenshot: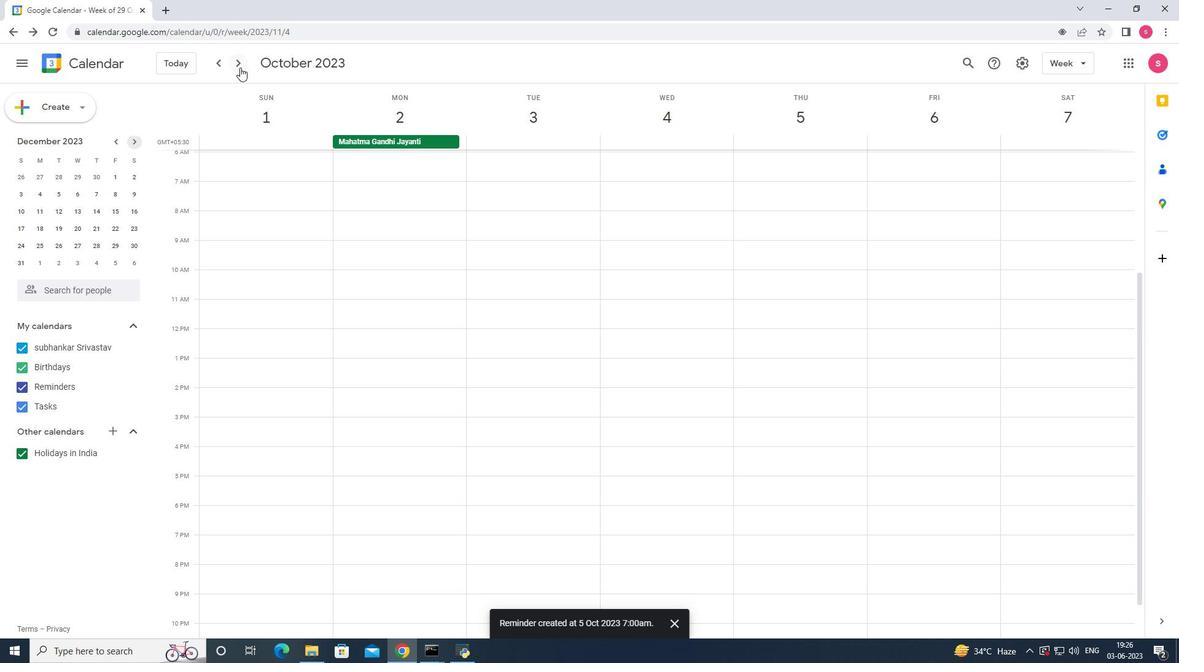 
Action: Mouse pressed left at (240, 66)
Screenshot: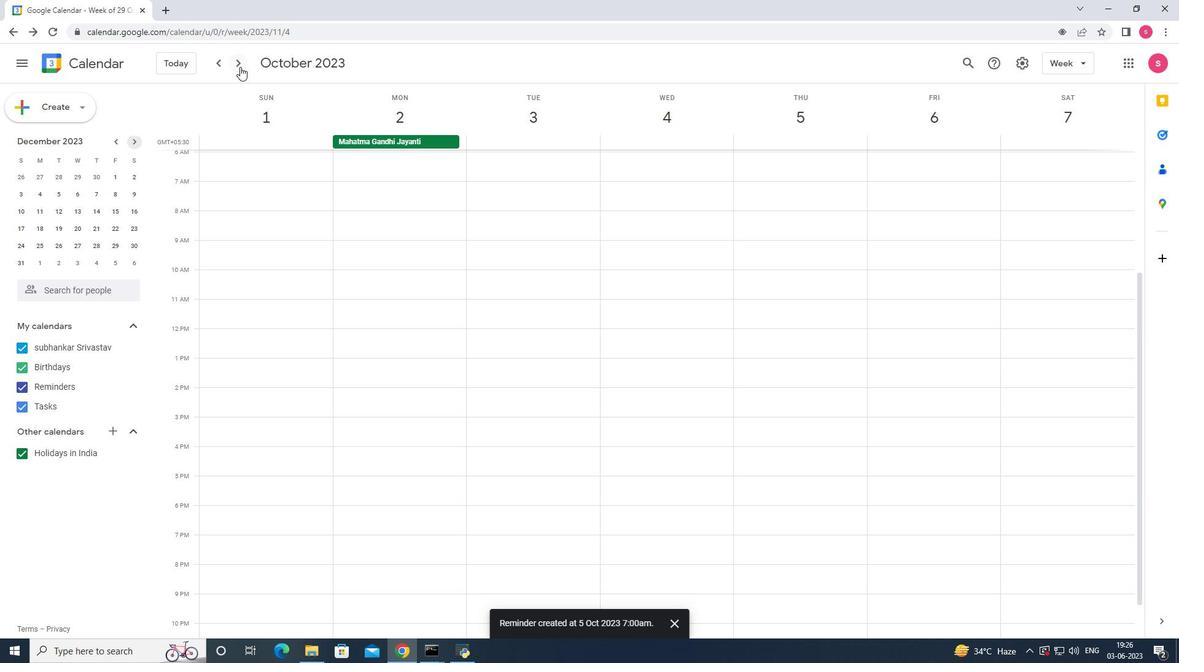 
Action: Mouse pressed left at (240, 66)
Screenshot: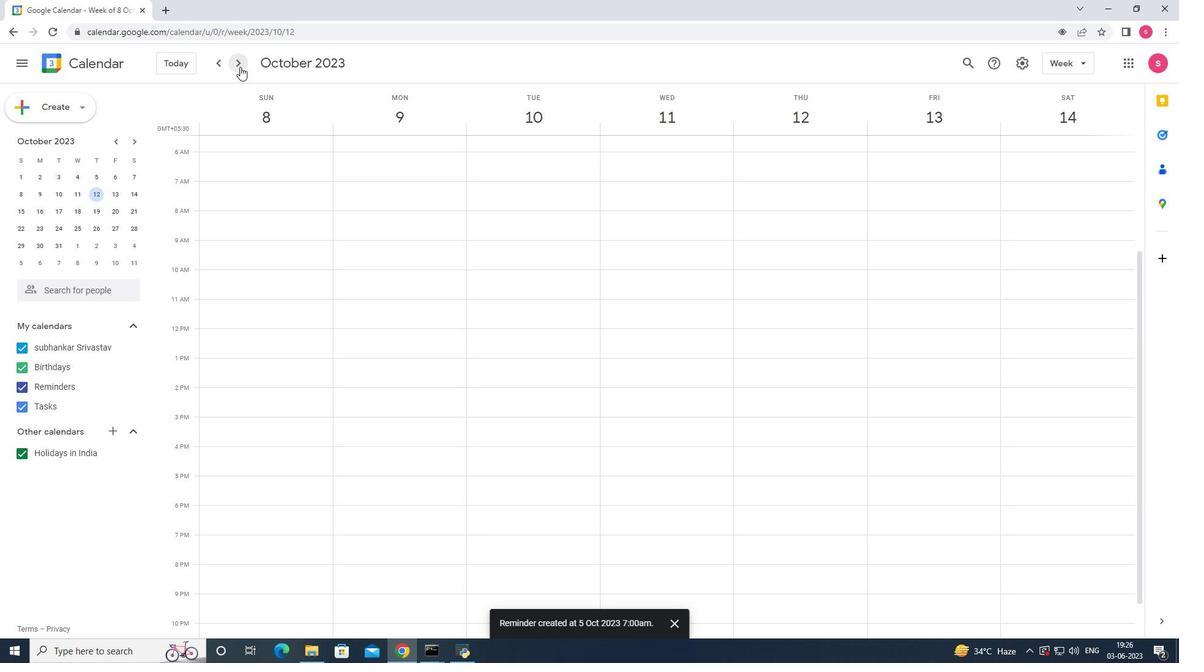 
Action: Mouse pressed left at (240, 66)
Screenshot: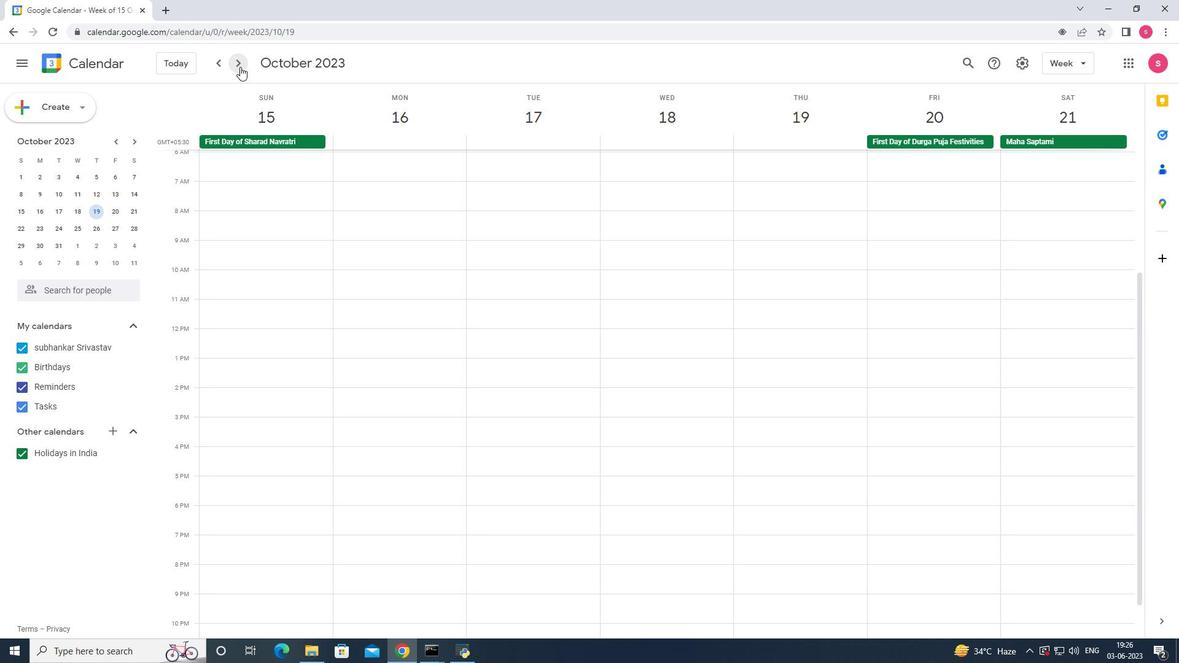 
Action: Mouse pressed left at (240, 66)
Screenshot: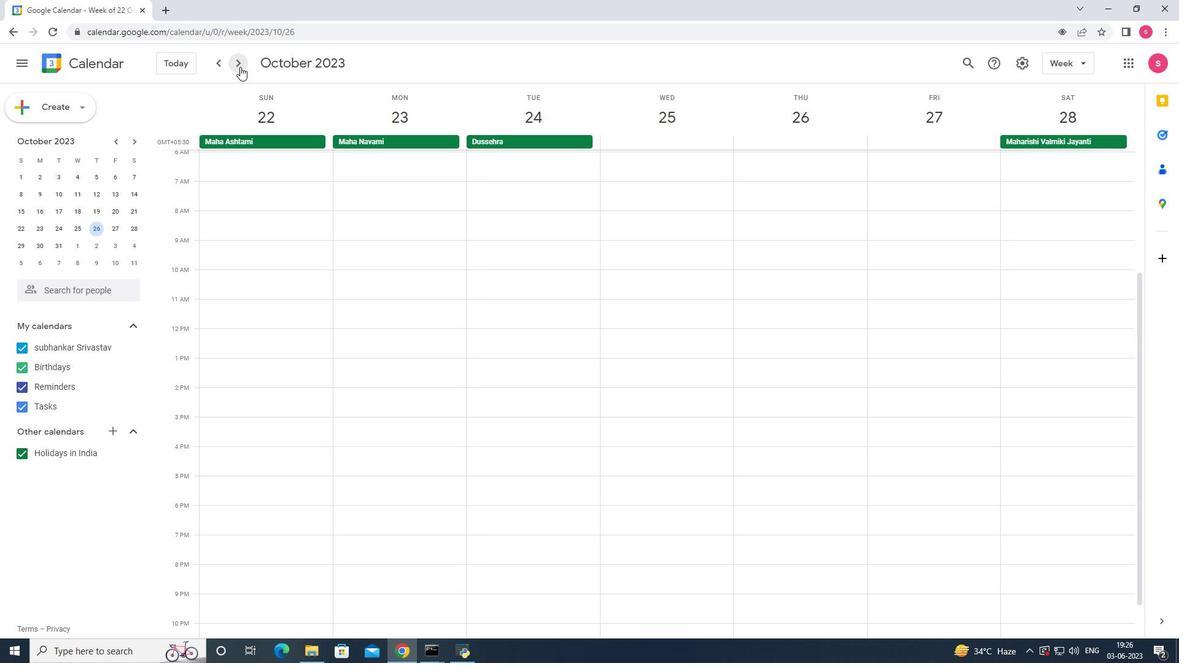 
Action: Mouse pressed left at (240, 66)
Screenshot: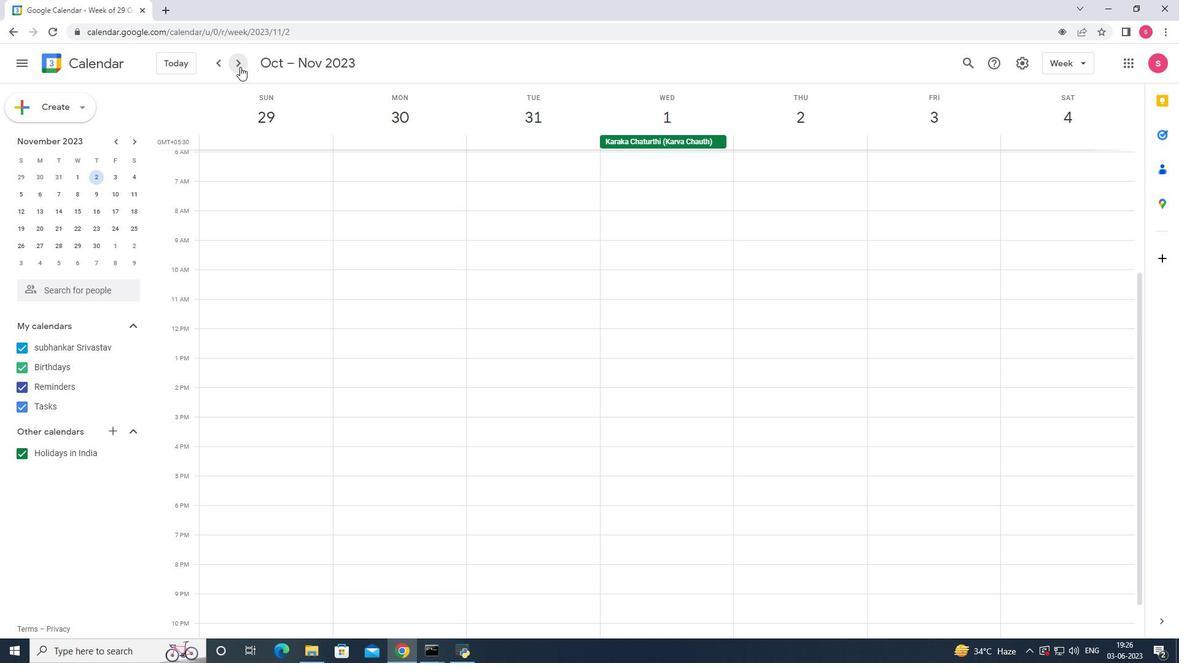 
Action: Mouse pressed left at (240, 66)
Screenshot: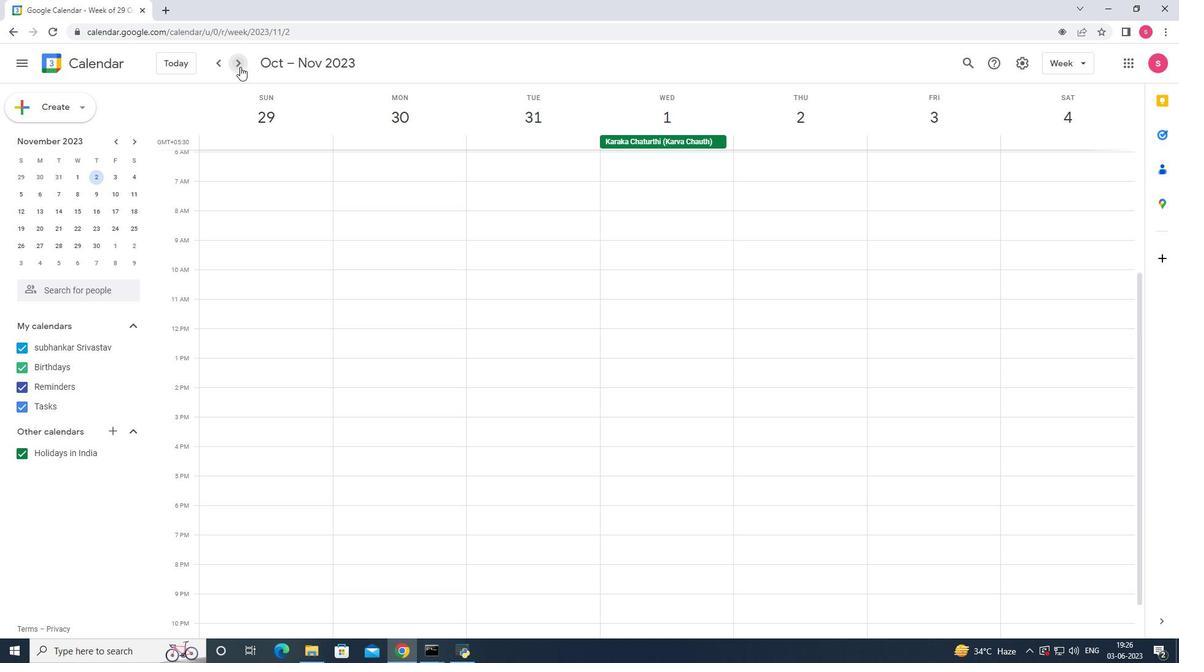 
Action: Mouse moved to (222, 61)
Screenshot: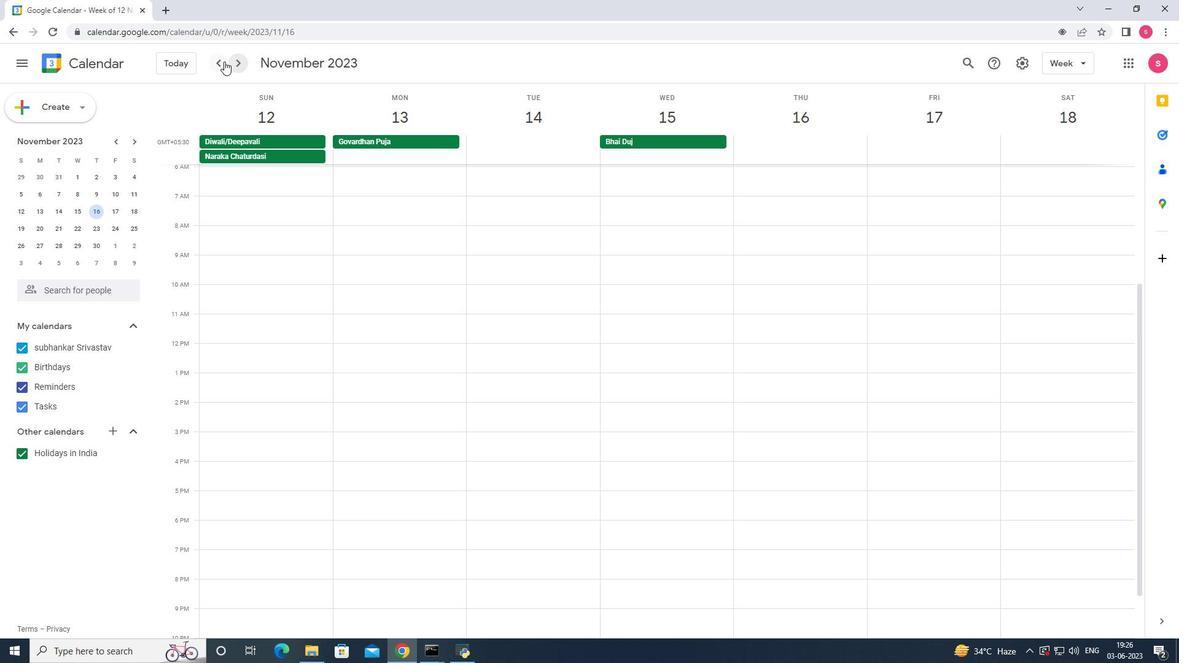 
Action: Mouse pressed left at (222, 61)
Screenshot: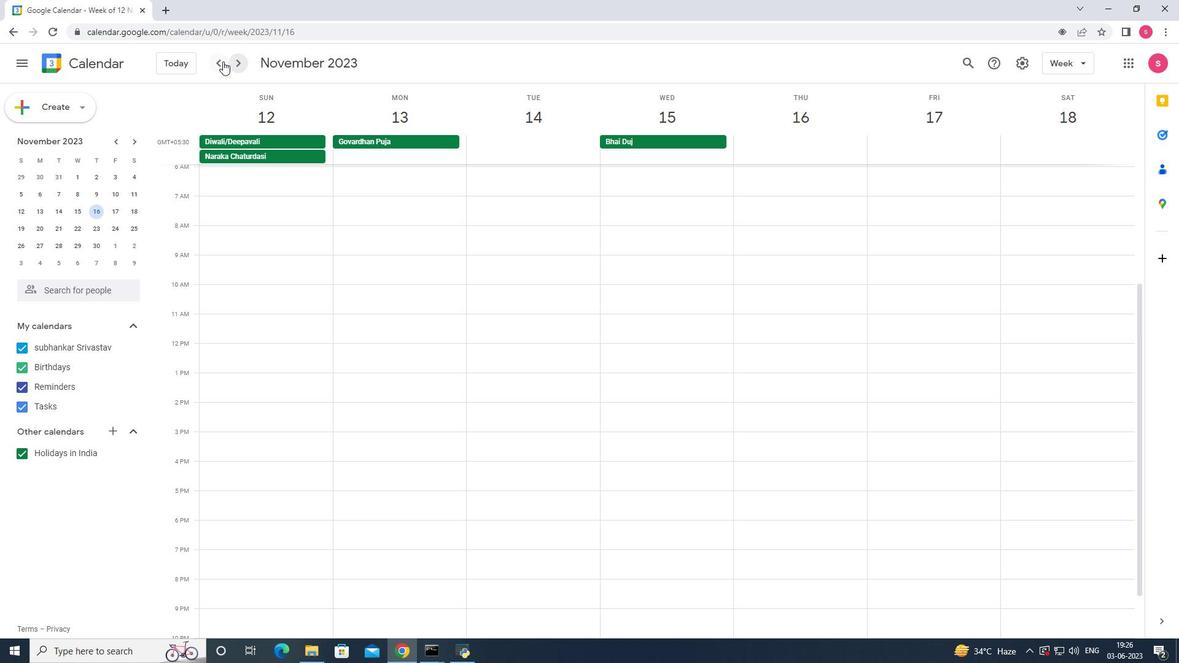 
Action: Mouse pressed left at (222, 61)
Screenshot: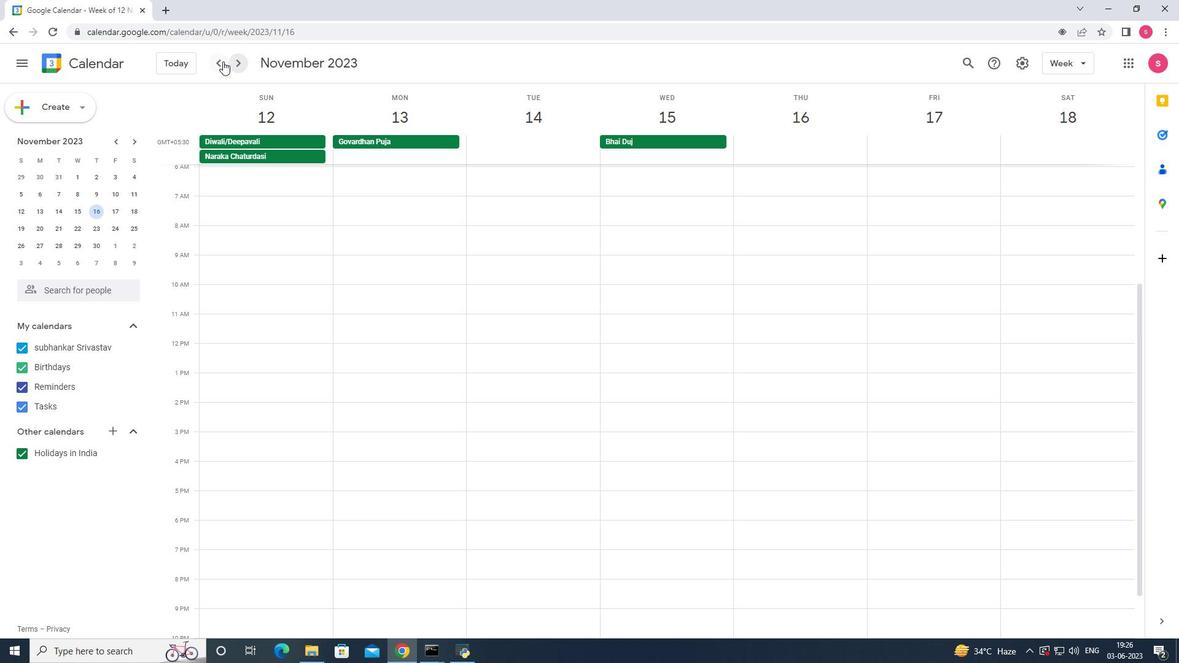 
Action: Mouse pressed left at (222, 61)
Screenshot: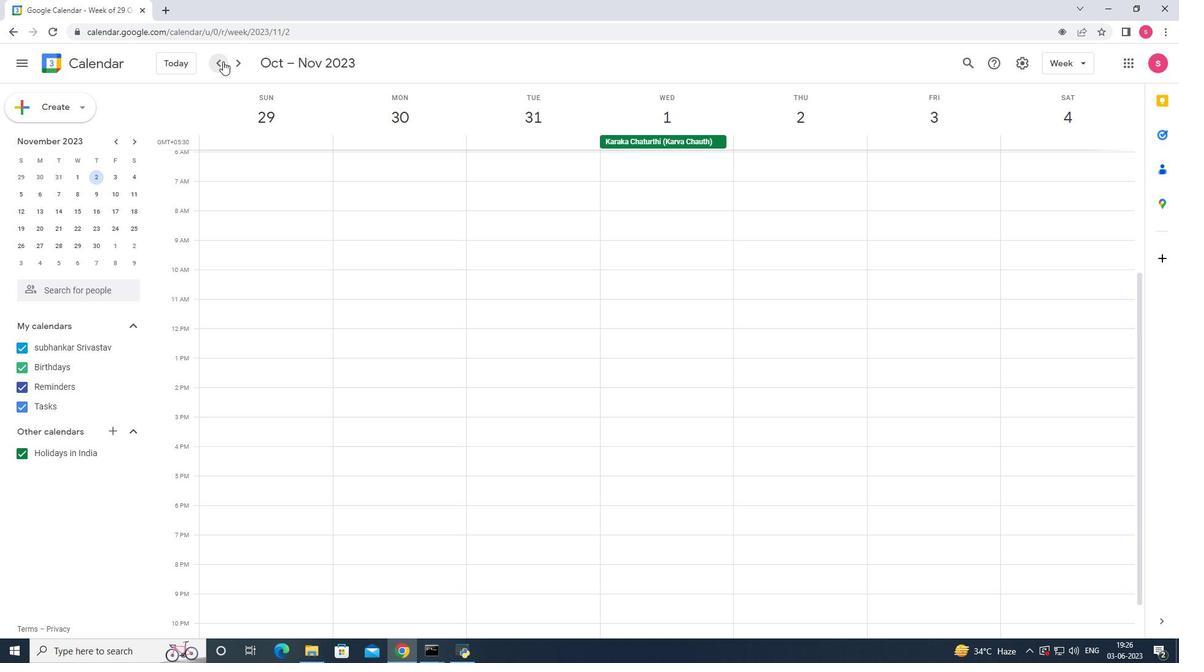 
Action: Mouse moved to (699, 162)
Screenshot: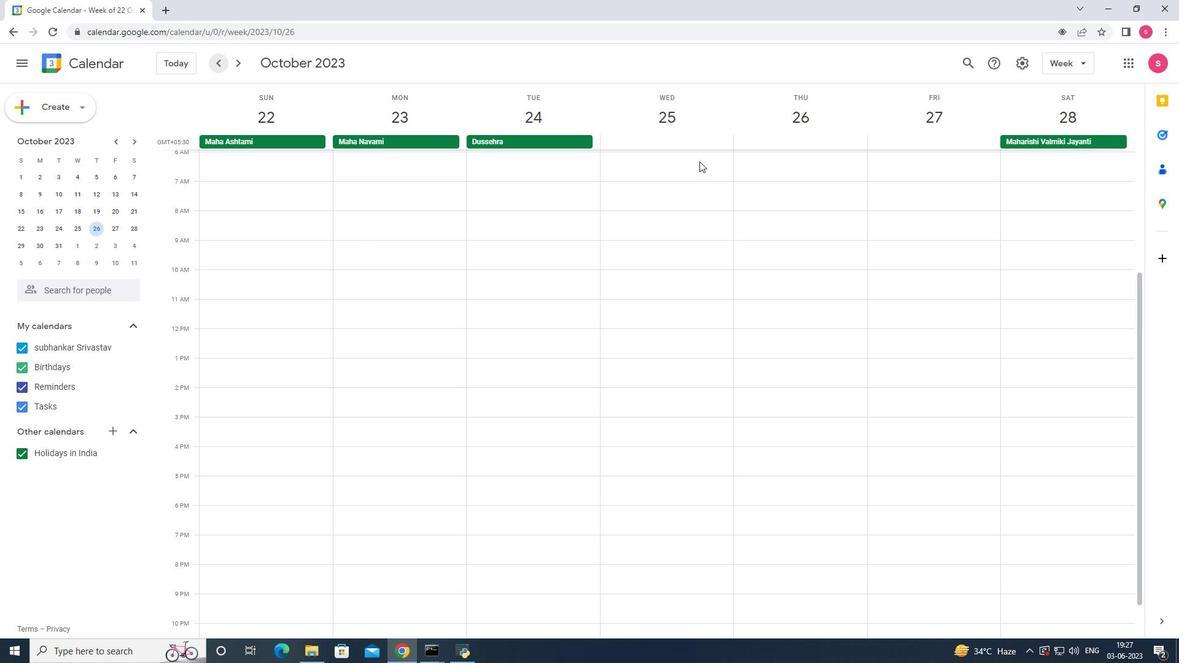 
Action: Mouse scrolled (699, 162) with delta (0, 0)
Screenshot: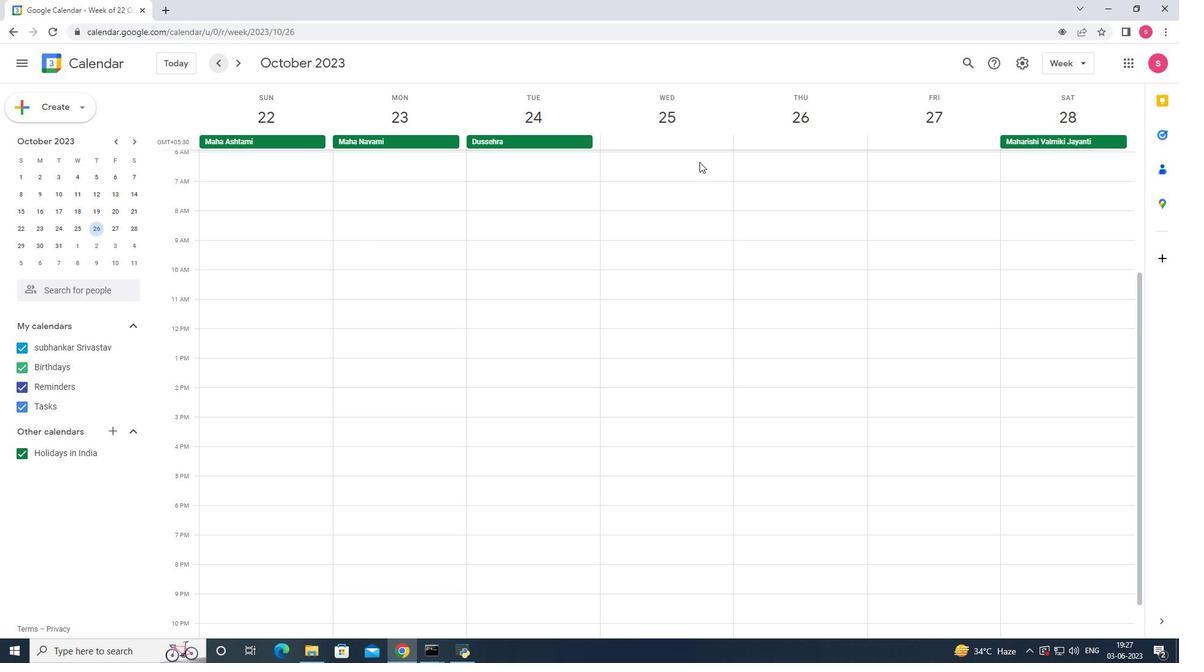 
Action: Mouse scrolled (699, 162) with delta (0, 0)
Screenshot: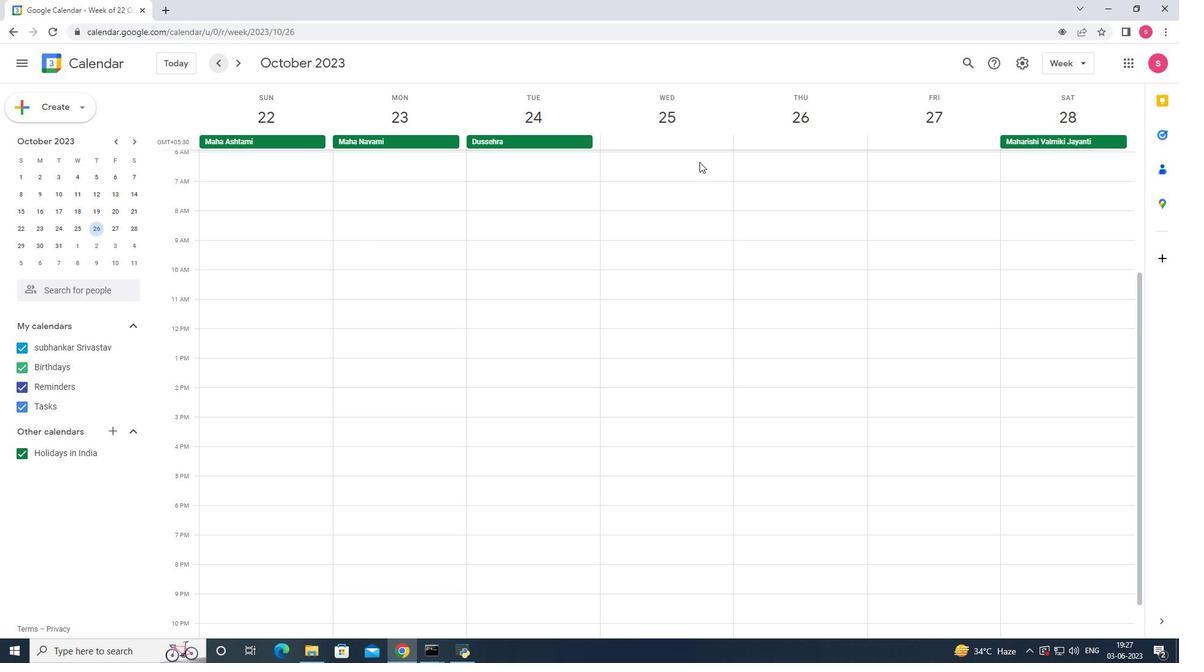 
Action: Mouse moved to (706, 192)
Screenshot: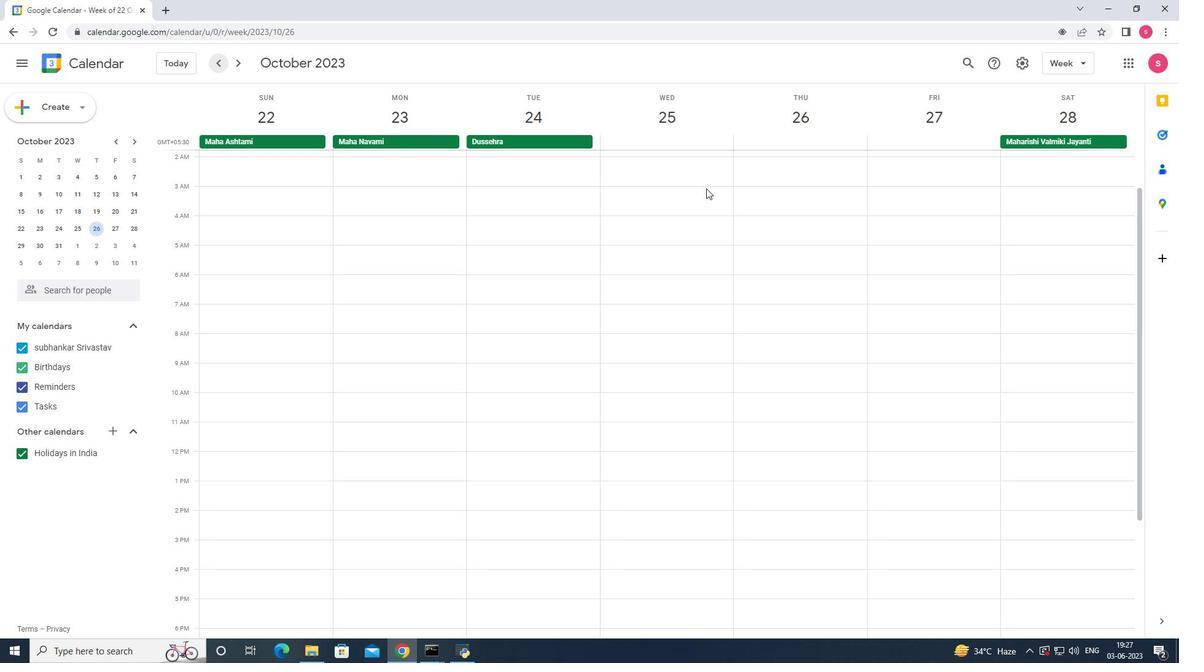 
Action: Mouse scrolled (706, 193) with delta (0, 0)
Screenshot: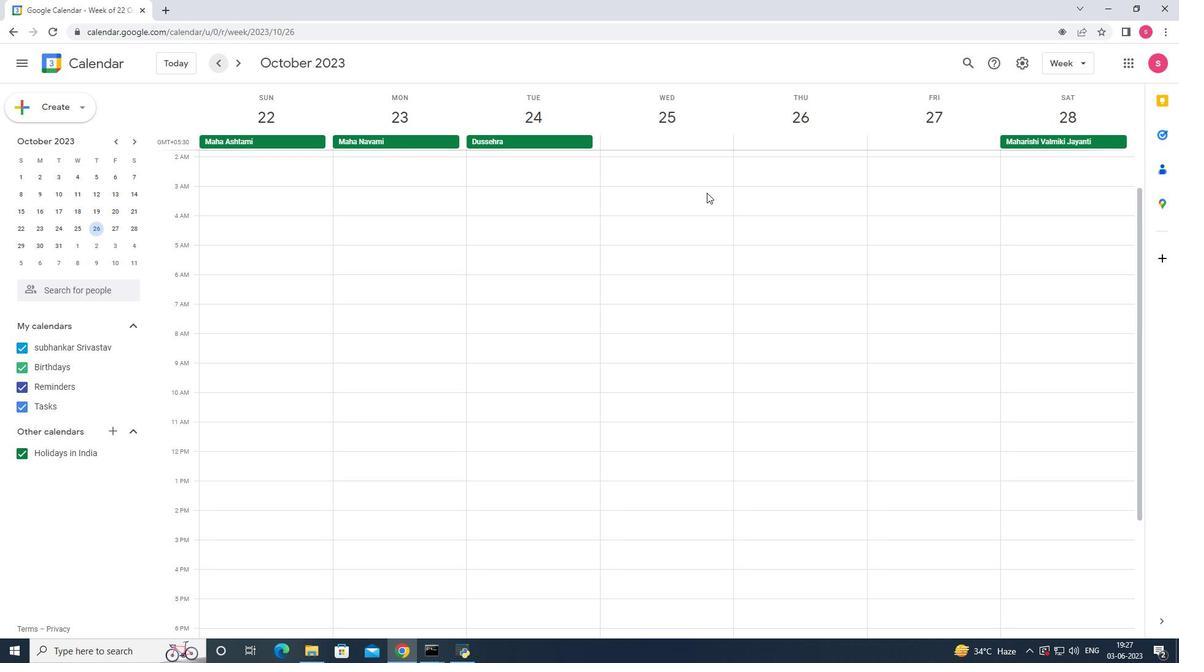 
Action: Mouse scrolled (706, 193) with delta (0, 0)
Screenshot: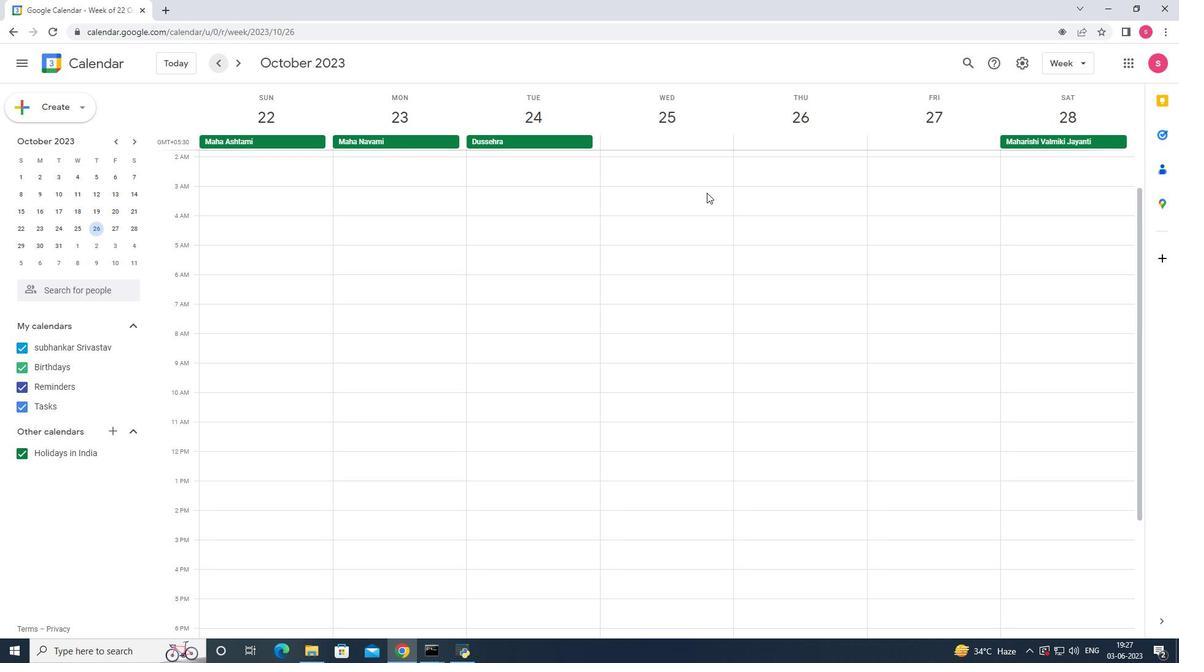
Action: Mouse moved to (707, 192)
Screenshot: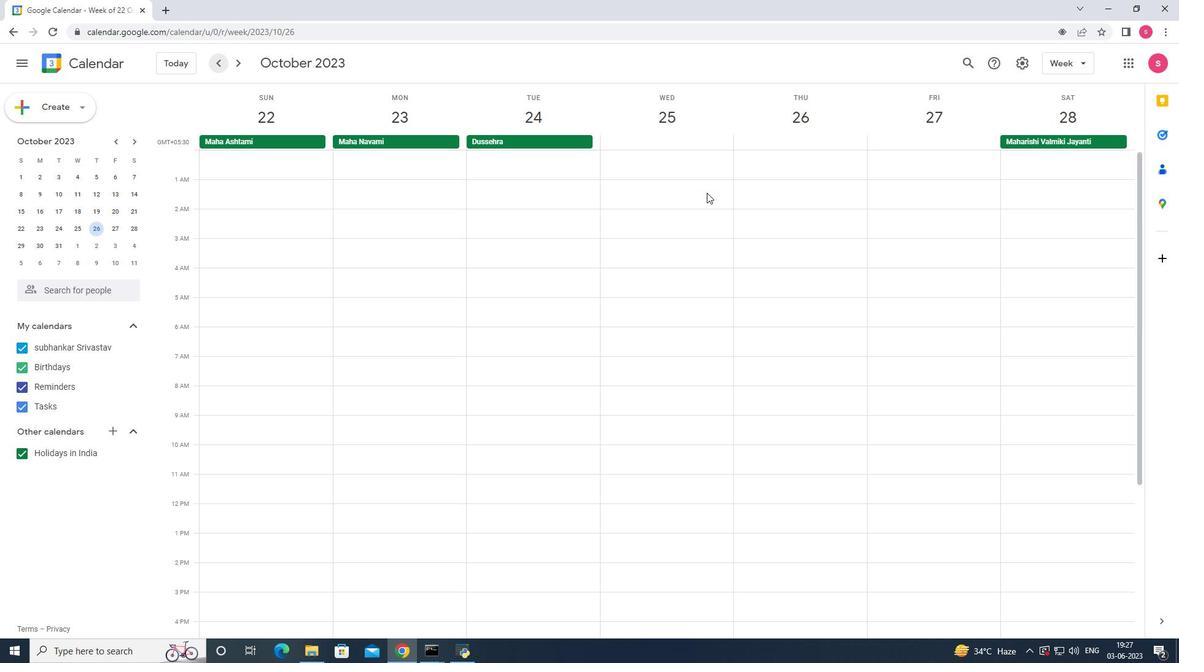 
Action: Mouse scrolled (707, 193) with delta (0, 0)
Screenshot: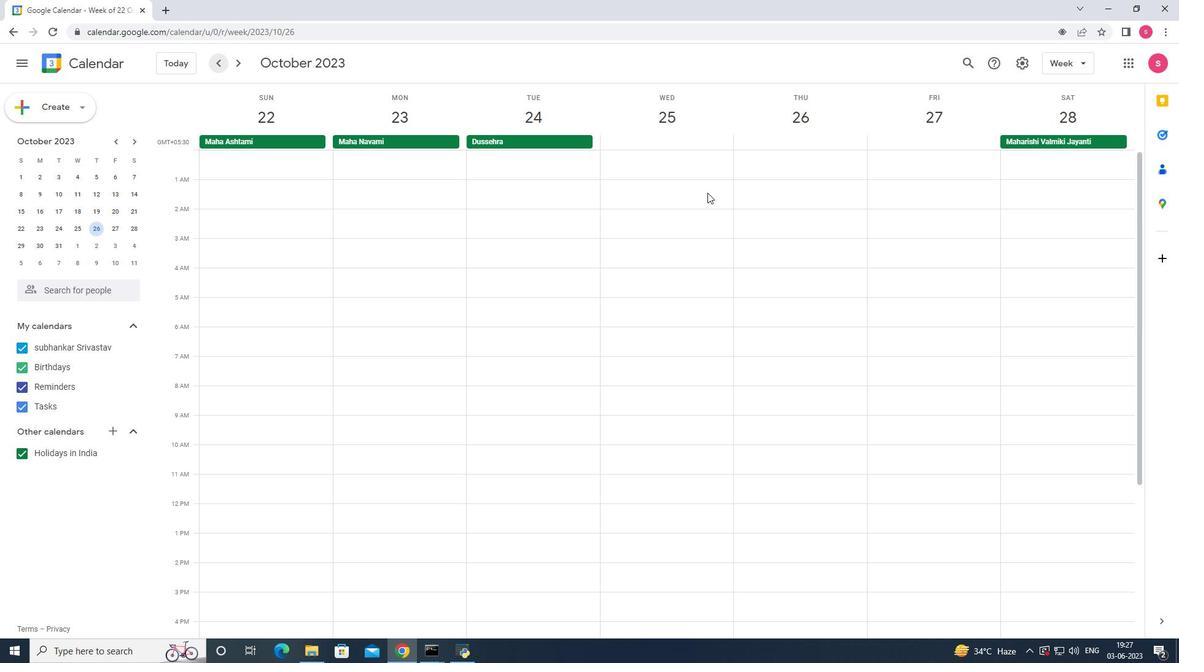 
Action: Mouse scrolled (707, 193) with delta (0, 0)
Screenshot: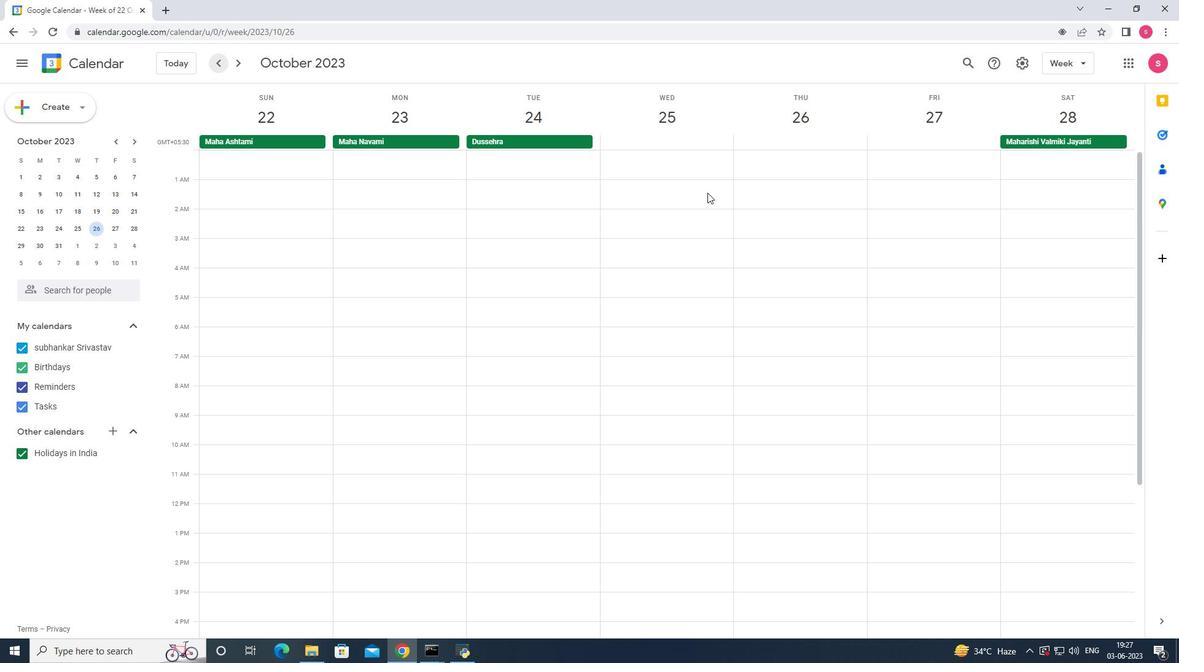 
Action: Mouse moved to (94, 176)
Screenshot: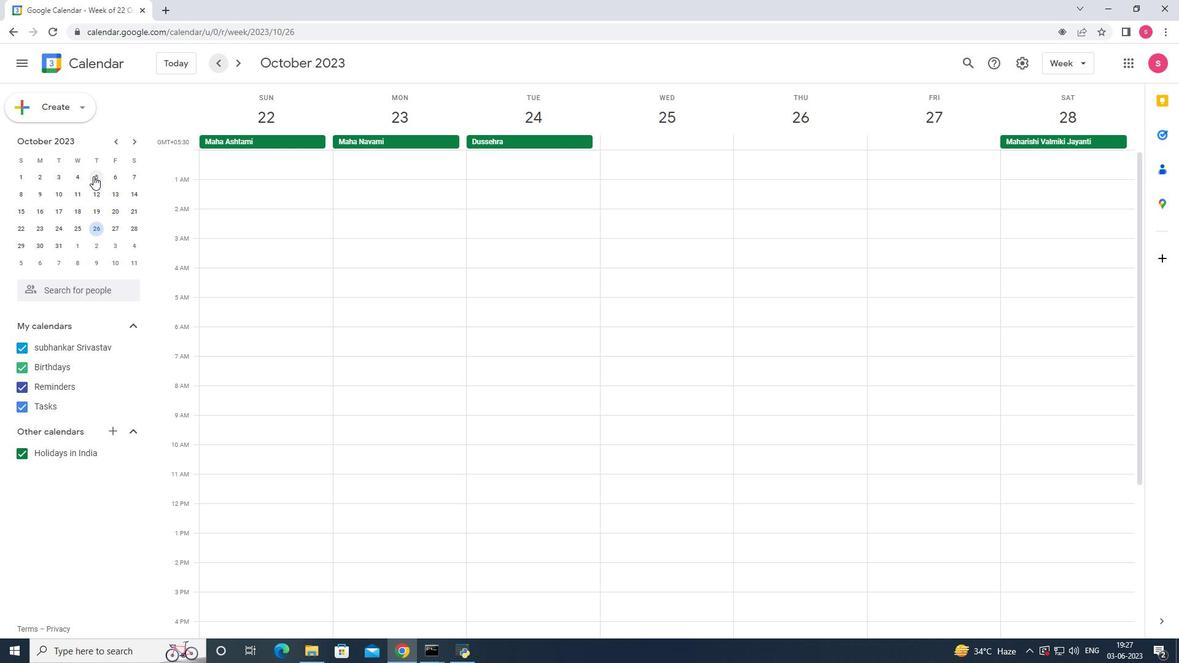 
Action: Mouse pressed left at (94, 176)
Screenshot: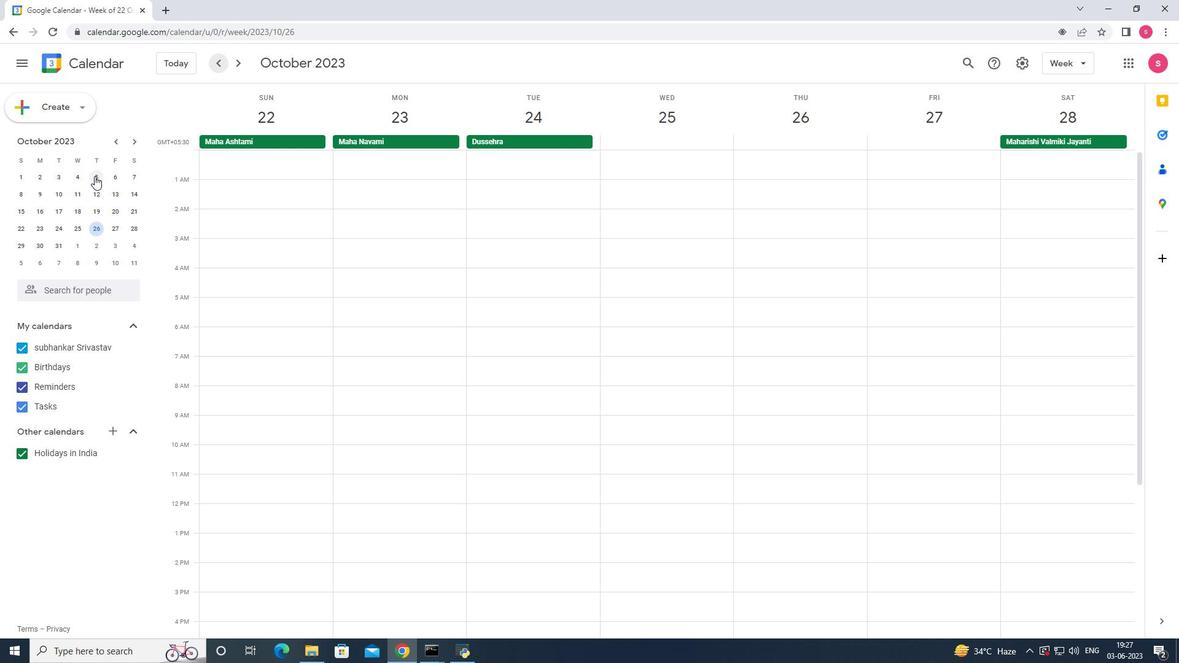 
Action: Mouse moved to (791, 350)
Screenshot: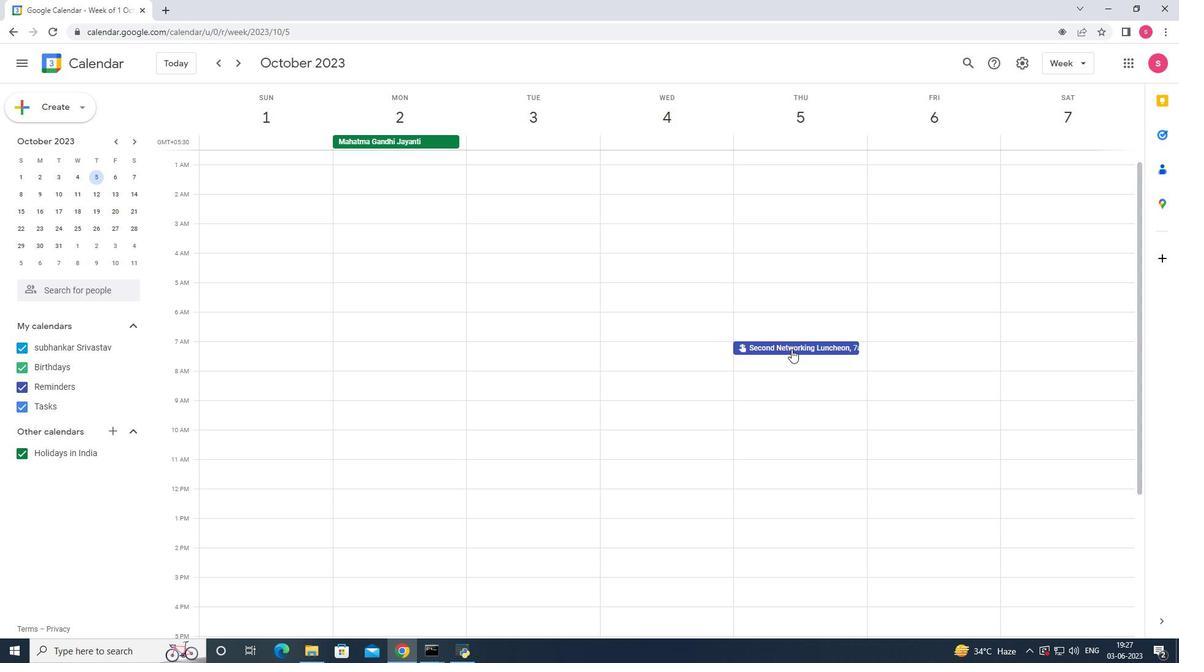 
Action: Mouse pressed left at (791, 350)
Screenshot: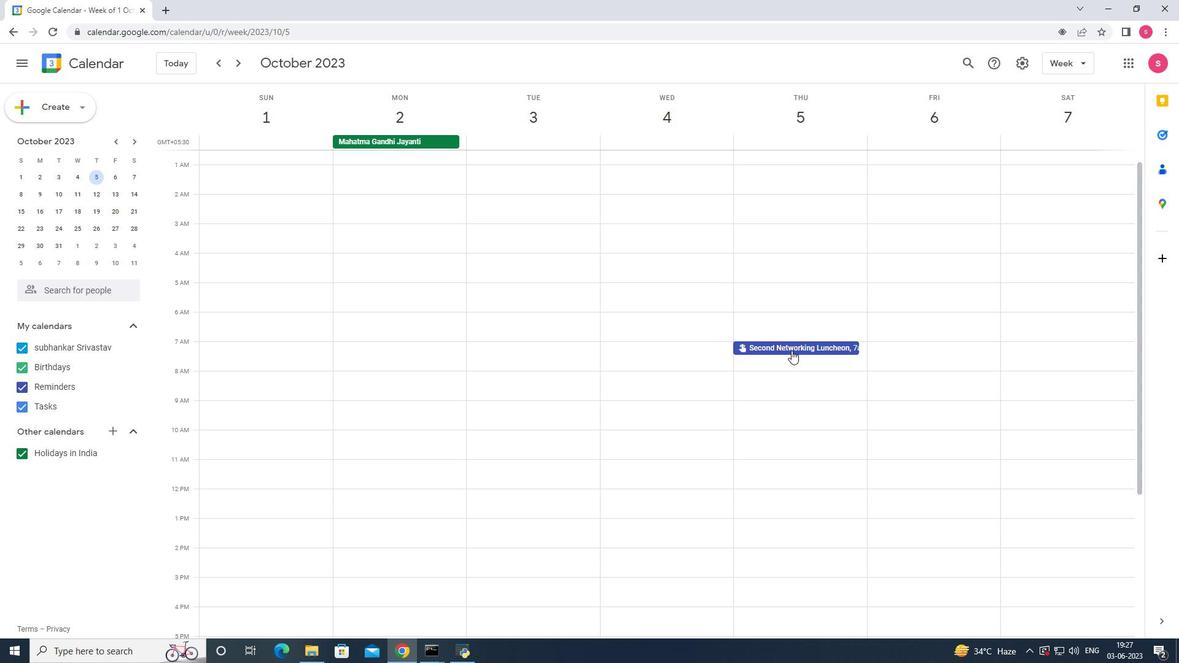 
Action: Mouse moved to (767, 344)
Screenshot: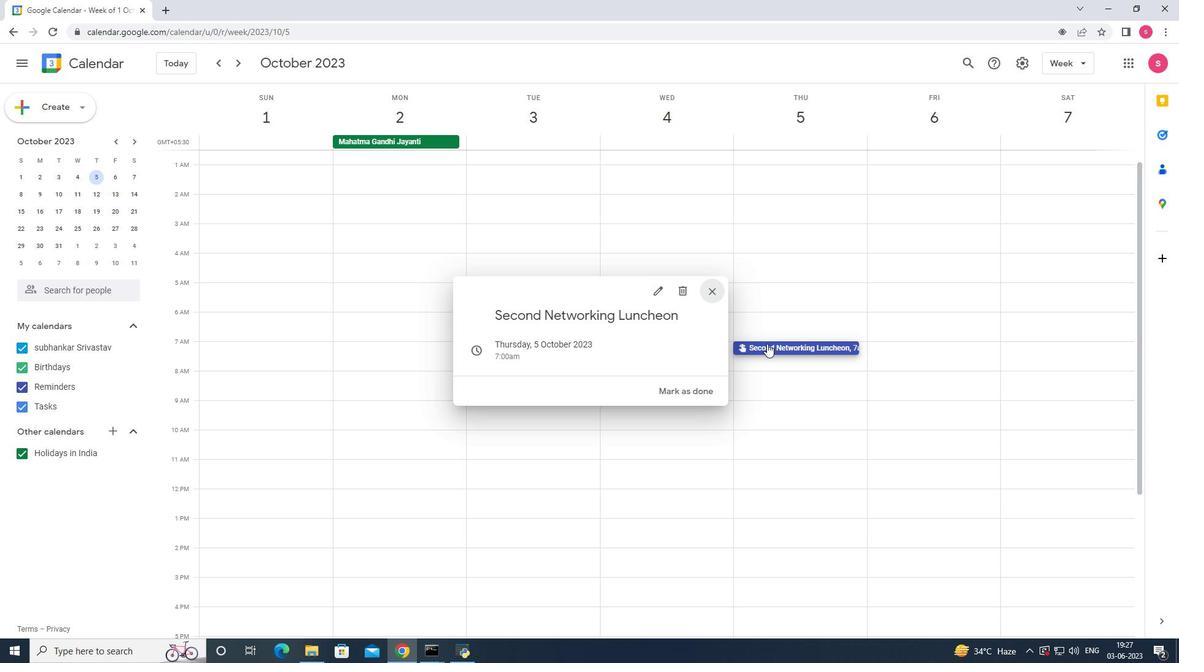 
Action: Mouse pressed left at (767, 344)
Screenshot: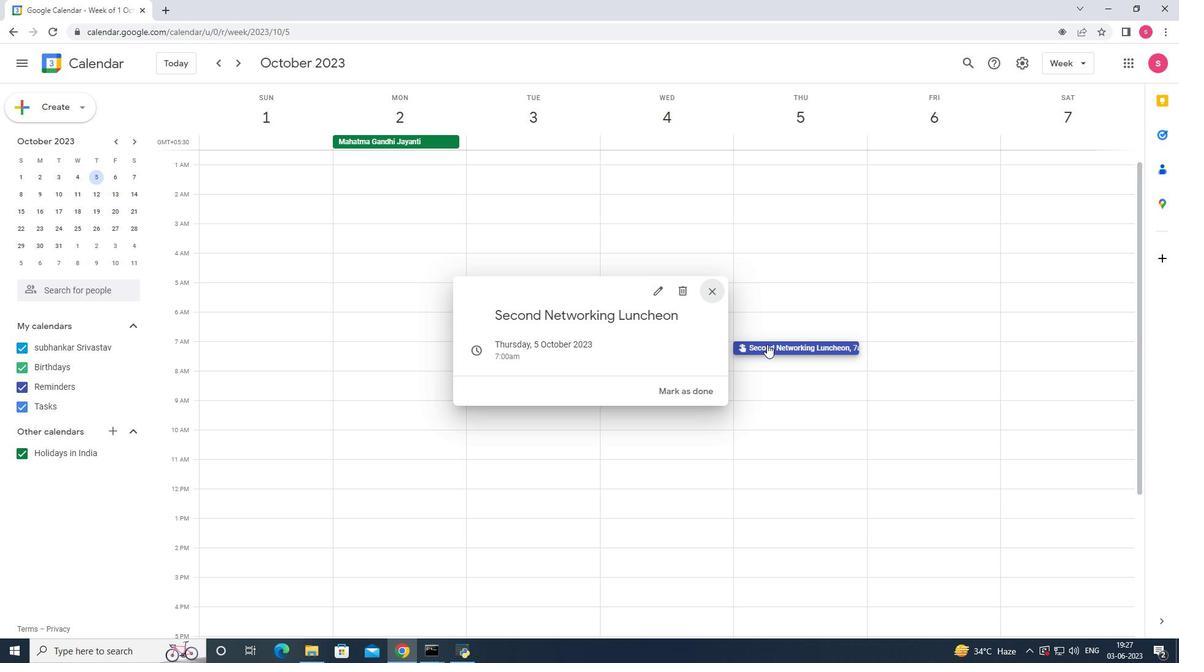 
Action: Mouse pressed left at (767, 344)
Screenshot: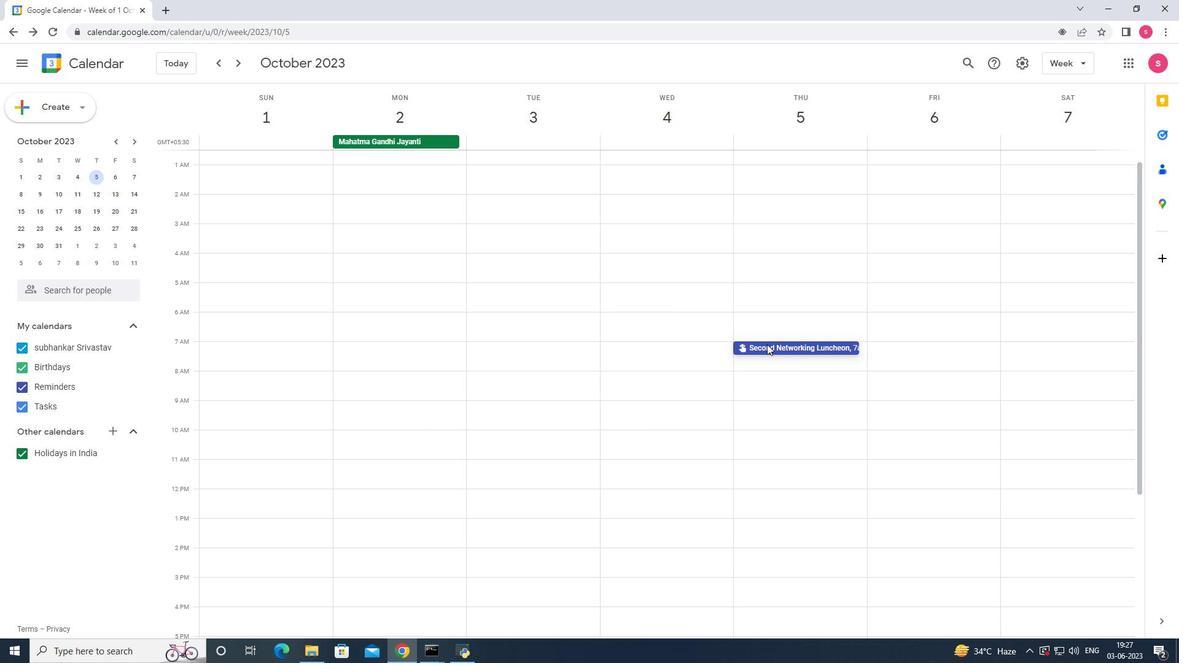 
Action: Mouse moved to (486, 351)
Screenshot: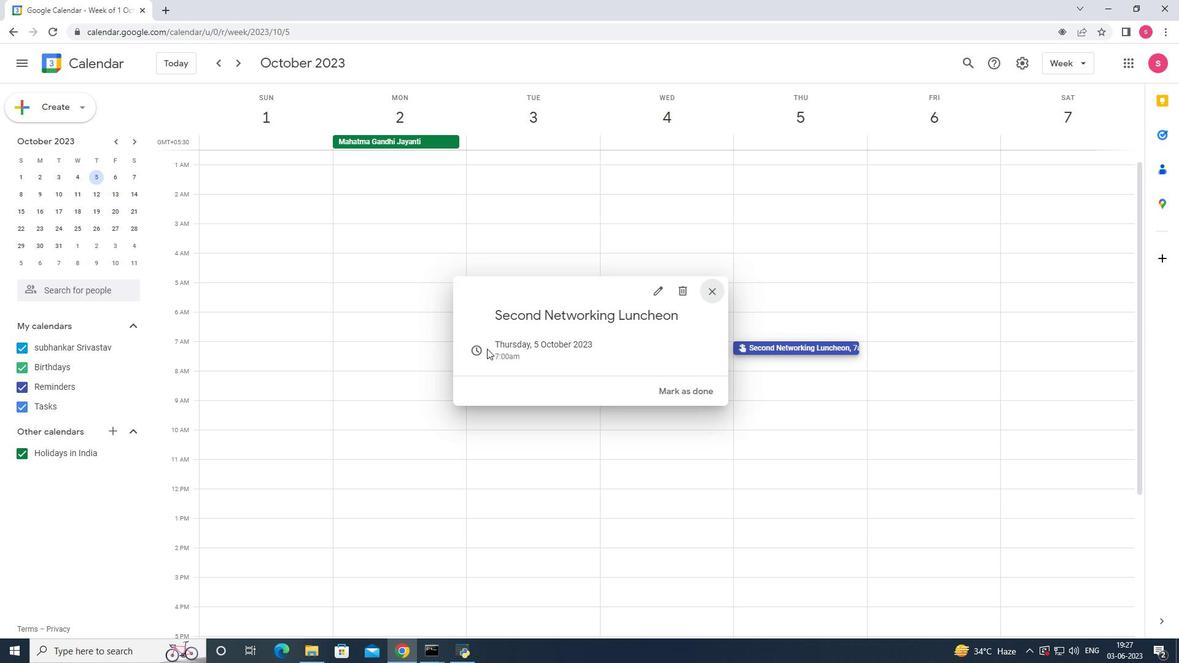 
Action: Mouse pressed left at (486, 351)
Screenshot: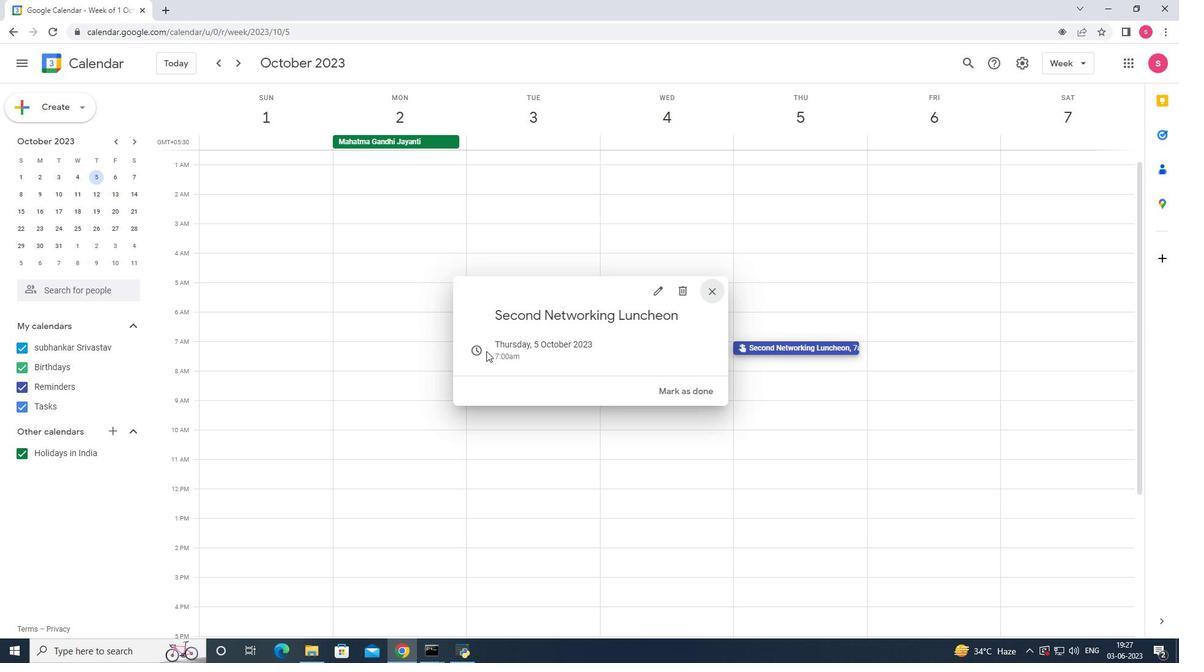 
Action: Mouse moved to (505, 352)
Screenshot: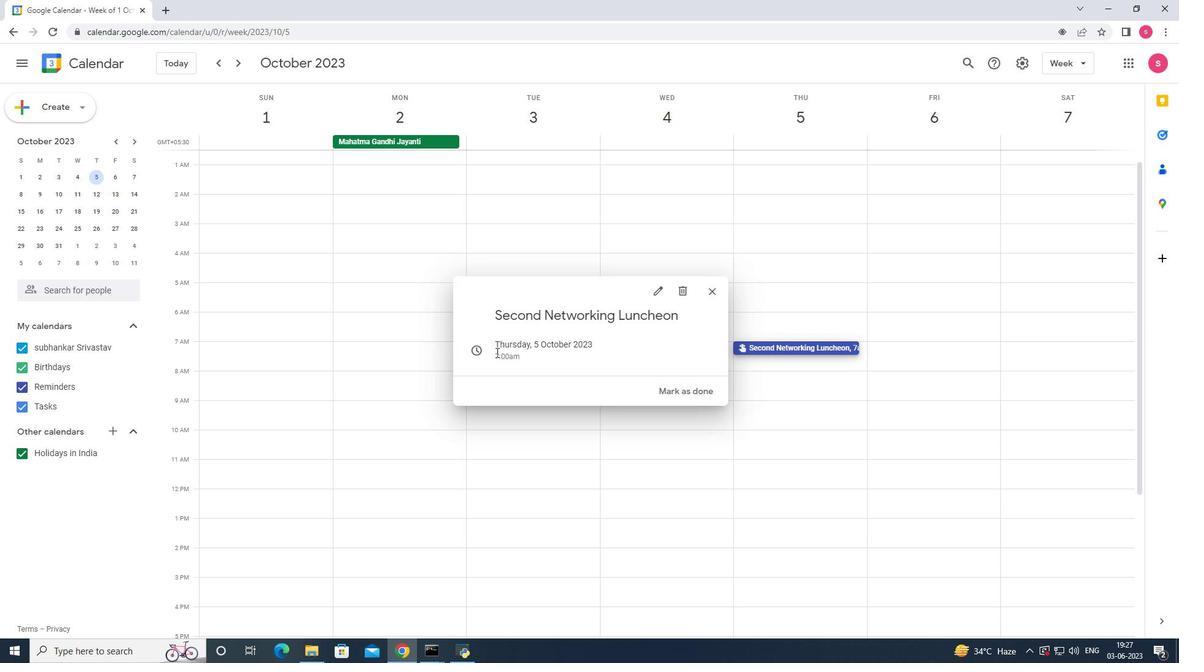
Action: Mouse pressed left at (505, 352)
Screenshot: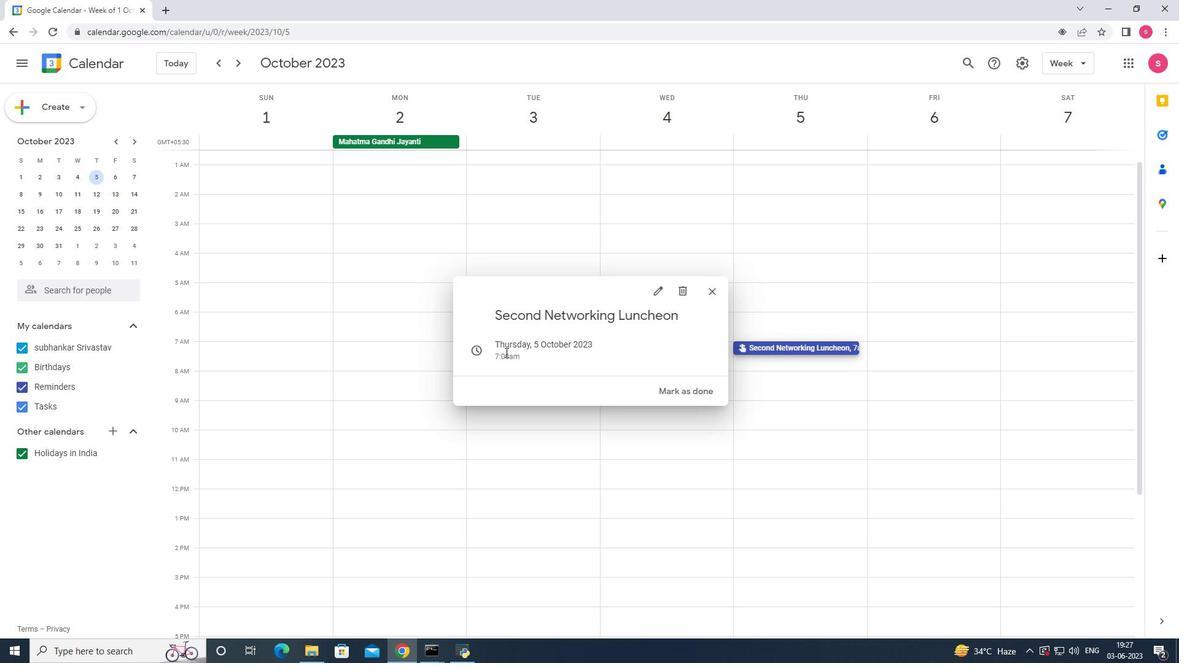 
Action: Mouse moved to (471, 350)
Screenshot: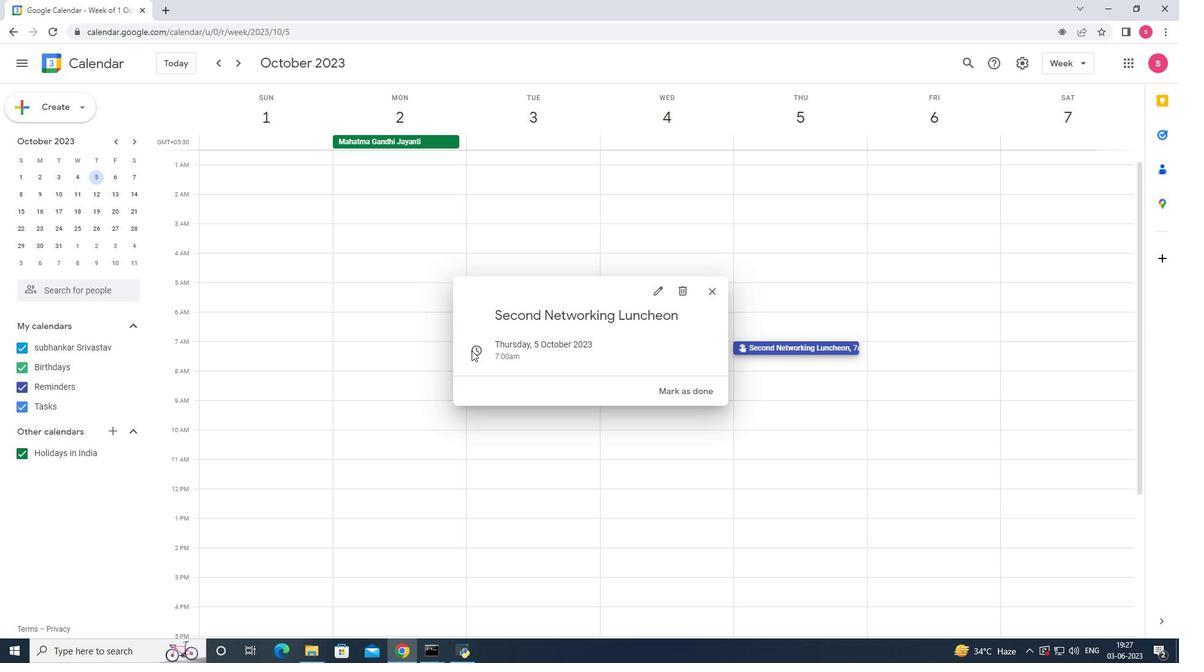 
Action: Mouse pressed left at (471, 350)
Screenshot: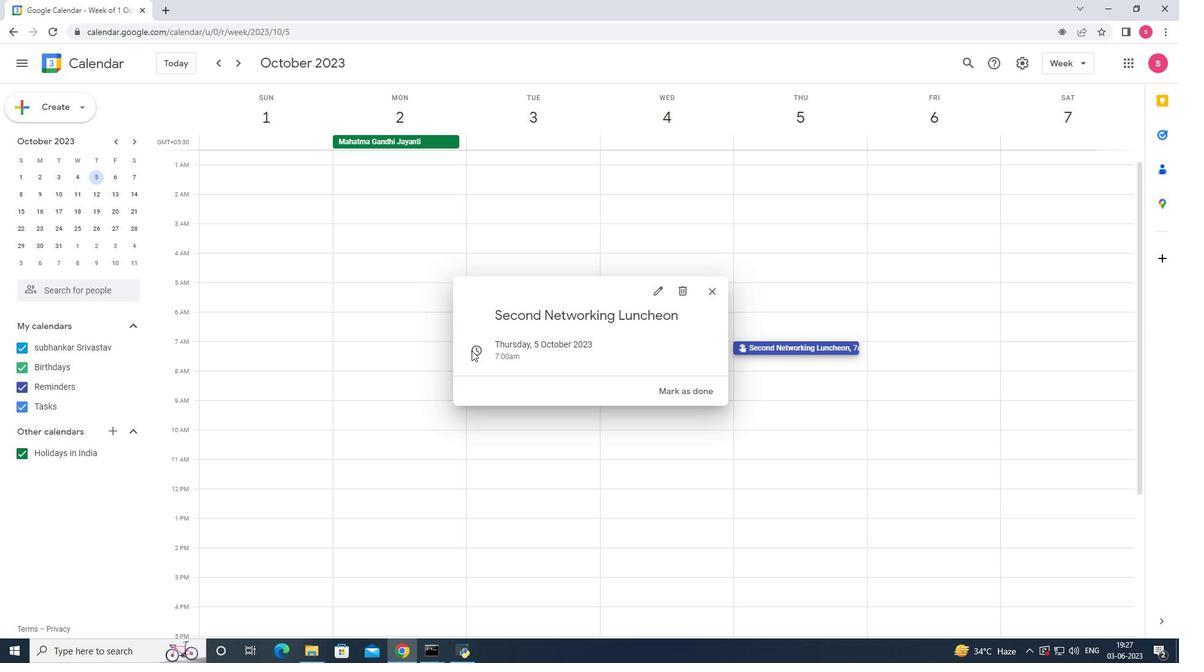 
Action: Mouse moved to (472, 350)
Screenshot: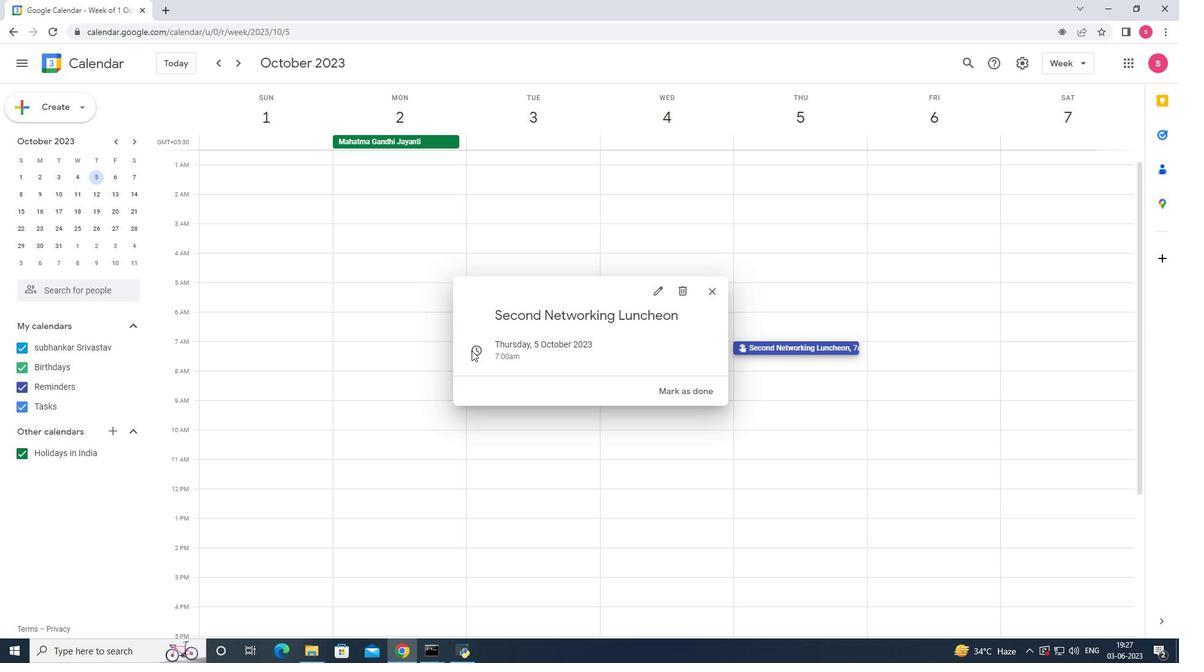 
Action: Mouse pressed left at (472, 350)
Screenshot: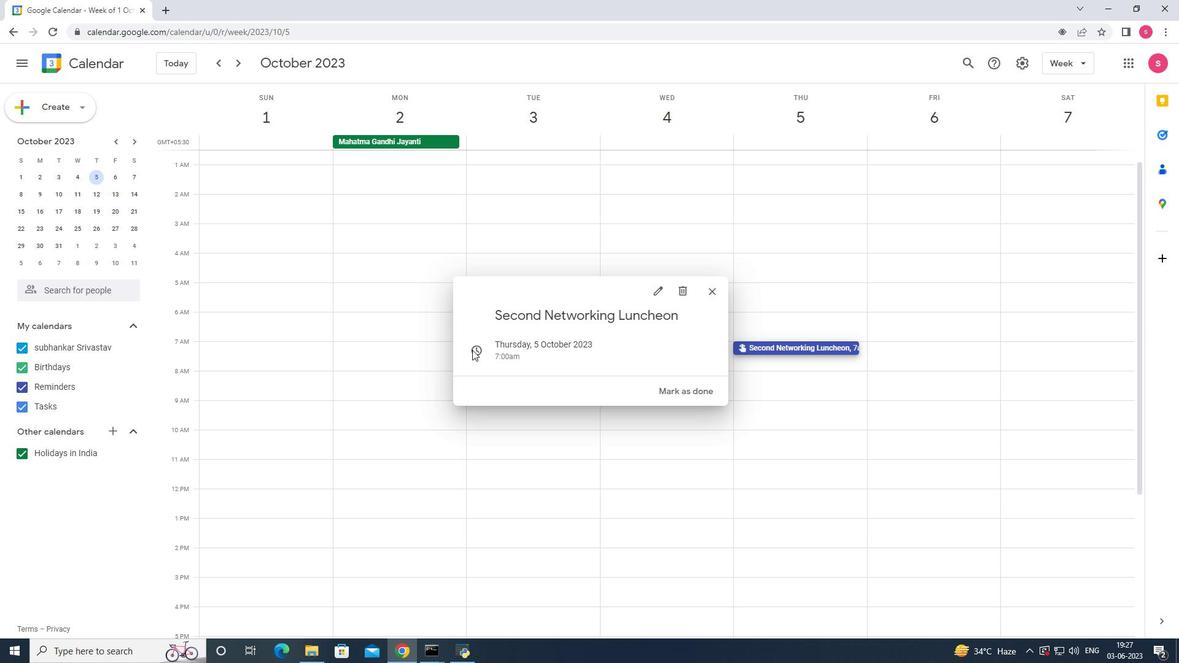 
Action: Mouse pressed left at (472, 350)
Screenshot: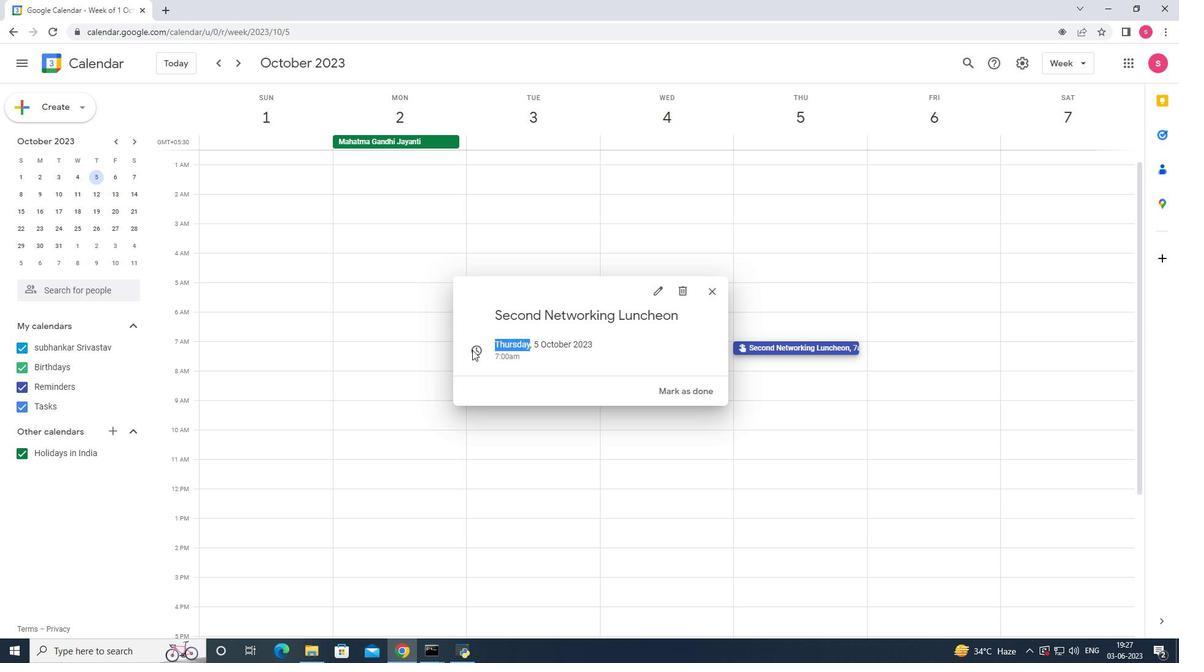 
Action: Mouse moved to (643, 362)
Screenshot: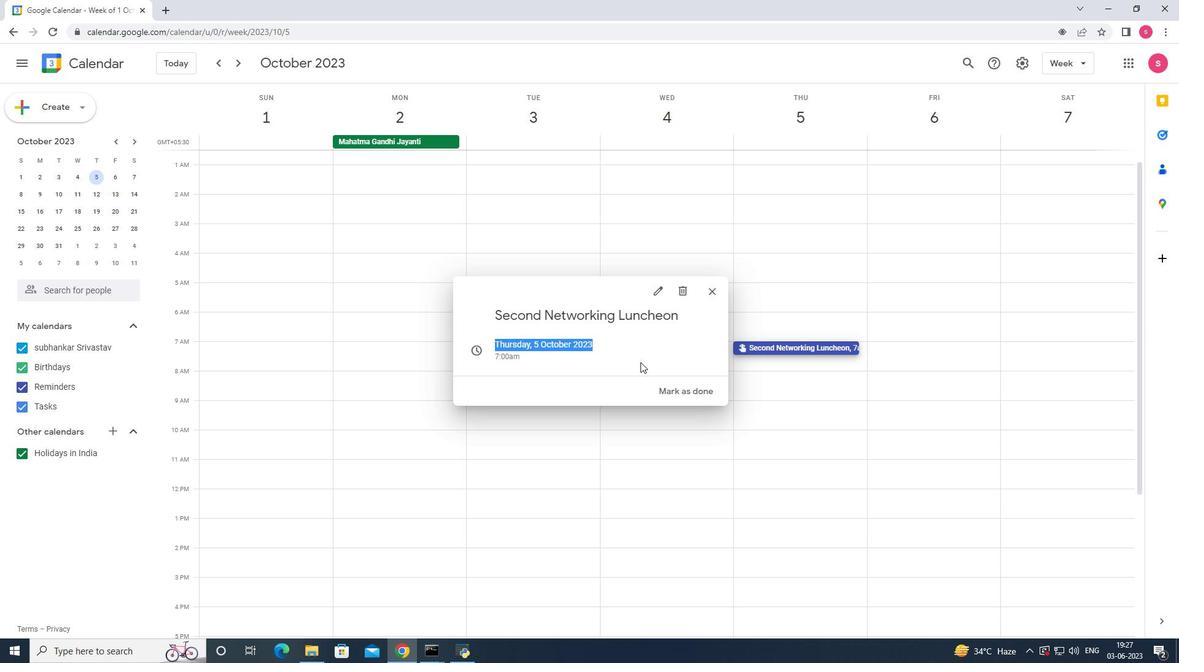 
Action: Mouse pressed left at (643, 362)
Screenshot: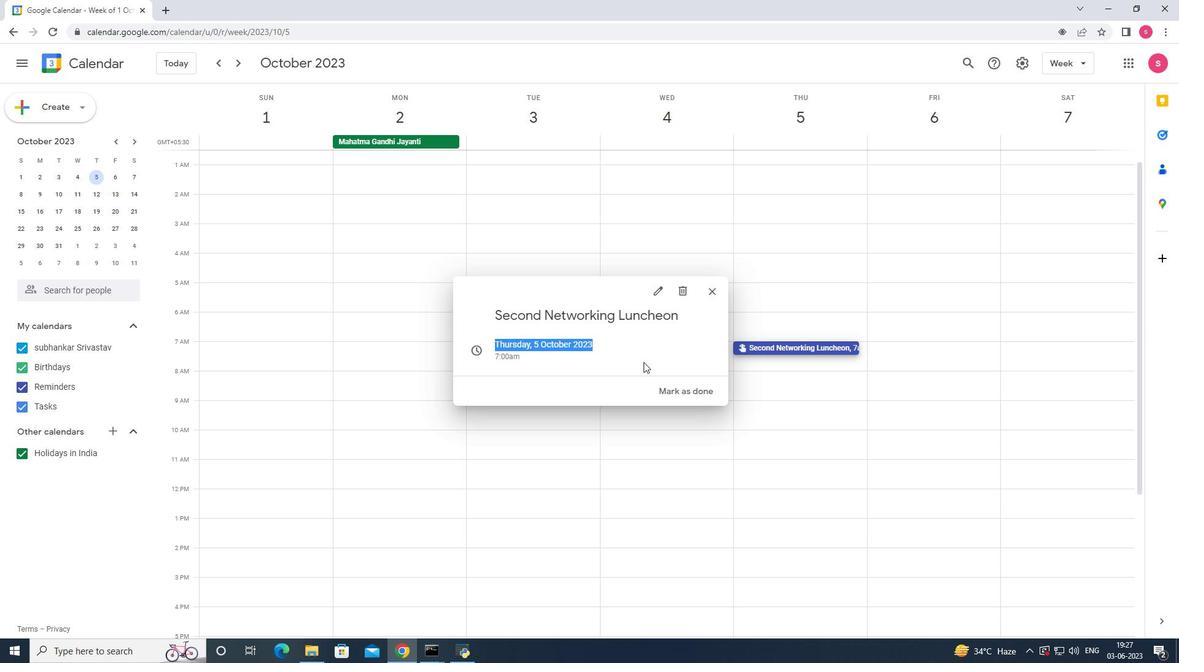 
Action: Mouse moved to (766, 345)
Screenshot: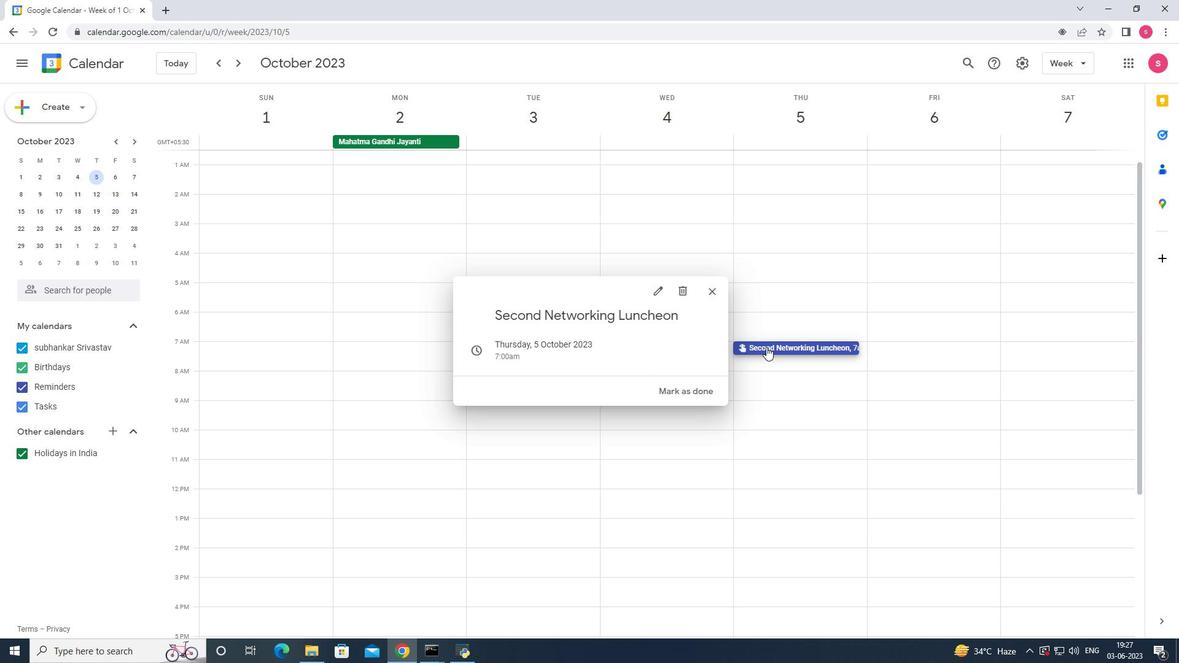 
Action: Mouse pressed left at (766, 345)
Screenshot: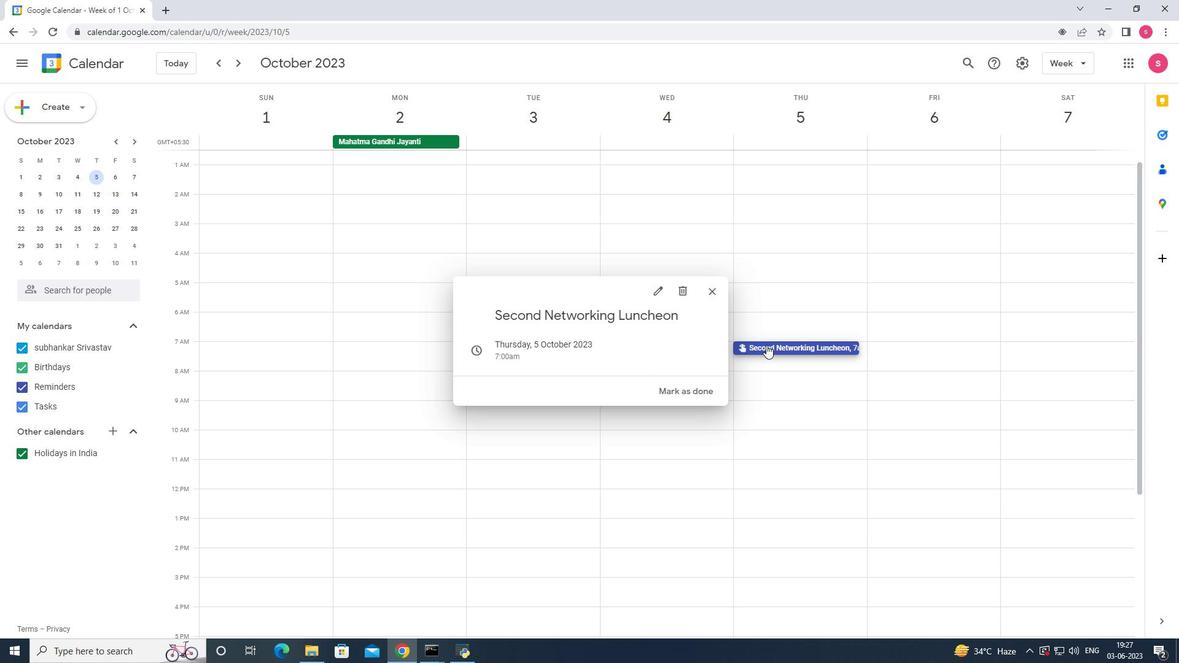 
Action: Mouse moved to (741, 347)
Screenshot: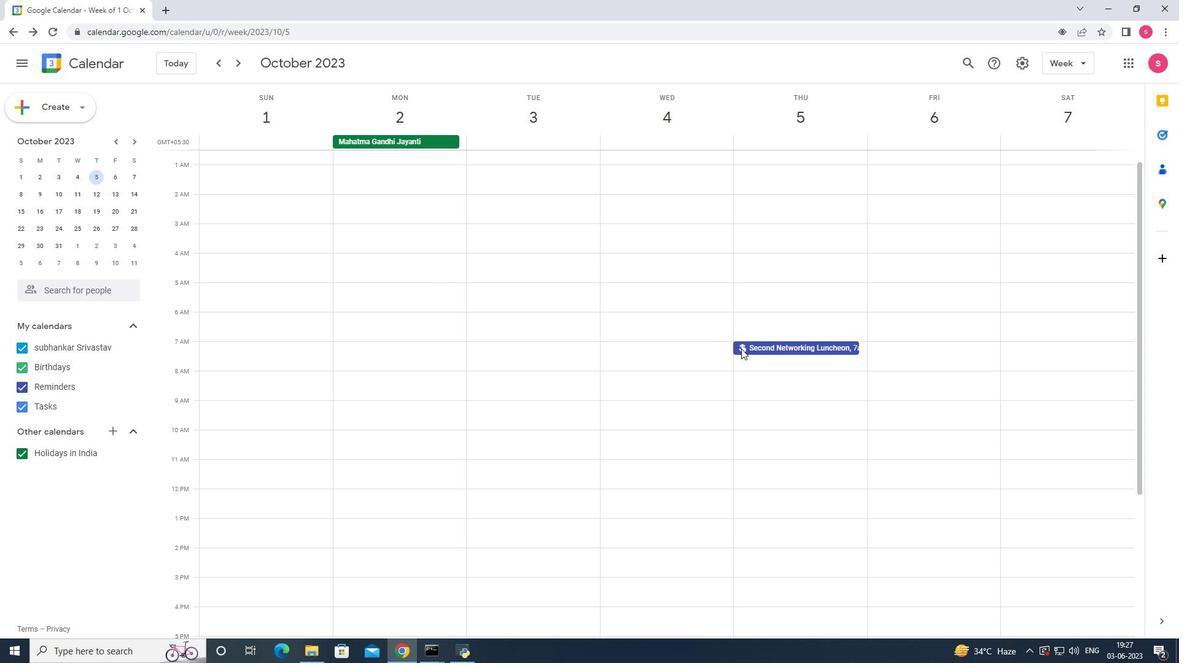 
Action: Mouse pressed left at (741, 347)
Screenshot: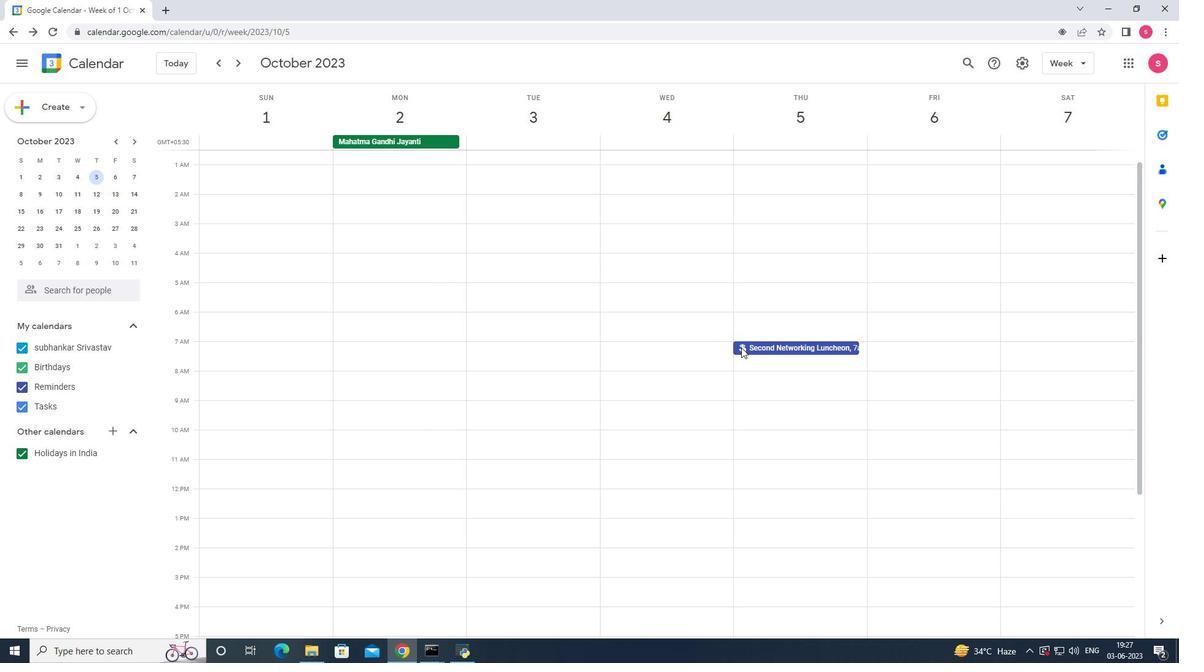 
Action: Mouse moved to (662, 293)
Screenshot: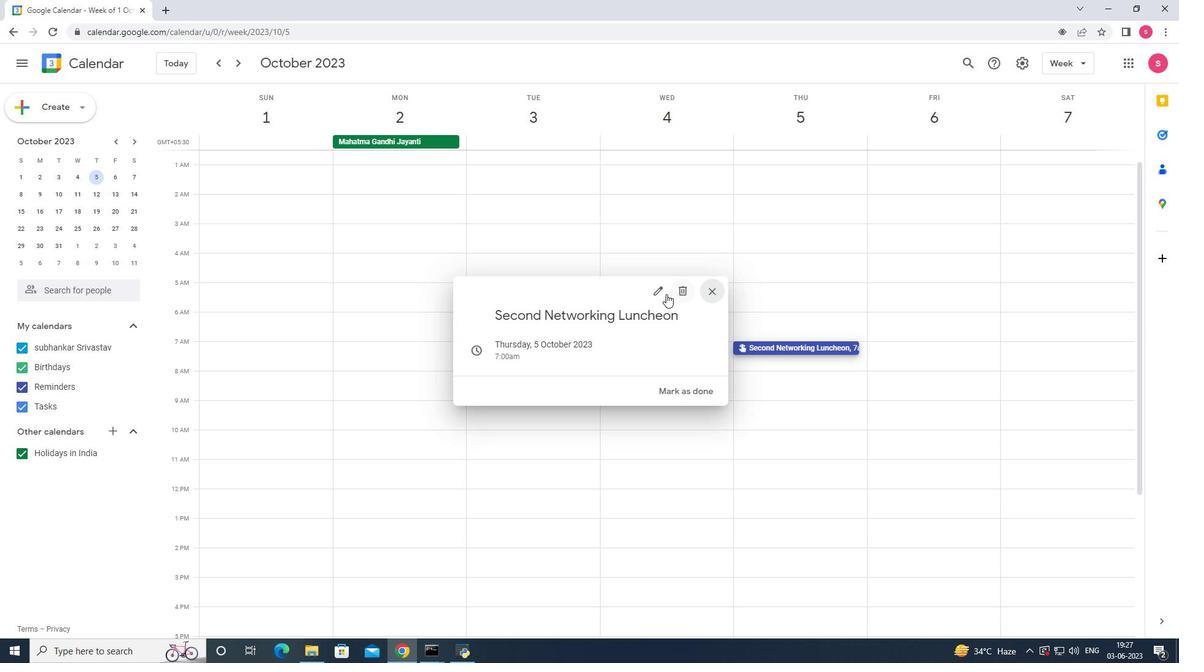 
Action: Mouse pressed left at (662, 293)
Screenshot: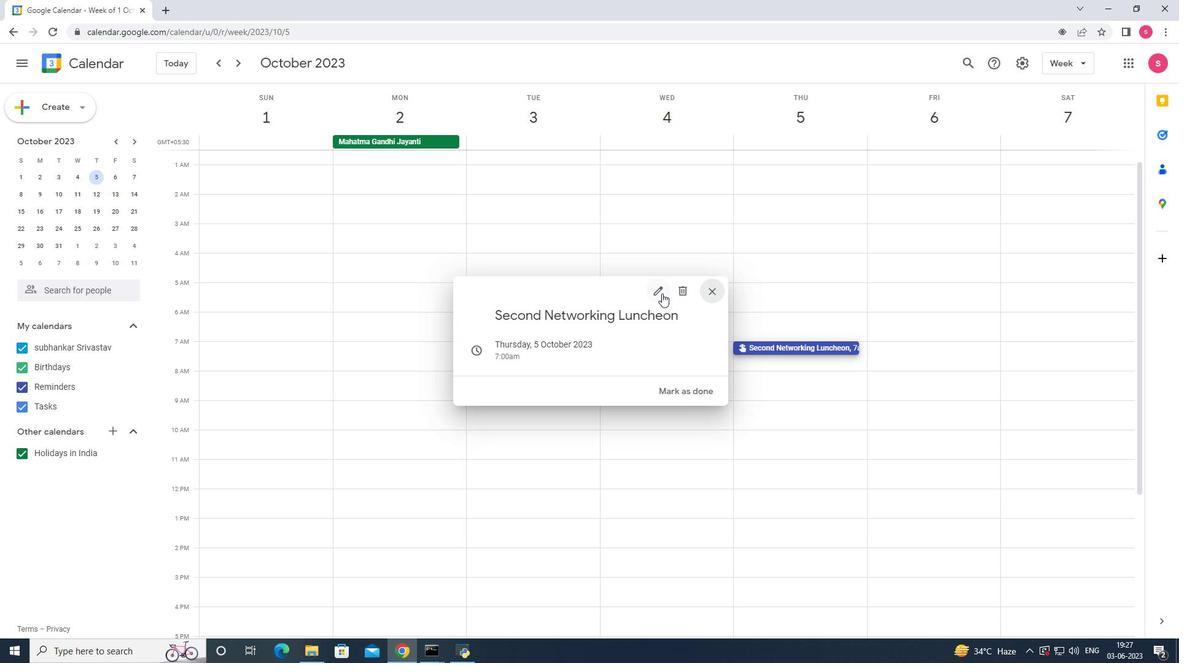 
Action: Mouse moved to (546, 362)
Screenshot: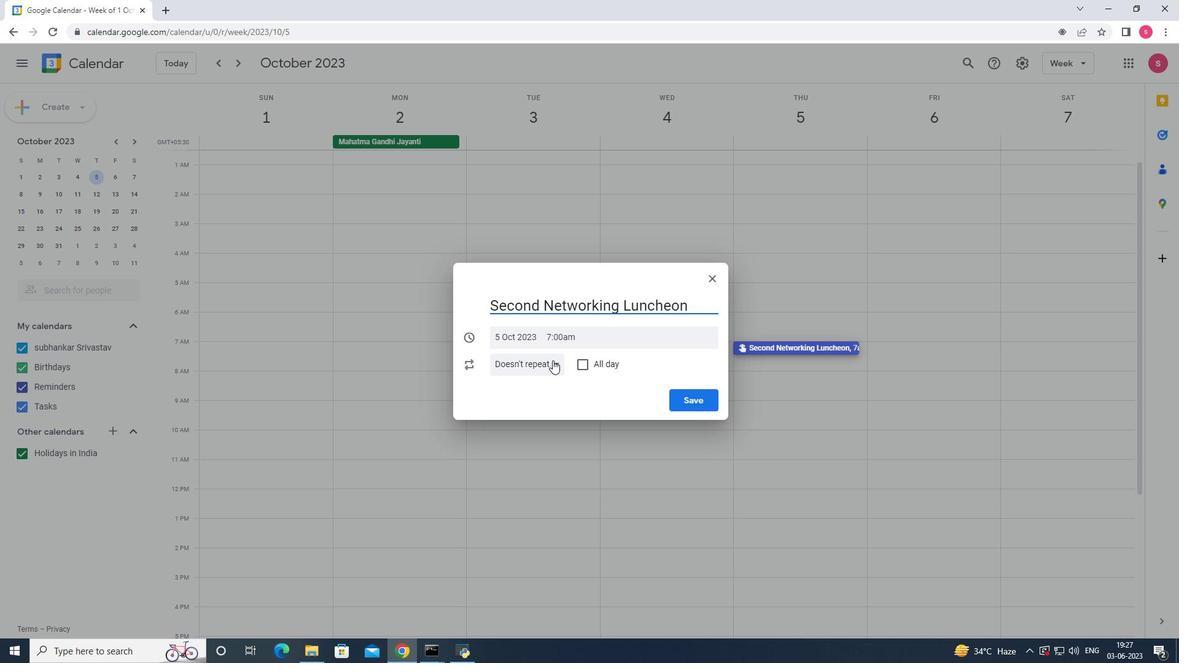 
Action: Mouse pressed left at (546, 362)
Screenshot: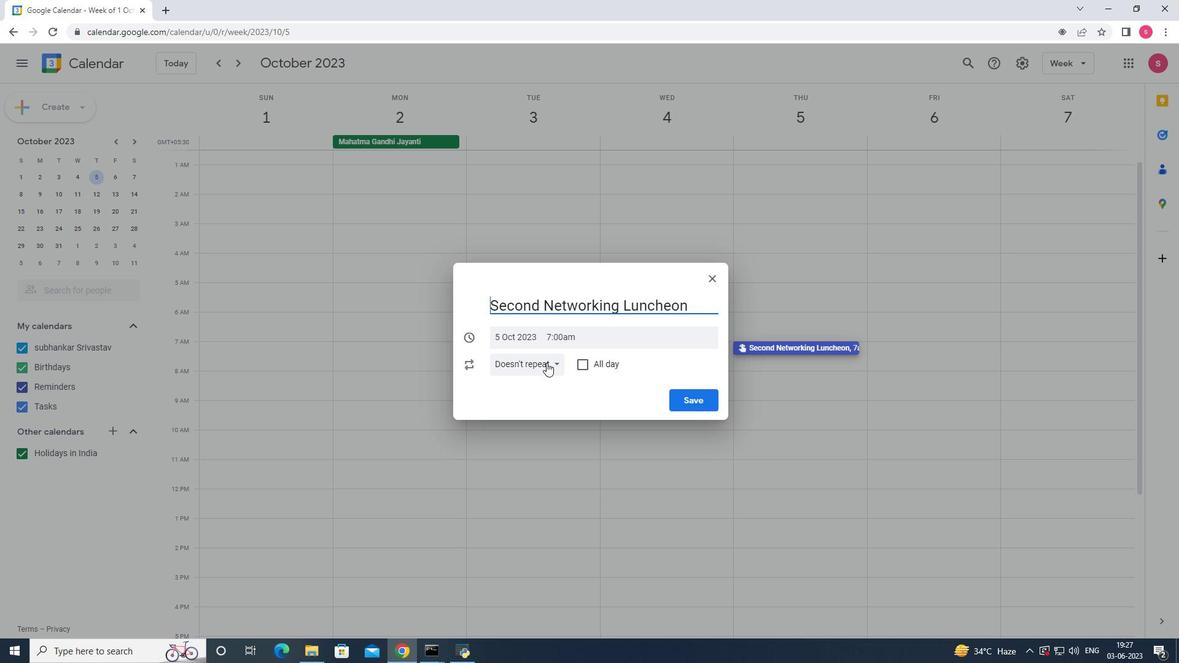 
Action: Mouse moved to (652, 361)
Screenshot: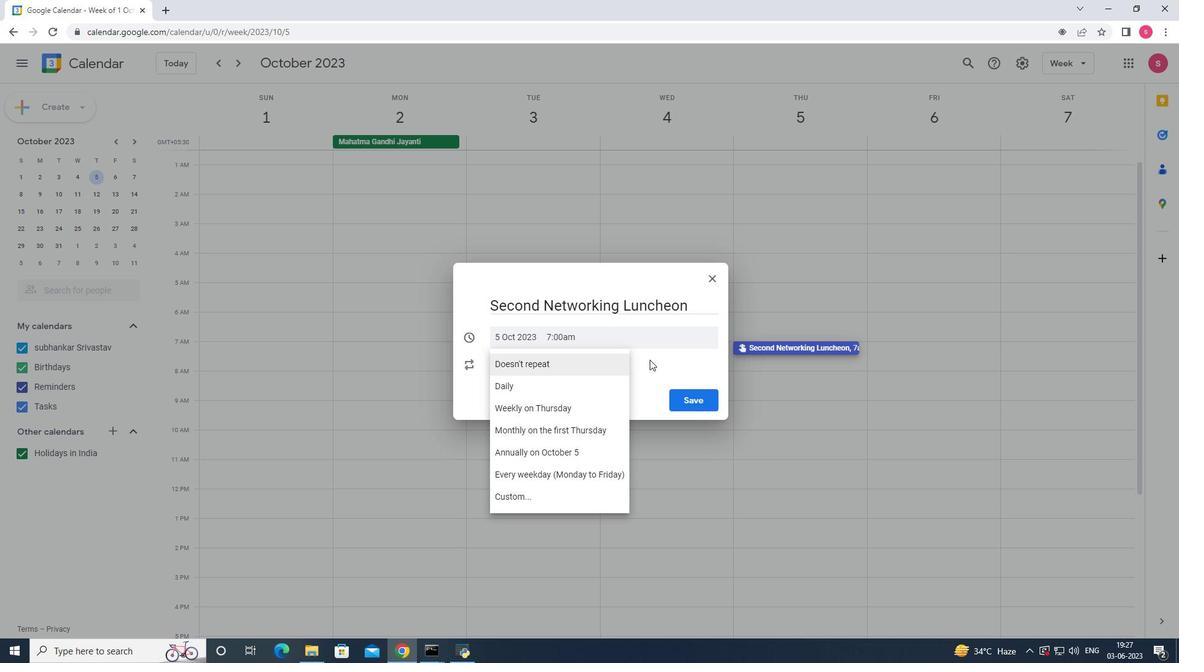 
Action: Mouse pressed left at (652, 361)
Screenshot: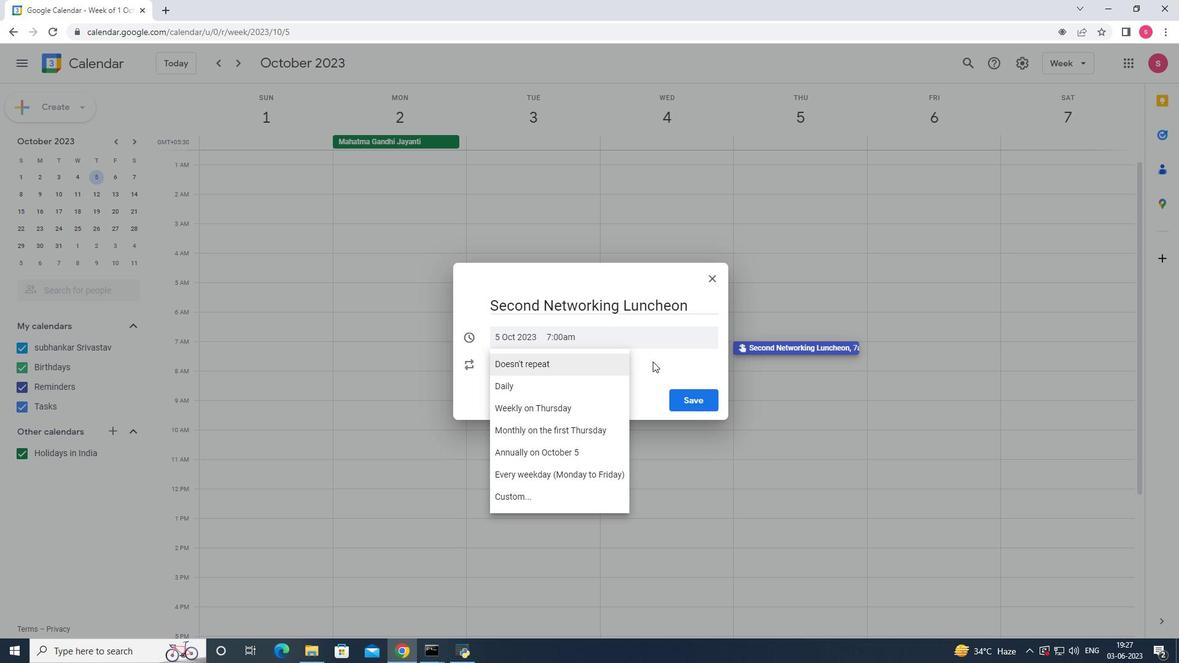 
Action: Mouse moved to (595, 364)
Screenshot: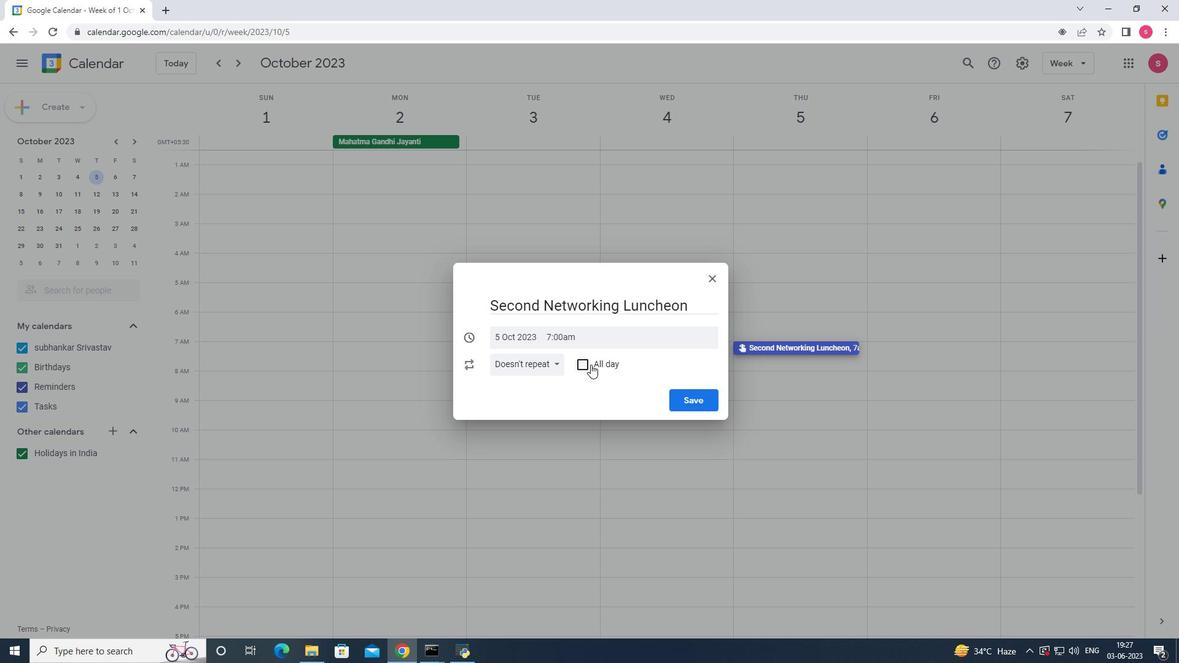 
Action: Mouse pressed left at (595, 364)
Screenshot: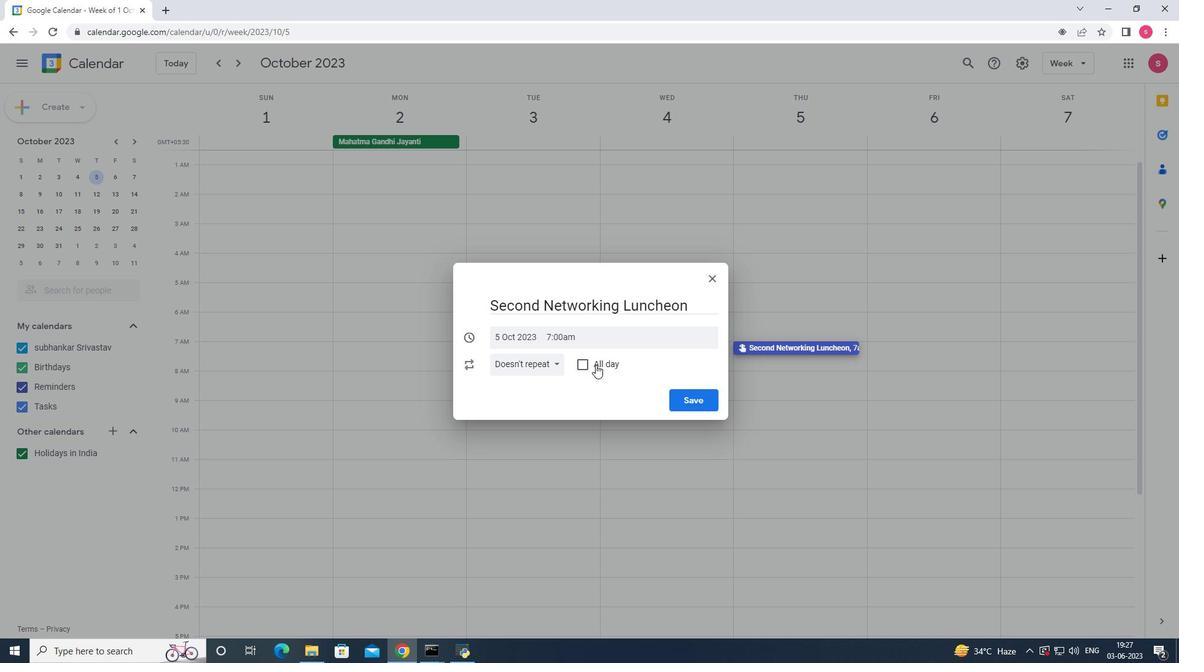 
Action: Mouse moved to (582, 232)
Screenshot: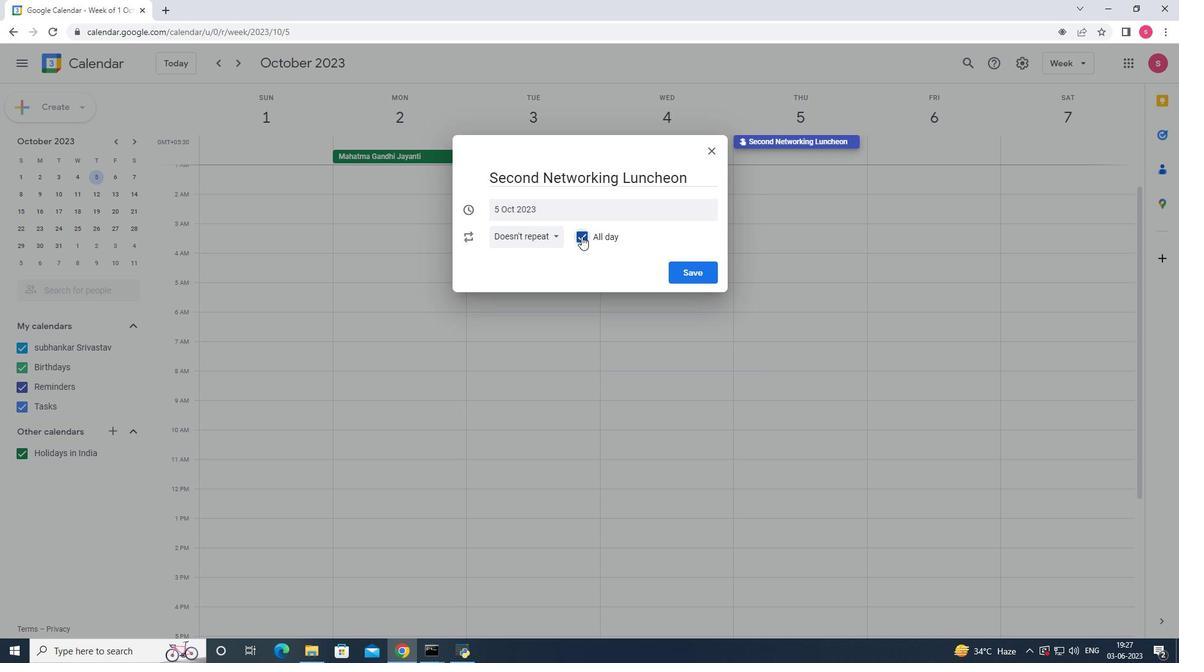 
Action: Mouse pressed left at (582, 232)
Screenshot: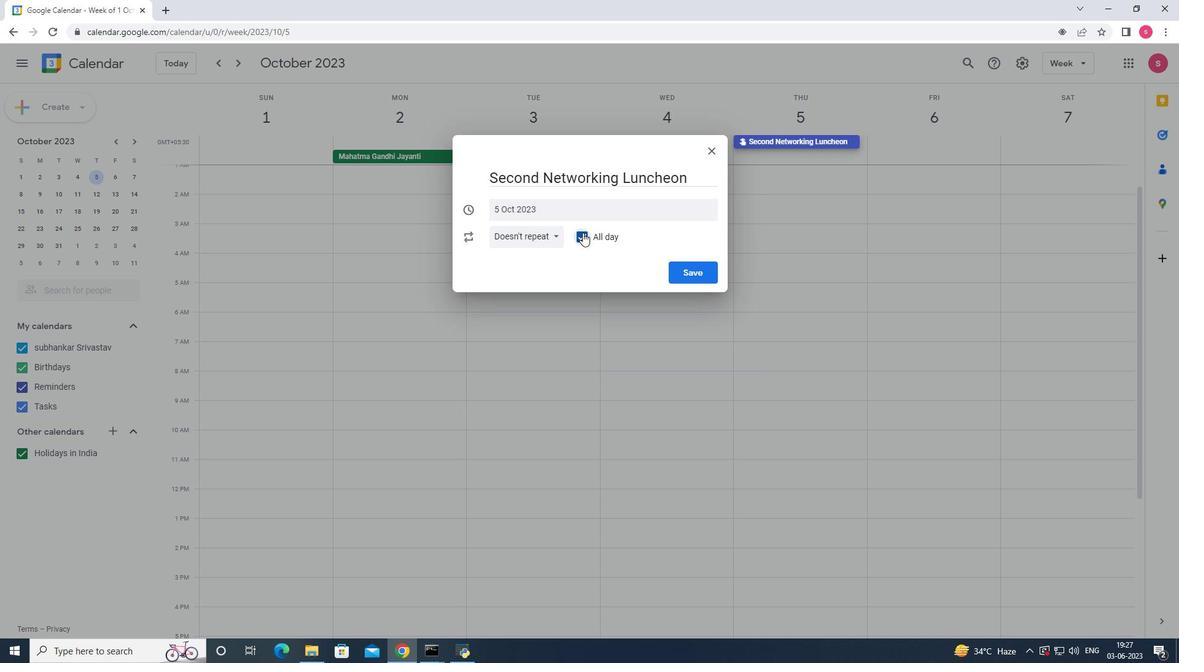 
Action: Mouse moved to (680, 402)
Screenshot: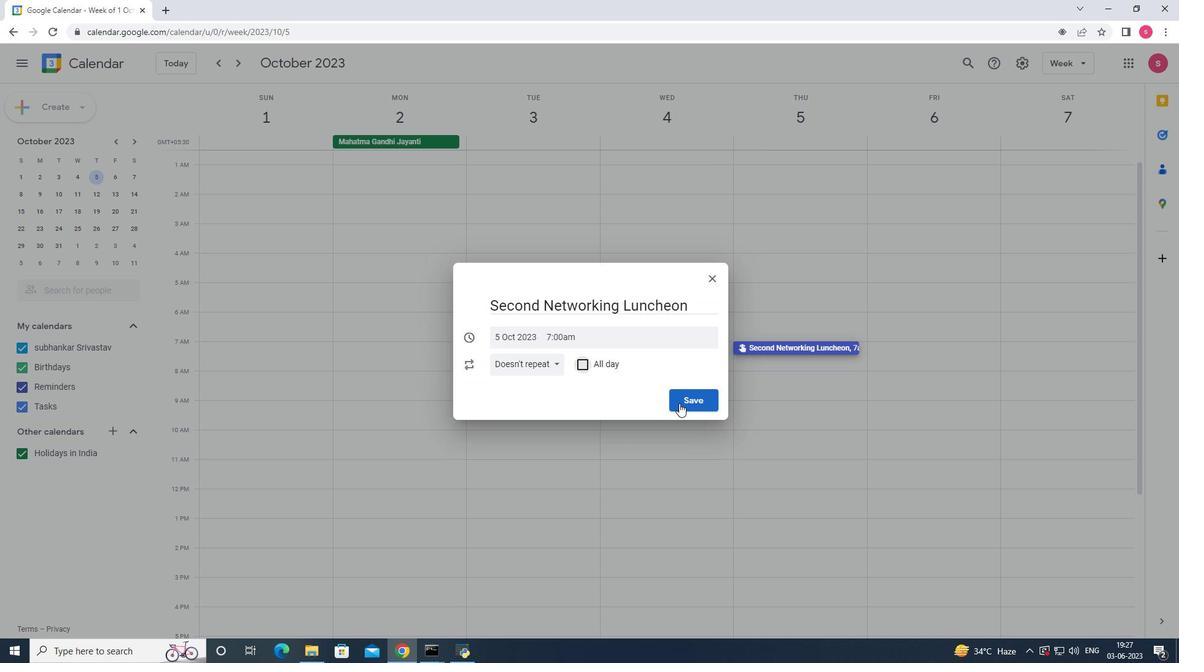 
Action: Mouse pressed left at (680, 402)
Screenshot: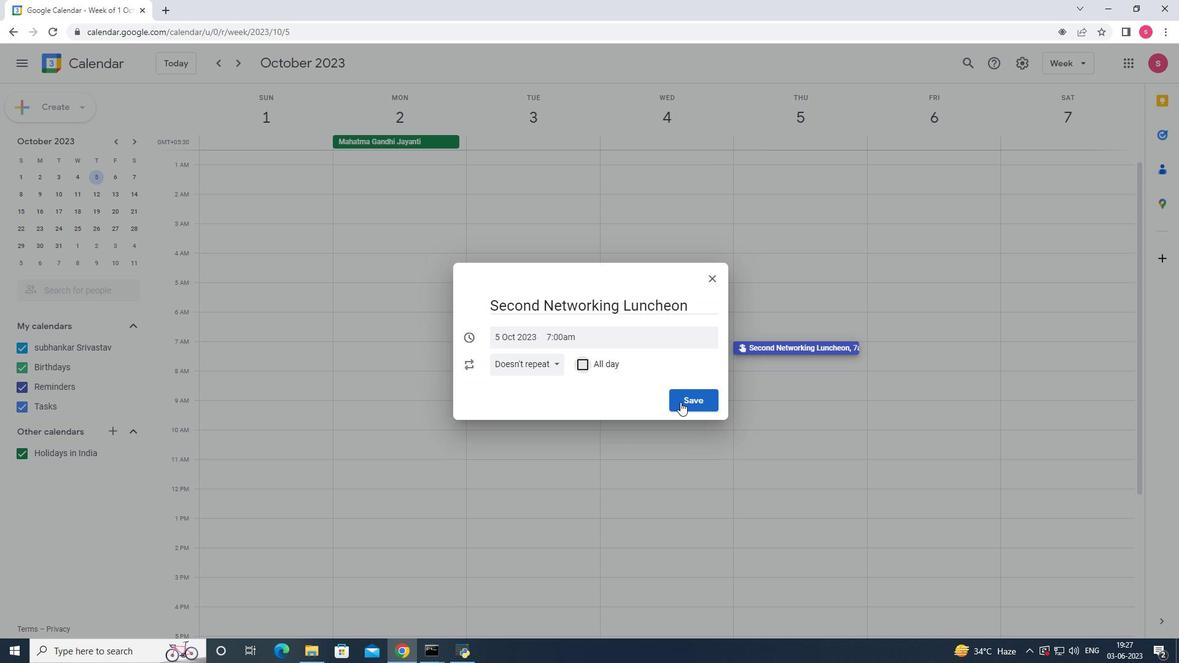 
Action: Mouse moved to (744, 347)
Screenshot: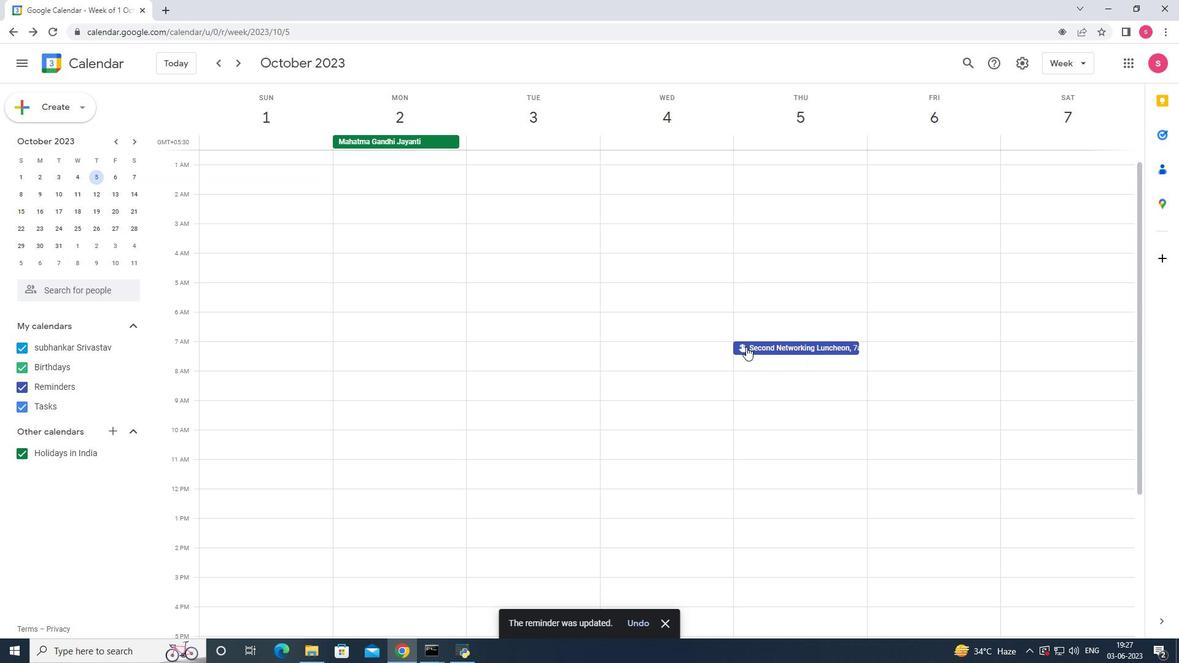 
Action: Mouse pressed left at (744, 347)
Screenshot: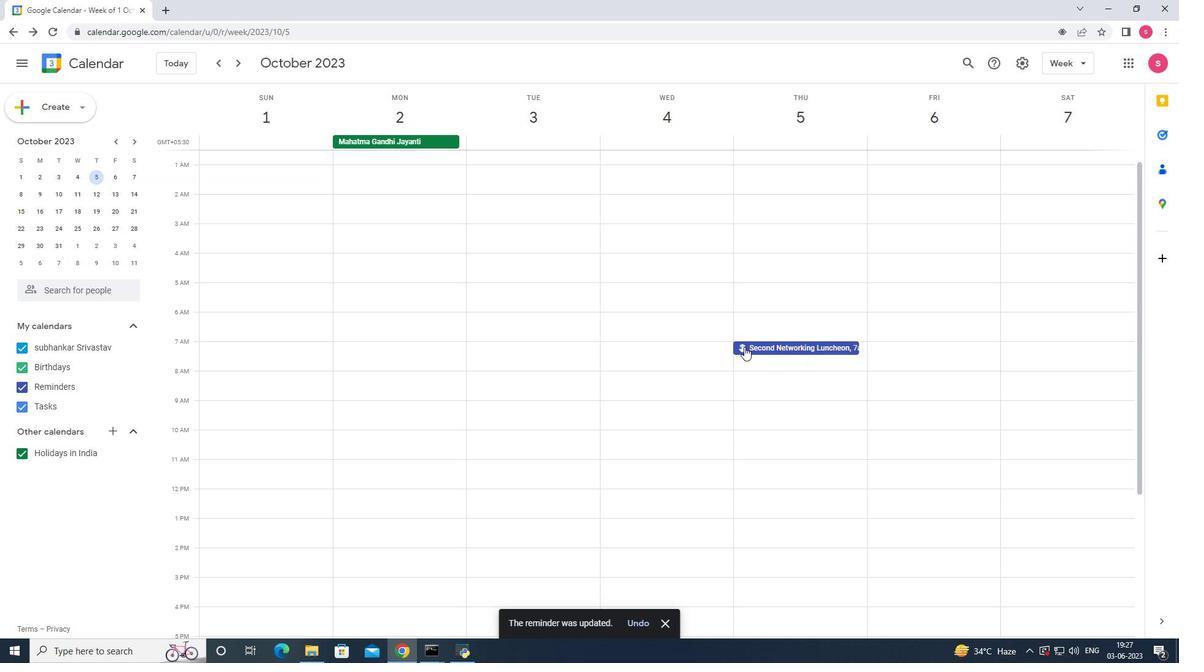 
Action: Mouse moved to (606, 349)
Screenshot: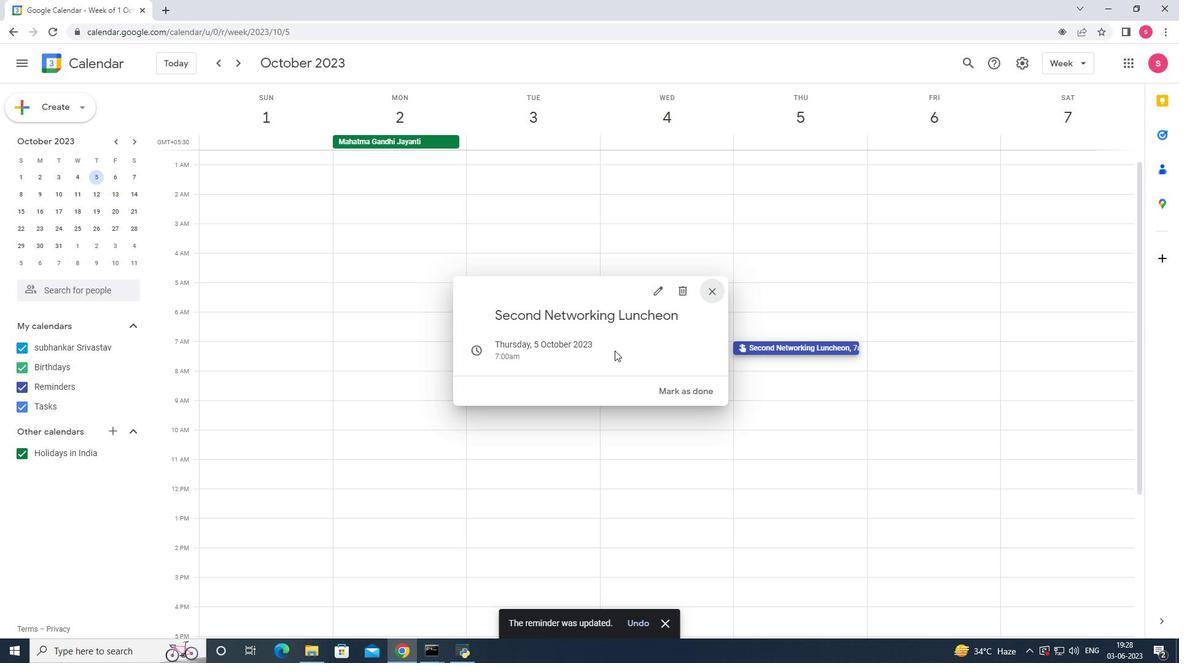 
Action: Mouse pressed left at (606, 349)
Screenshot: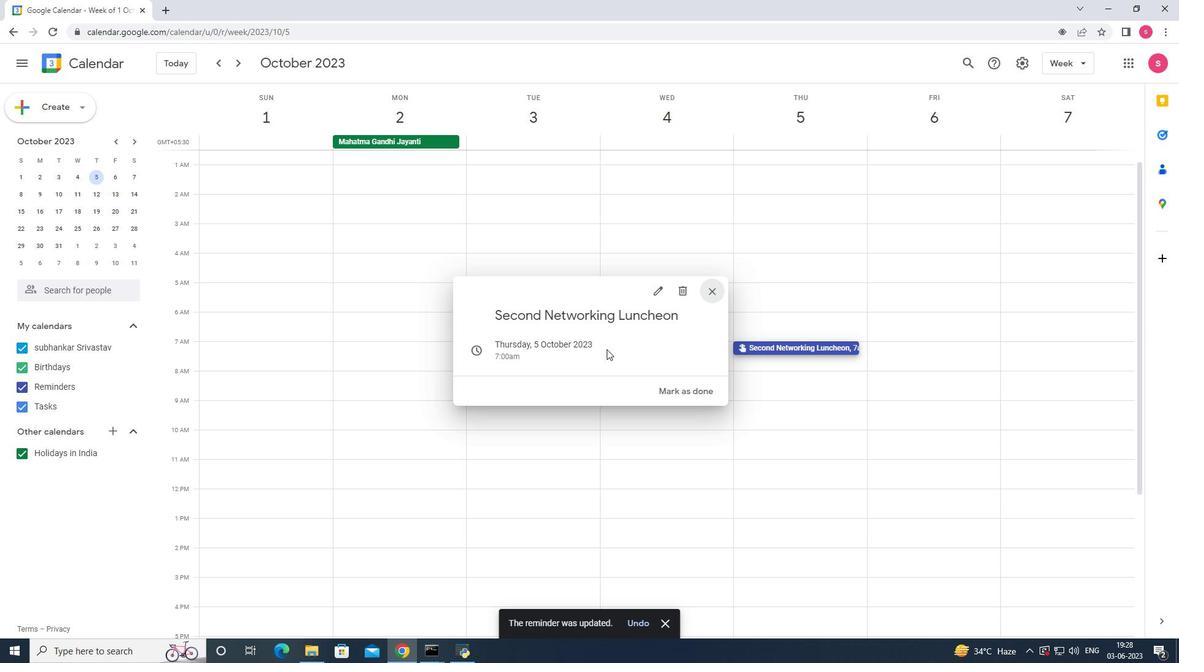 
Action: Mouse pressed left at (606, 349)
Screenshot: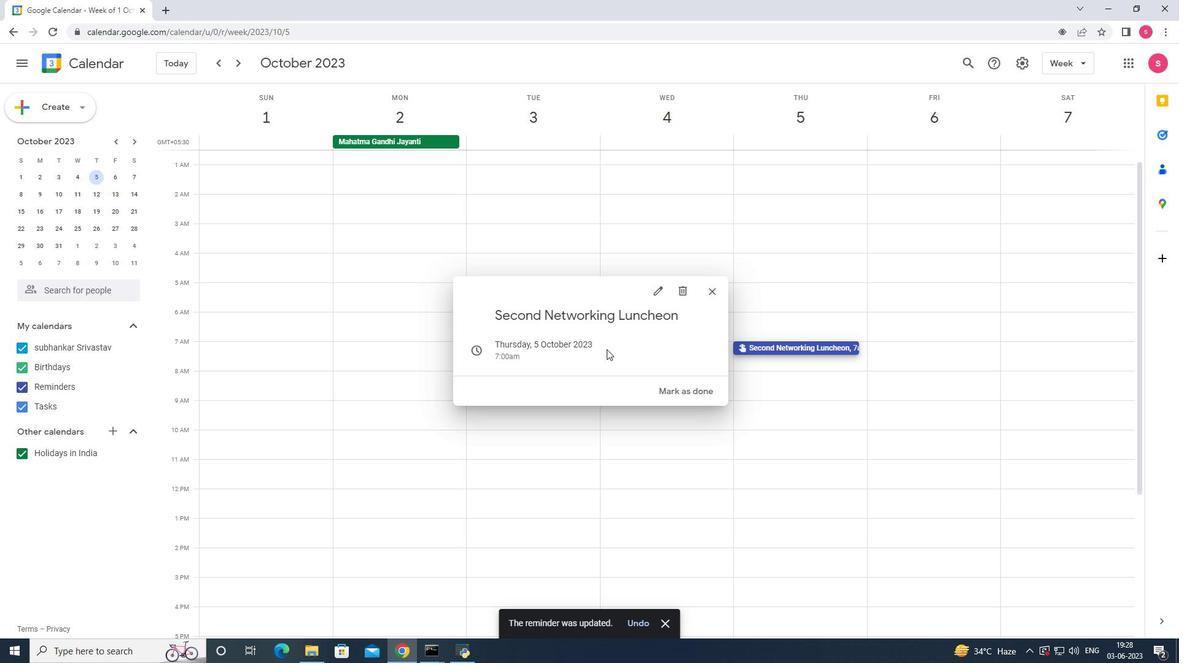 
Action: Mouse moved to (814, 345)
Screenshot: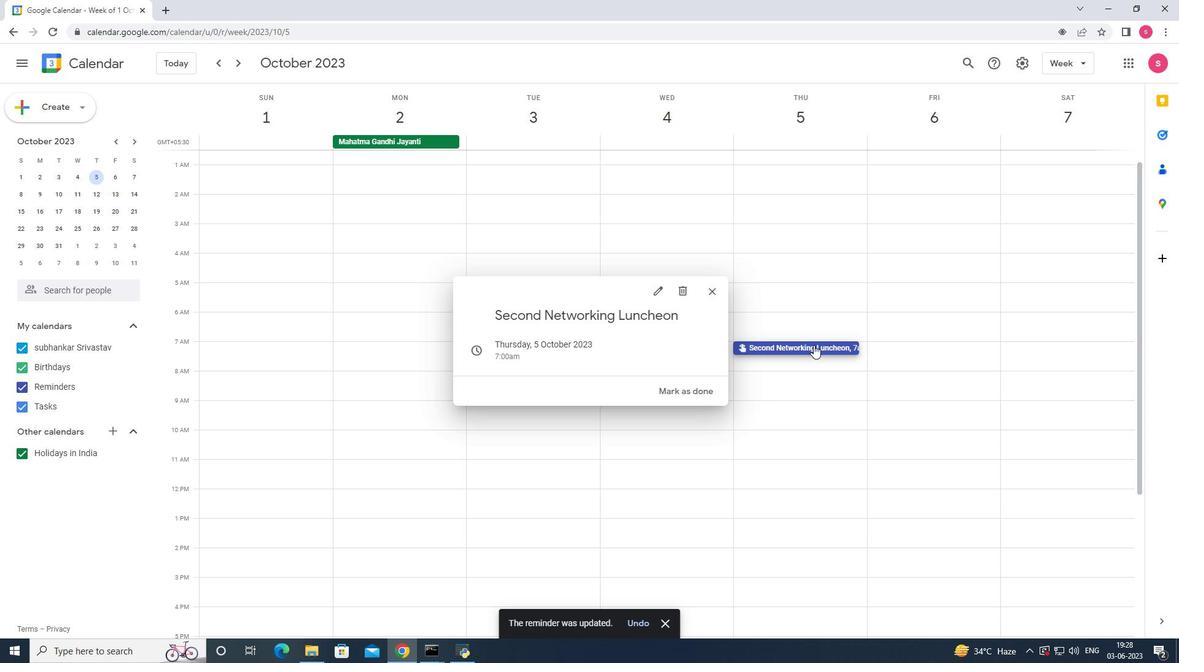 
Action: Mouse pressed left at (814, 345)
Screenshot: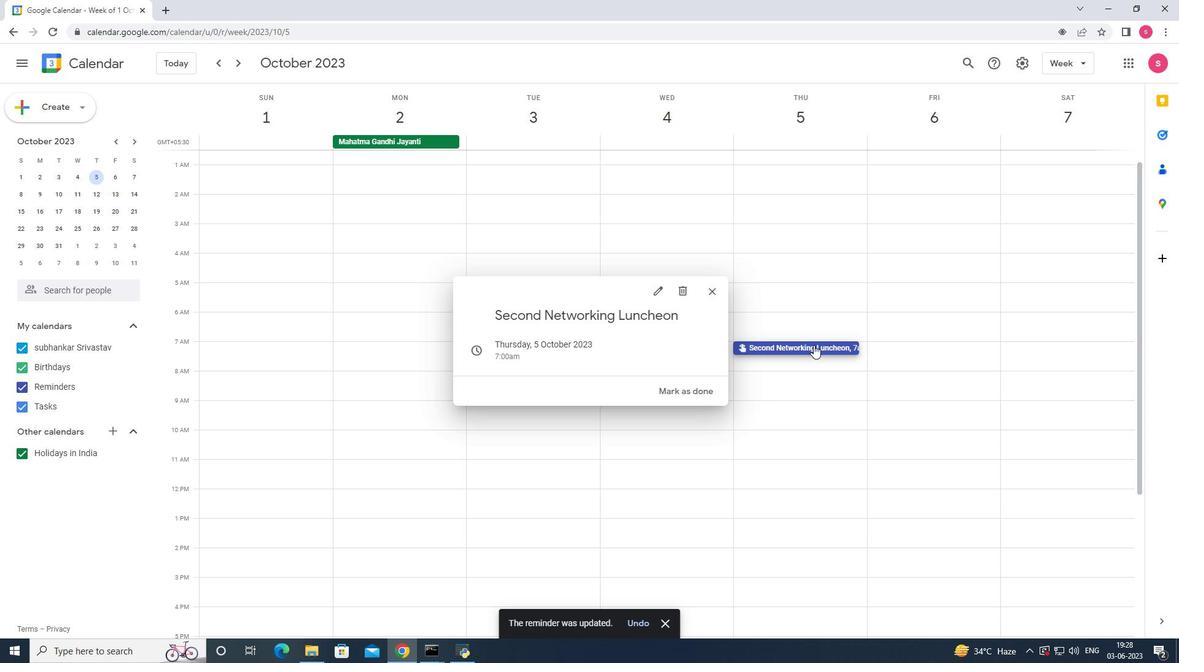 
Action: Mouse moved to (851, 344)
Screenshot: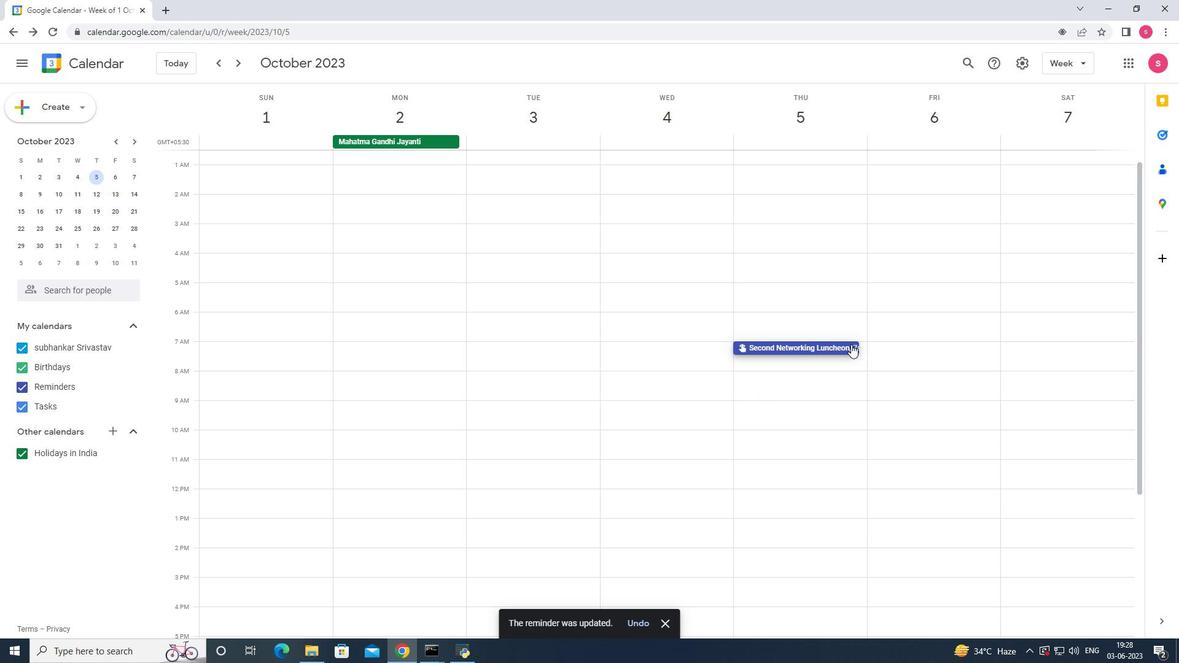 
Action: Mouse pressed left at (851, 344)
Screenshot: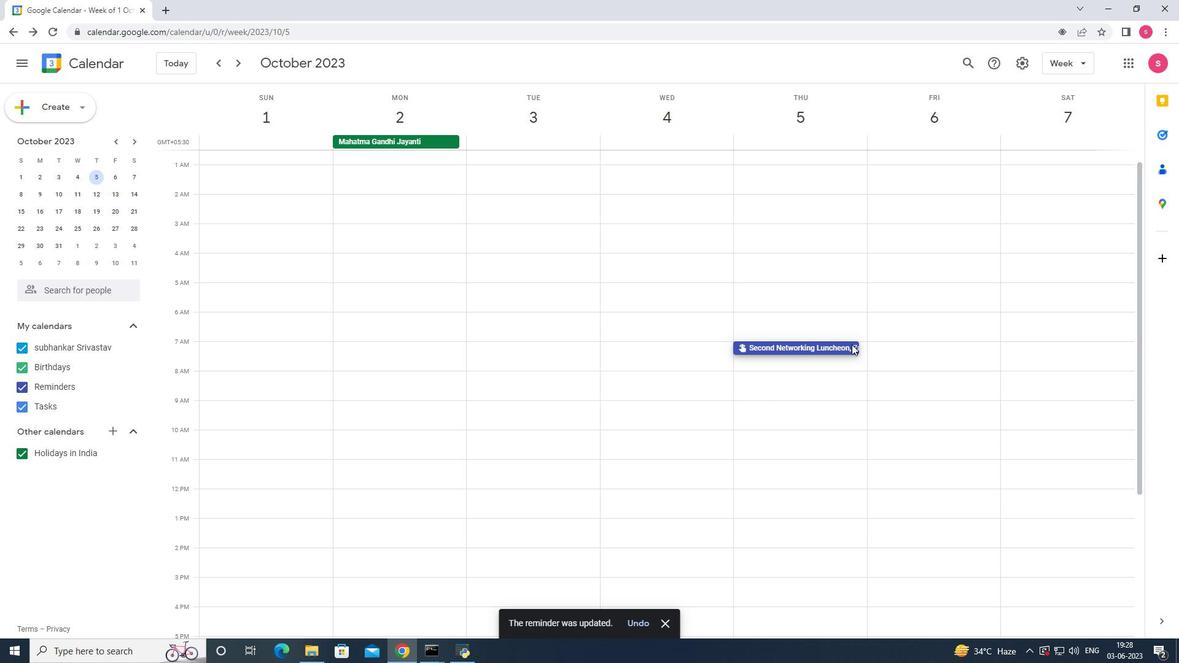 
Action: Mouse pressed left at (851, 344)
Screenshot: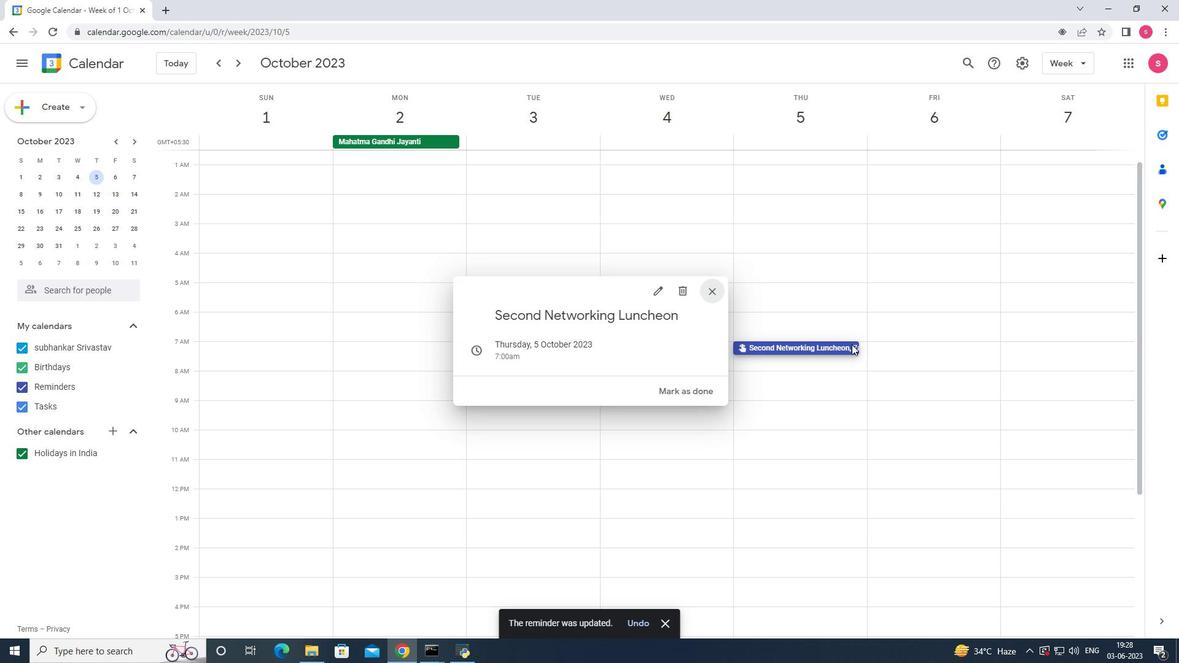 
Action: Mouse pressed left at (851, 344)
Screenshot: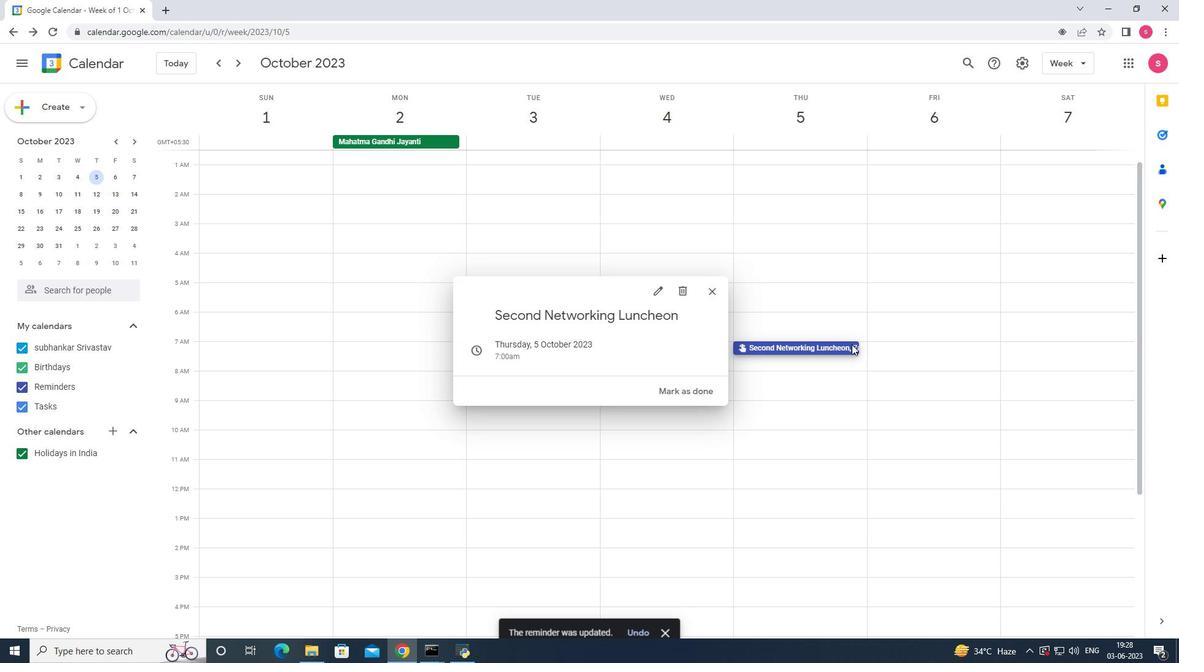 
Action: Mouse pressed left at (851, 344)
Screenshot: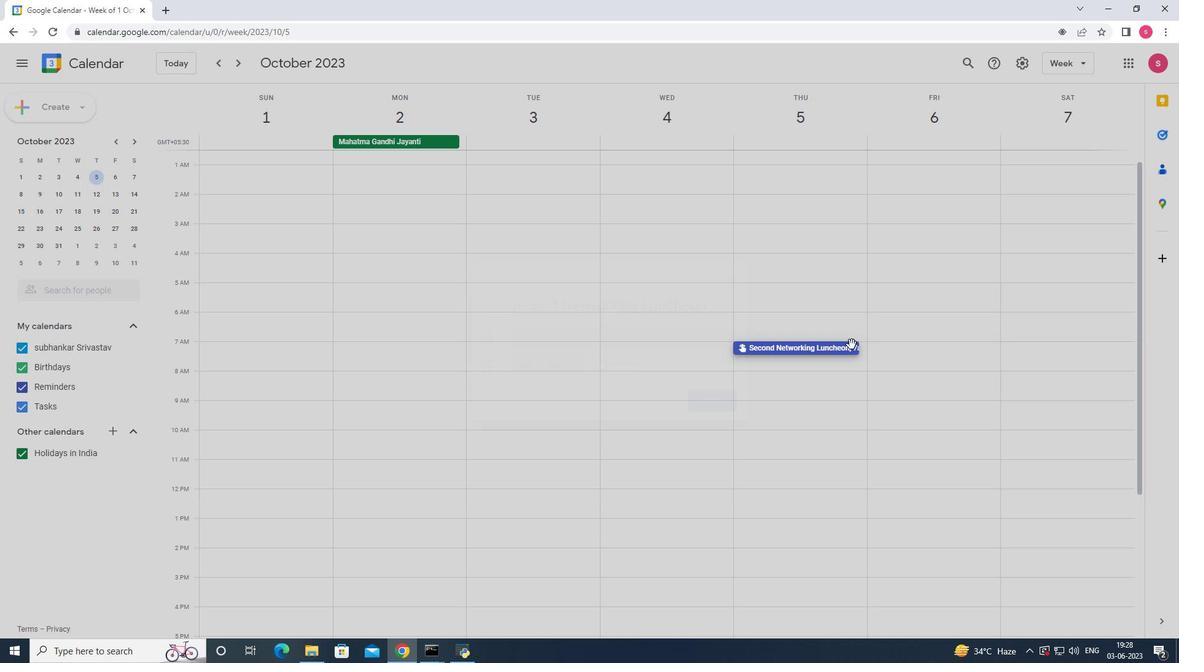 
Action: Mouse moved to (695, 402)
Screenshot: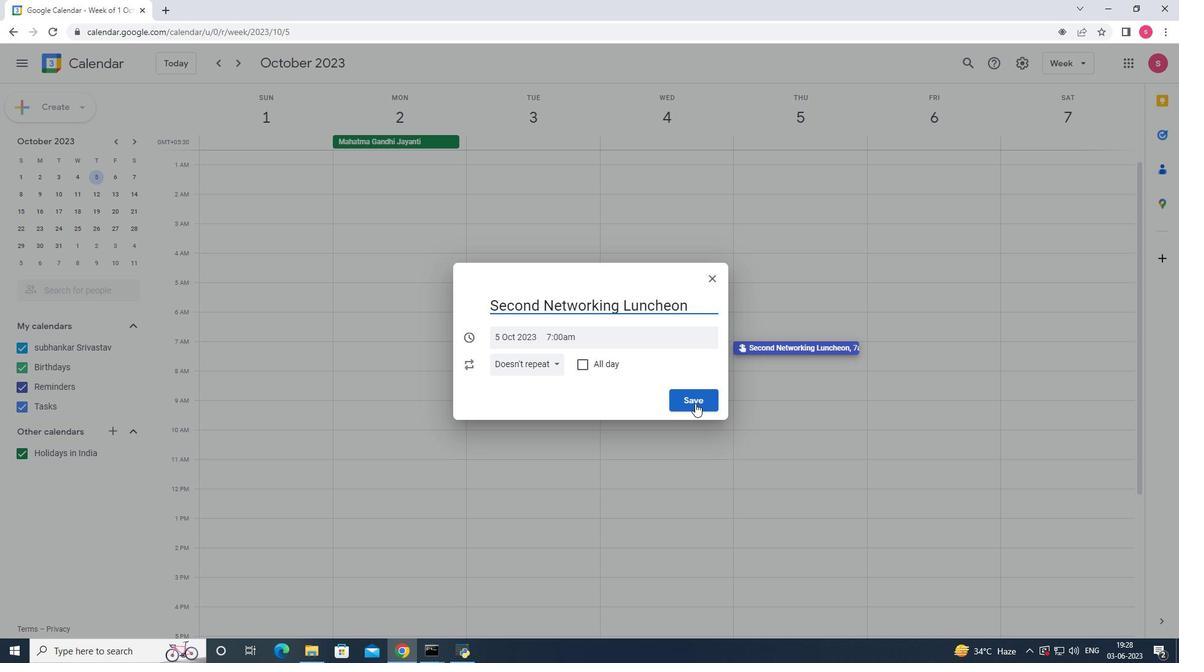 
Action: Mouse pressed left at (695, 402)
Screenshot: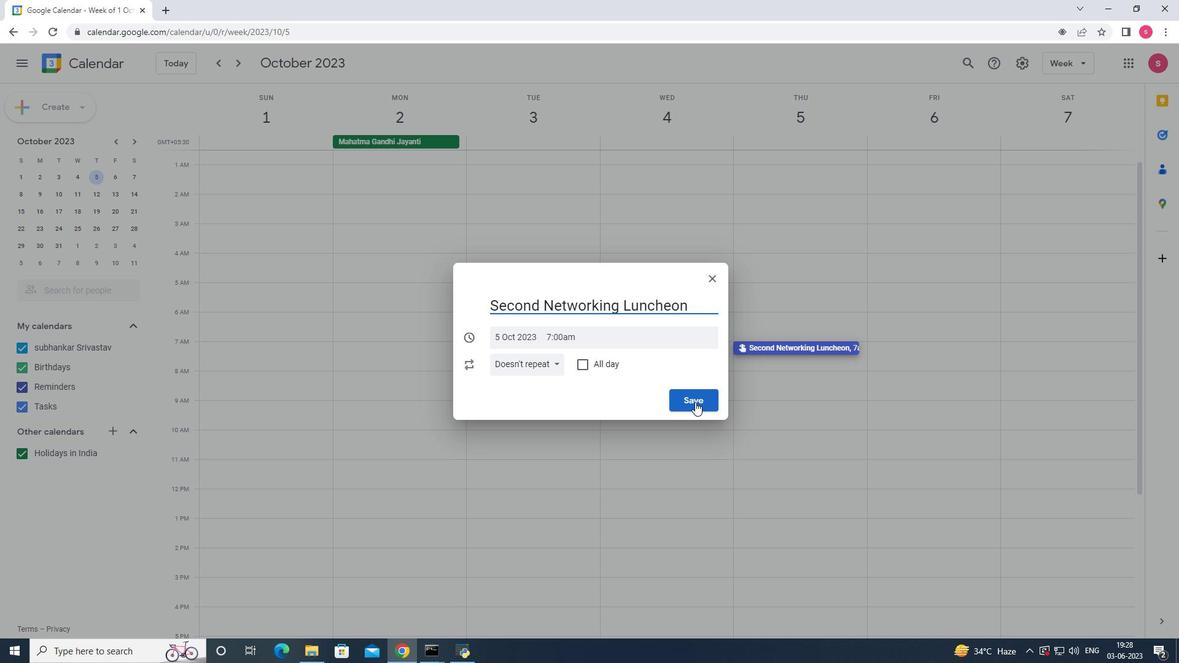 
Action: Mouse moved to (824, 345)
Screenshot: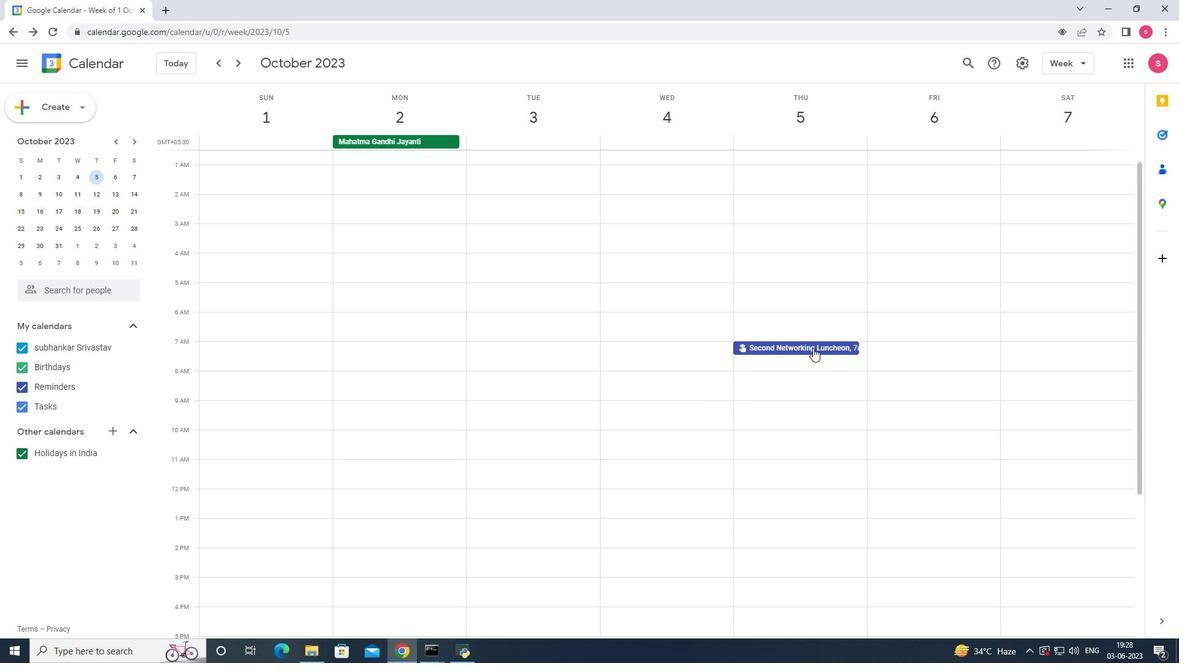 
Action: Mouse pressed right at (824, 345)
Screenshot: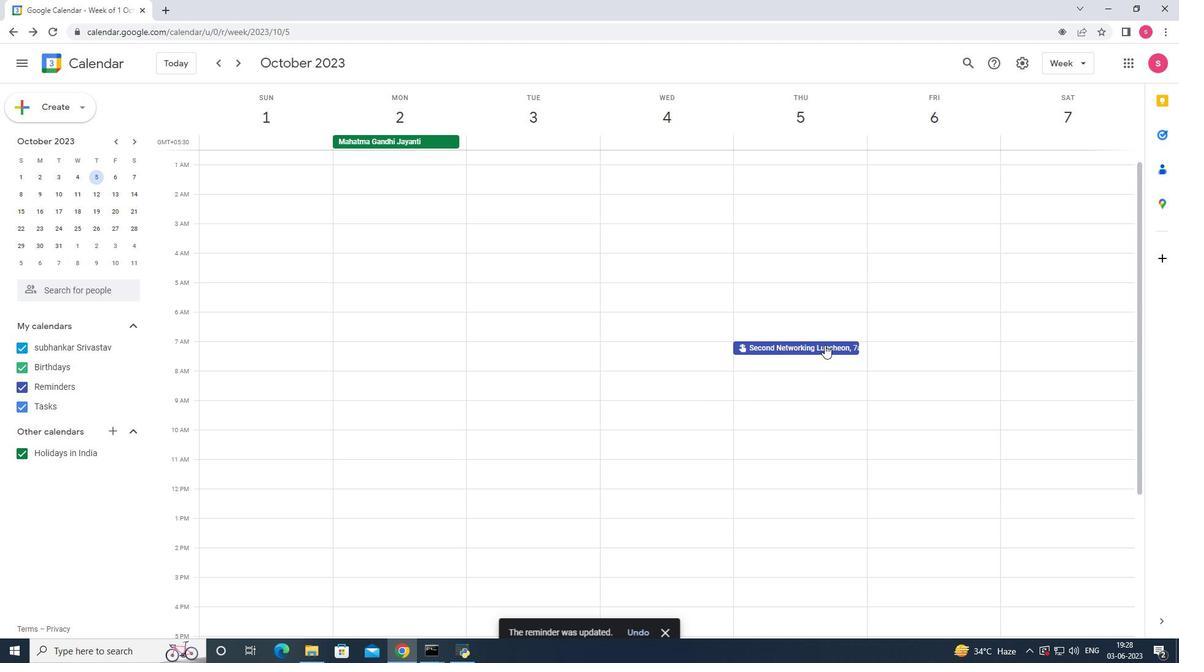 
Action: Mouse moved to (854, 362)
Screenshot: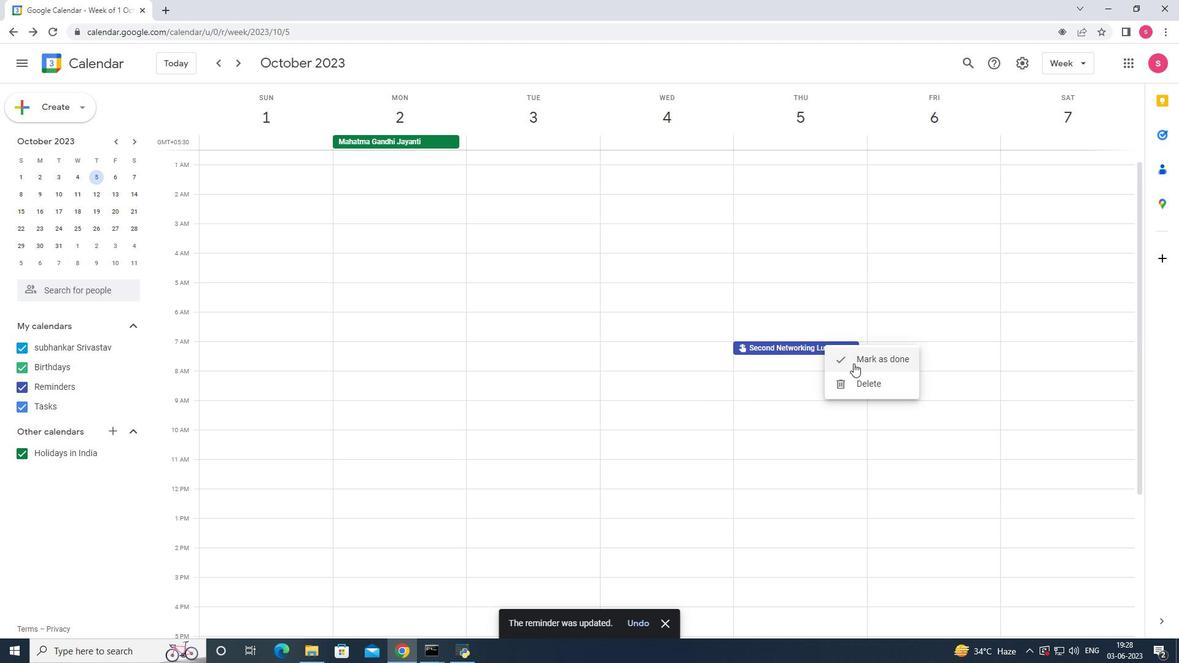
Action: Mouse pressed left at (854, 362)
Screenshot: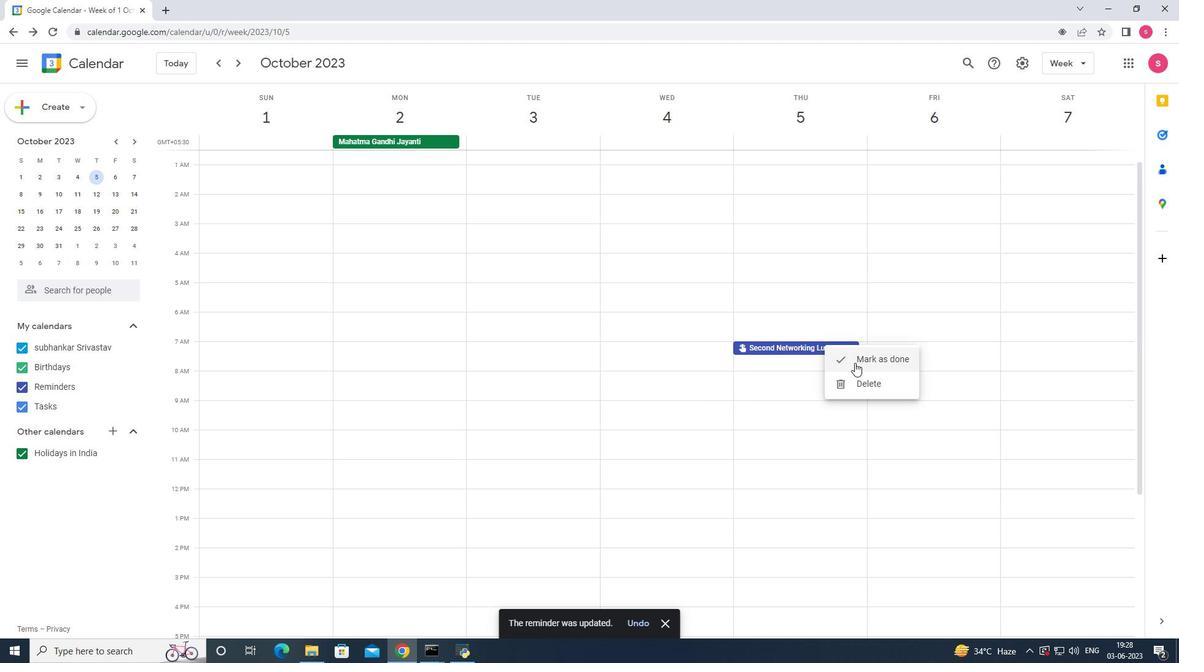 
